 Task: Forward as attachment   from Email0000000010 including the signature Sign0000000001 to Aakash.mishra@softage.net with a cc to Email0000000002@outlook.com with a subject Subject0000000011 and add a message Message0000000013. Forward as attachment   from Email0000000010 including the signature Sign0000000001 to Aakash.mishra@softage.net with a cc to Email0000000002@outlook.com and bcc to Email0000000003@outlook.com@outlook.com with a subject Subject0000000011 and add a message Message0000000013. Forward as attachment   from Email0000000010 including the signature Sign0000000001 to Aakash.mishra@softage.net; Email000000002 with a cc to Email0000000003@outlook.com@outlook.com; Email0000000004@outlook.com and bcc to Email0000000005@outlook.com@outlook.com with a subject Subject0000000011 and add a message Message0000000013. Forward as attachment   from Email0000000010 including the signature Sign0000000001 to Aakash.mishra@softage.net with a cc to Email0000000002@outlook.com with a subject Subject0000000011 and add a message Message0000000013 and with an attachment of Attach0000000002. Forward as attachment   from Email0000000010 including the signature Sign0000000001 to Aakash.mishra@softage.net with a cc to Email0000000002@outlook.com and bcc to Email0000000003@outlook.com@outlook.com with a subject Subject0000000011 and add a message Message0000000013 and with an attachment of Attach0000000003
Action: Mouse moved to (1011, 343)
Screenshot: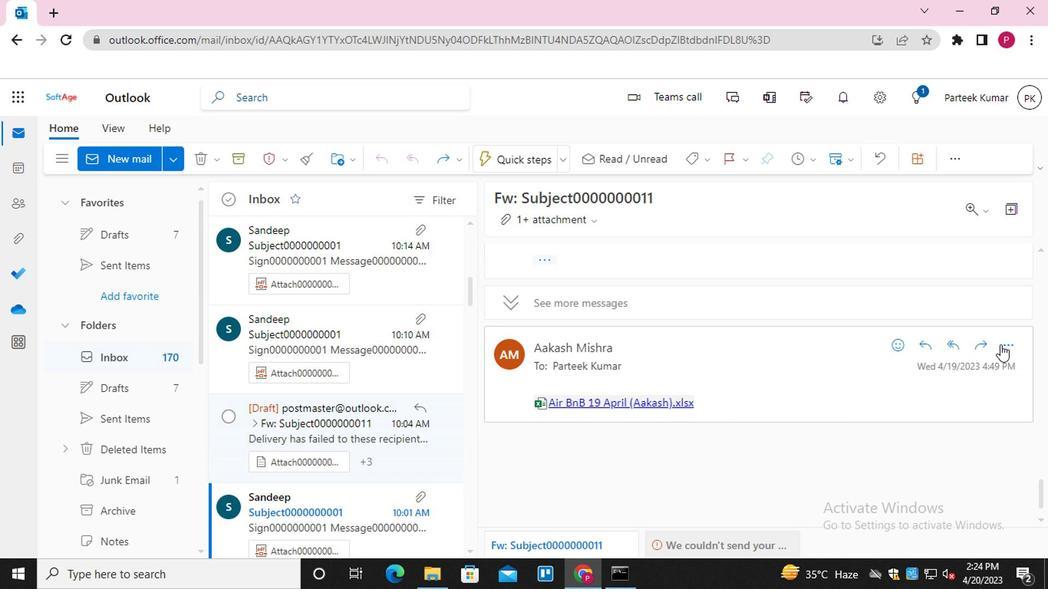 
Action: Mouse pressed left at (1011, 343)
Screenshot: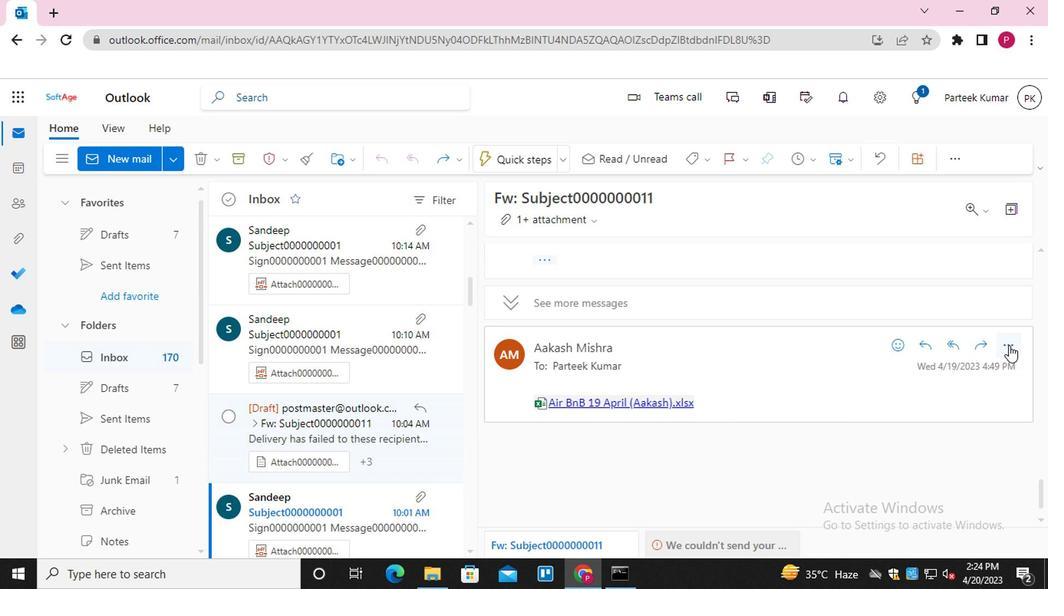 
Action: Mouse moved to (895, 178)
Screenshot: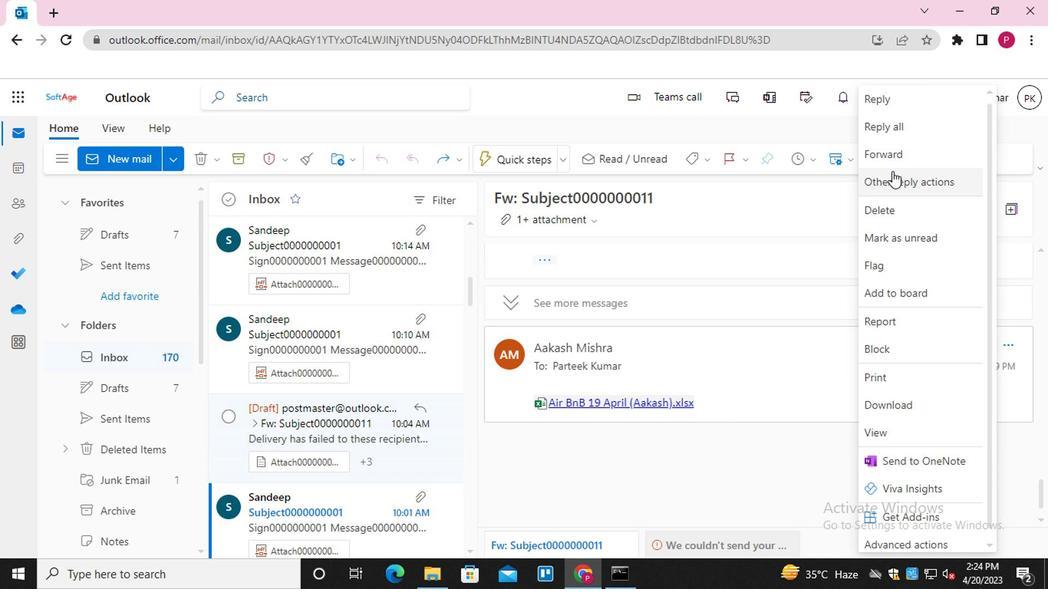 
Action: Mouse pressed left at (895, 178)
Screenshot: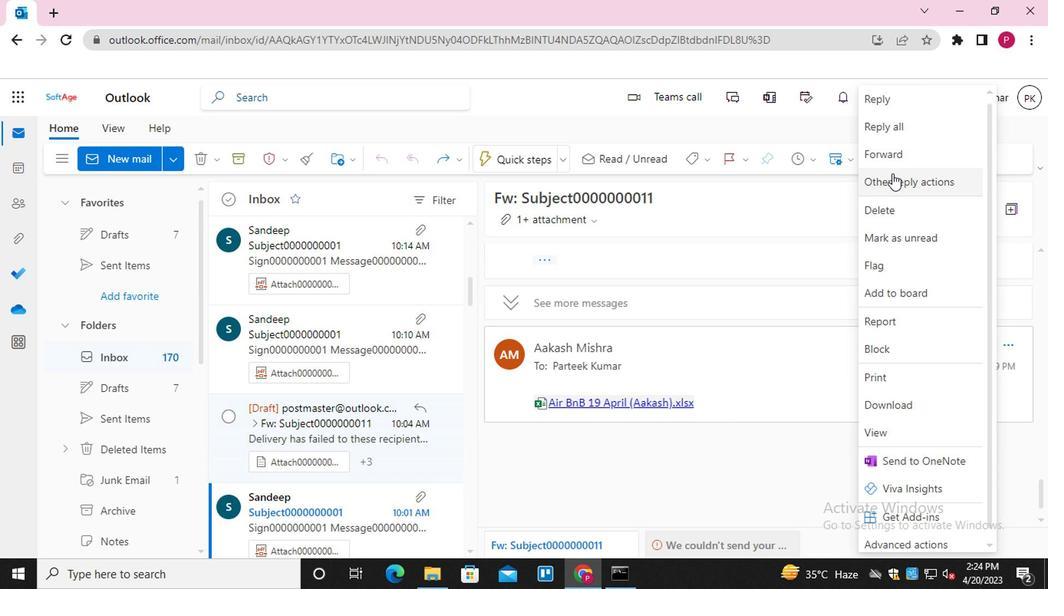
Action: Mouse moved to (796, 212)
Screenshot: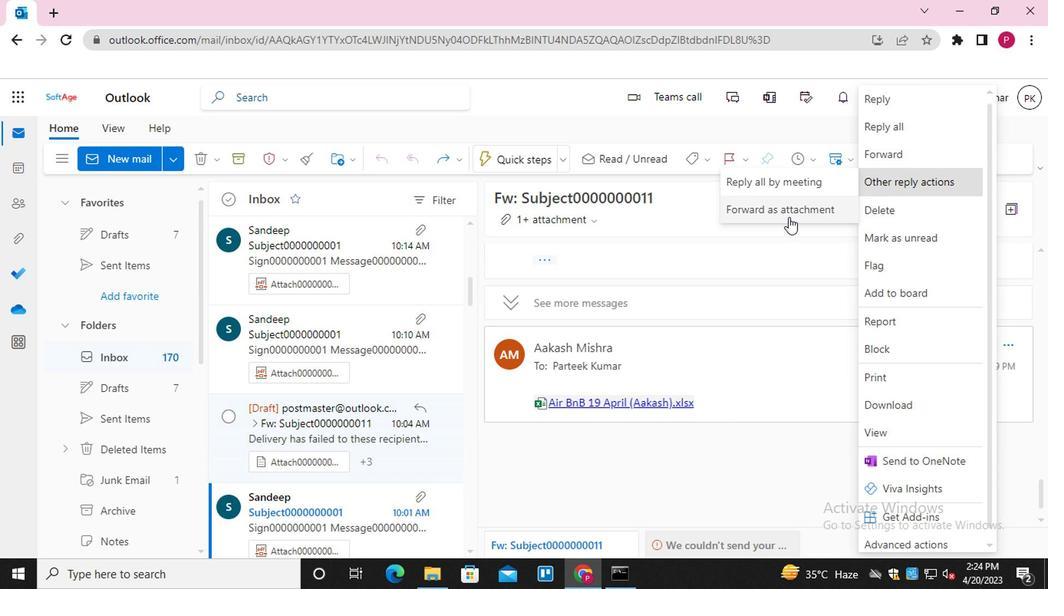 
Action: Mouse pressed left at (796, 212)
Screenshot: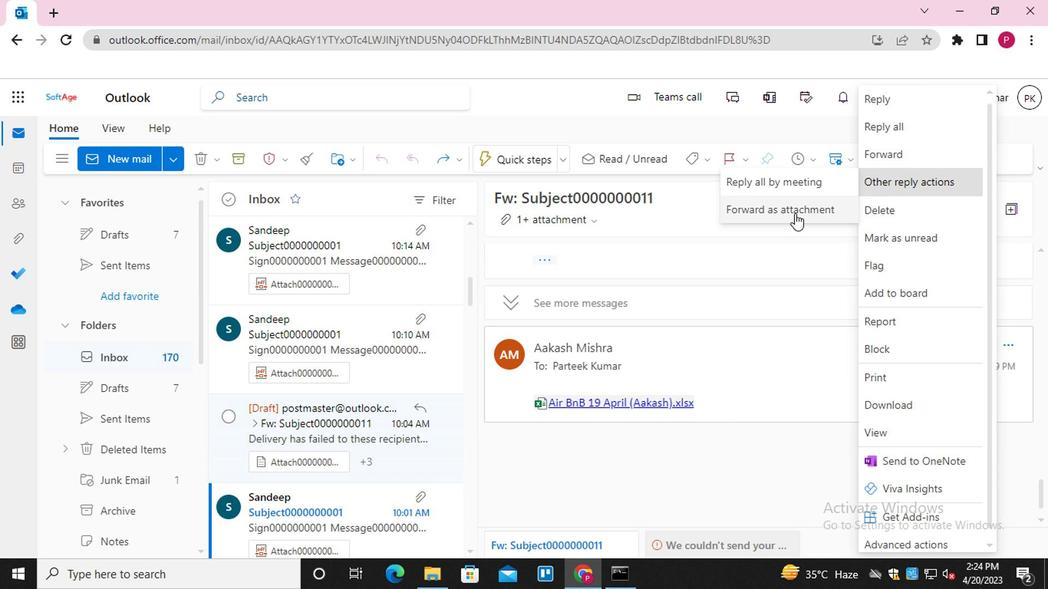 
Action: Mouse moved to (505, 396)
Screenshot: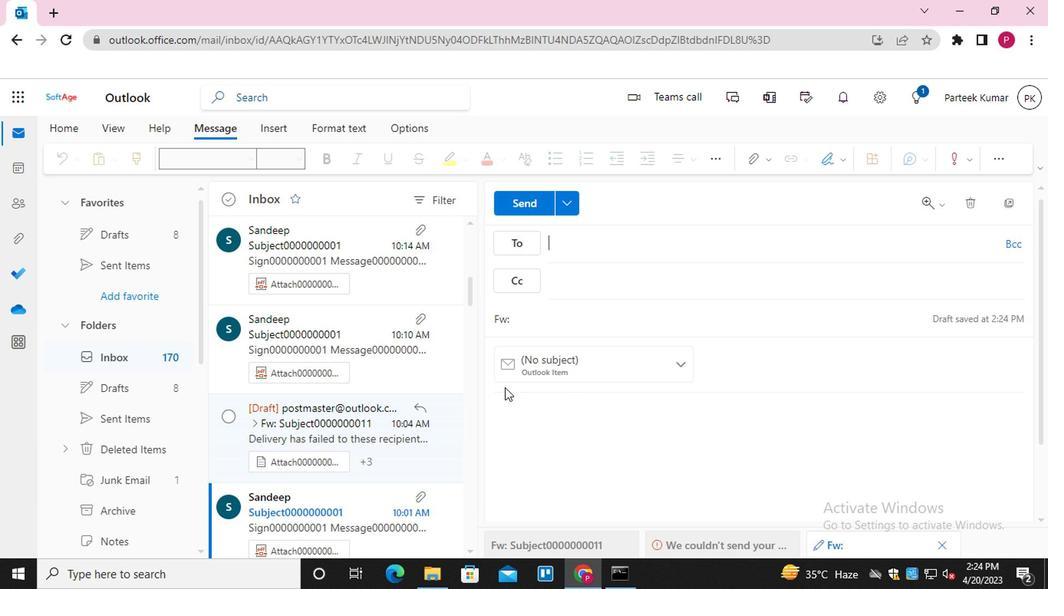 
Action: Mouse pressed left at (505, 396)
Screenshot: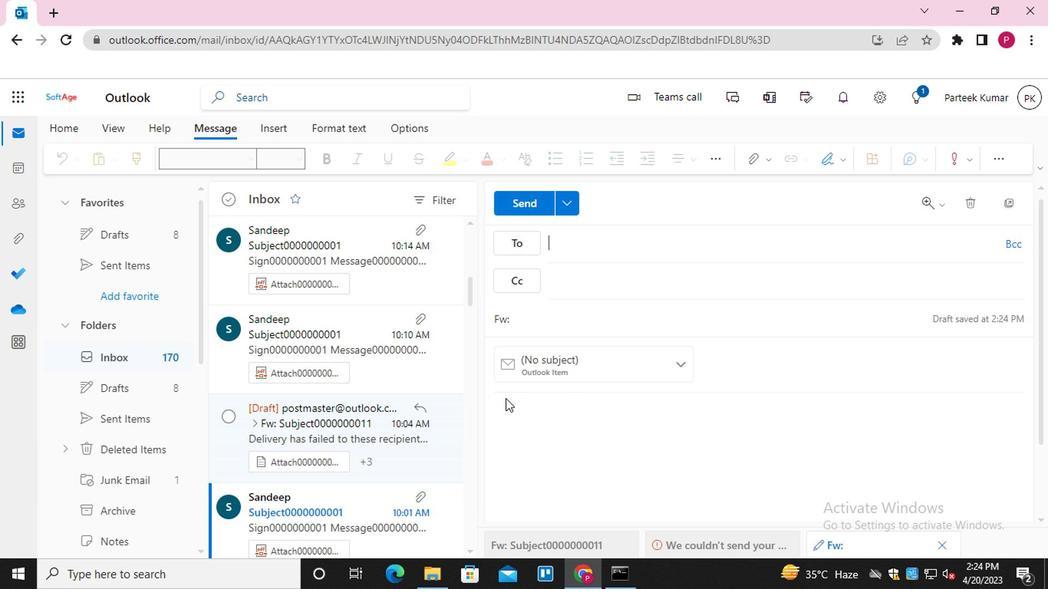 
Action: Mouse moved to (512, 396)
Screenshot: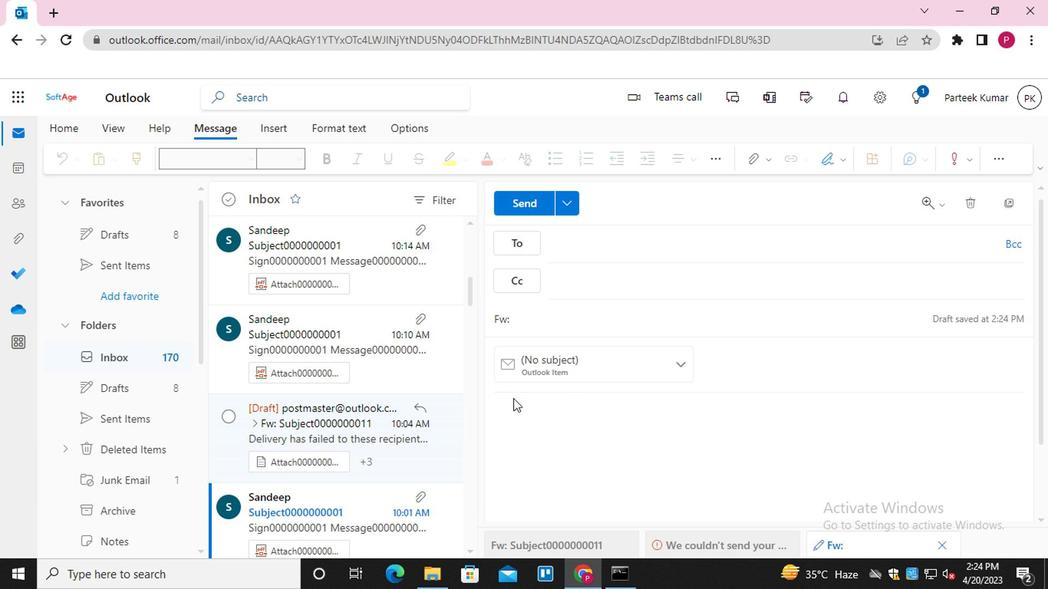 
Action: Mouse pressed left at (512, 396)
Screenshot: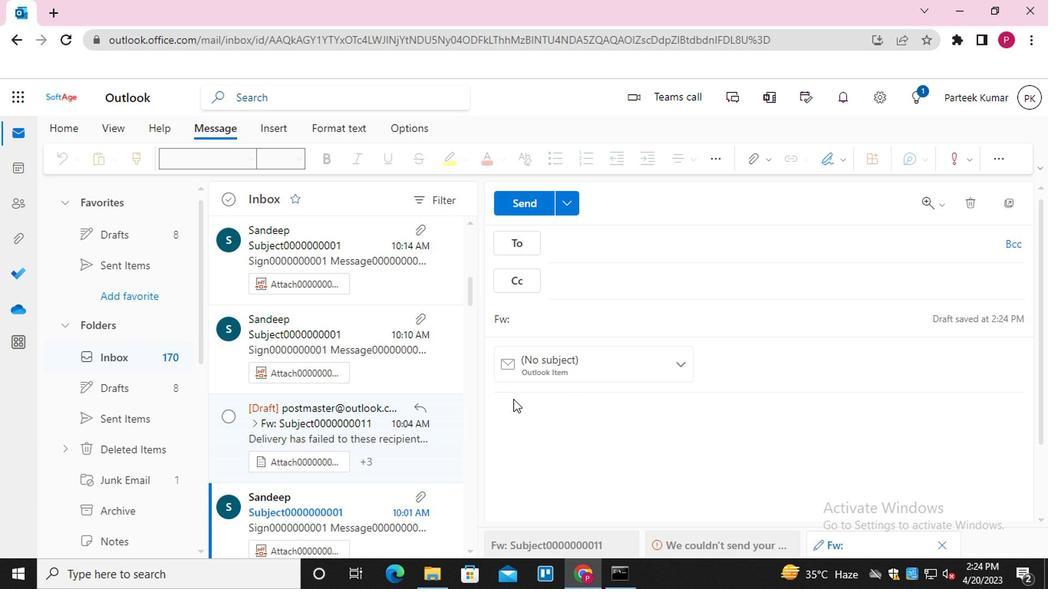 
Action: Mouse moved to (512, 415)
Screenshot: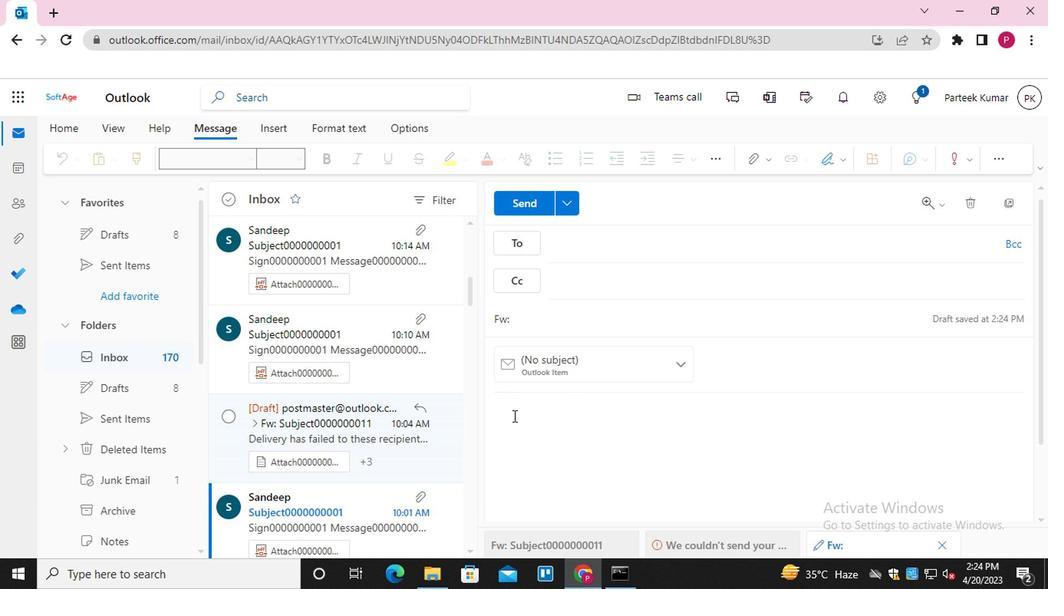
Action: Mouse pressed left at (512, 415)
Screenshot: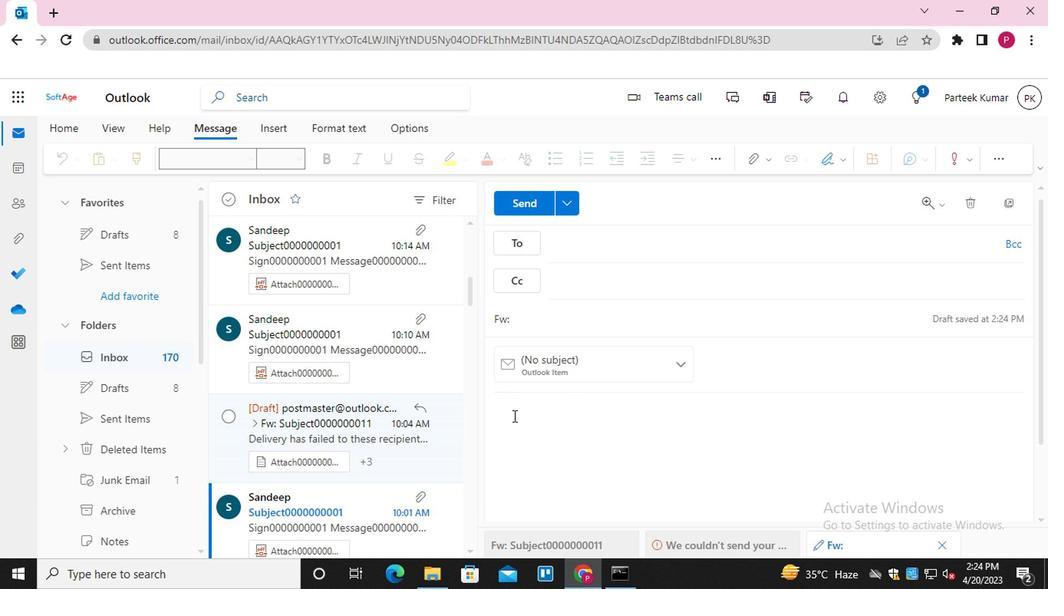 
Action: Mouse moved to (821, 162)
Screenshot: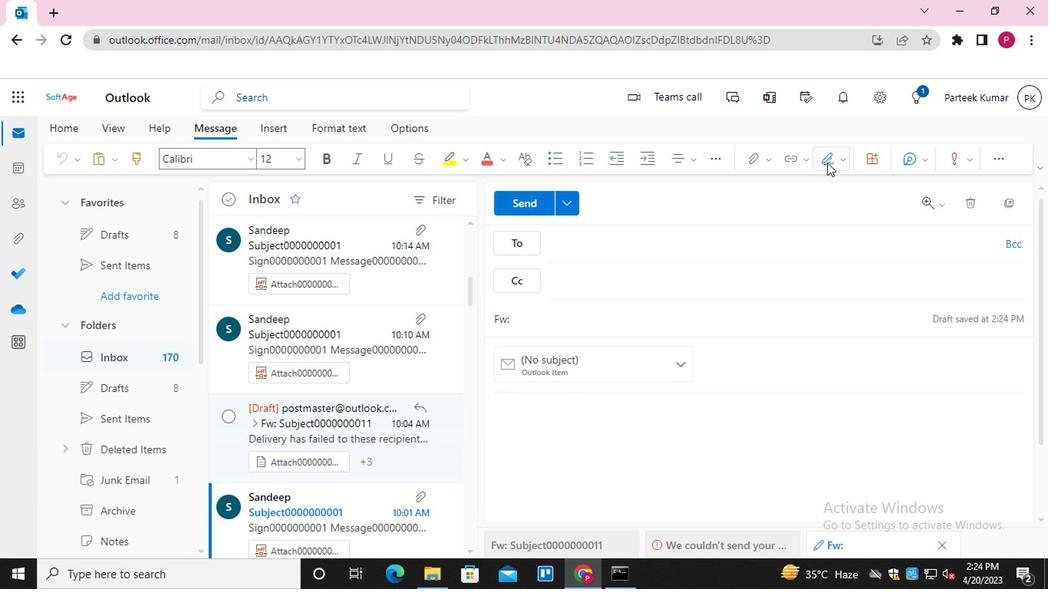 
Action: Mouse pressed left at (821, 162)
Screenshot: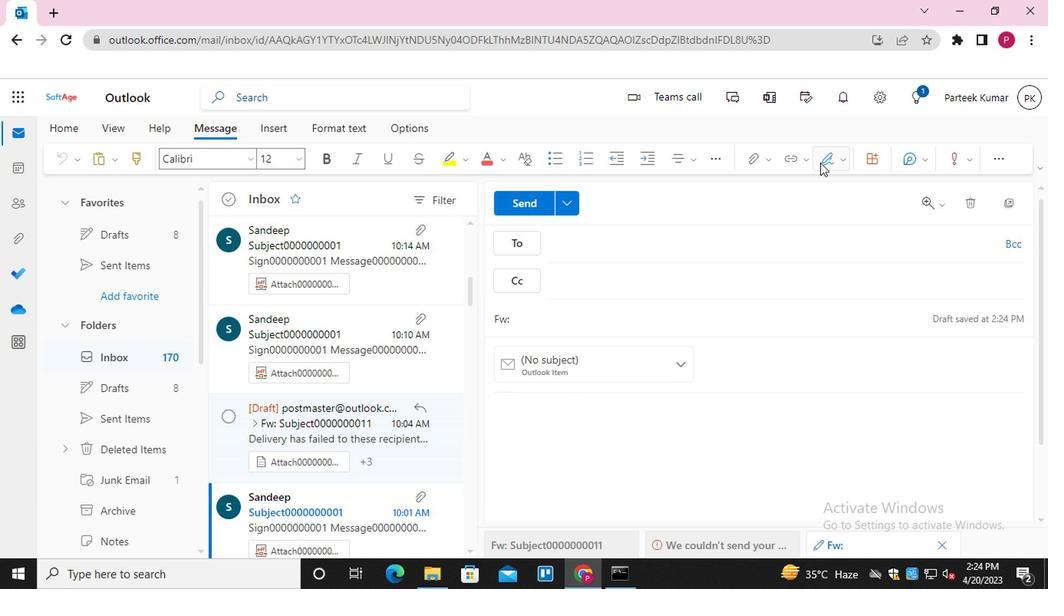 
Action: Mouse moved to (826, 192)
Screenshot: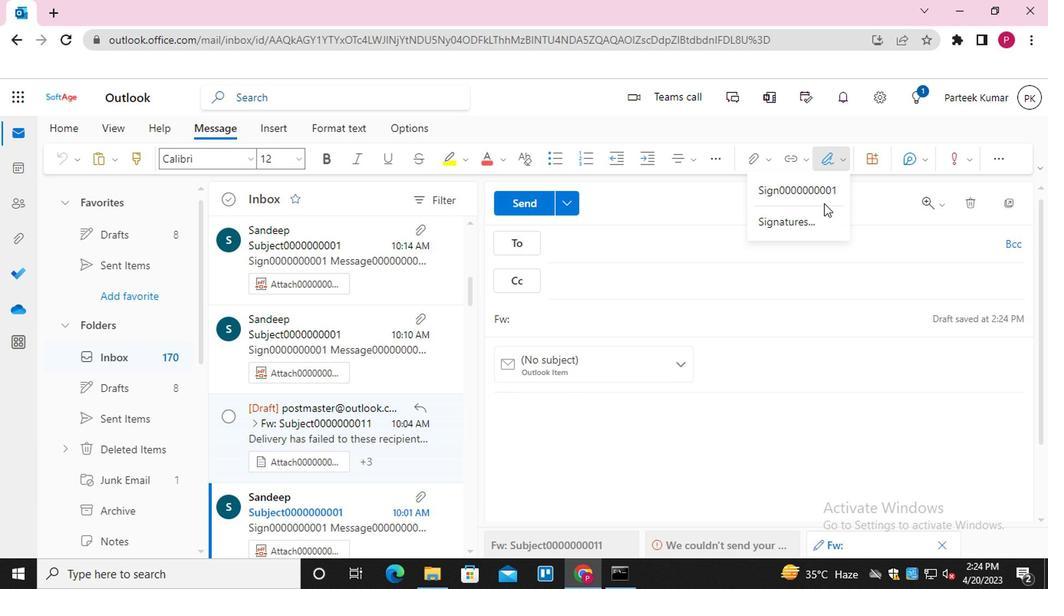 
Action: Mouse pressed left at (826, 192)
Screenshot: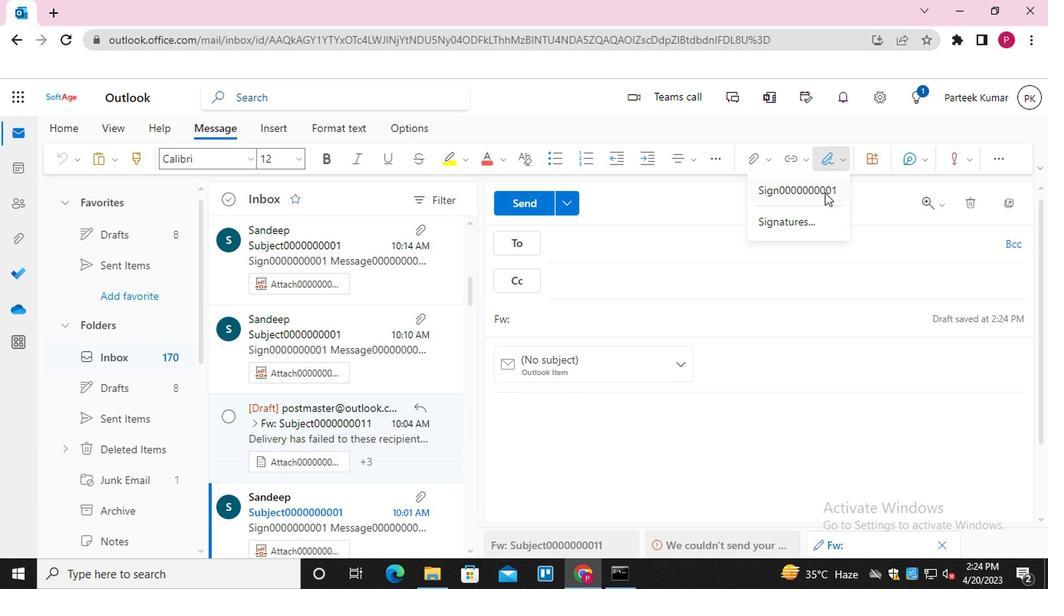 
Action: Mouse moved to (593, 238)
Screenshot: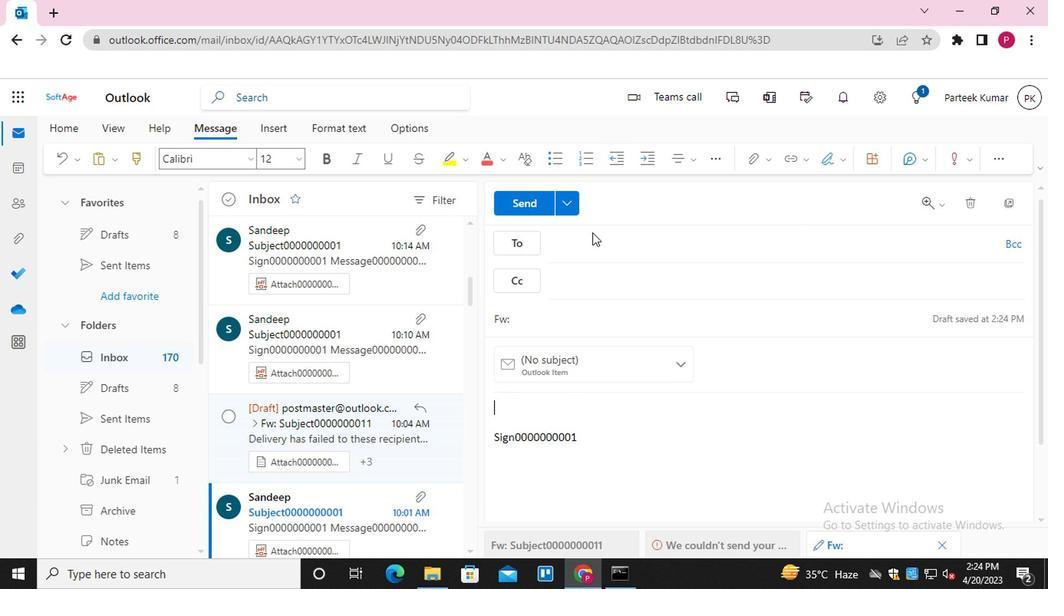 
Action: Mouse pressed left at (593, 238)
Screenshot: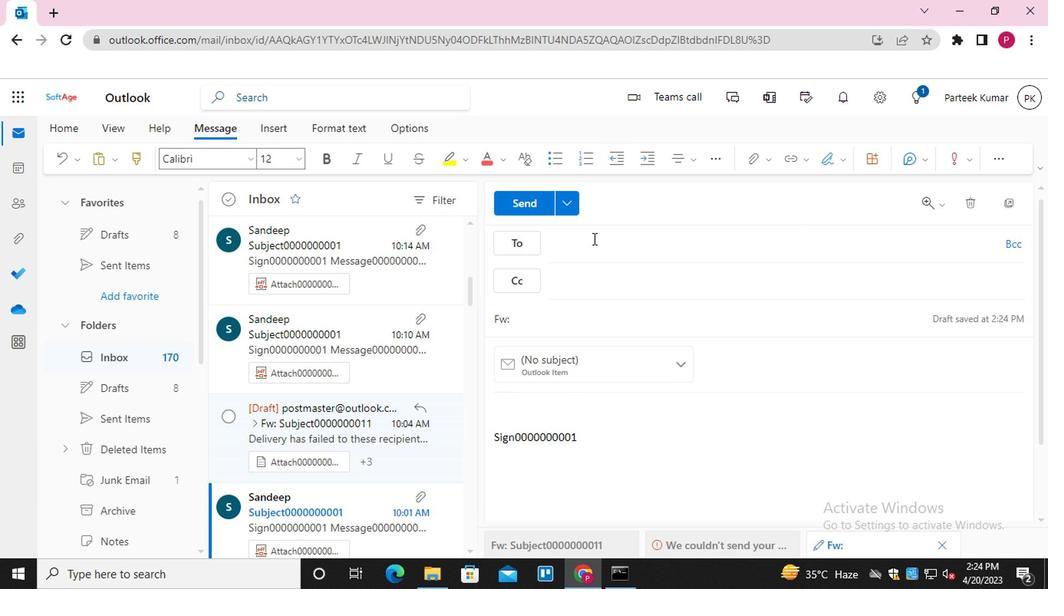
Action: Mouse moved to (617, 347)
Screenshot: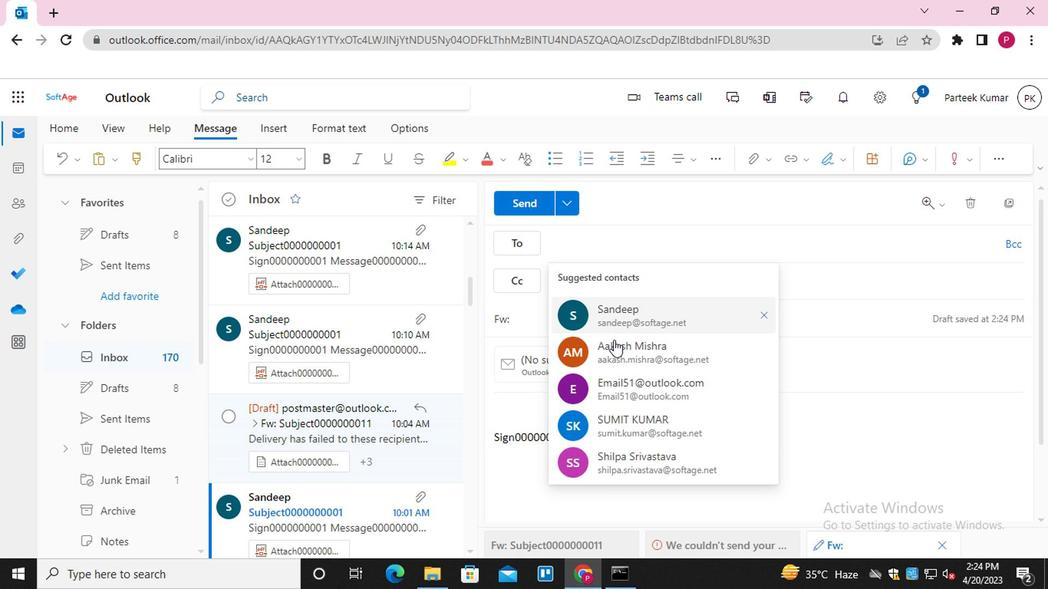 
Action: Mouse pressed left at (617, 347)
Screenshot: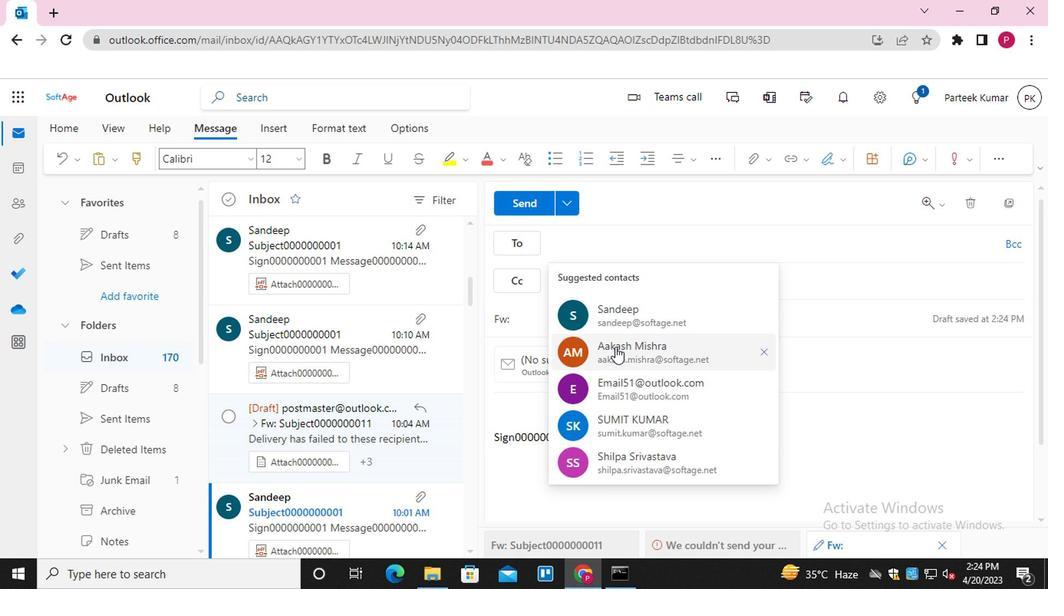 
Action: Mouse moved to (618, 272)
Screenshot: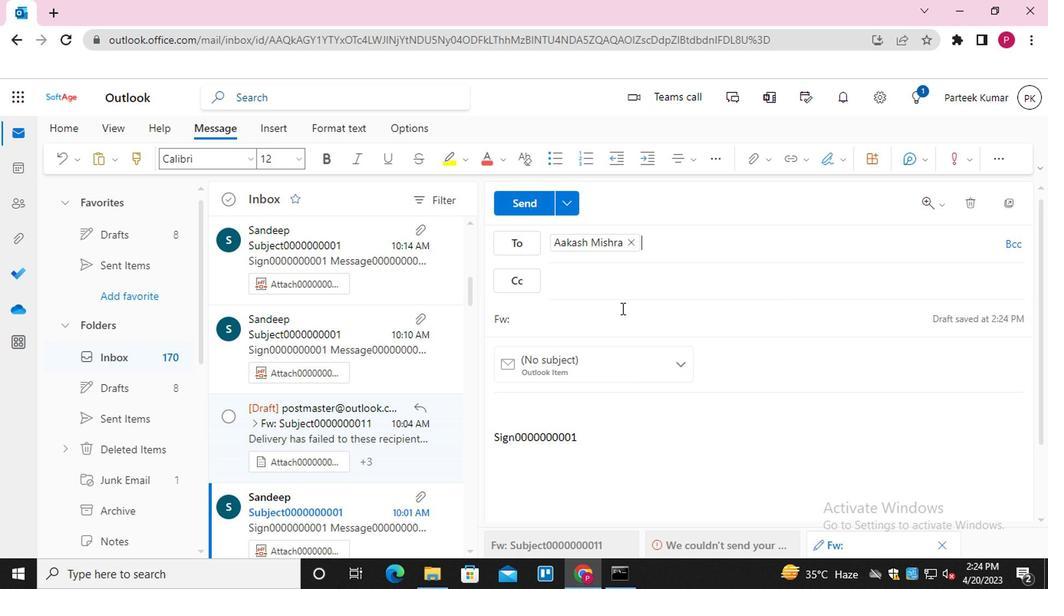 
Action: Mouse pressed left at (618, 272)
Screenshot: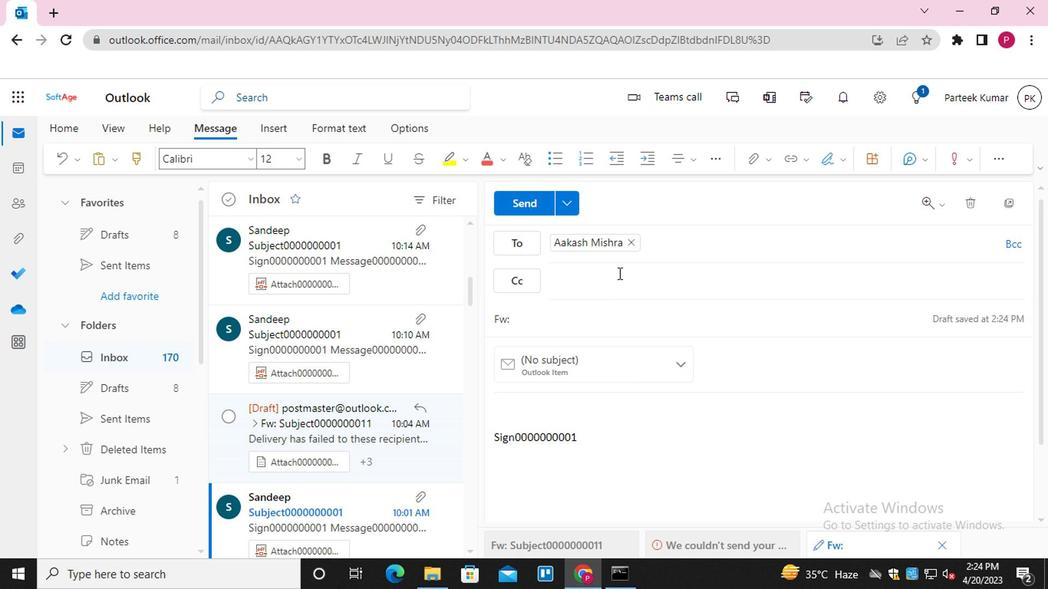 
Action: Mouse moved to (617, 272)
Screenshot: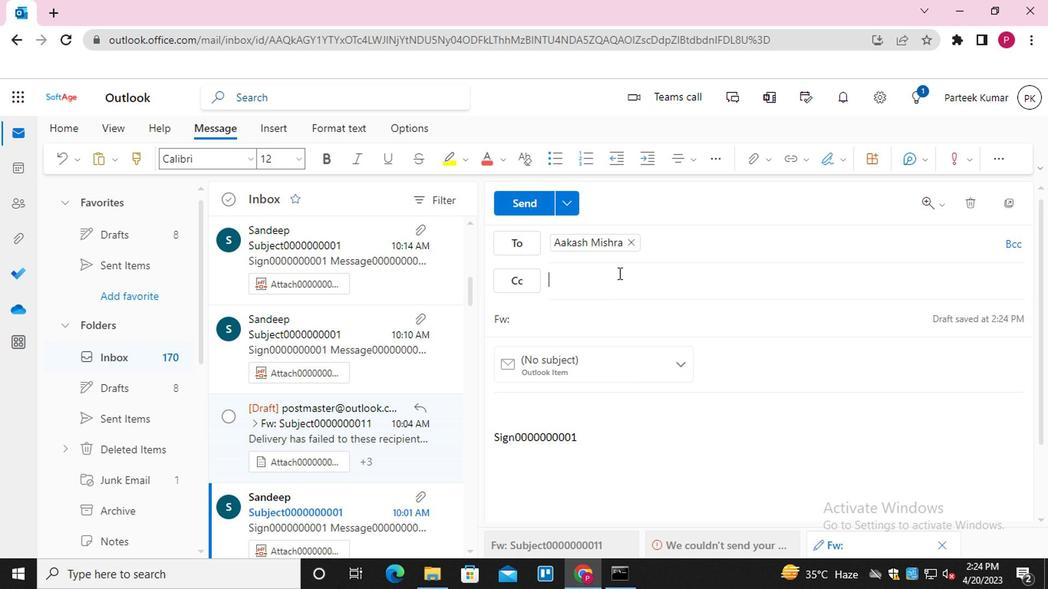 
Action: Key pressed <Key.shift>EMAIL0000000002<Key.enter>
Screenshot: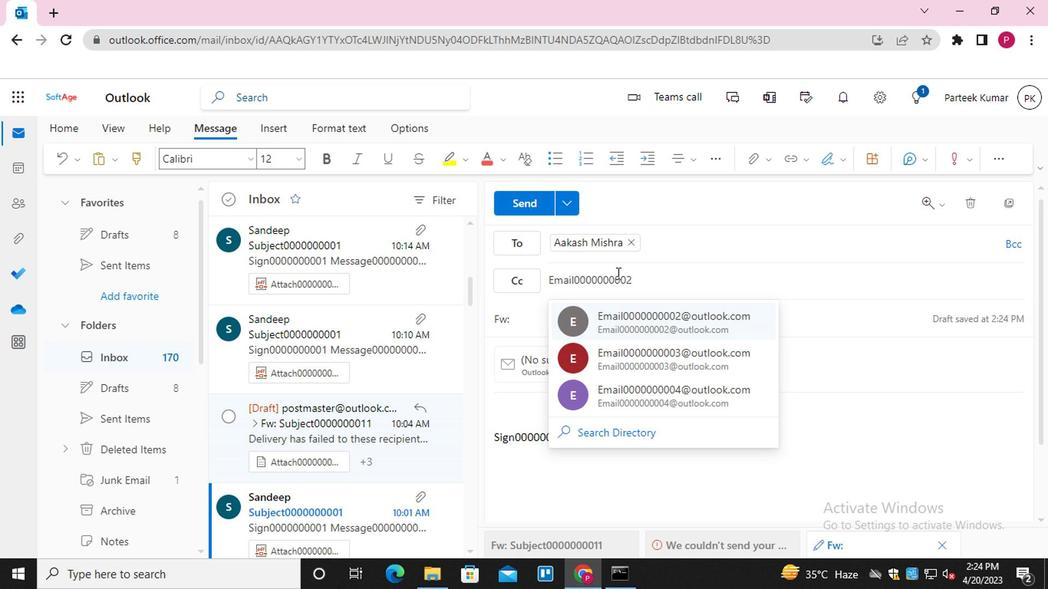 
Action: Mouse moved to (570, 317)
Screenshot: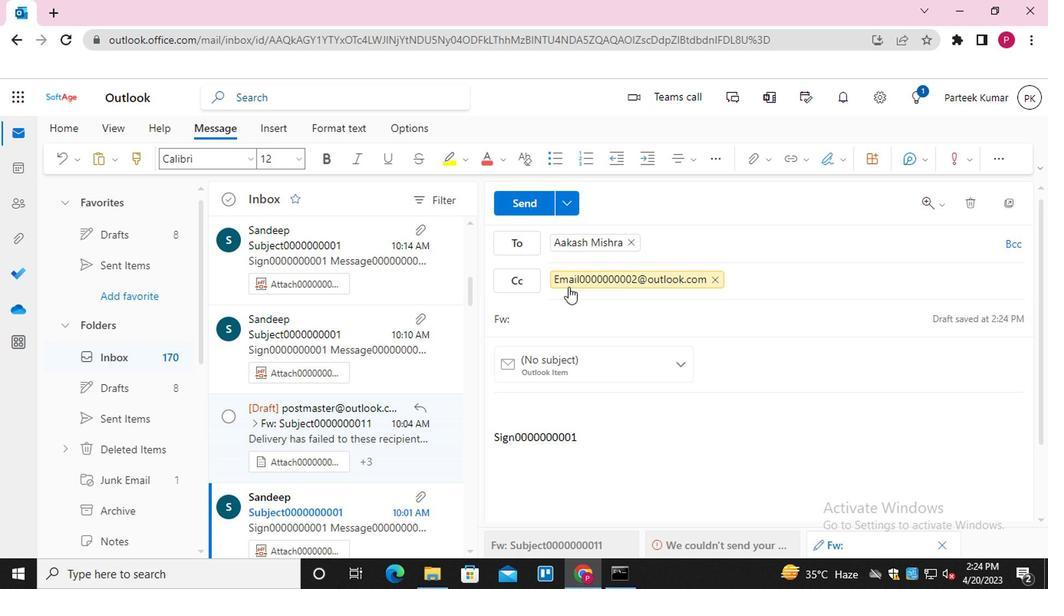 
Action: Mouse pressed left at (570, 317)
Screenshot: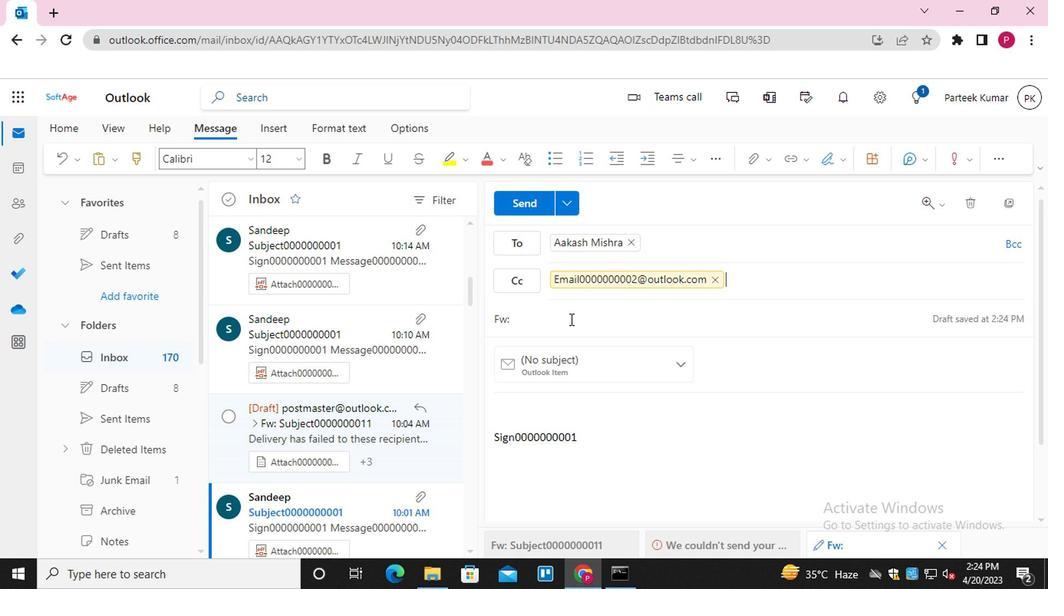 
Action: Key pressed <Key.shift>SUBJECT0000000011
Screenshot: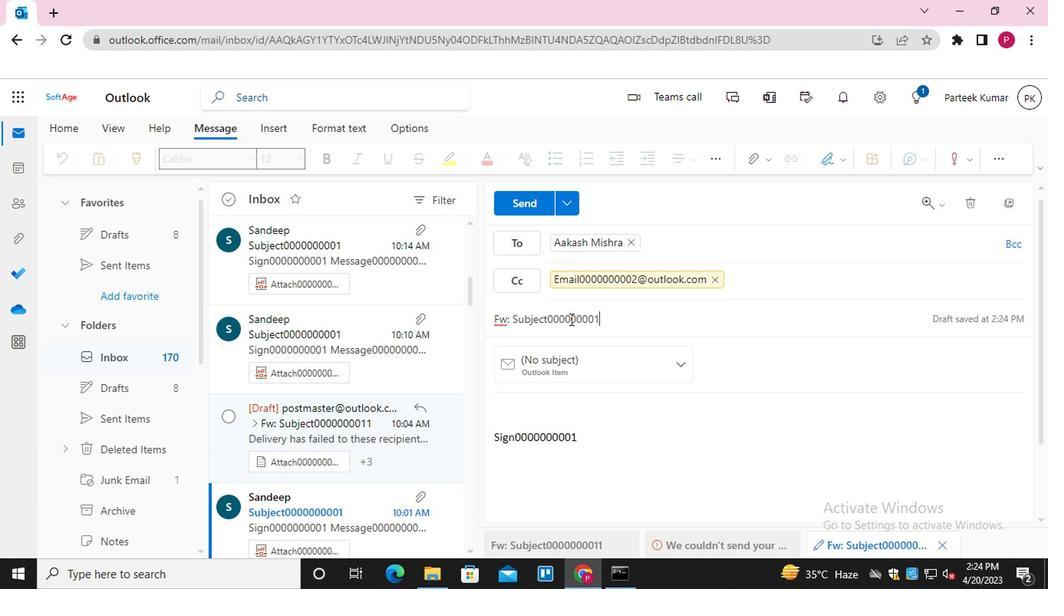 
Action: Mouse moved to (547, 403)
Screenshot: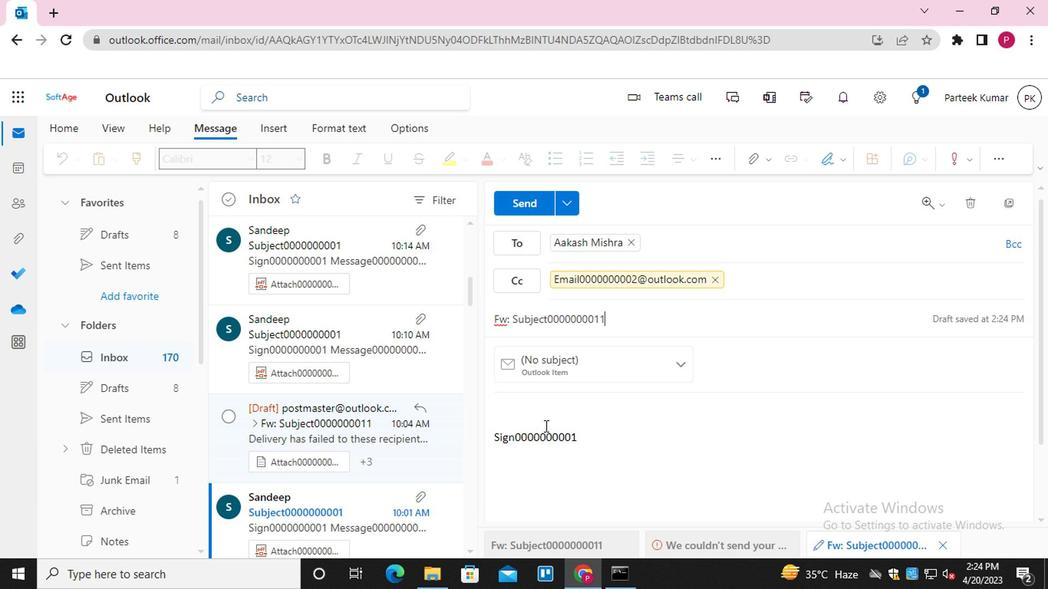 
Action: Mouse pressed left at (547, 403)
Screenshot: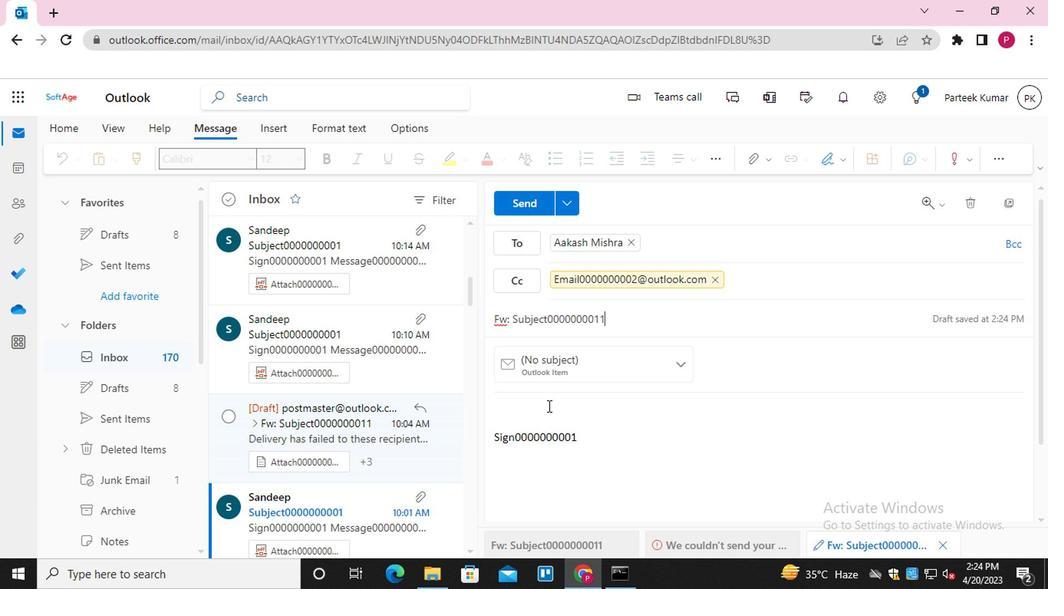 
Action: Mouse moved to (550, 412)
Screenshot: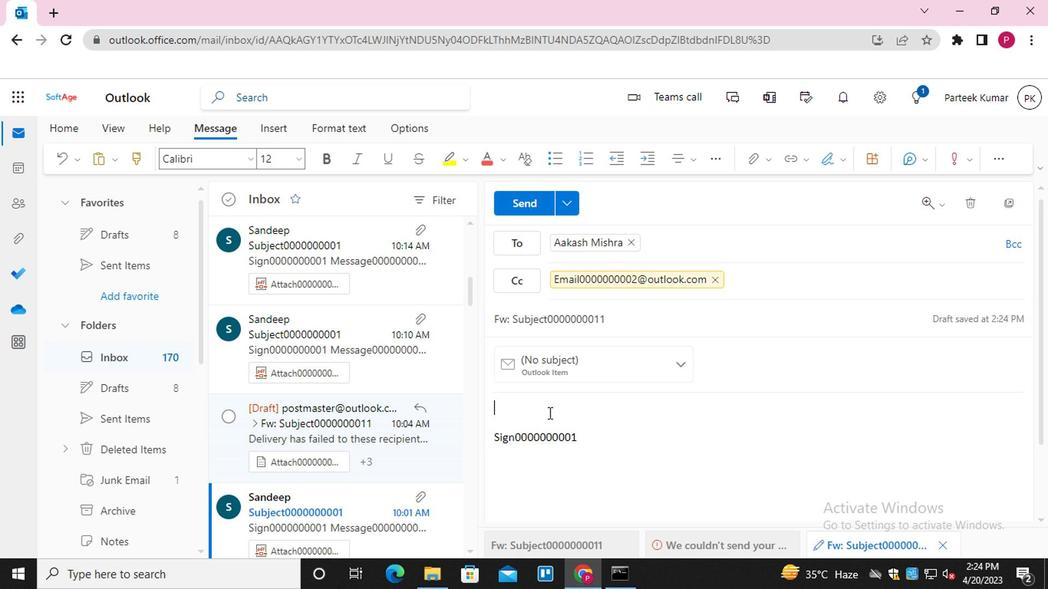 
Action: Mouse pressed left at (550, 412)
Screenshot: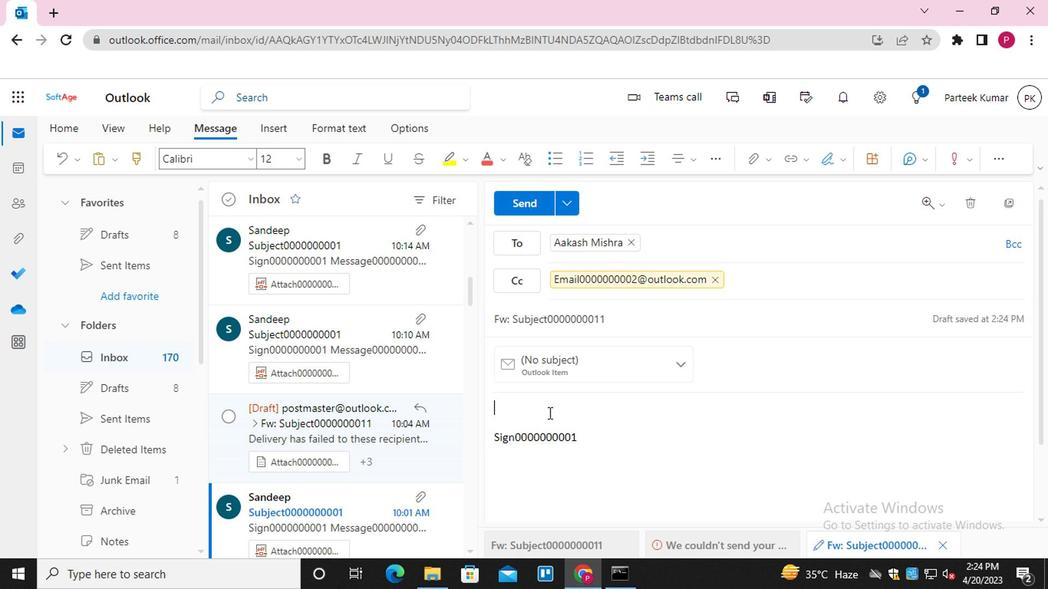 
Action: Key pressed <Key.shift_r>MESSAGE0000000013
Screenshot: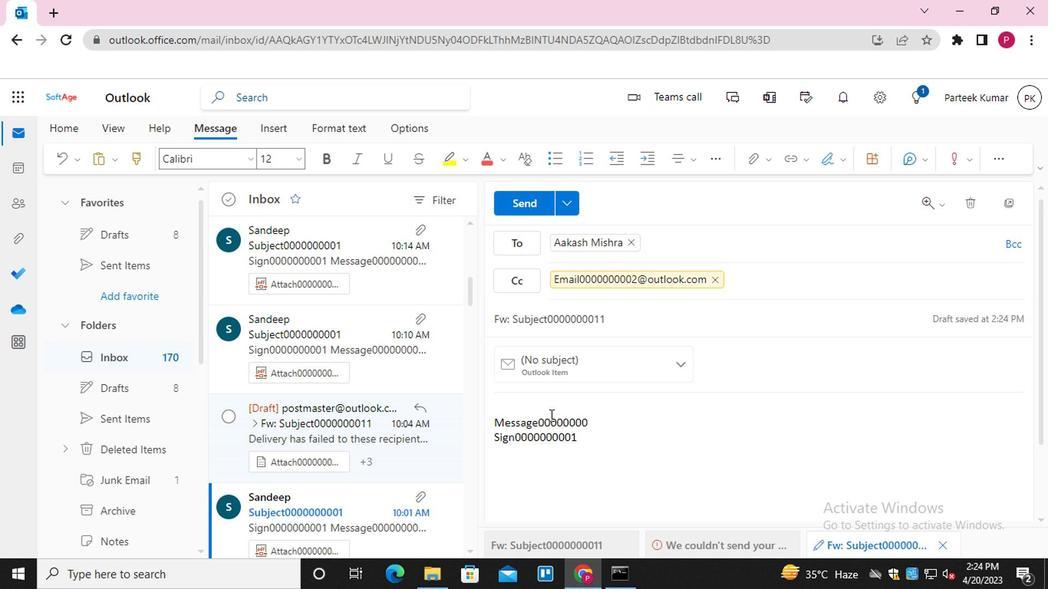 
Action: Mouse moved to (524, 194)
Screenshot: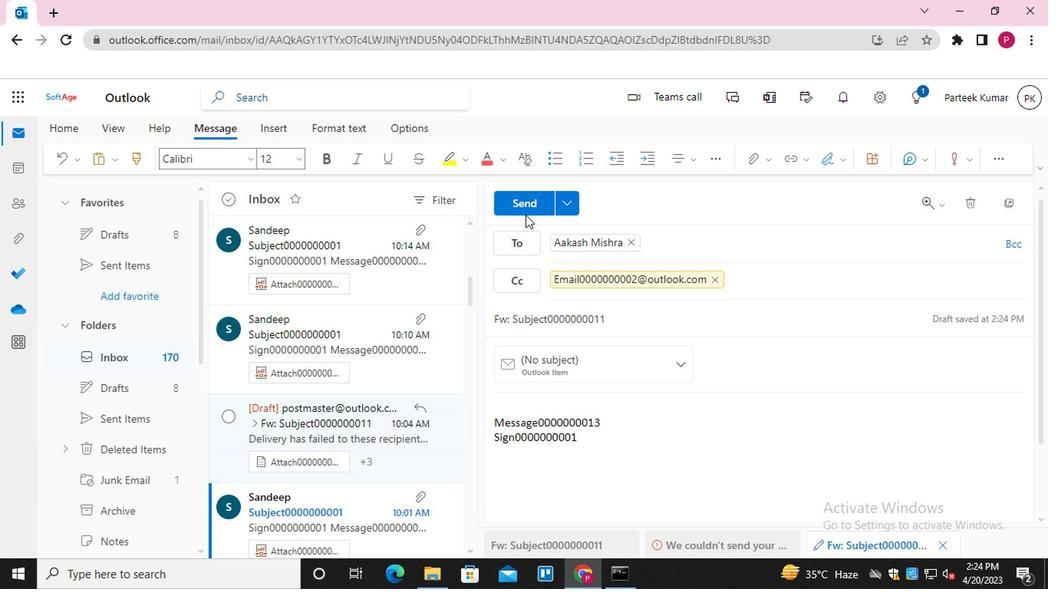 
Action: Mouse pressed left at (524, 194)
Screenshot: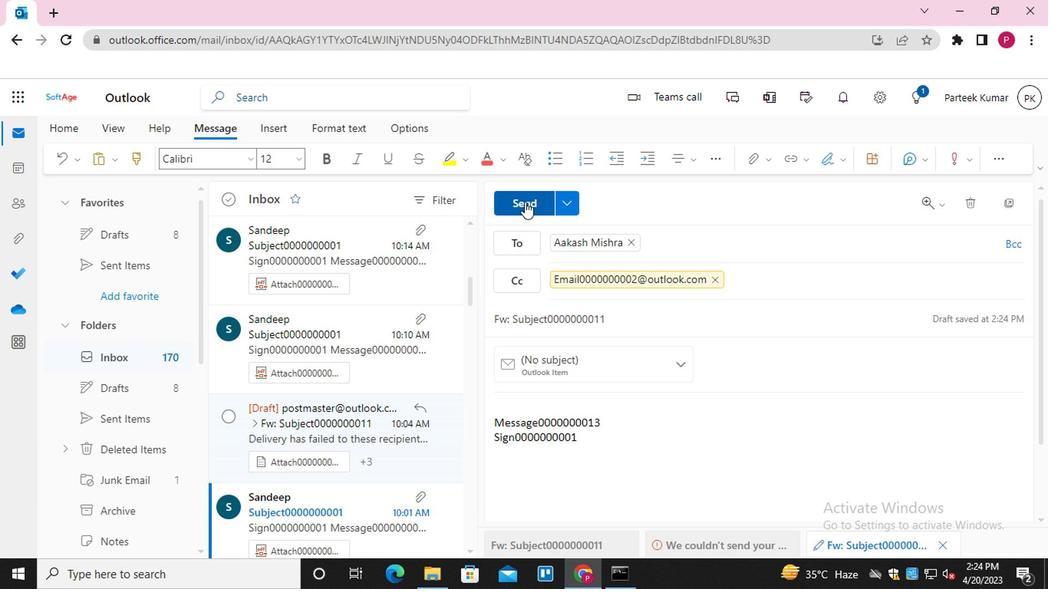 
Action: Mouse moved to (1008, 343)
Screenshot: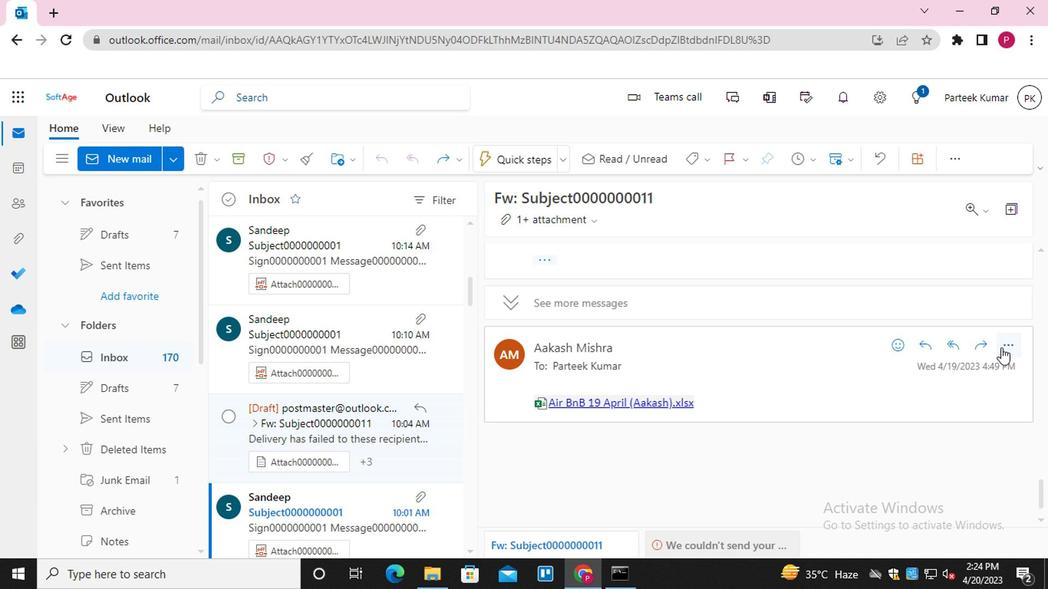 
Action: Mouse pressed left at (1008, 343)
Screenshot: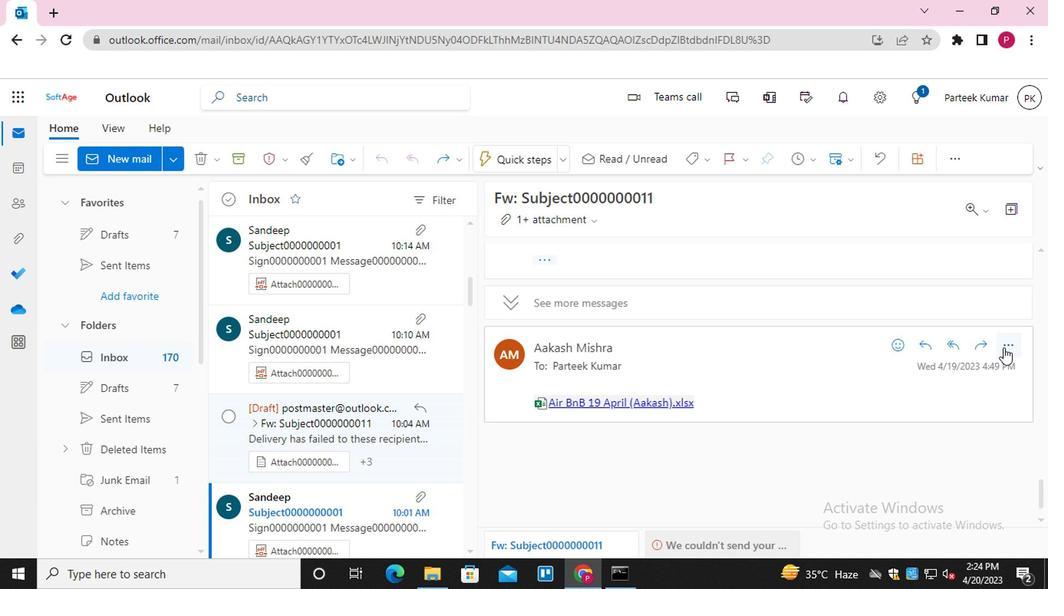 
Action: Mouse moved to (914, 187)
Screenshot: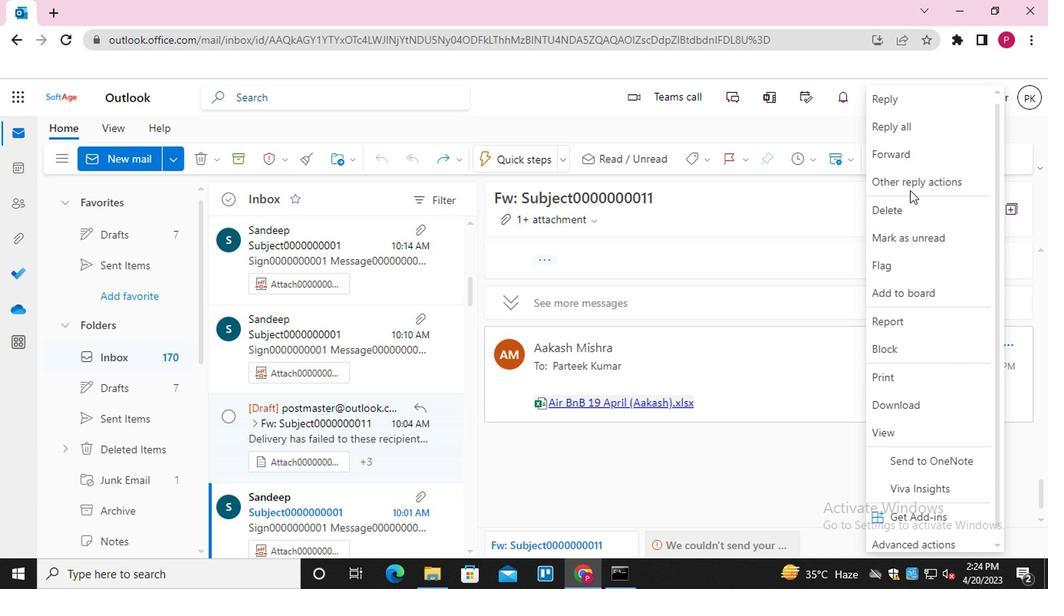 
Action: Mouse pressed left at (914, 187)
Screenshot: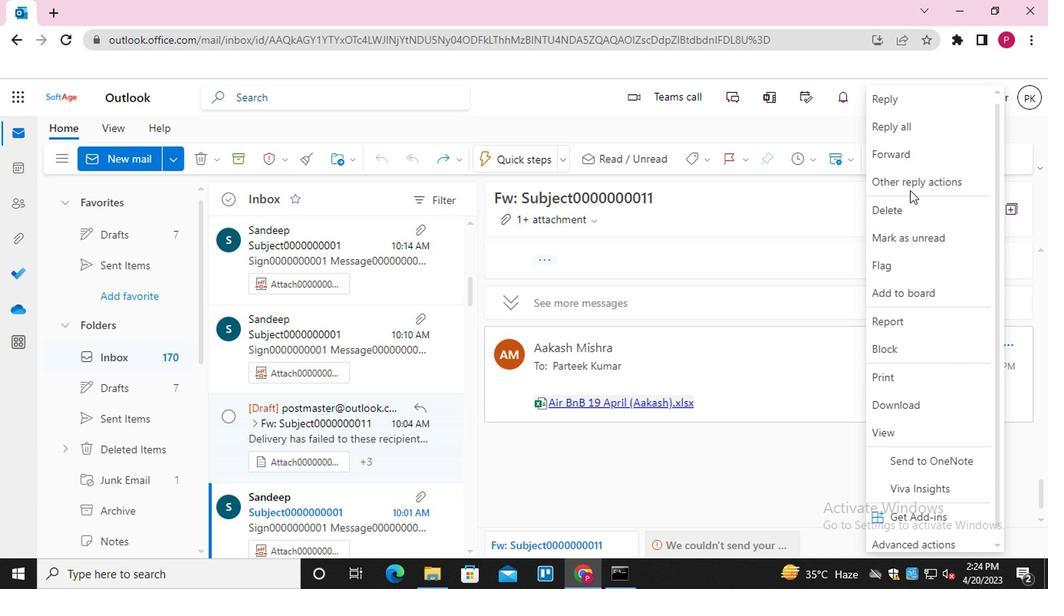 
Action: Mouse moved to (796, 208)
Screenshot: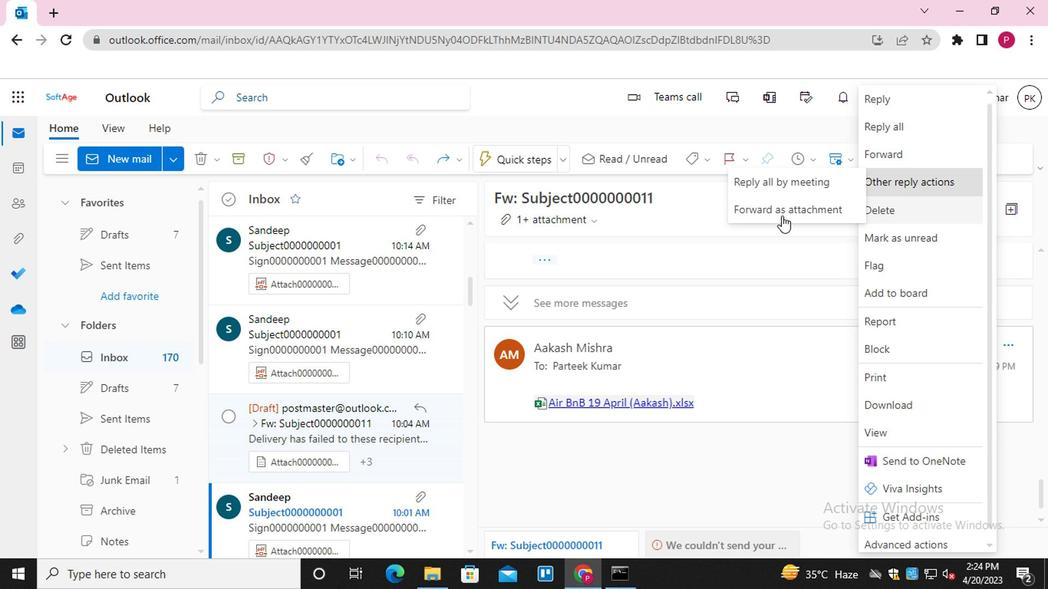 
Action: Mouse pressed left at (796, 208)
Screenshot: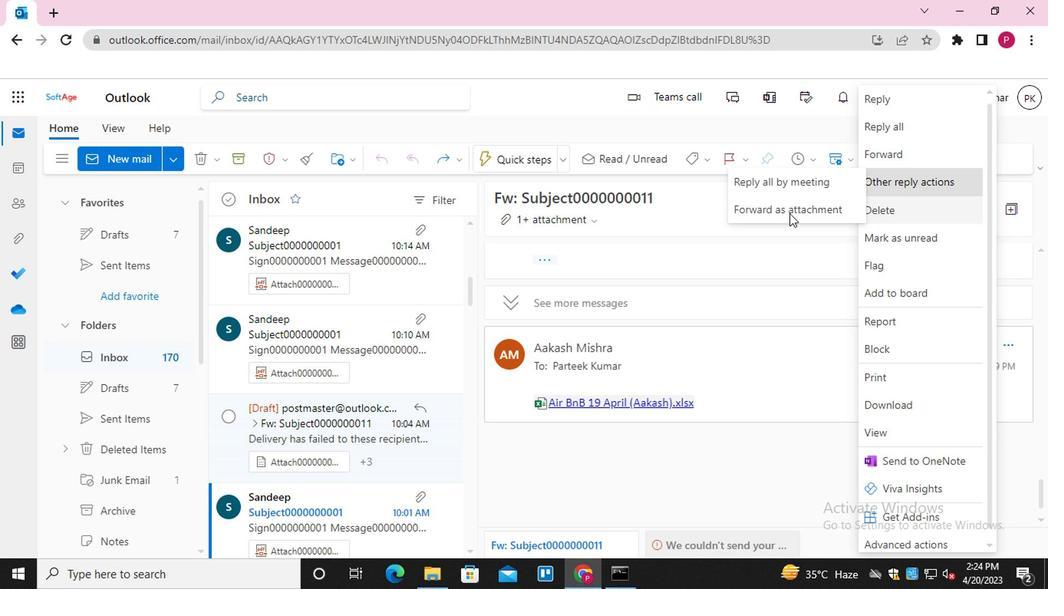 
Action: Mouse moved to (1010, 335)
Screenshot: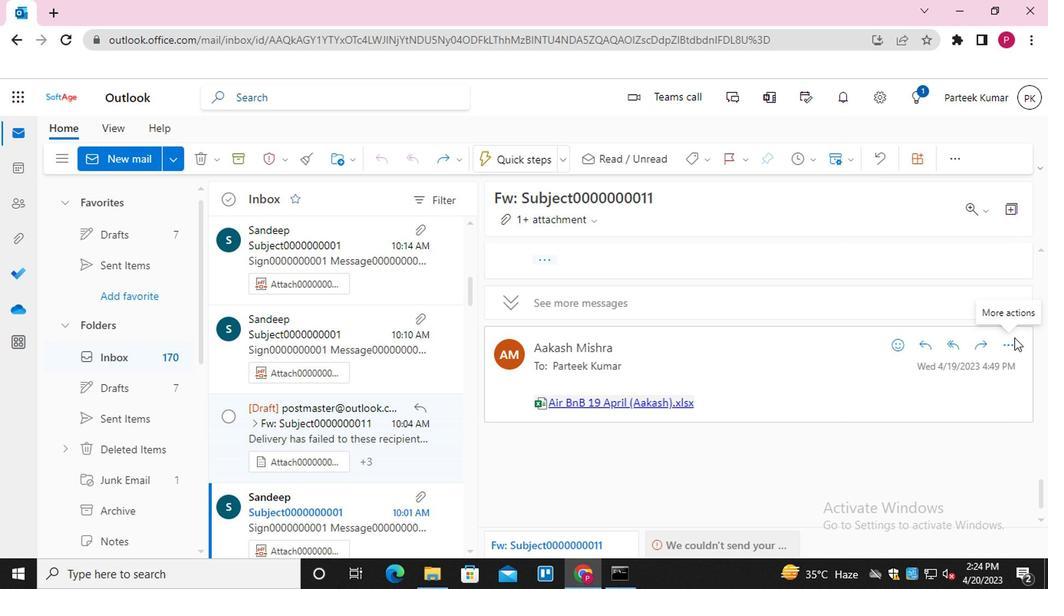
Action: Mouse pressed left at (1010, 335)
Screenshot: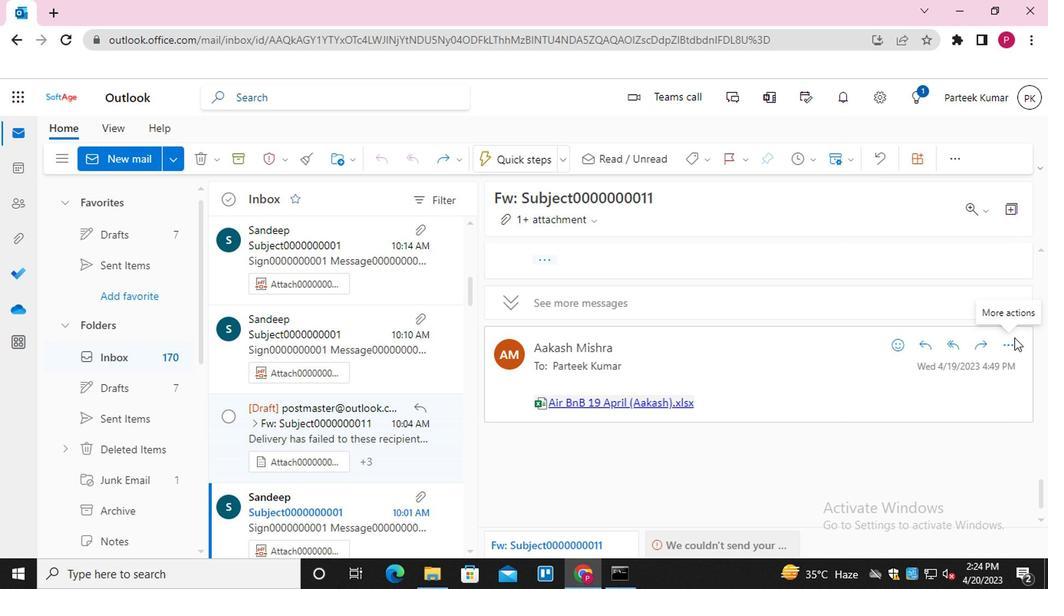 
Action: Mouse moved to (1015, 341)
Screenshot: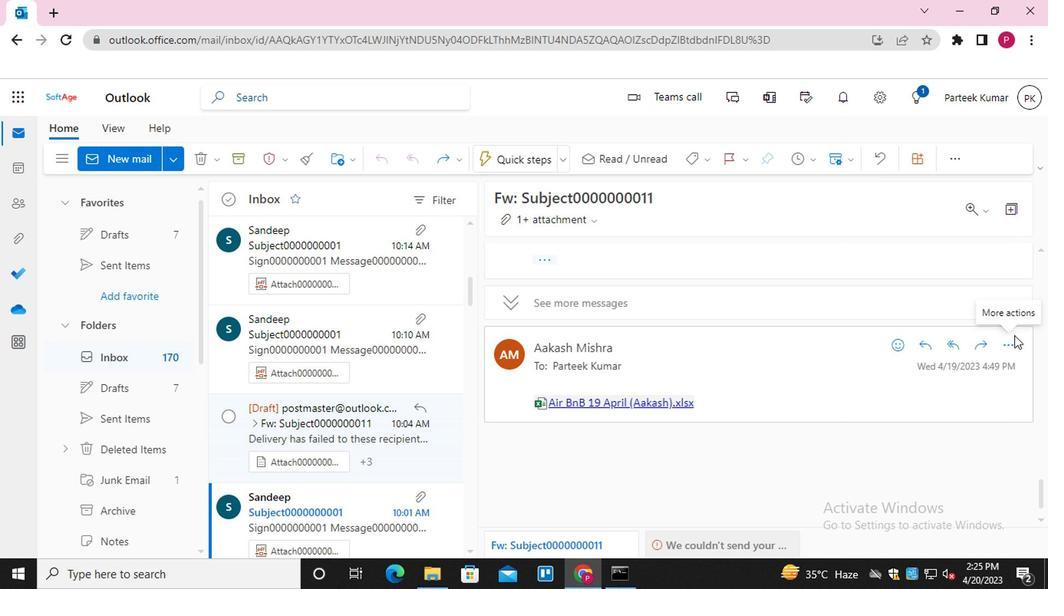 
Action: Mouse pressed left at (1015, 341)
Screenshot: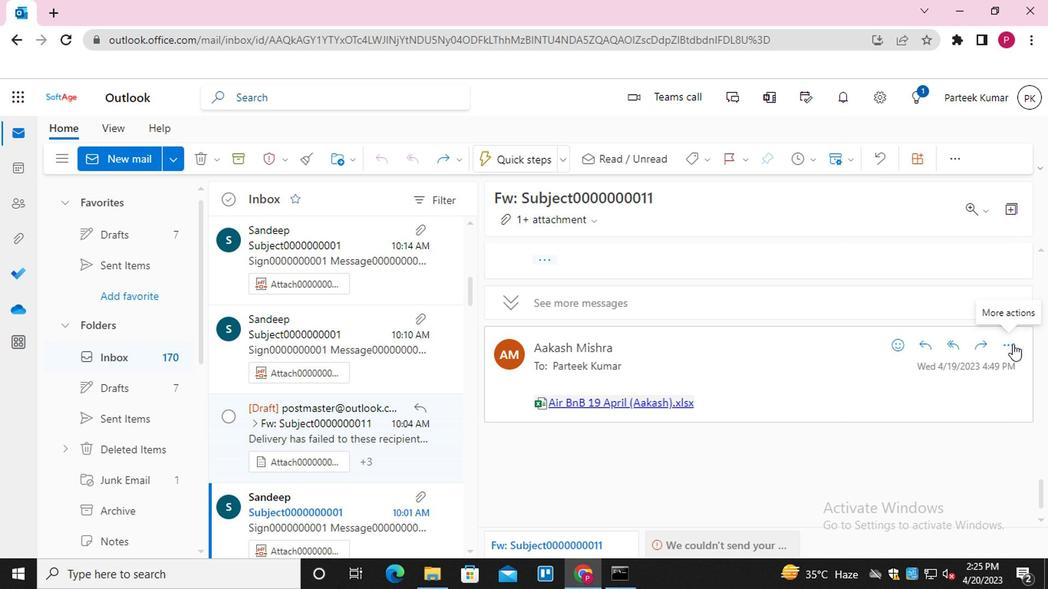 
Action: Mouse moved to (1014, 347)
Screenshot: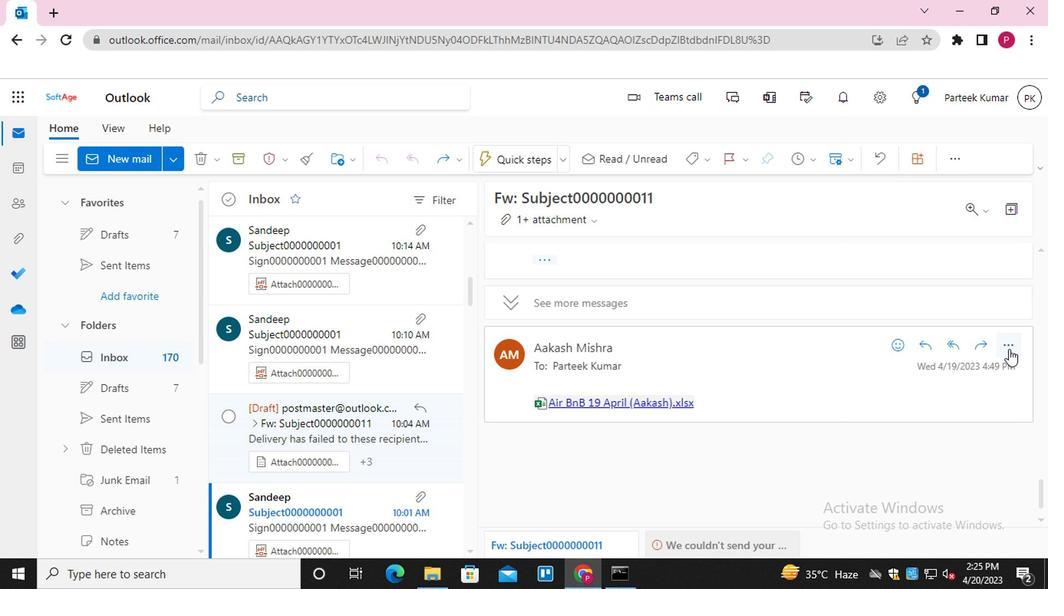 
Action: Mouse pressed left at (1014, 347)
Screenshot: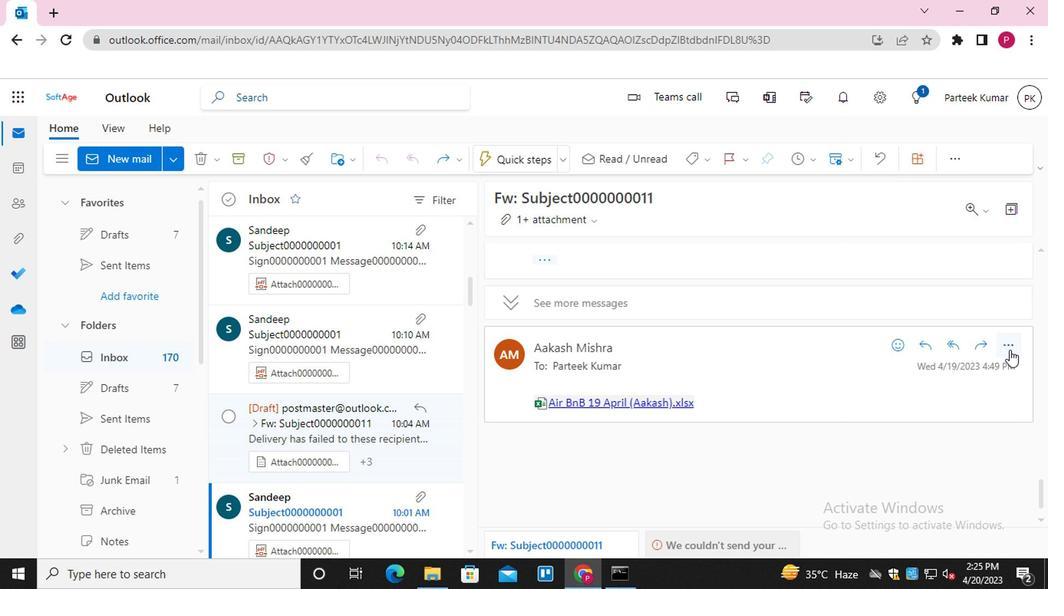 
Action: Mouse moved to (917, 177)
Screenshot: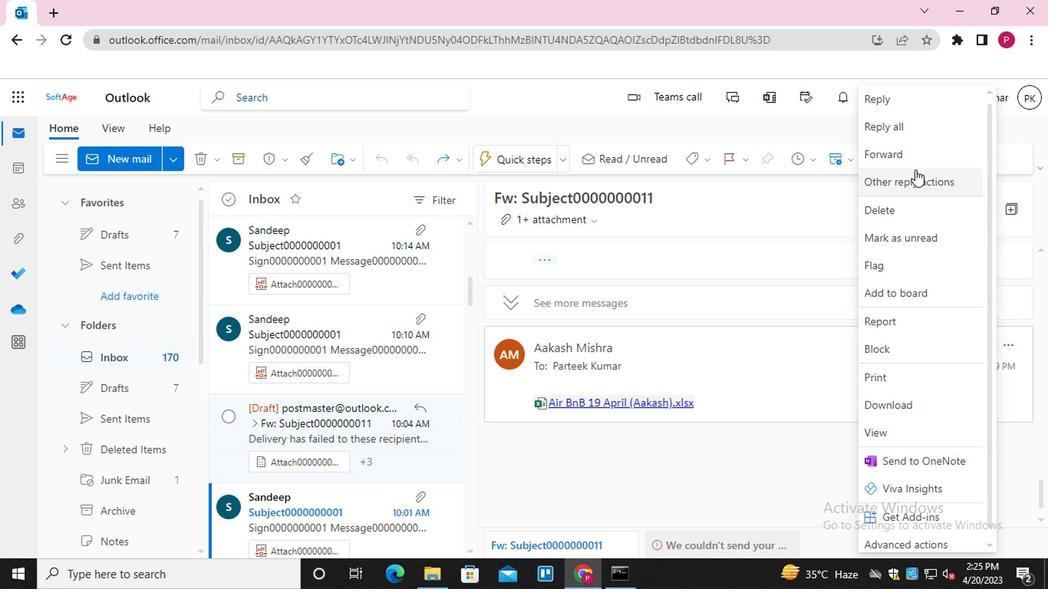 
Action: Mouse pressed left at (917, 177)
Screenshot: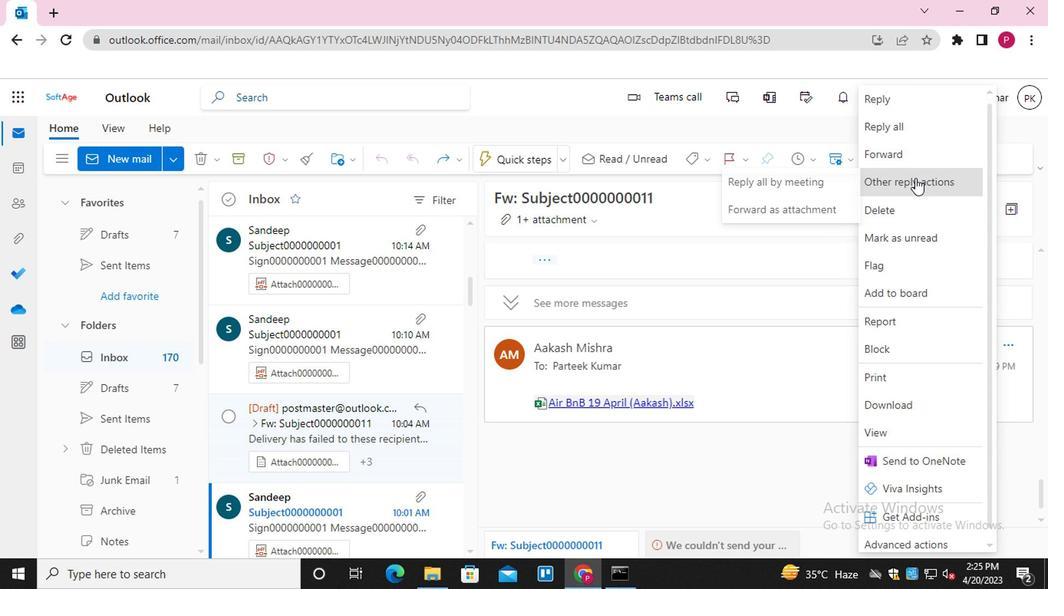 
Action: Mouse moved to (810, 204)
Screenshot: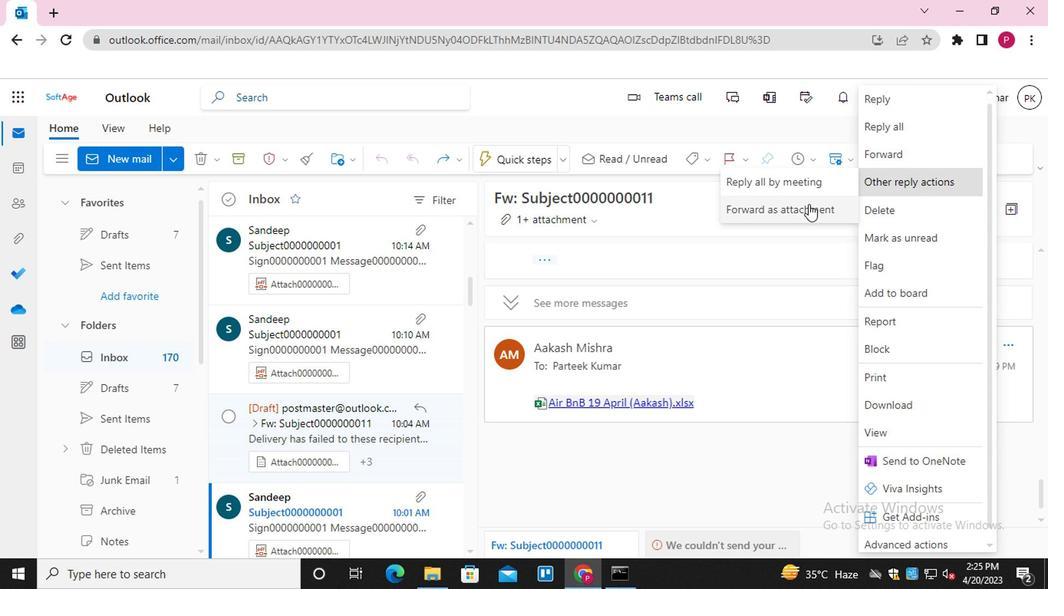 
Action: Mouse pressed left at (810, 204)
Screenshot: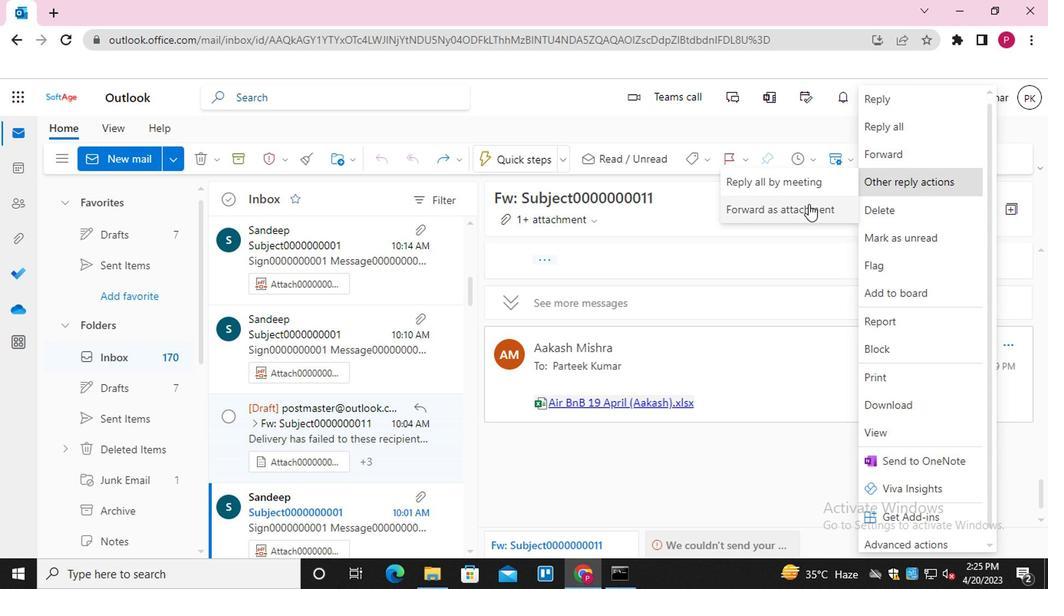 
Action: Mouse moved to (499, 388)
Screenshot: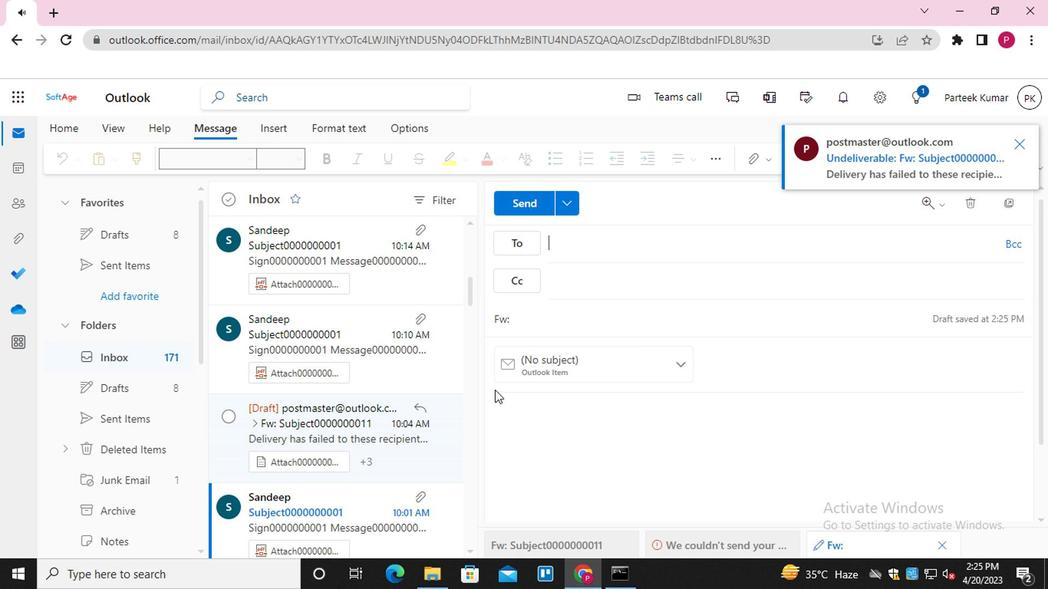 
Action: Mouse pressed left at (499, 388)
Screenshot: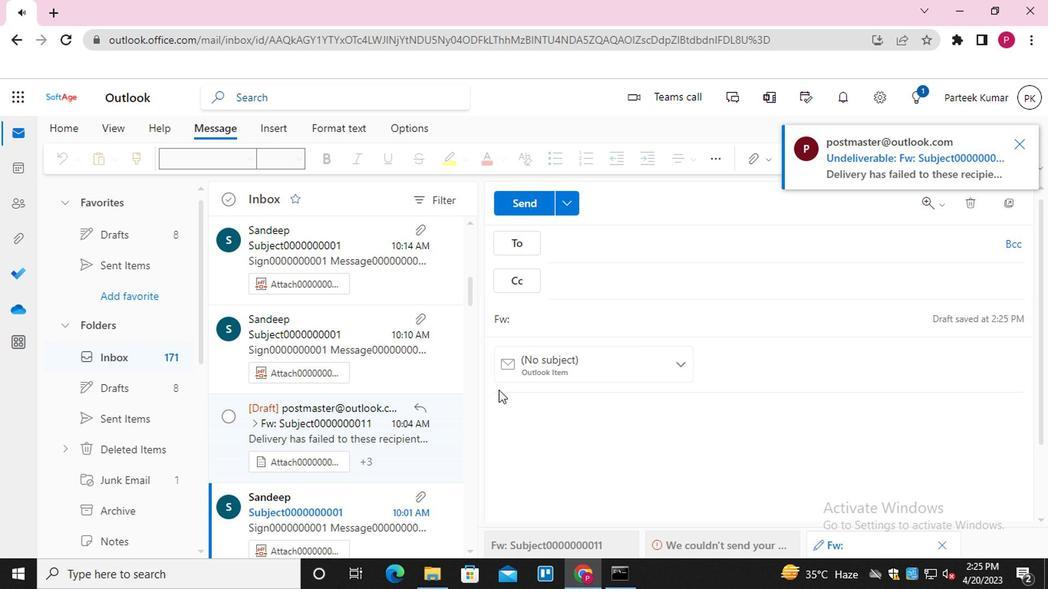 
Action: Mouse moved to (506, 399)
Screenshot: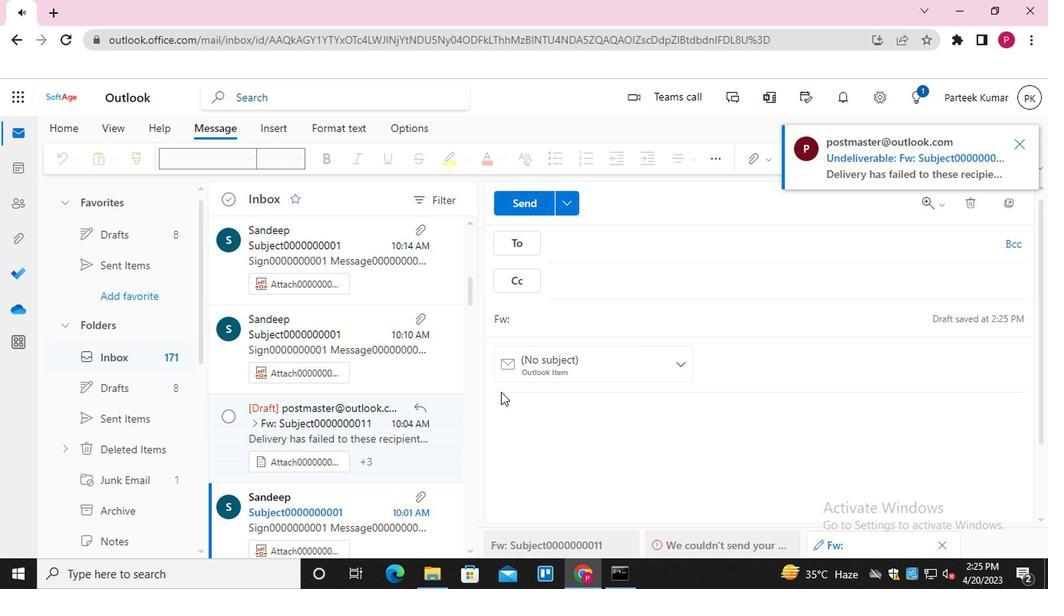
Action: Mouse pressed left at (506, 399)
Screenshot: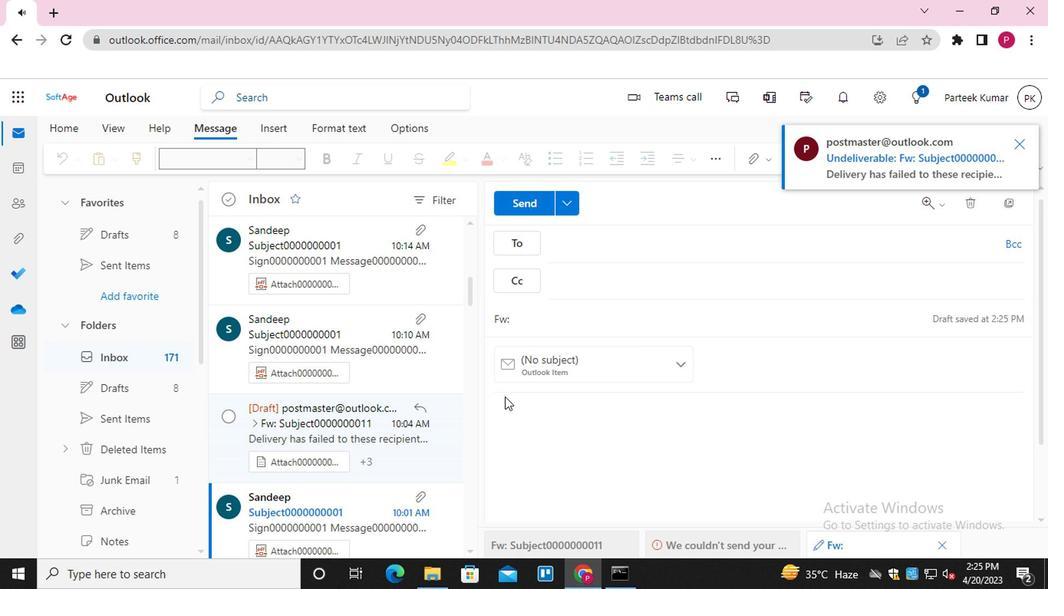 
Action: Mouse moved to (1023, 136)
Screenshot: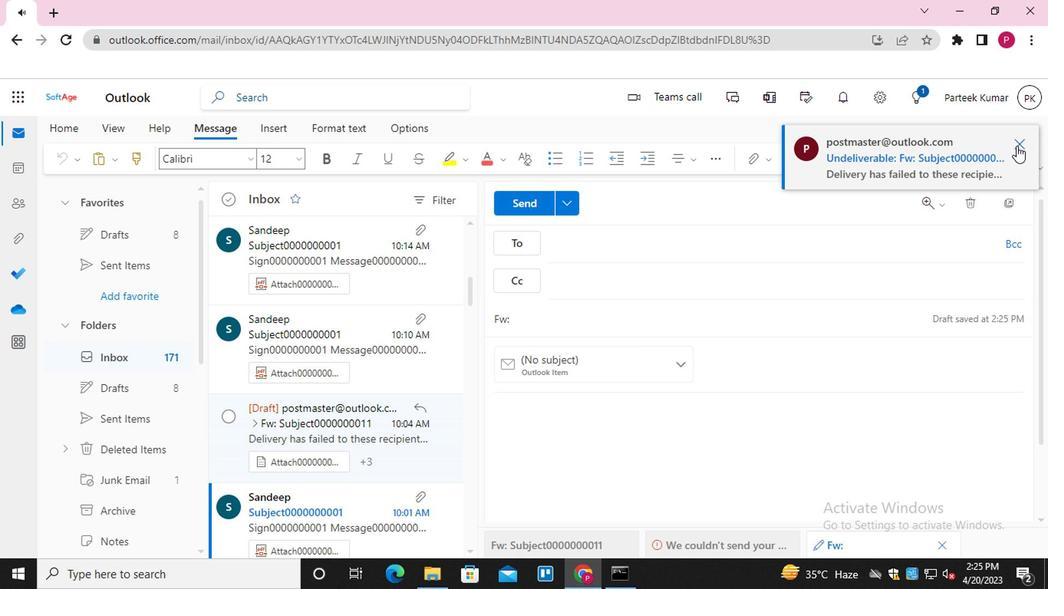 
Action: Mouse pressed left at (1023, 136)
Screenshot: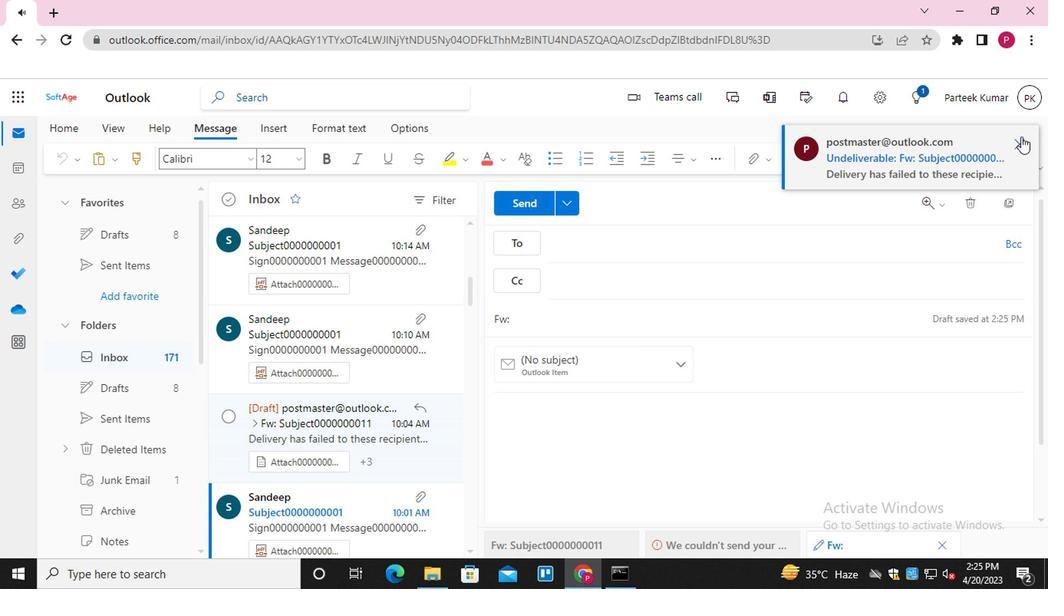 
Action: Mouse moved to (831, 155)
Screenshot: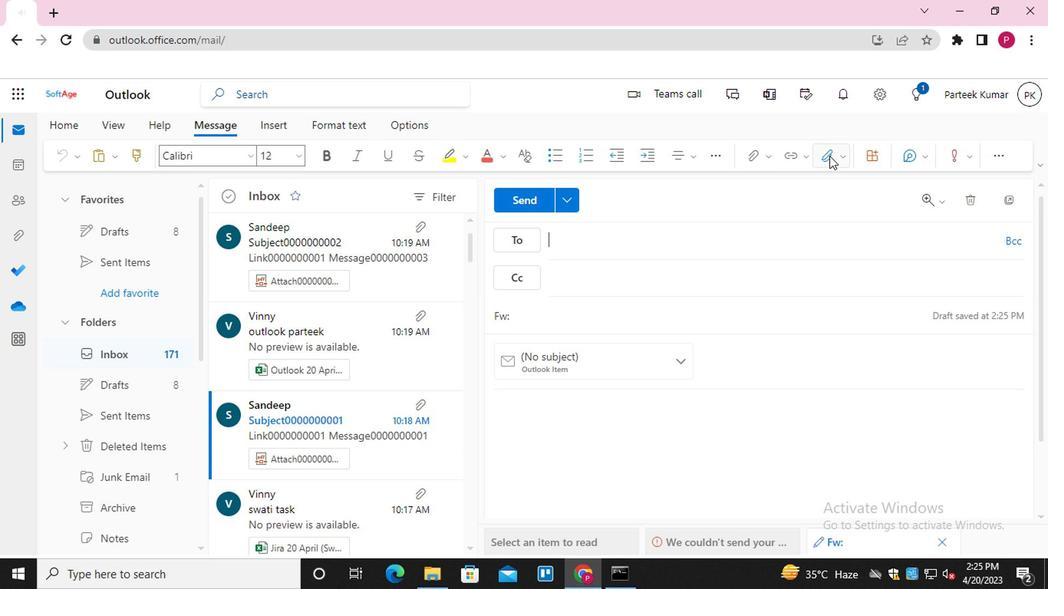 
Action: Mouse pressed left at (831, 155)
Screenshot: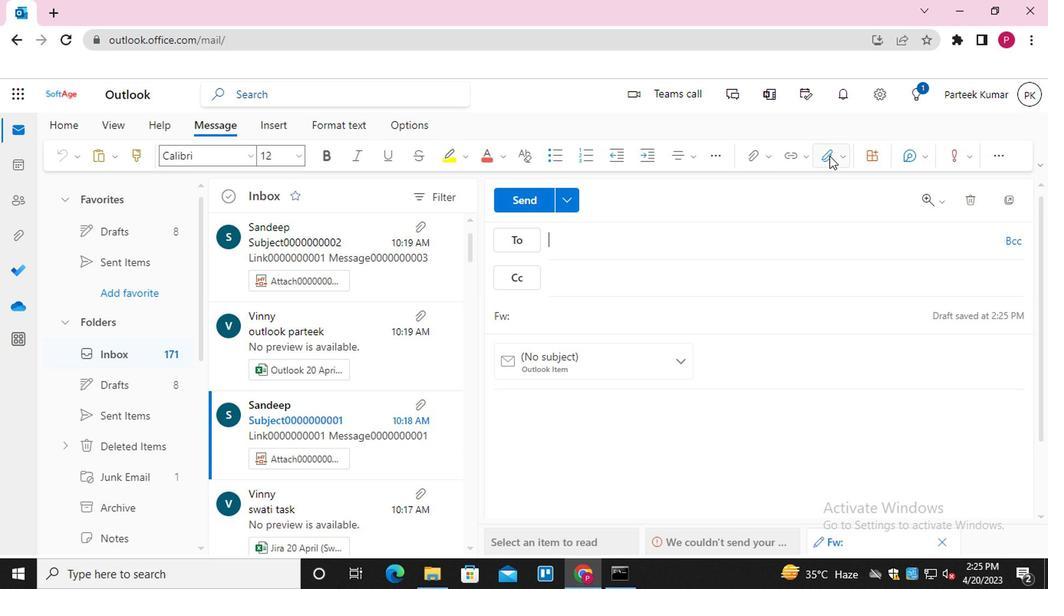 
Action: Mouse moved to (822, 190)
Screenshot: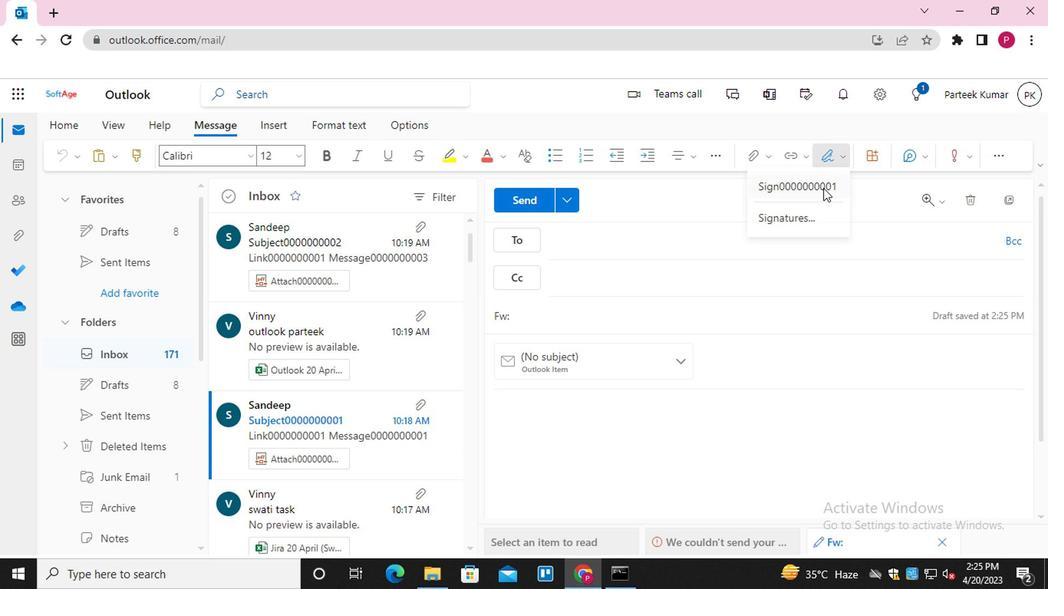 
Action: Mouse pressed left at (822, 190)
Screenshot: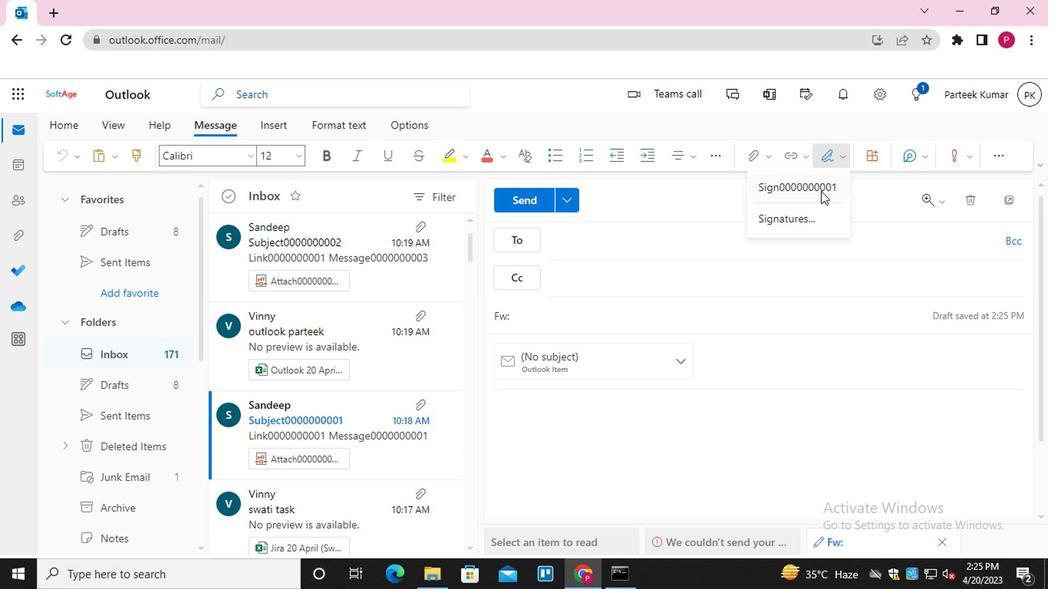 
Action: Mouse moved to (585, 240)
Screenshot: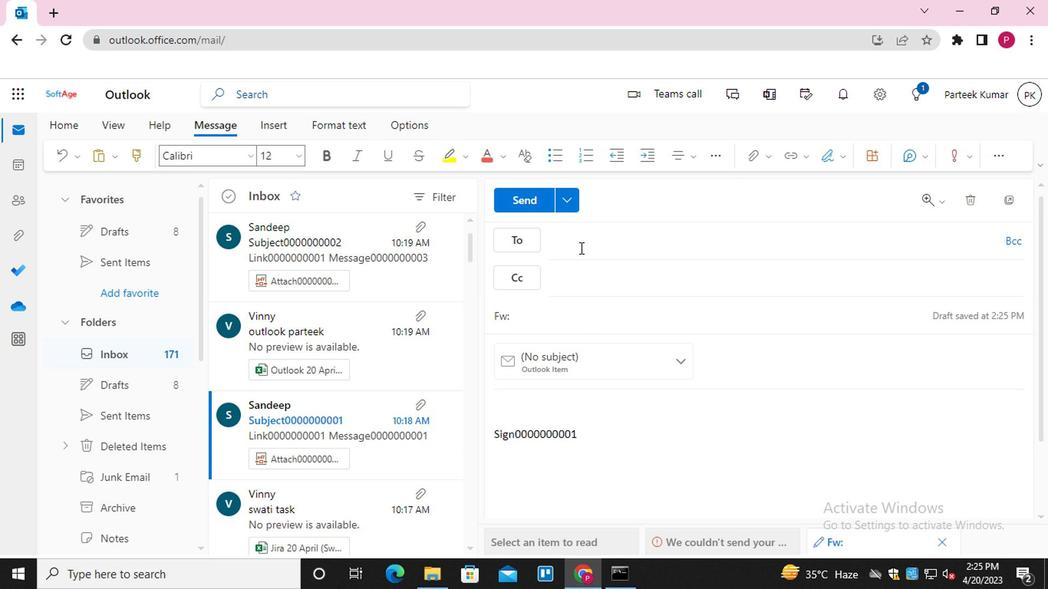 
Action: Mouse pressed left at (585, 240)
Screenshot: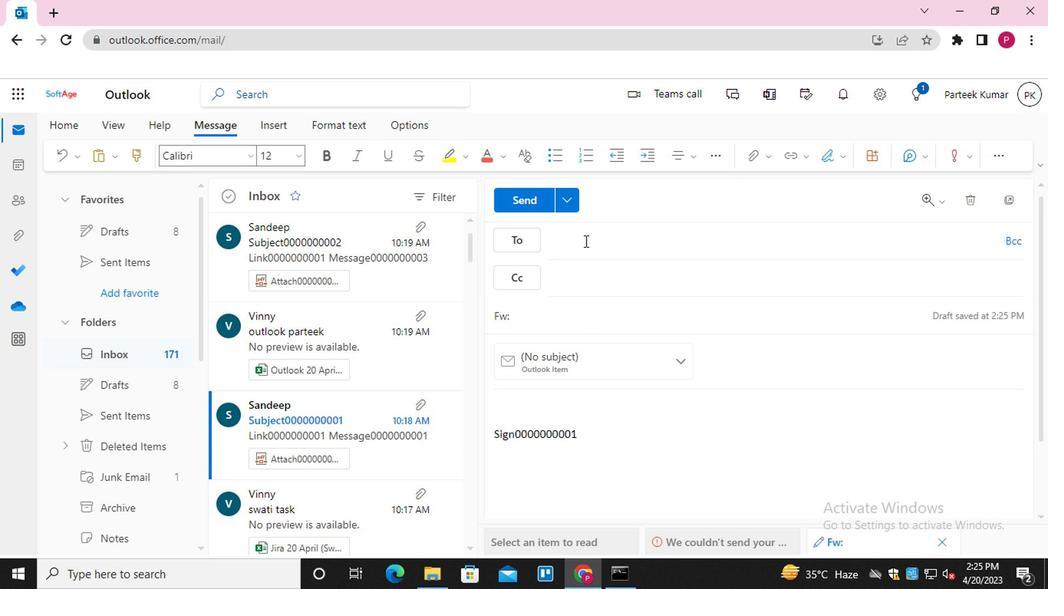 
Action: Mouse moved to (613, 350)
Screenshot: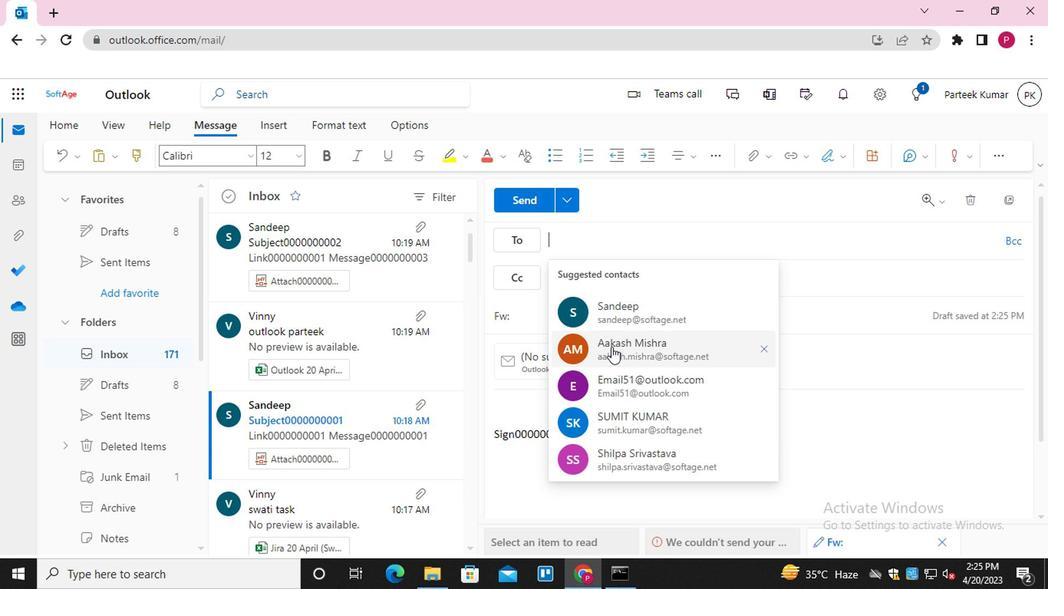 
Action: Mouse pressed left at (613, 350)
Screenshot: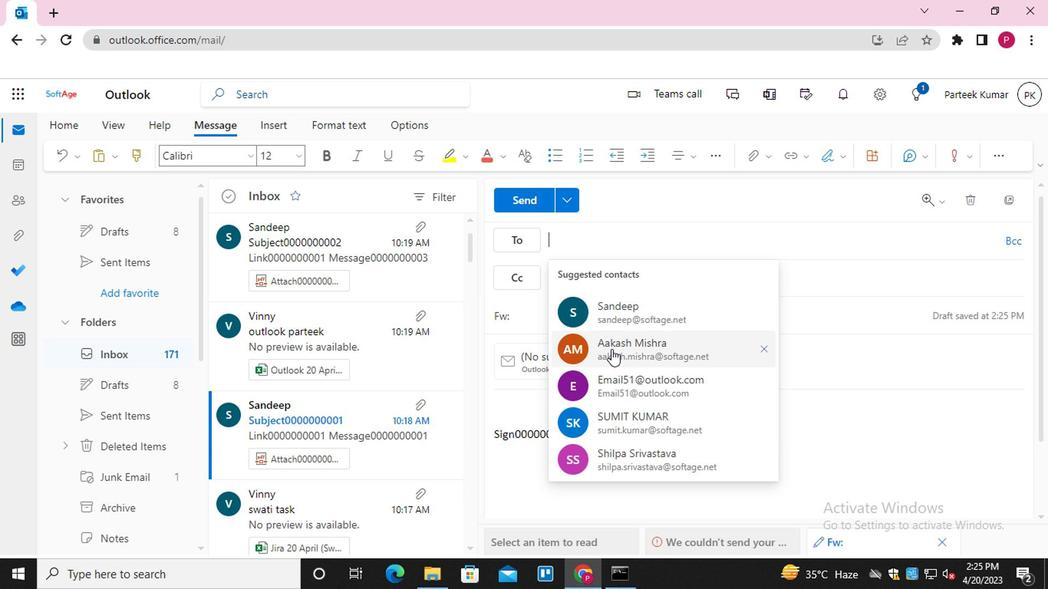 
Action: Mouse moved to (613, 281)
Screenshot: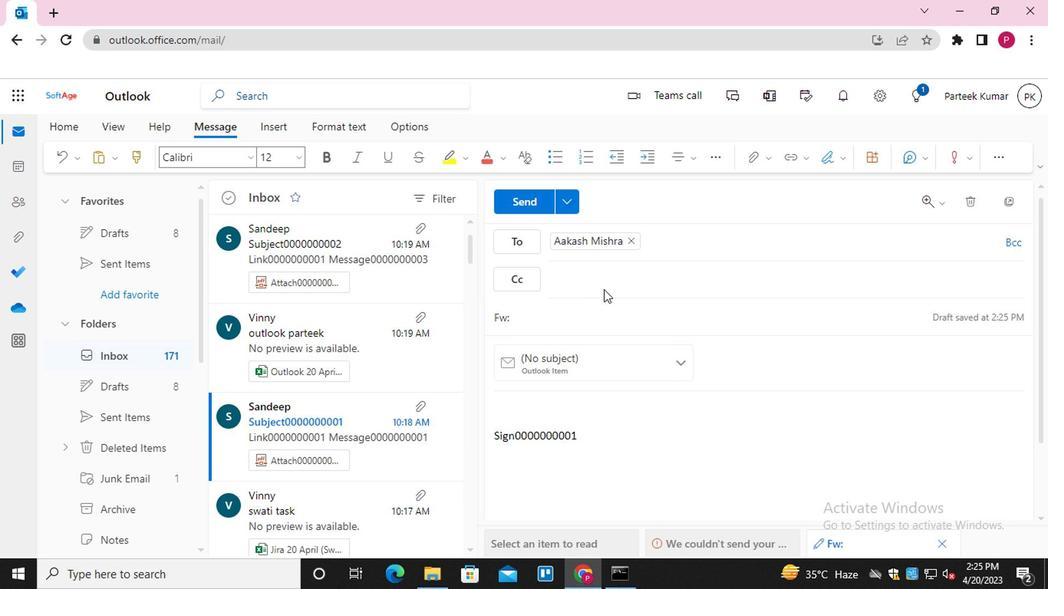 
Action: Mouse pressed left at (613, 281)
Screenshot: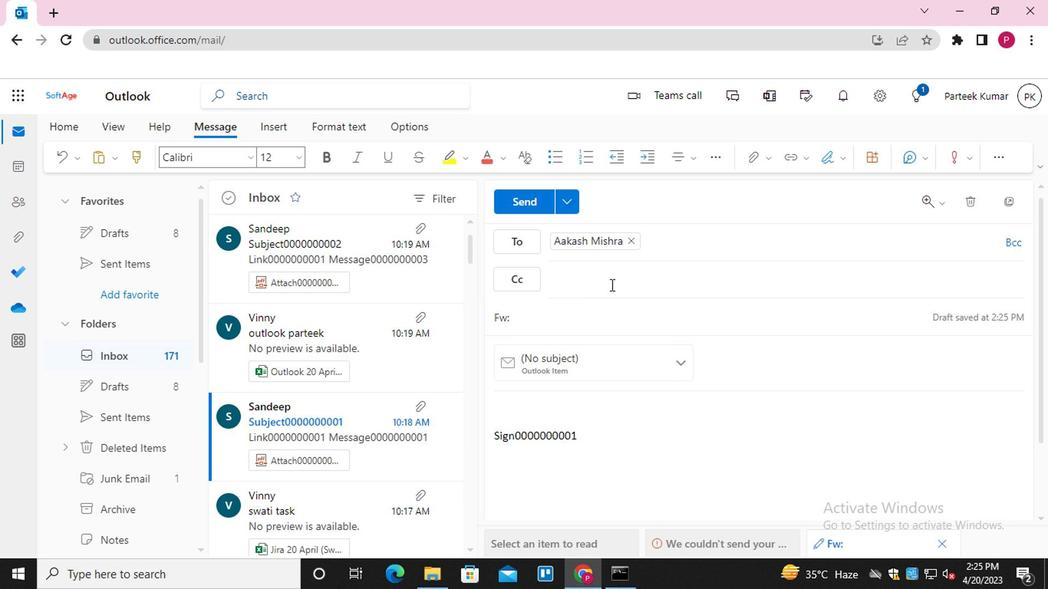 
Action: Mouse moved to (613, 281)
Screenshot: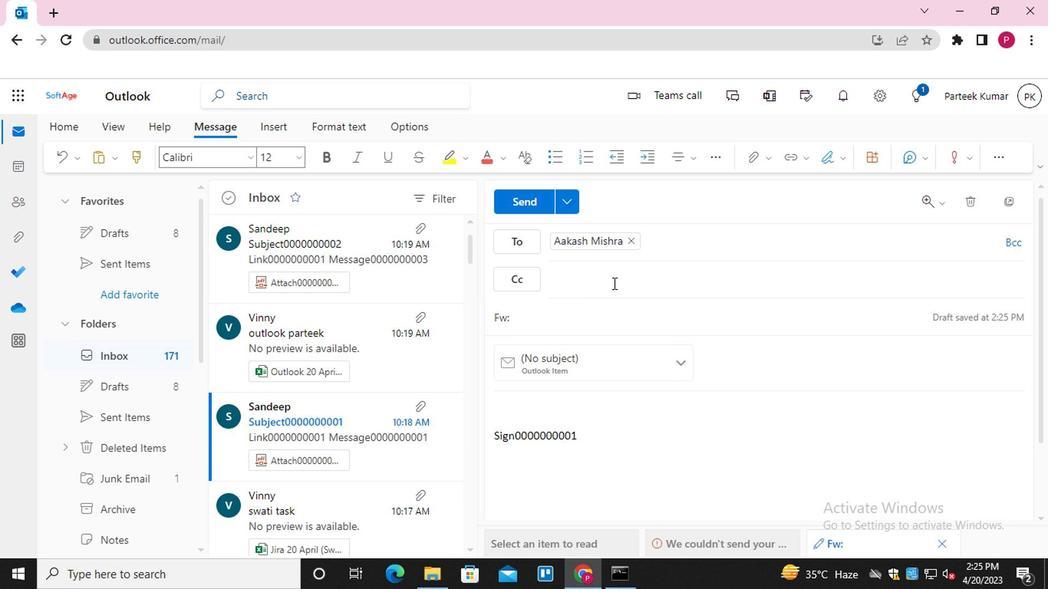 
Action: Key pressed <Key.shift>EMAIL0000000002<Key.enter>
Screenshot: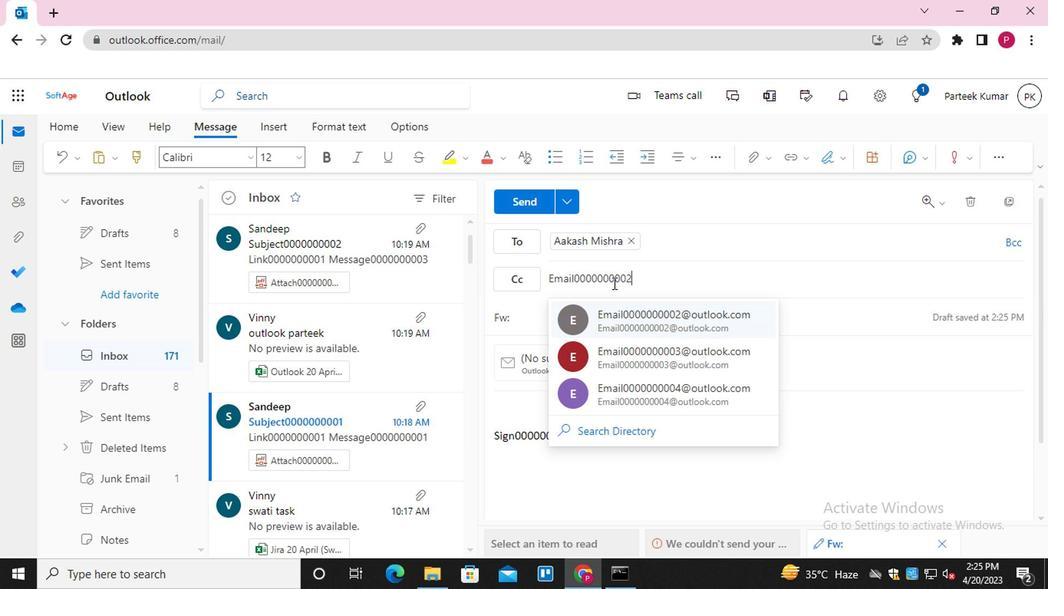 
Action: Mouse moved to (1015, 238)
Screenshot: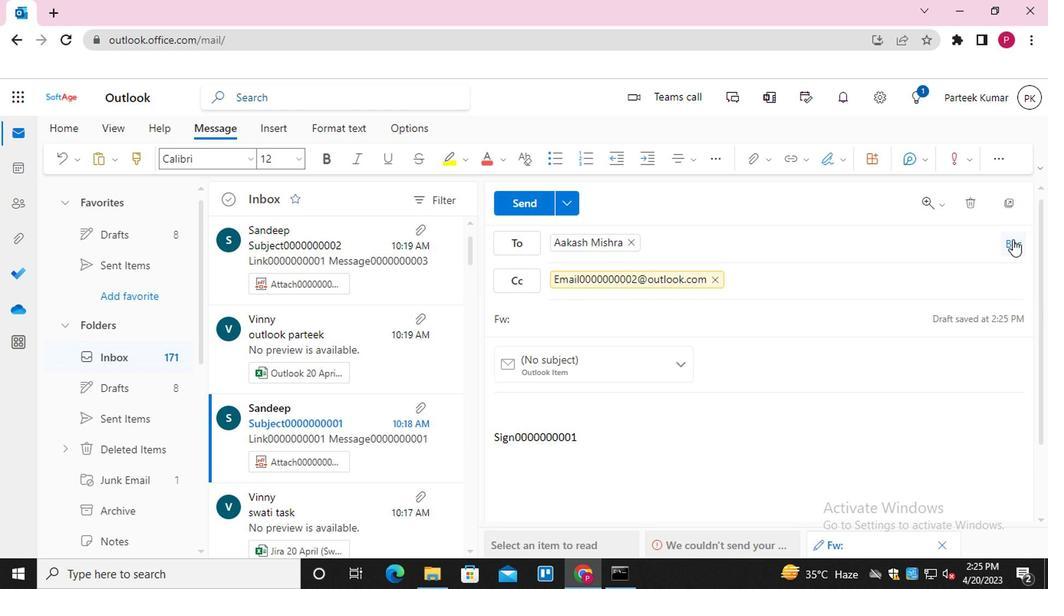 
Action: Mouse pressed left at (1015, 238)
Screenshot: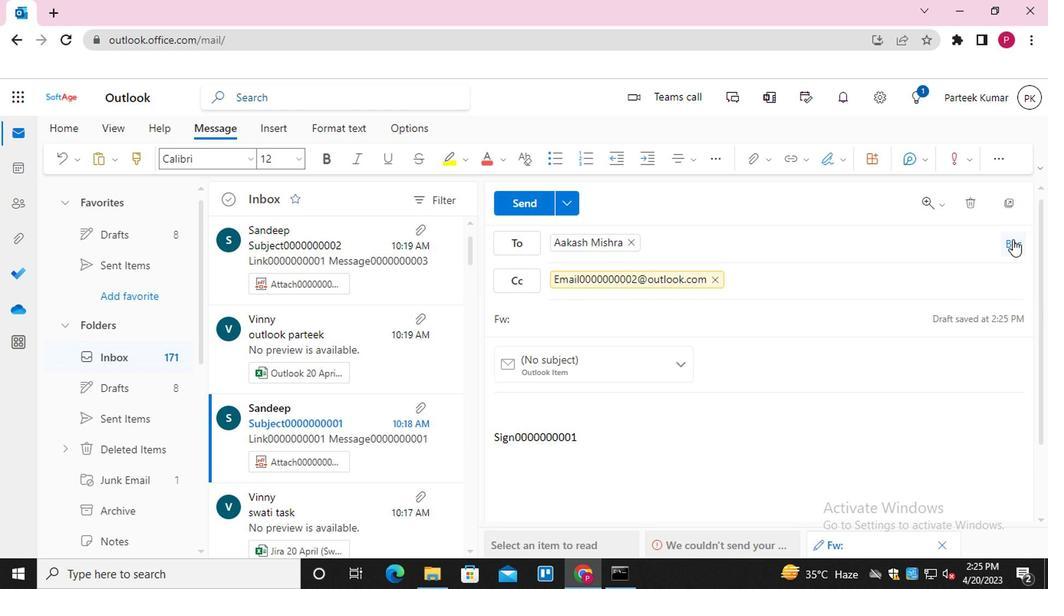 
Action: Mouse moved to (589, 314)
Screenshot: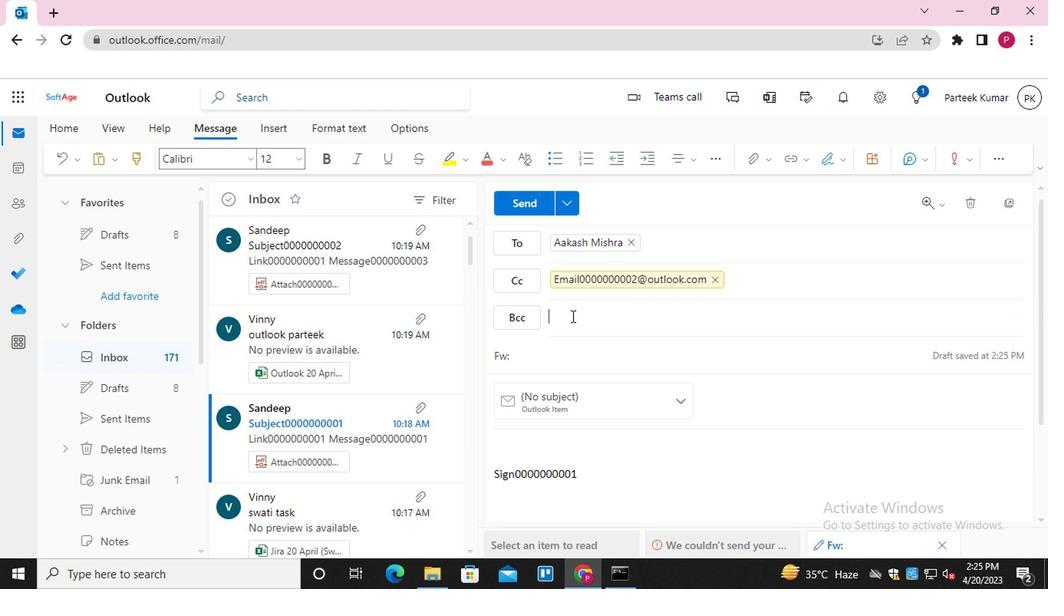 
Action: Mouse pressed left at (589, 314)
Screenshot: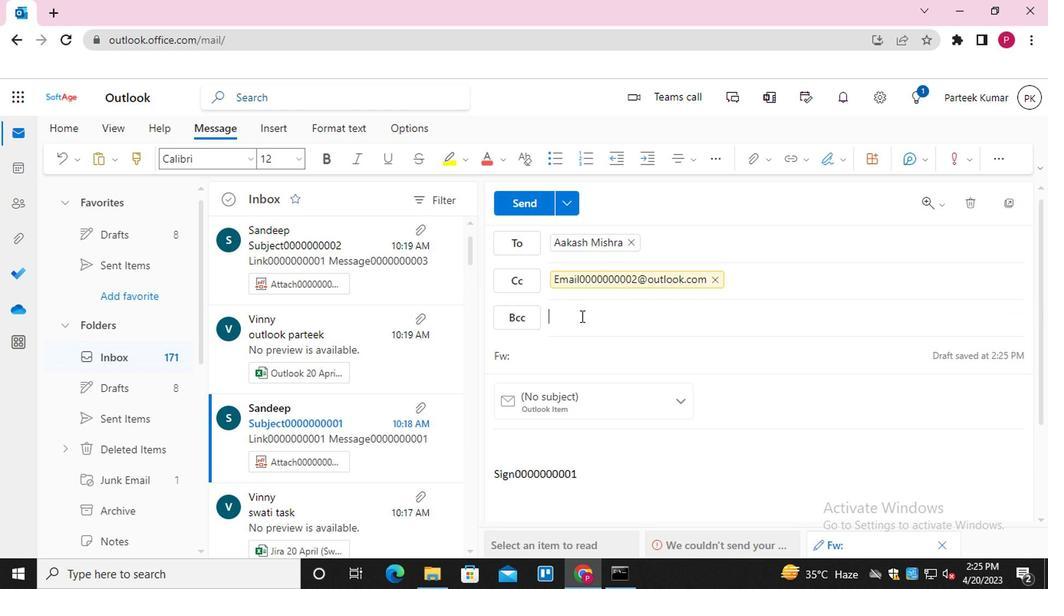 
Action: Mouse moved to (585, 316)
Screenshot: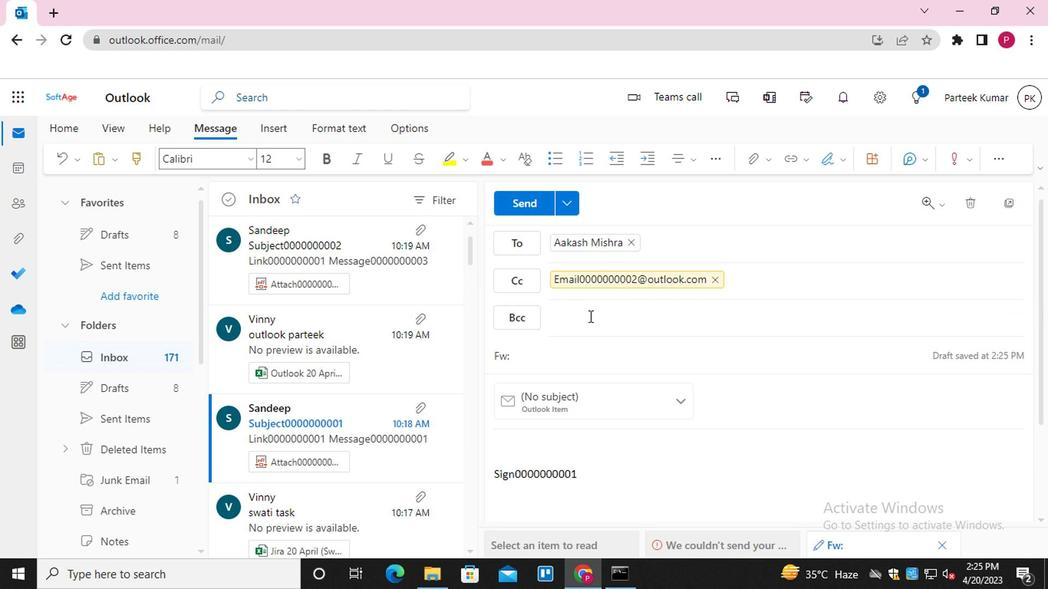 
Action: Key pressed <Key.shift>EMAIL0000000003<Key.enter>
Screenshot: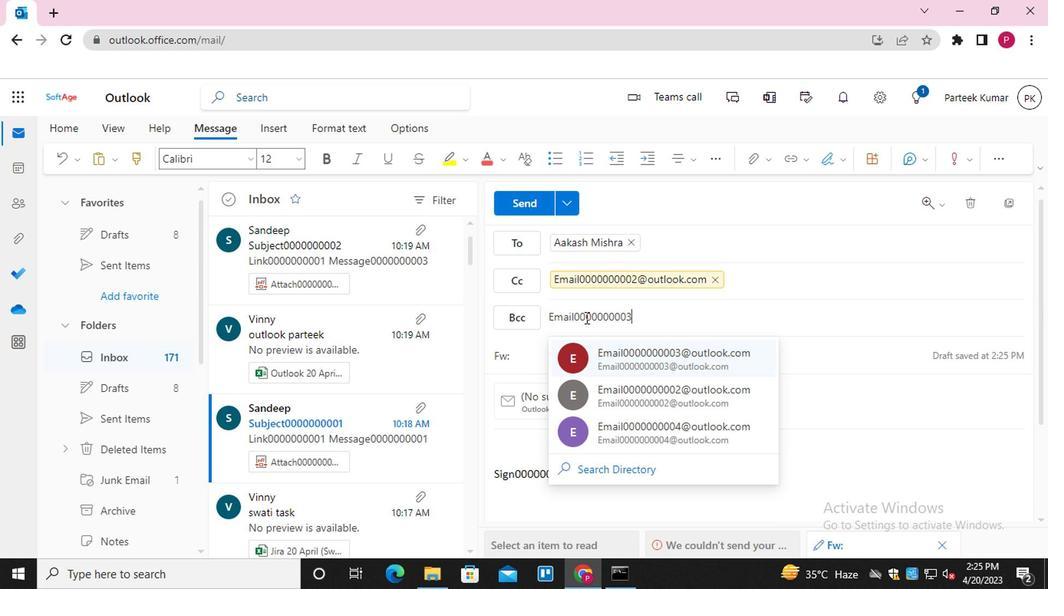 
Action: Mouse moved to (581, 359)
Screenshot: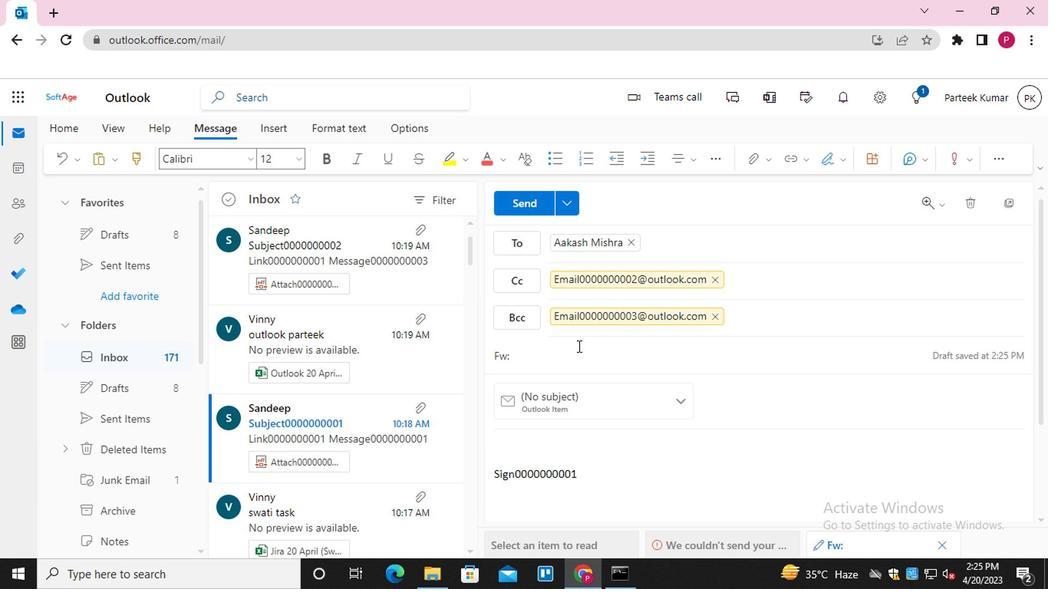 
Action: Mouse pressed left at (581, 359)
Screenshot: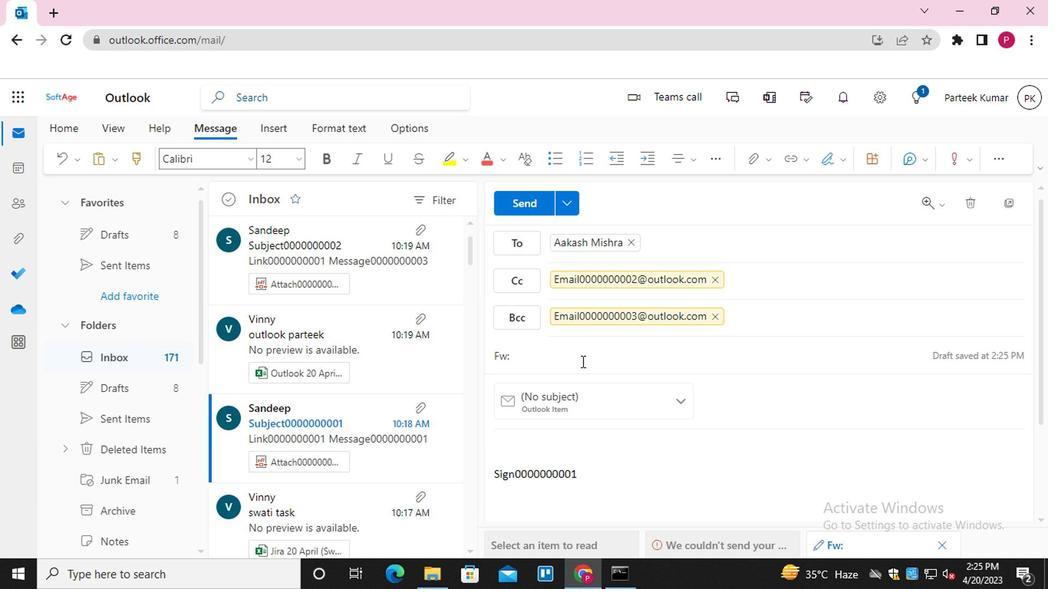 
Action: Key pressed <Key.shift>SUBJECT0000000011
Screenshot: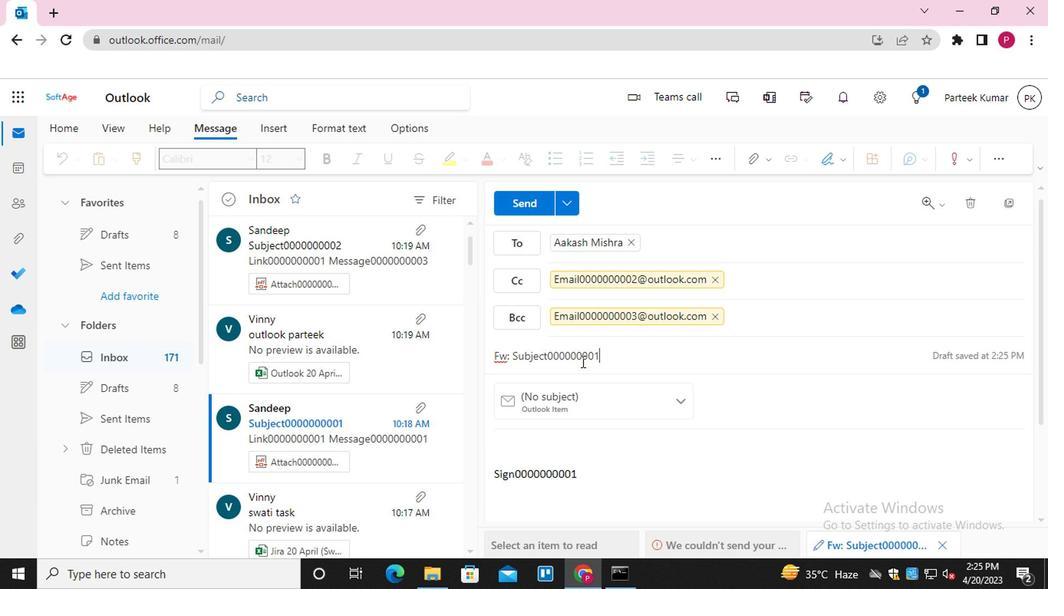 
Action: Mouse moved to (540, 452)
Screenshot: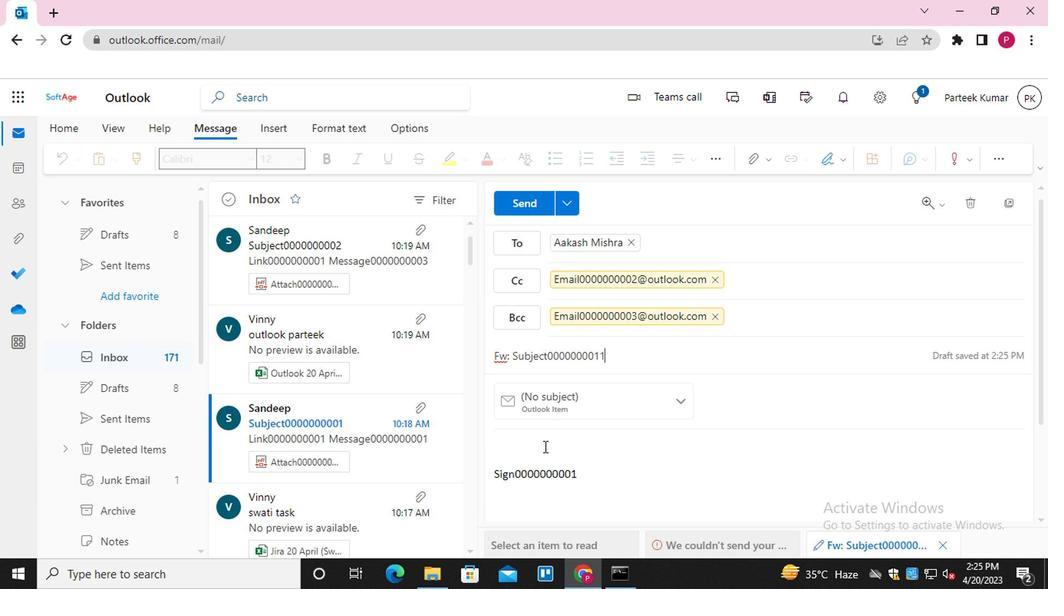 
Action: Mouse pressed left at (540, 452)
Screenshot: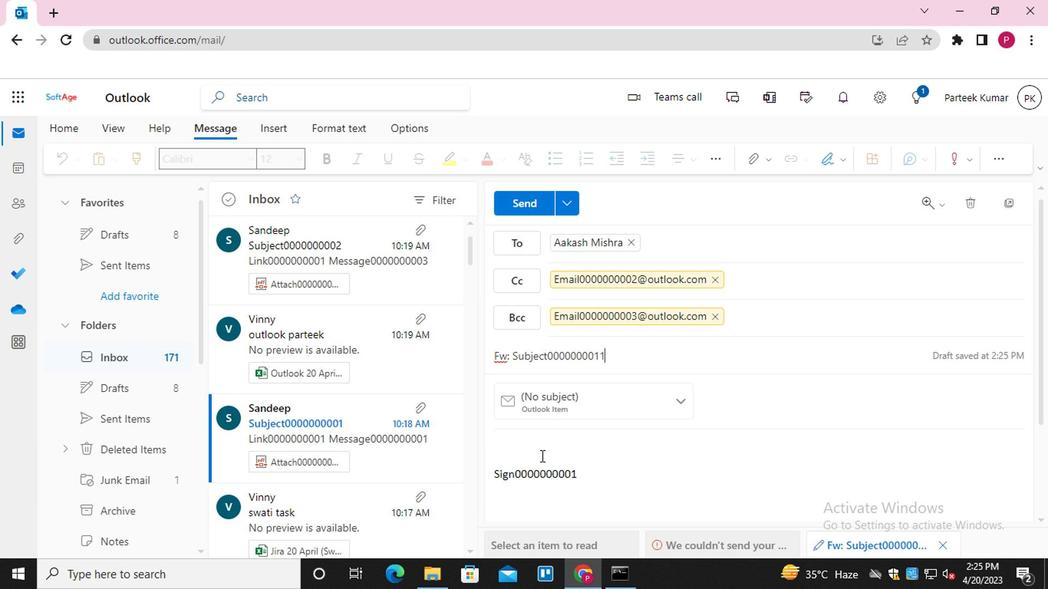 
Action: Mouse moved to (539, 455)
Screenshot: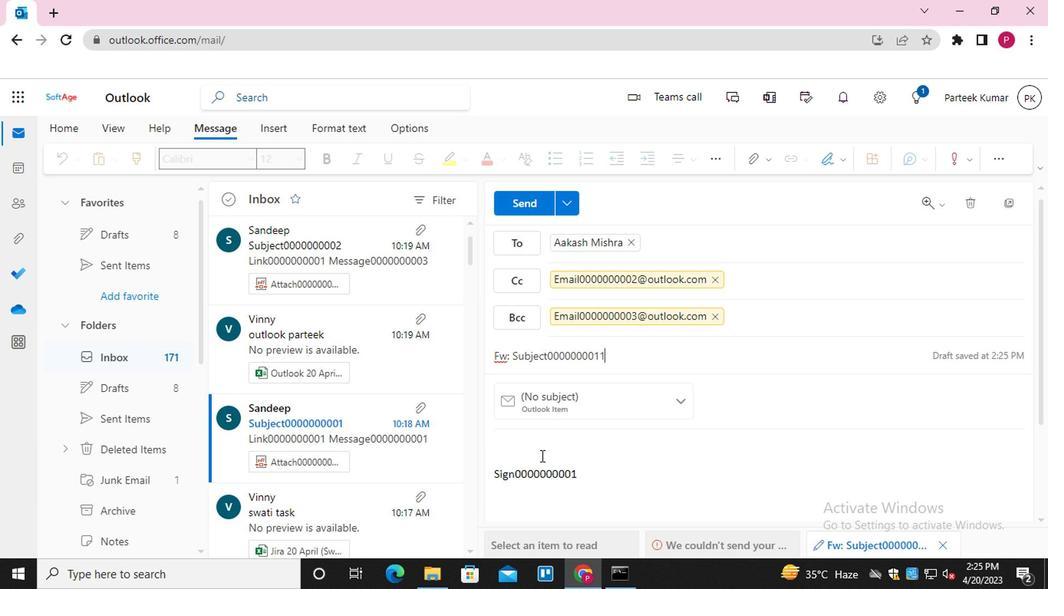 
Action: Key pressed <Key.shift_r>MESSAGE0000000013
Screenshot: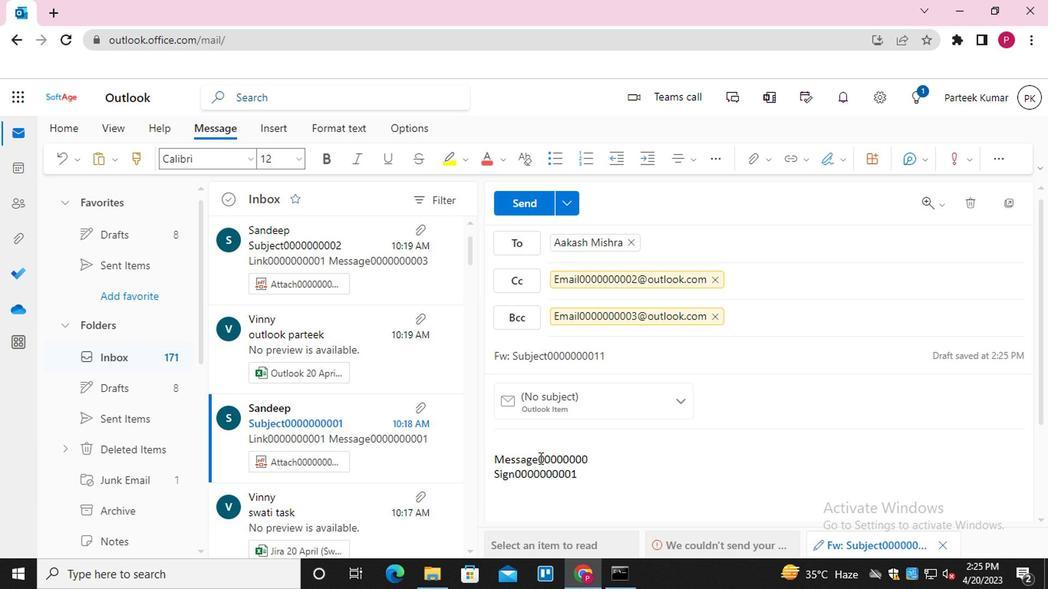 
Action: Mouse moved to (526, 210)
Screenshot: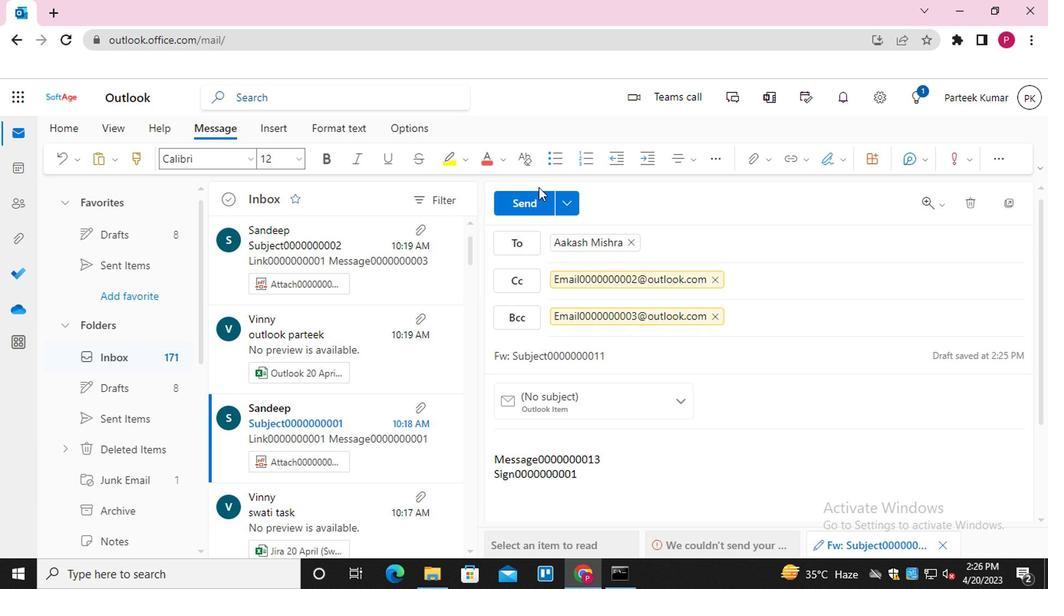 
Action: Mouse pressed left at (526, 210)
Screenshot: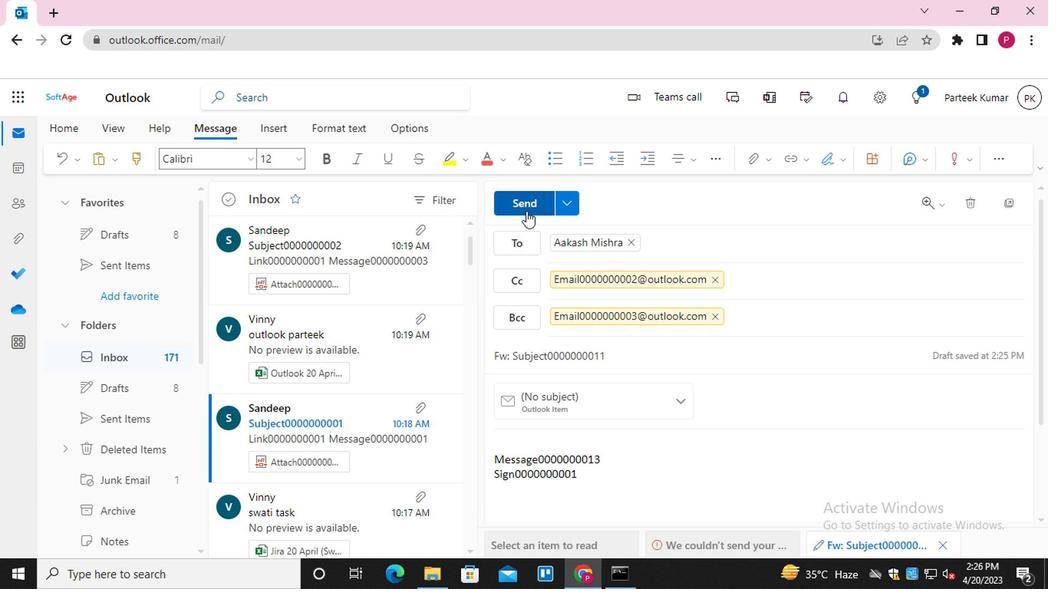 
Action: Mouse moved to (638, 357)
Screenshot: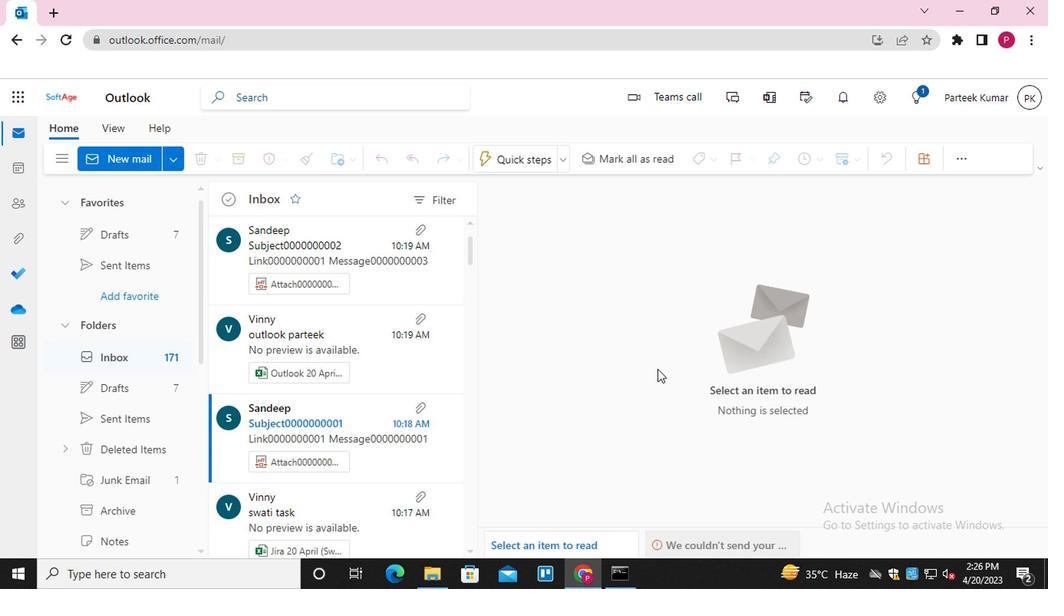 
Action: Mouse scrolled (638, 358) with delta (0, 1)
Screenshot: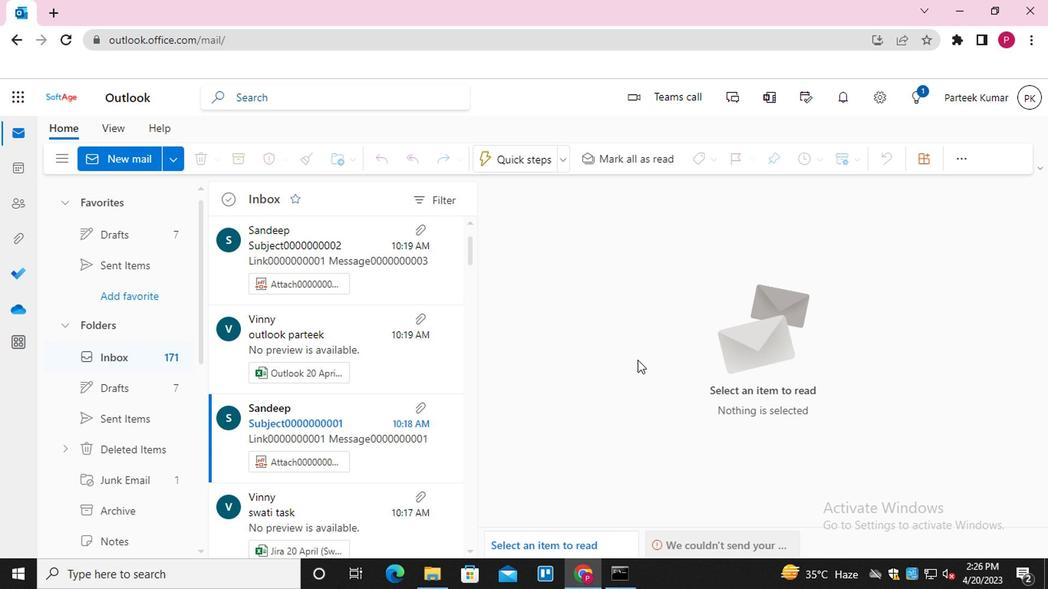 
Action: Mouse scrolled (638, 358) with delta (0, 1)
Screenshot: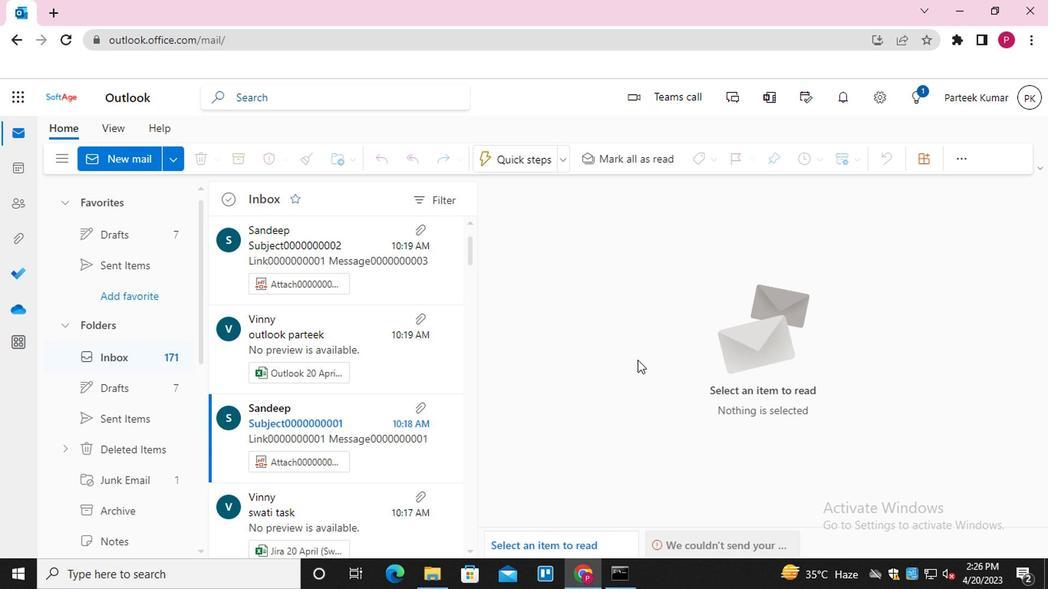 
Action: Mouse scrolled (638, 358) with delta (0, 1)
Screenshot: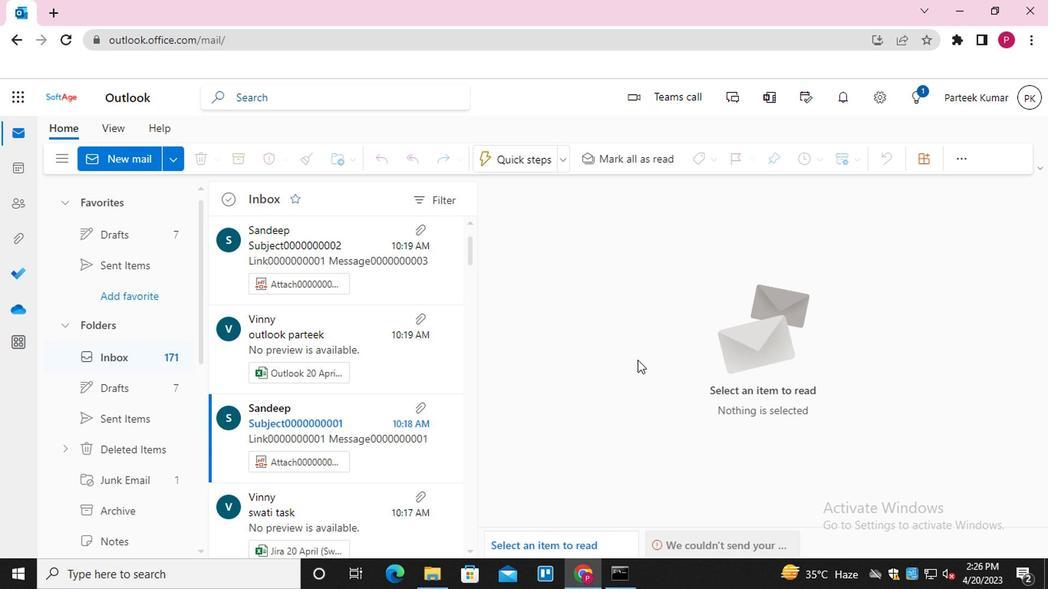 
Action: Mouse moved to (681, 539)
Screenshot: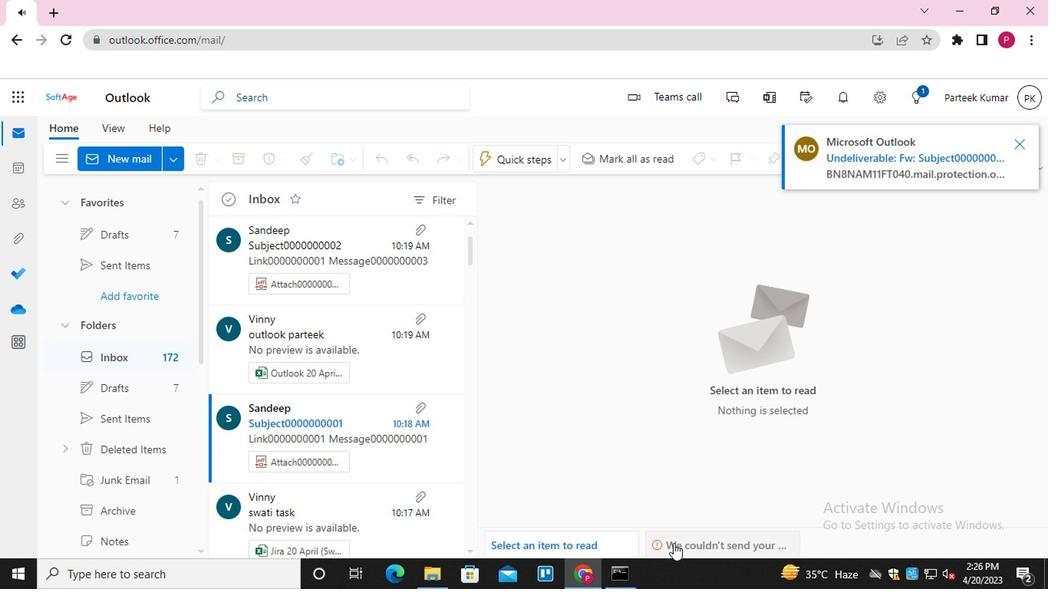 
Action: Mouse pressed left at (681, 539)
Screenshot: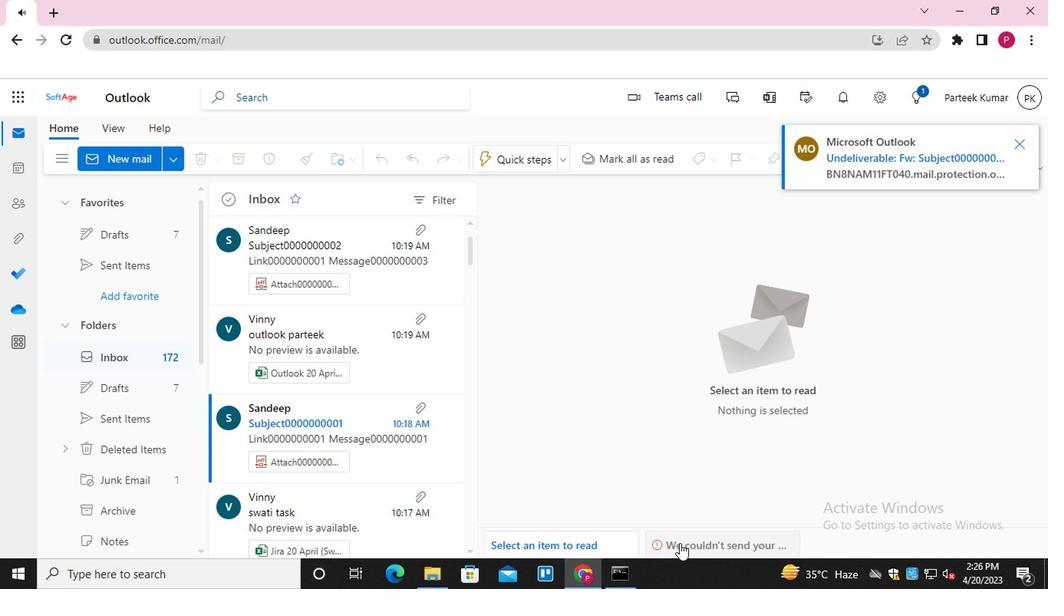 
Action: Mouse moved to (541, 534)
Screenshot: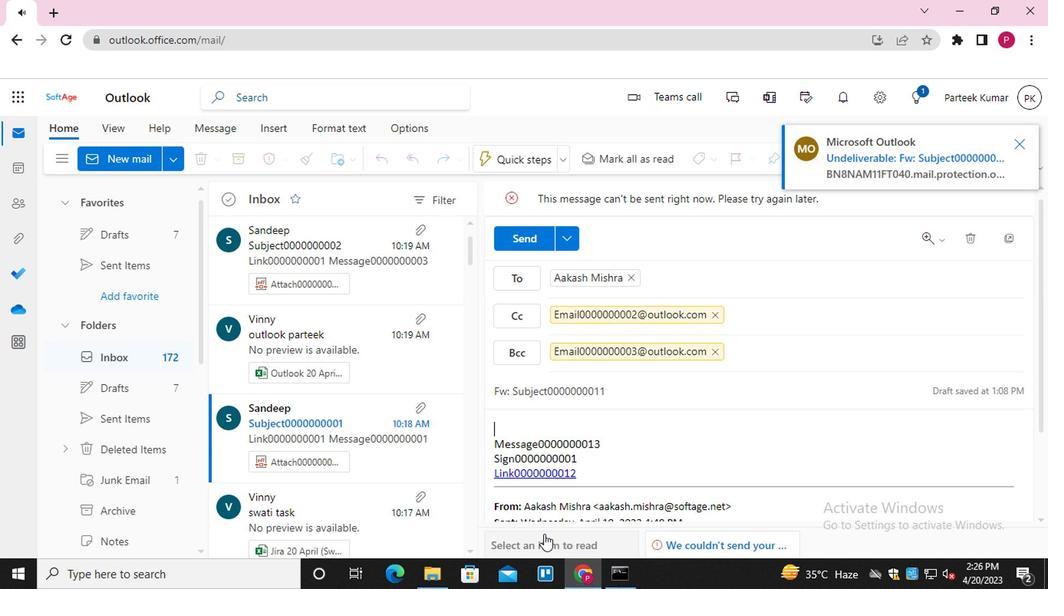 
Action: Mouse pressed left at (541, 534)
Screenshot: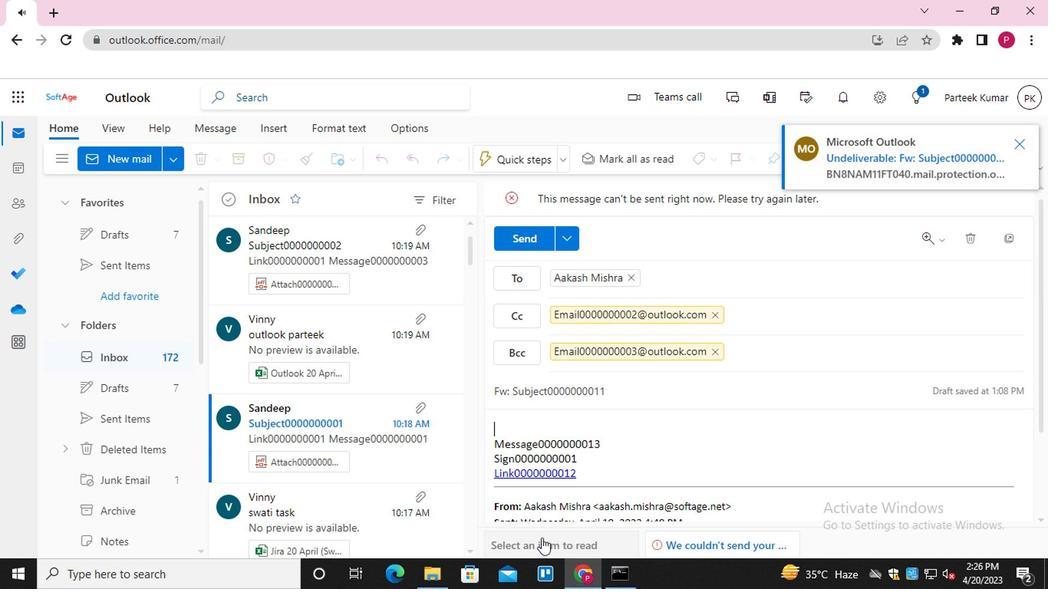
Action: Mouse moved to (291, 323)
Screenshot: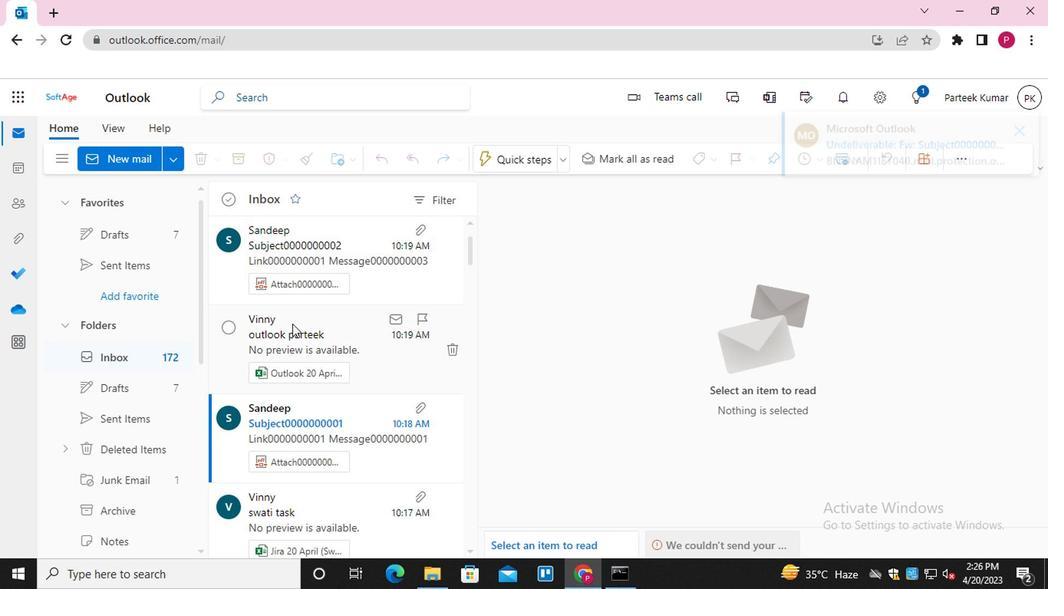 
Action: Mouse scrolled (291, 324) with delta (0, 0)
Screenshot: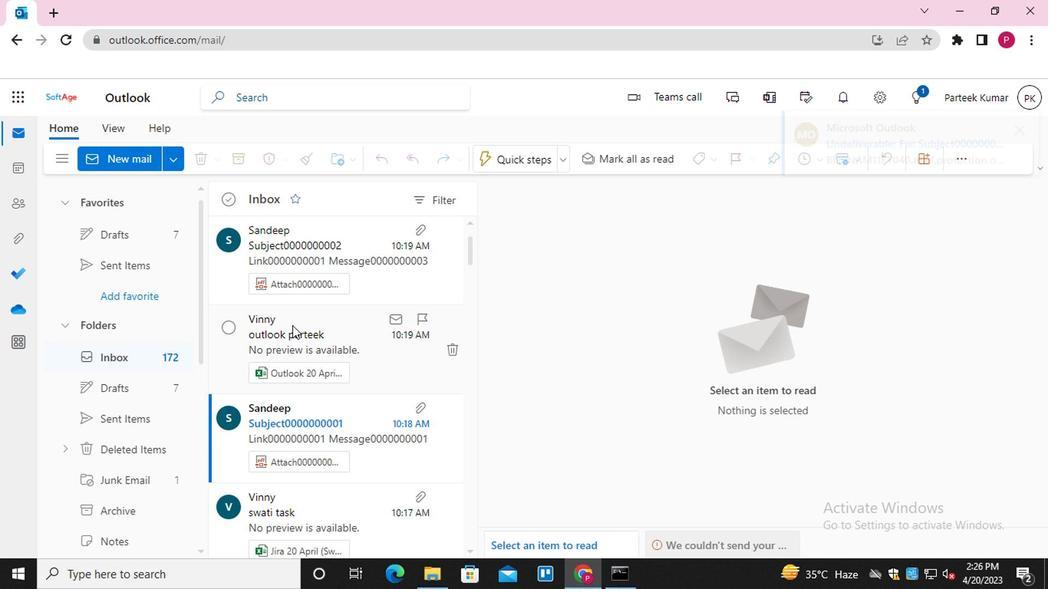 
Action: Mouse scrolled (291, 324) with delta (0, 0)
Screenshot: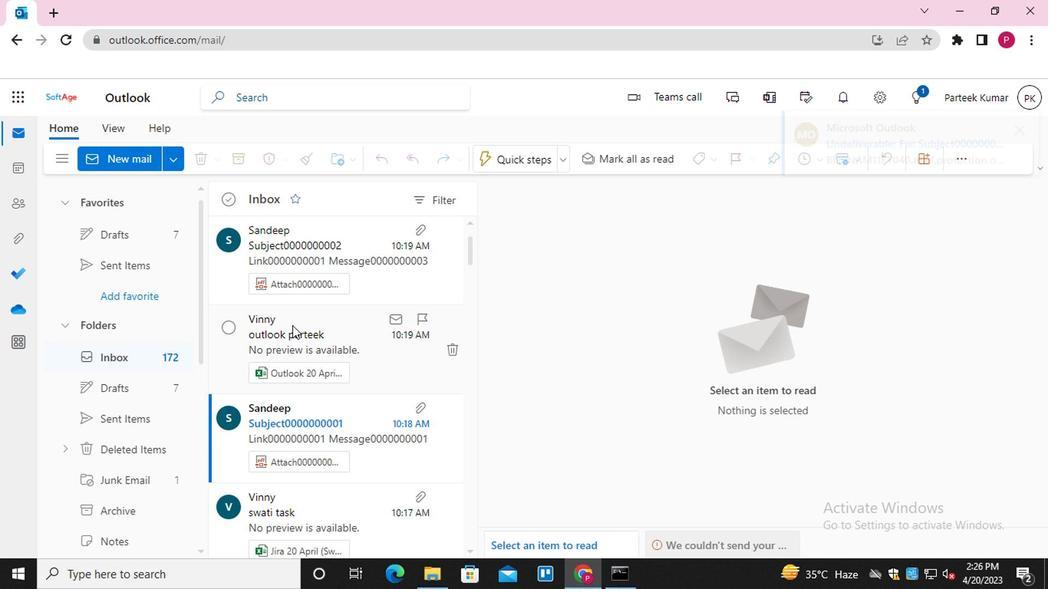 
Action: Mouse scrolled (291, 324) with delta (0, 0)
Screenshot: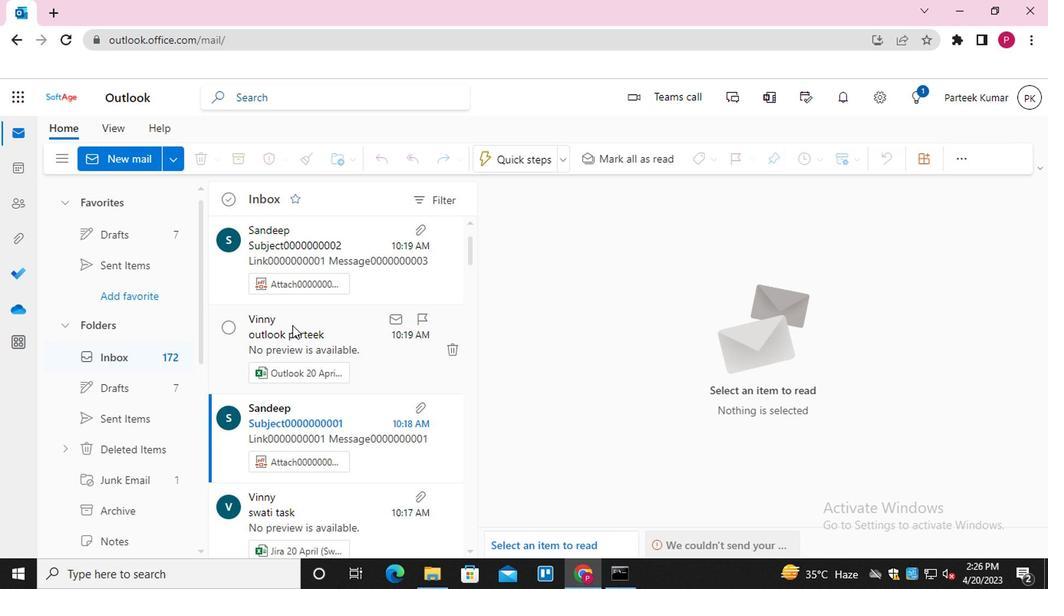 
Action: Mouse scrolled (291, 324) with delta (0, 0)
Screenshot: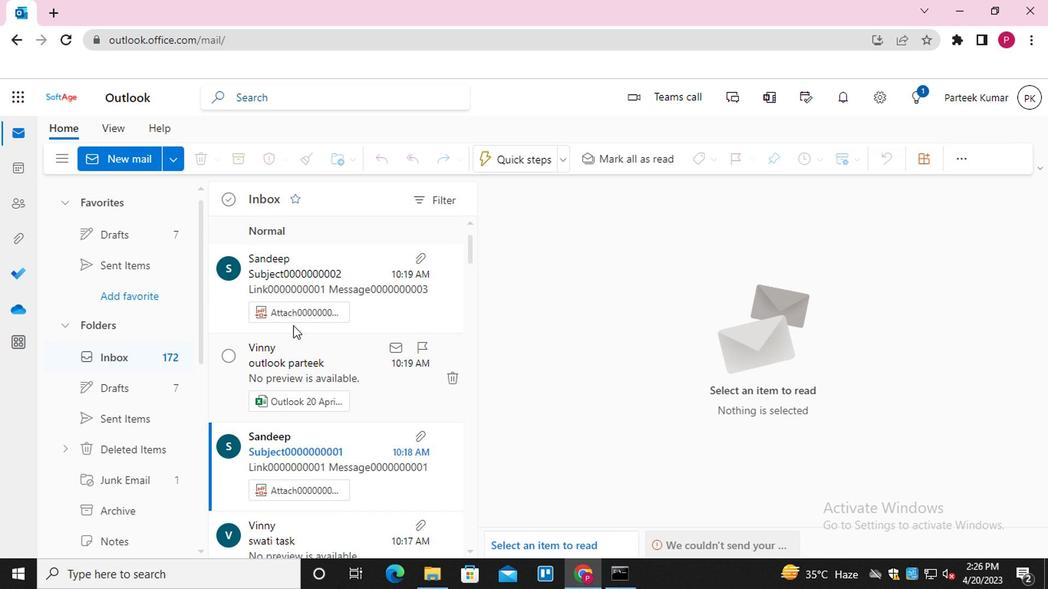 
Action: Mouse scrolled (291, 324) with delta (0, 0)
Screenshot: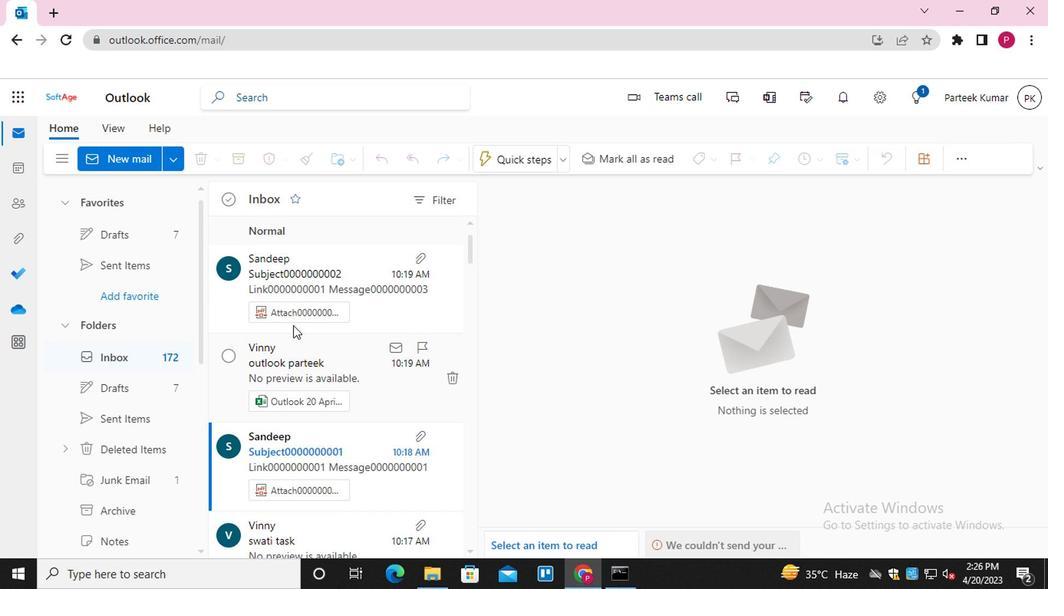 
Action: Mouse scrolled (291, 324) with delta (0, 0)
Screenshot: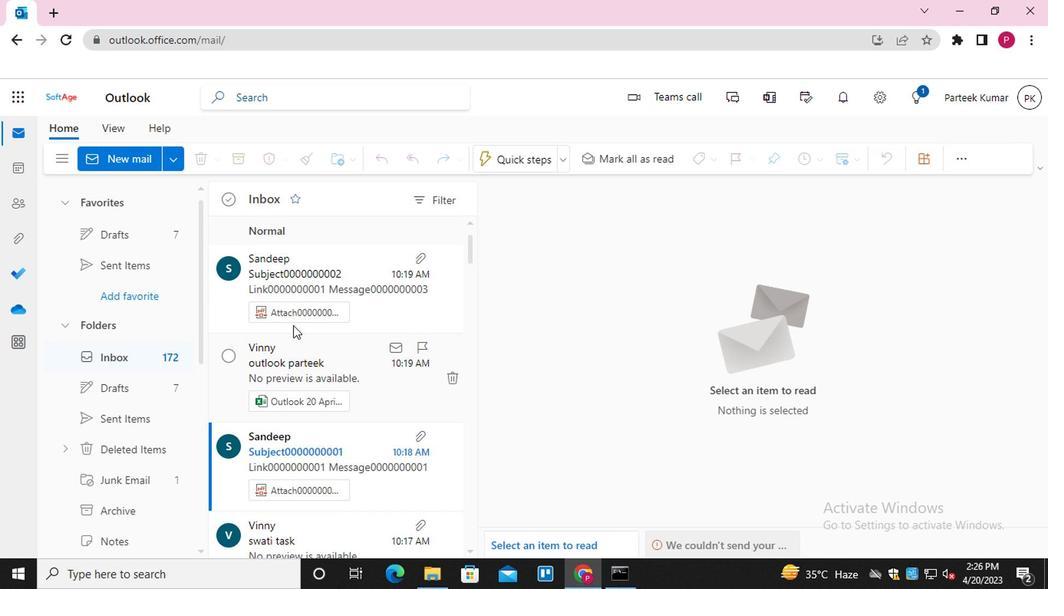 
Action: Mouse scrolled (291, 324) with delta (0, 0)
Screenshot: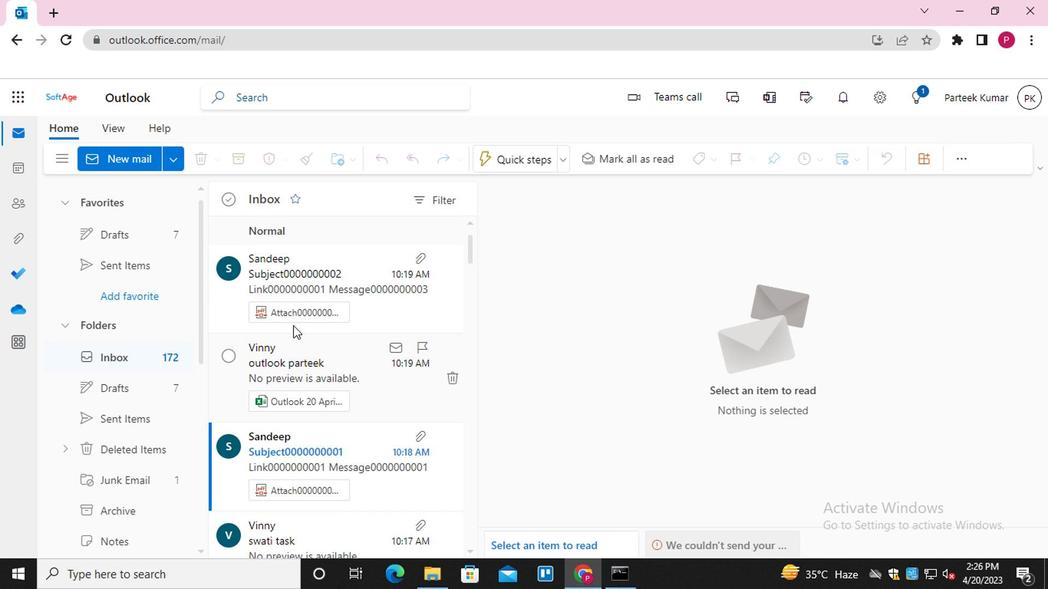 
Action: Mouse scrolled (291, 322) with delta (0, -1)
Screenshot: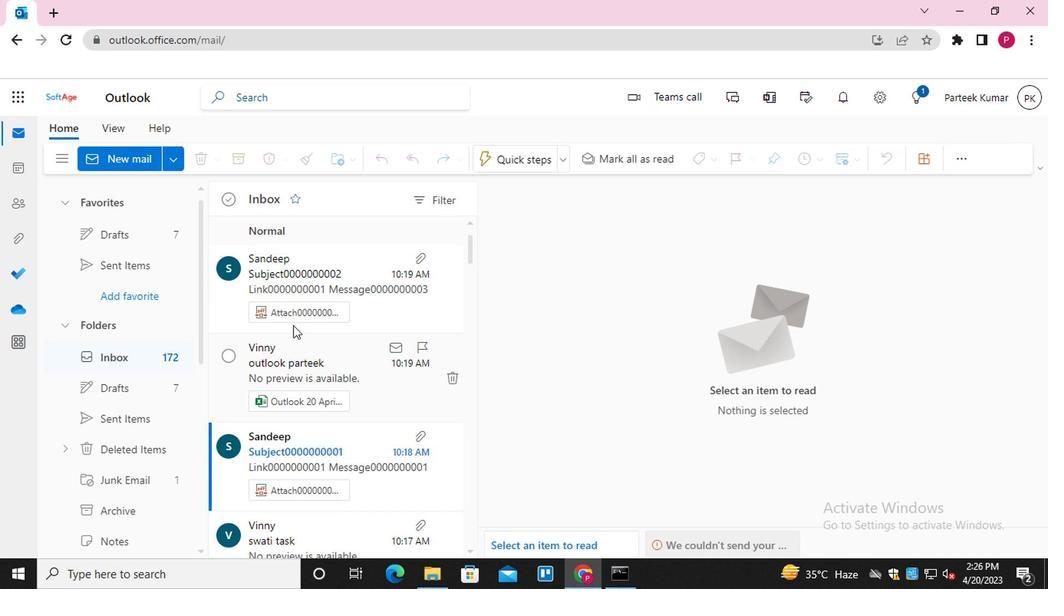 
Action: Mouse scrolled (291, 322) with delta (0, -1)
Screenshot: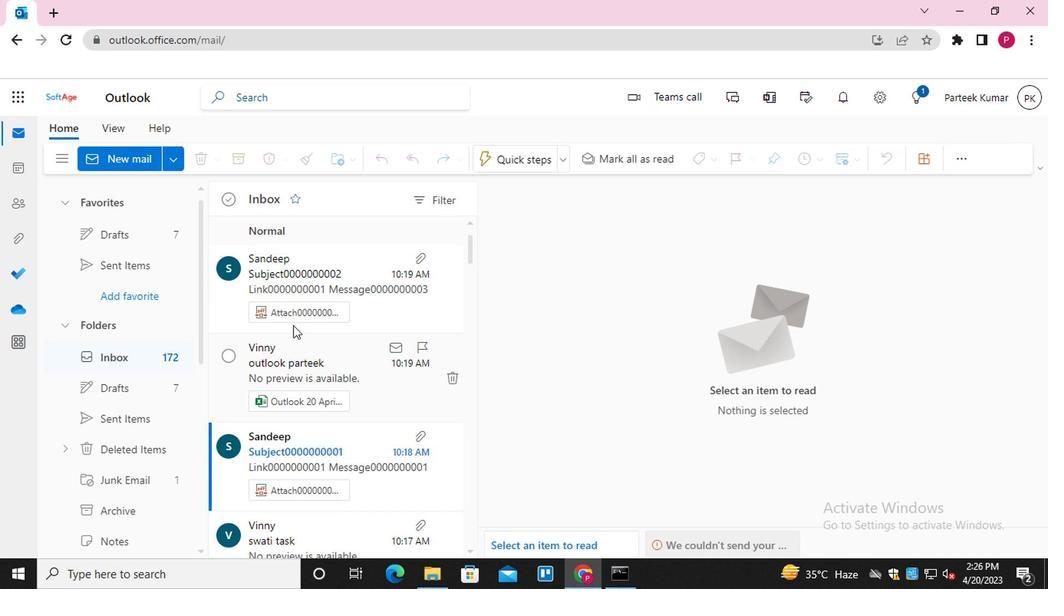 
Action: Mouse scrolled (291, 322) with delta (0, -1)
Screenshot: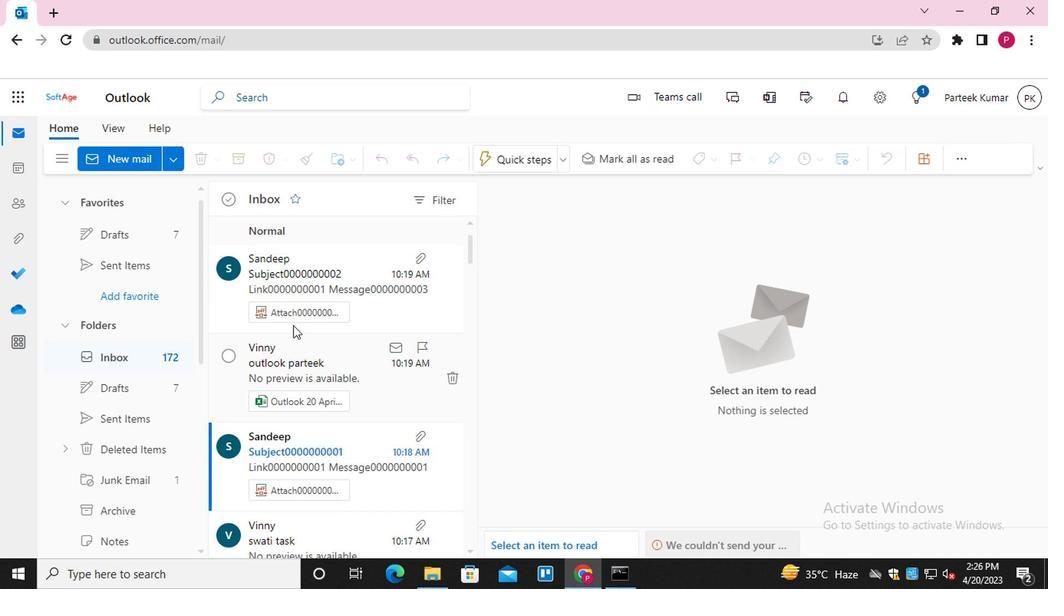 
Action: Mouse scrolled (291, 322) with delta (0, -1)
Screenshot: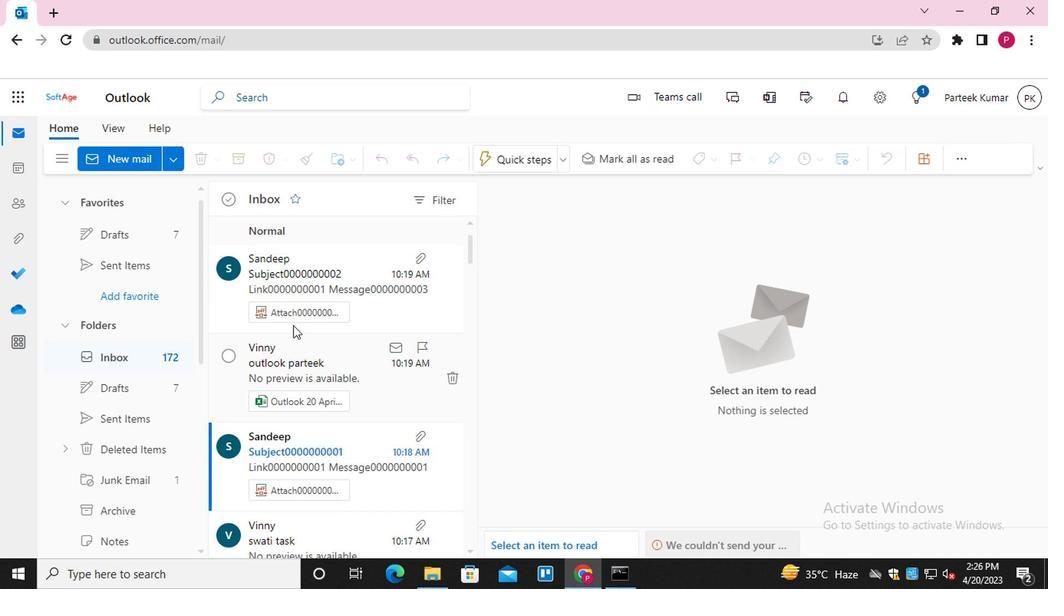 
Action: Mouse moved to (301, 325)
Screenshot: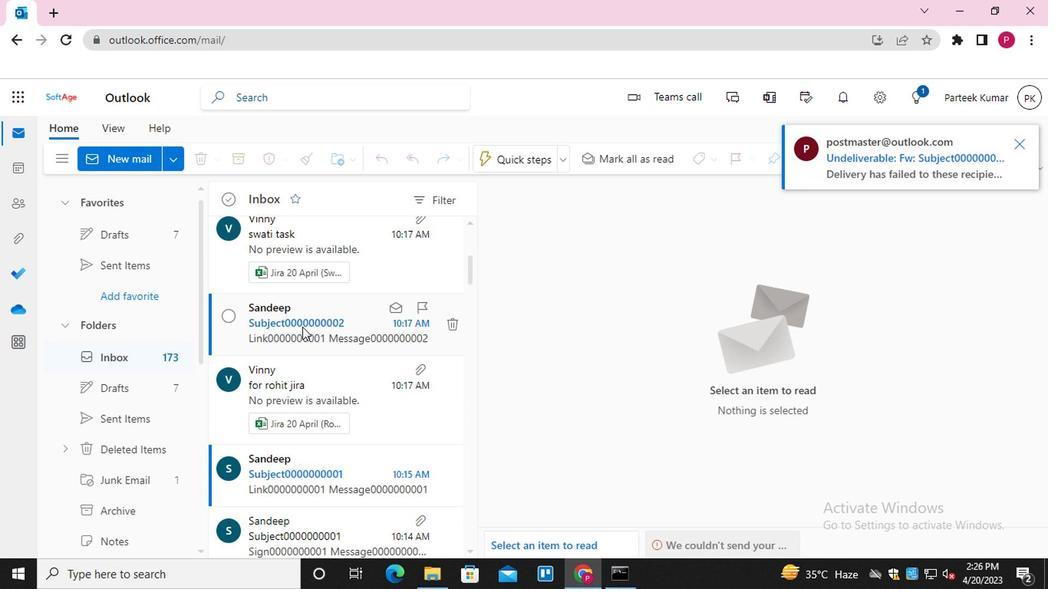
Action: Mouse scrolled (301, 324) with delta (0, 0)
Screenshot: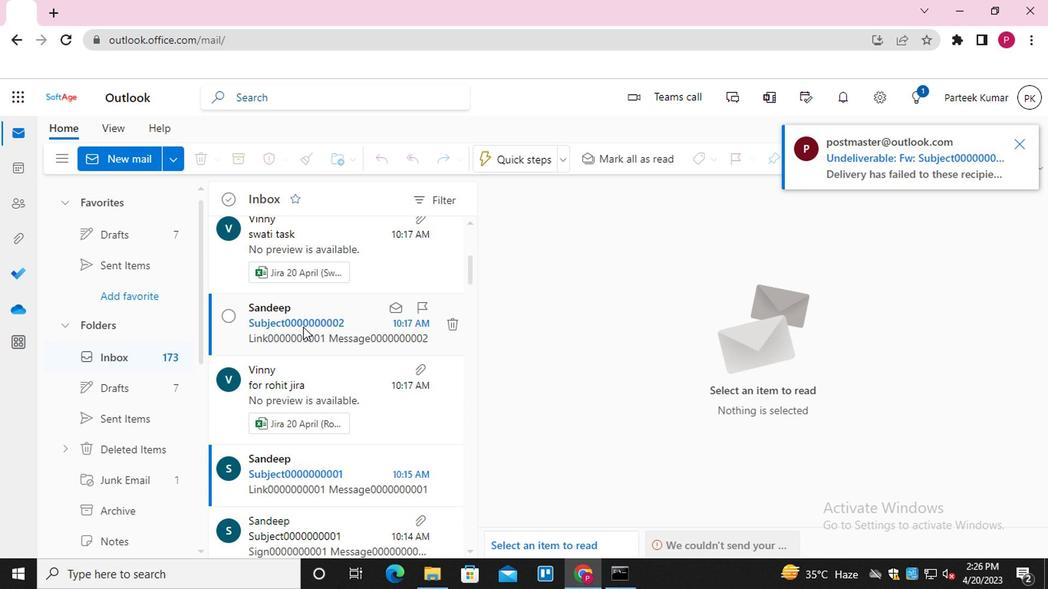 
Action: Mouse scrolled (301, 324) with delta (0, 0)
Screenshot: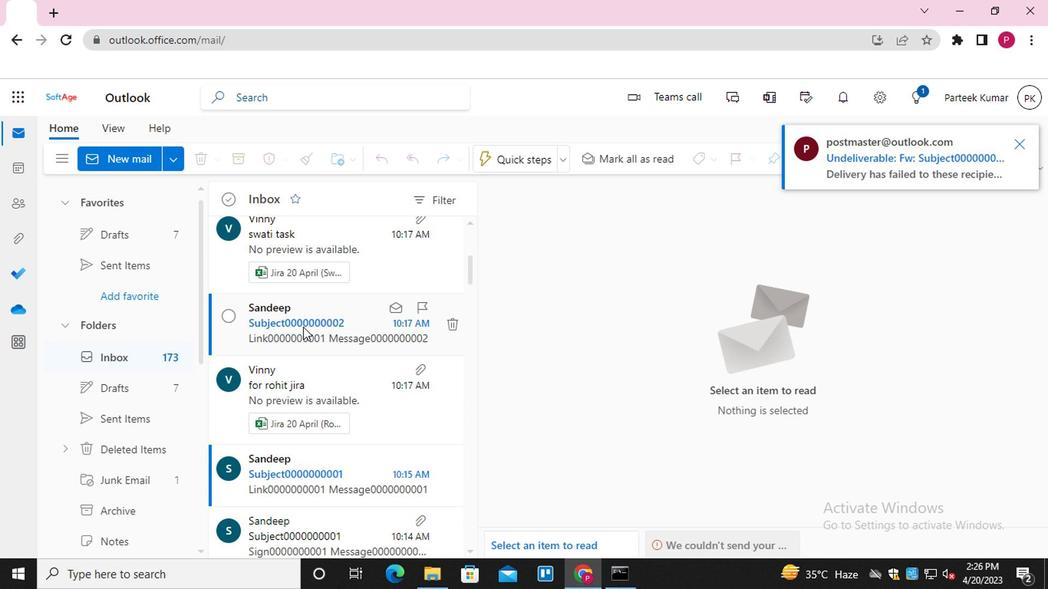 
Action: Mouse scrolled (301, 324) with delta (0, 0)
Screenshot: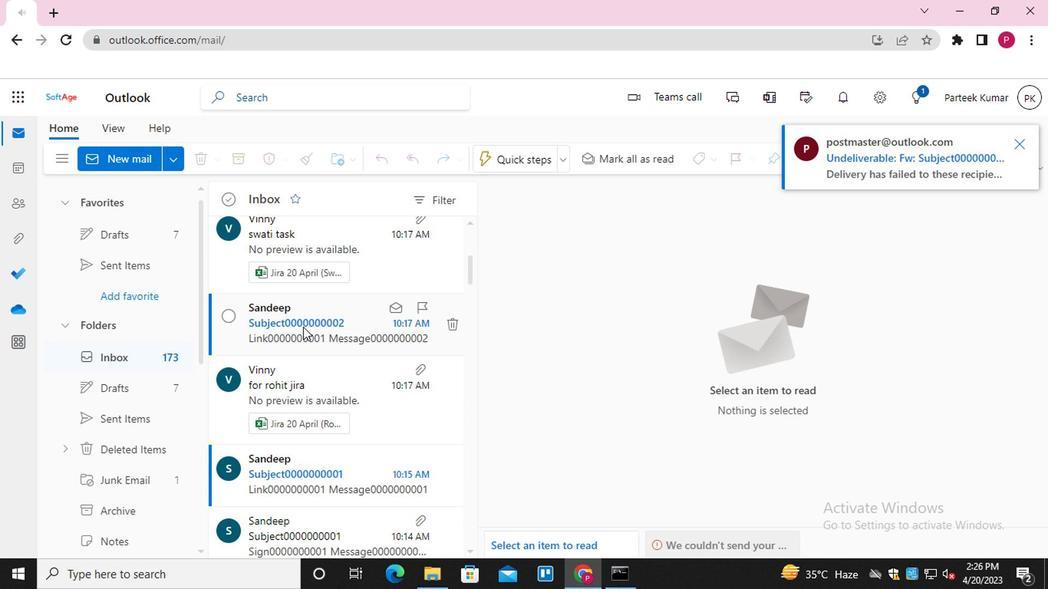 
Action: Mouse moved to (321, 485)
Screenshot: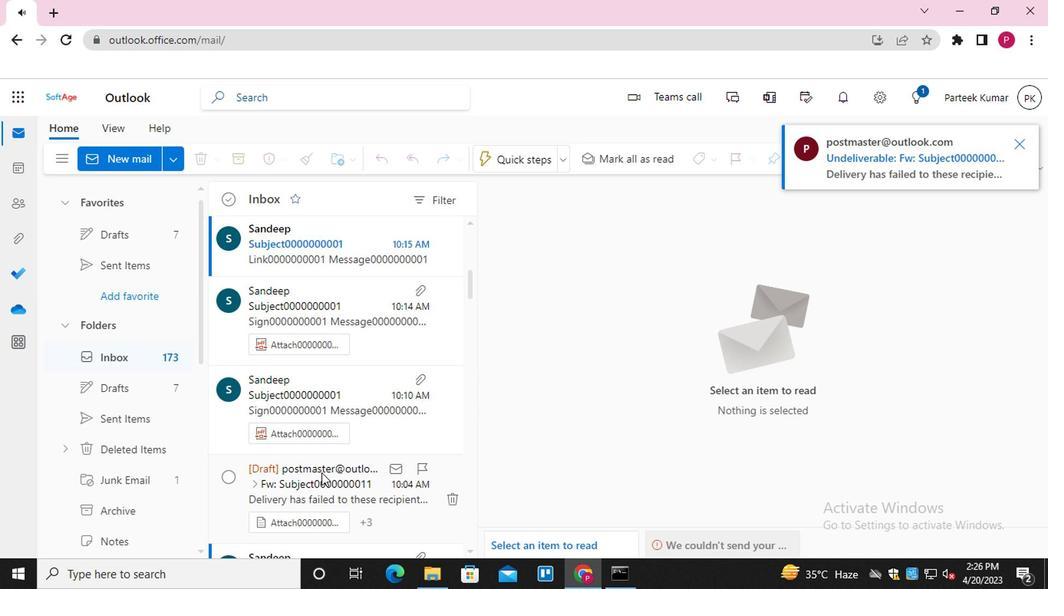 
Action: Mouse pressed left at (321, 485)
Screenshot: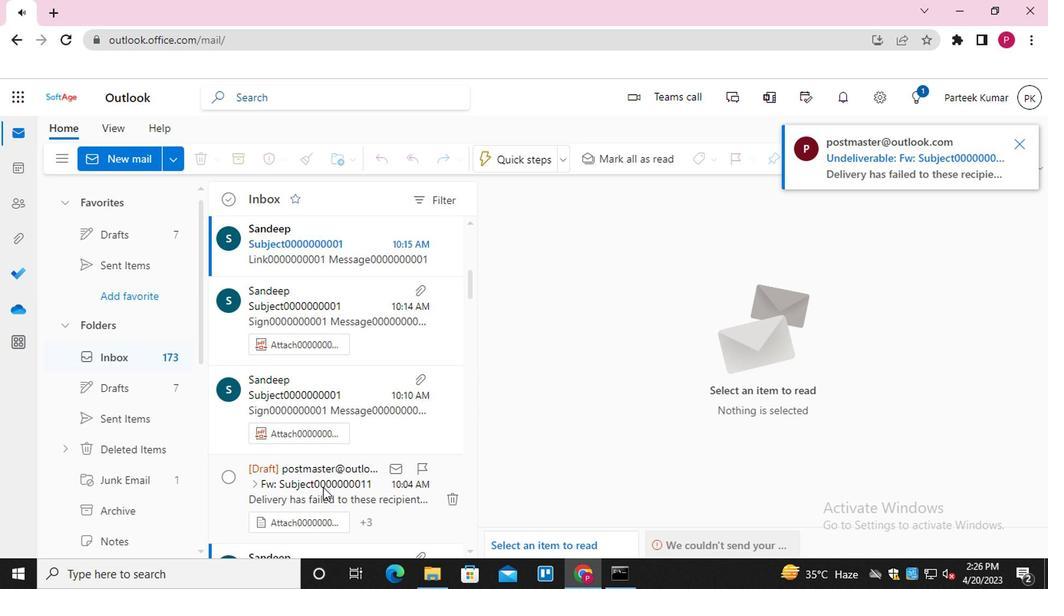 
Action: Mouse moved to (297, 477)
Screenshot: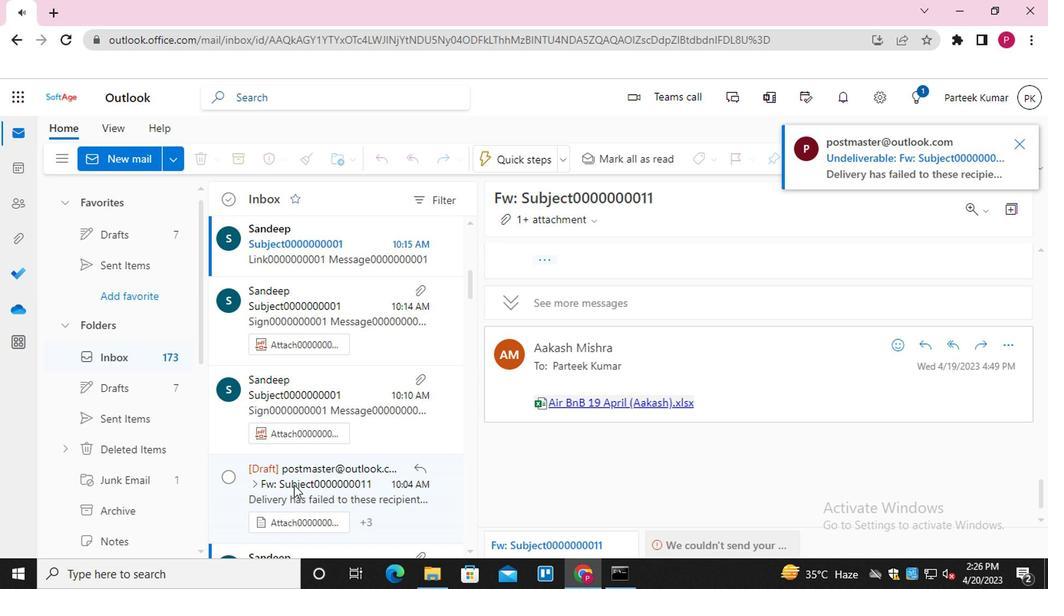 
Action: Mouse pressed left at (297, 477)
Screenshot: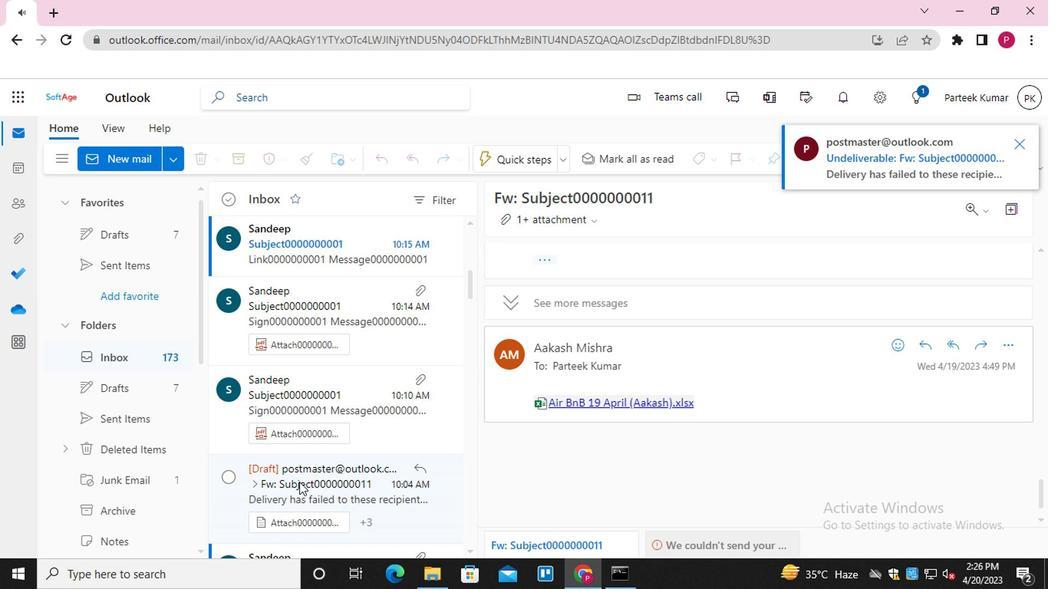 
Action: Mouse pressed left at (297, 477)
Screenshot: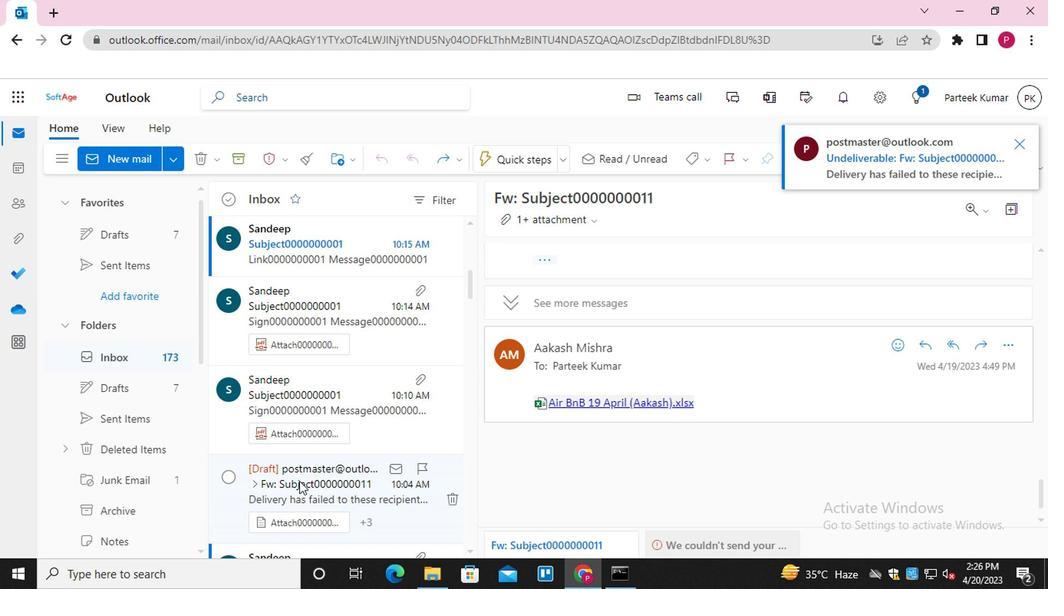 
Action: Mouse moved to (1011, 339)
Screenshot: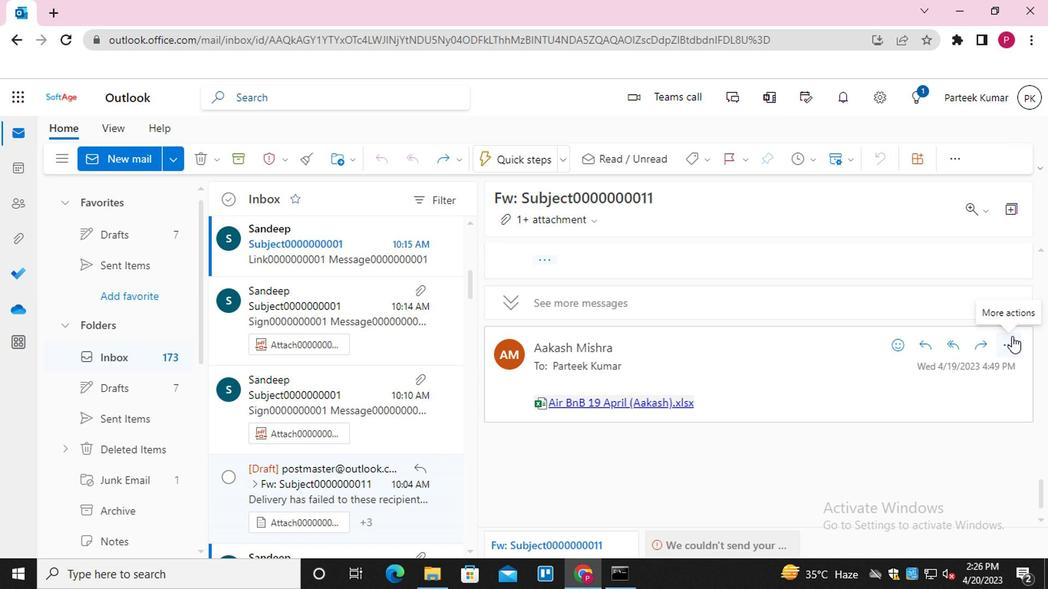 
Action: Mouse pressed left at (1011, 339)
Screenshot: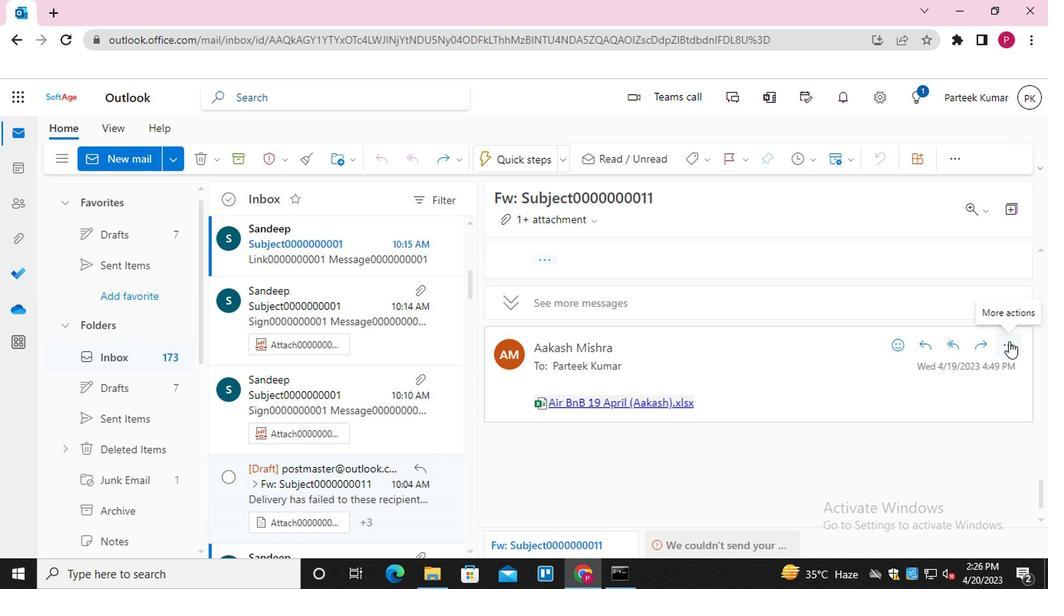 
Action: Mouse moved to (916, 182)
Screenshot: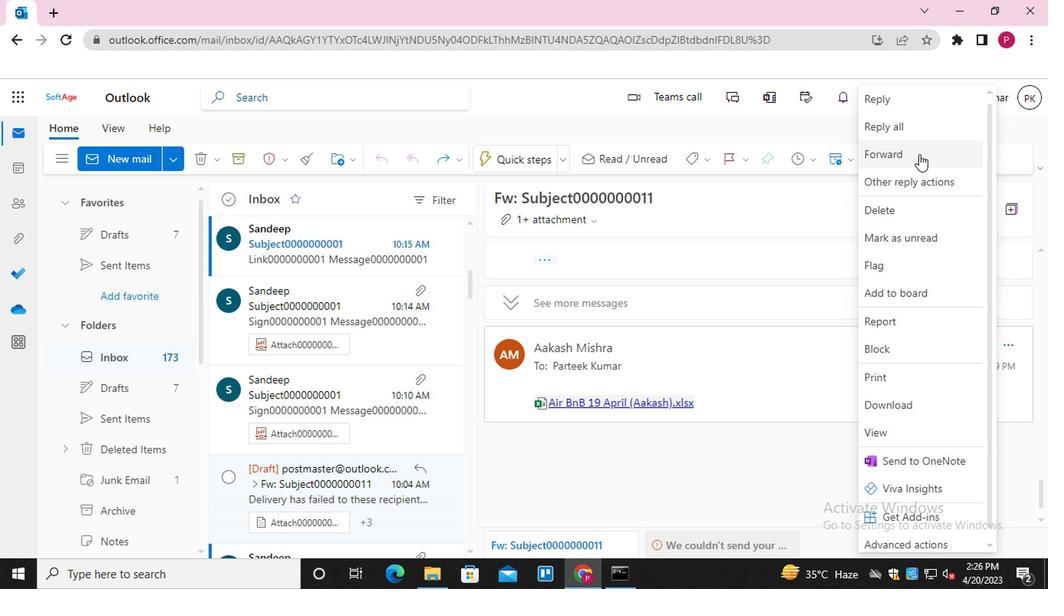 
Action: Mouse pressed left at (916, 182)
Screenshot: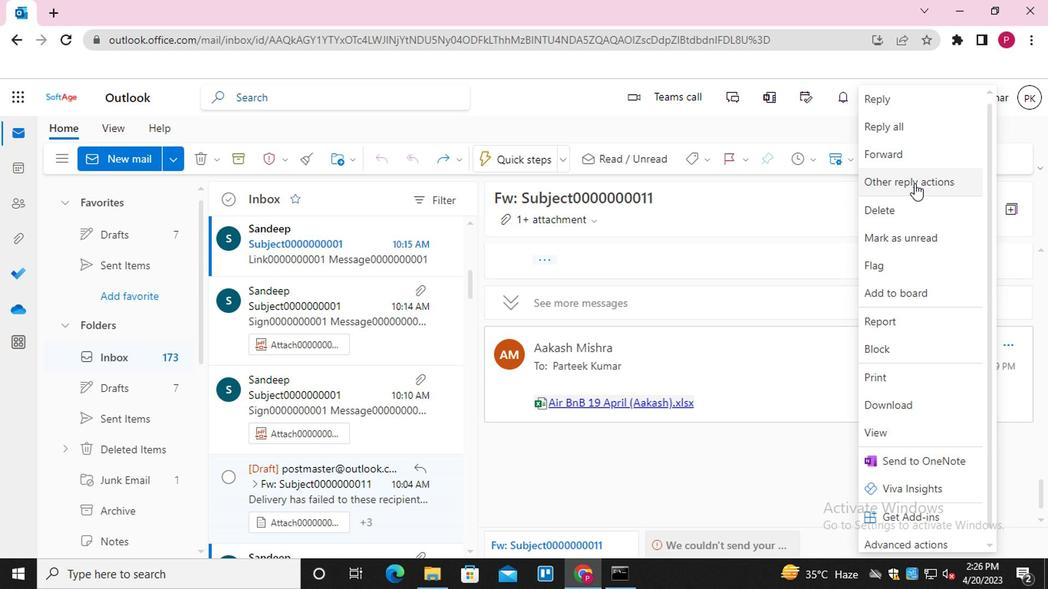 
Action: Mouse moved to (806, 207)
Screenshot: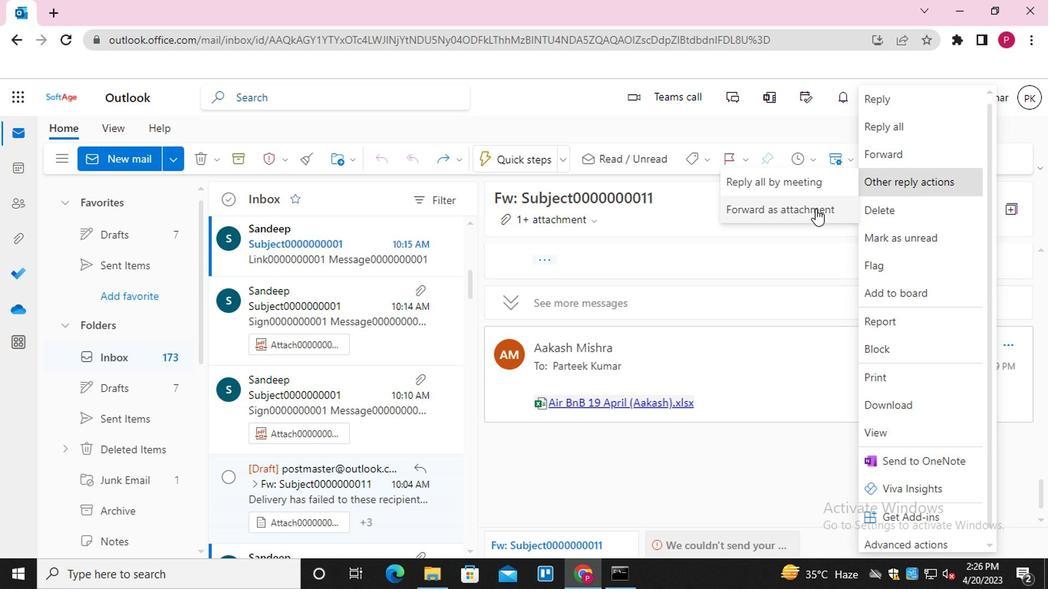 
Action: Mouse pressed left at (806, 207)
Screenshot: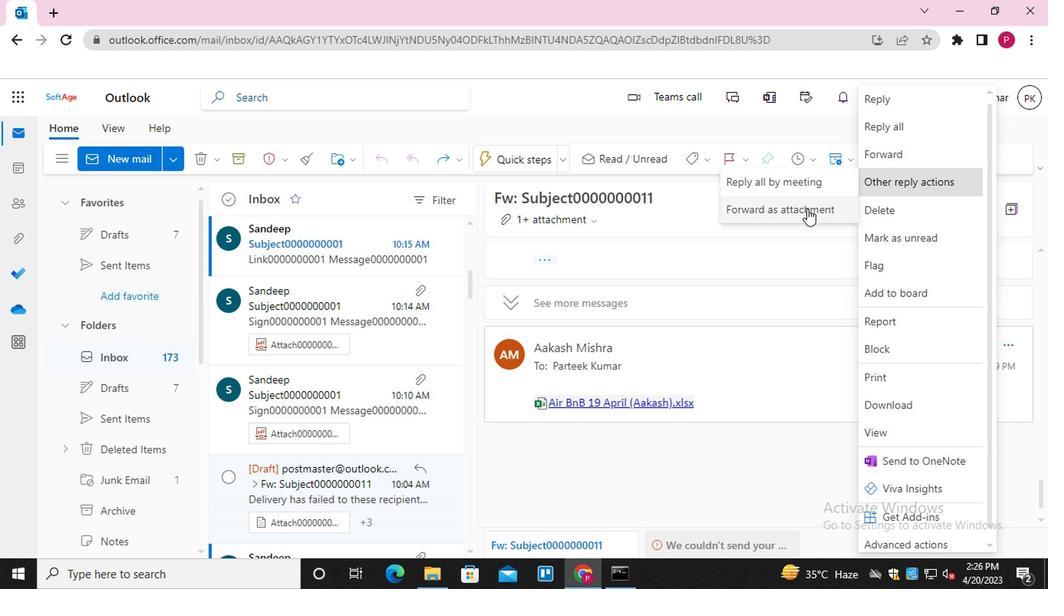 
Action: Mouse moved to (503, 410)
Screenshot: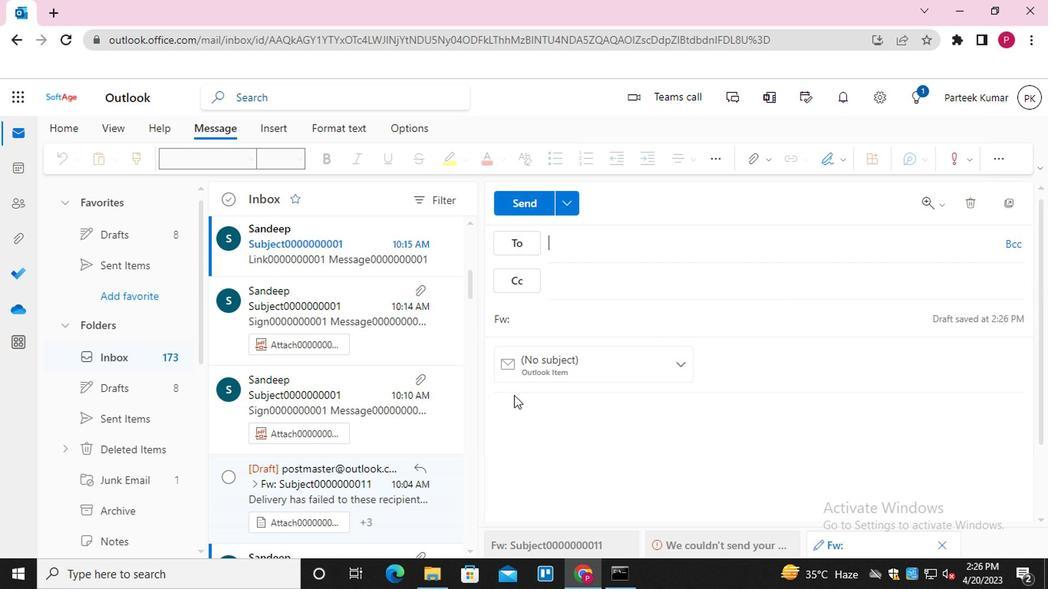 
Action: Mouse pressed left at (503, 410)
Screenshot: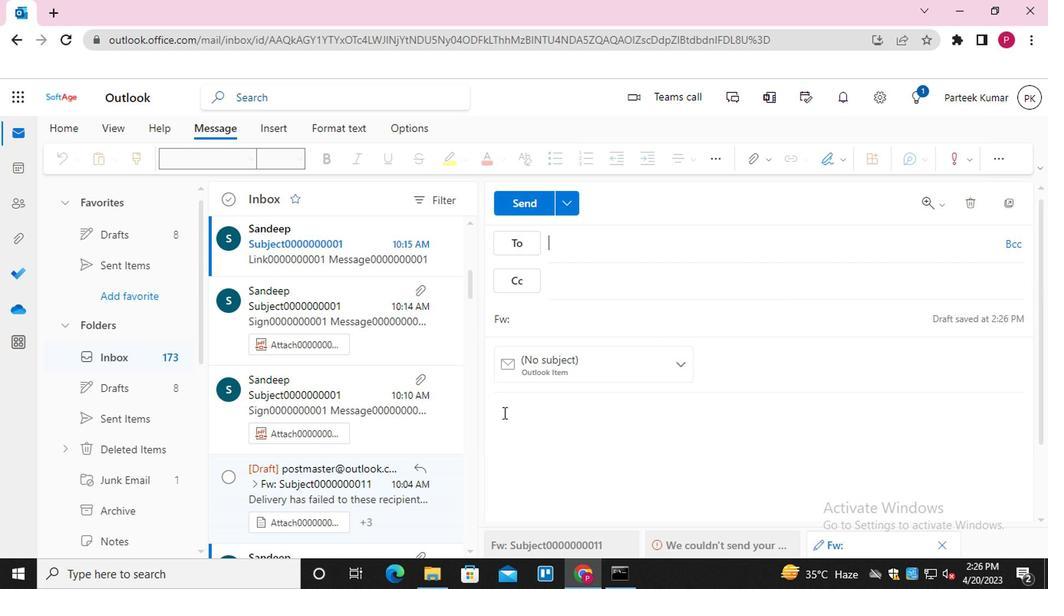
Action: Mouse moved to (826, 160)
Screenshot: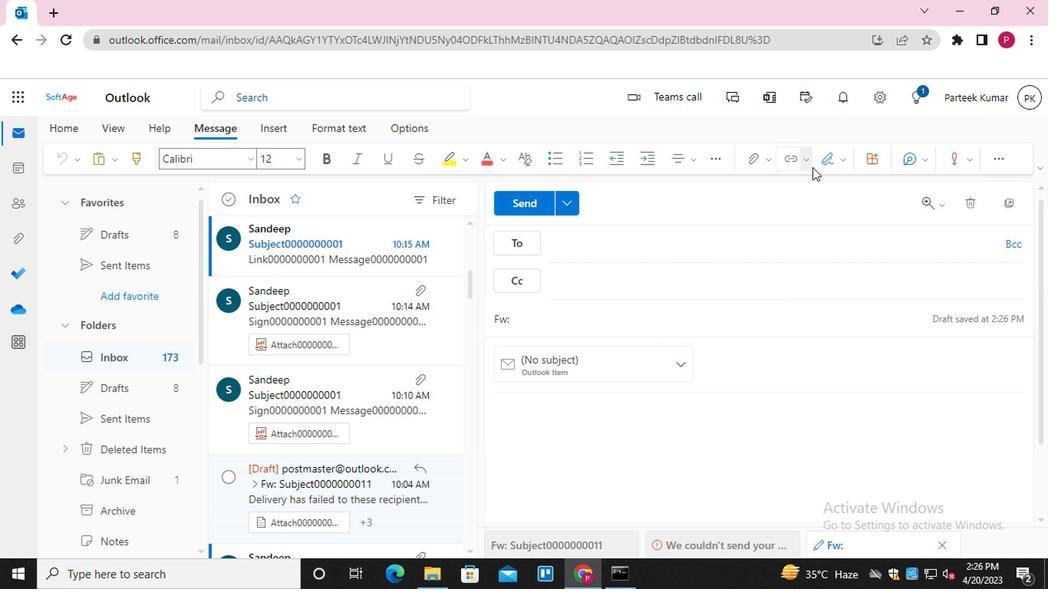 
Action: Mouse pressed left at (826, 160)
Screenshot: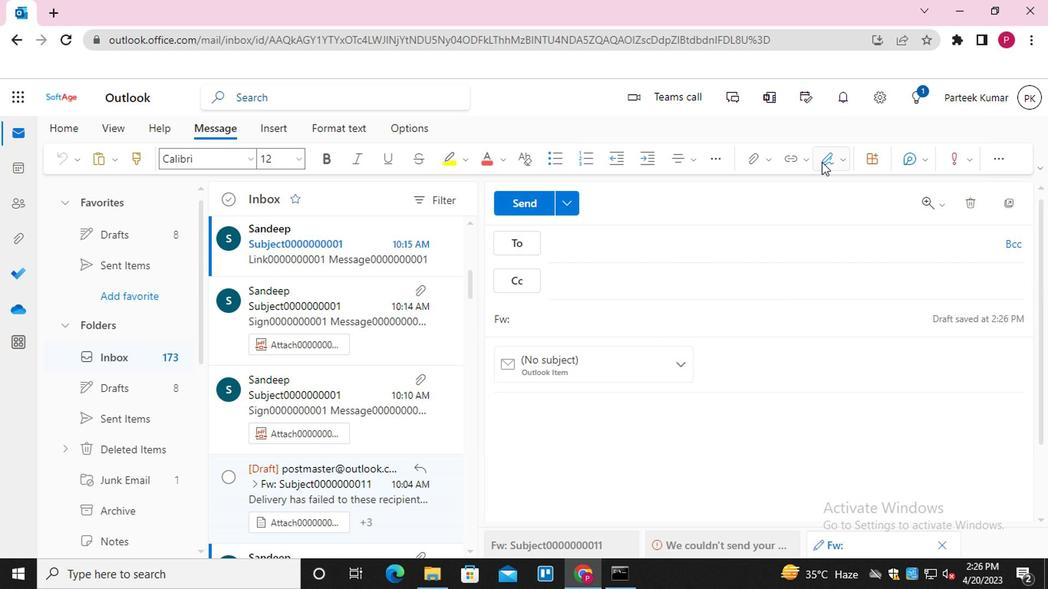 
Action: Mouse moved to (796, 192)
Screenshot: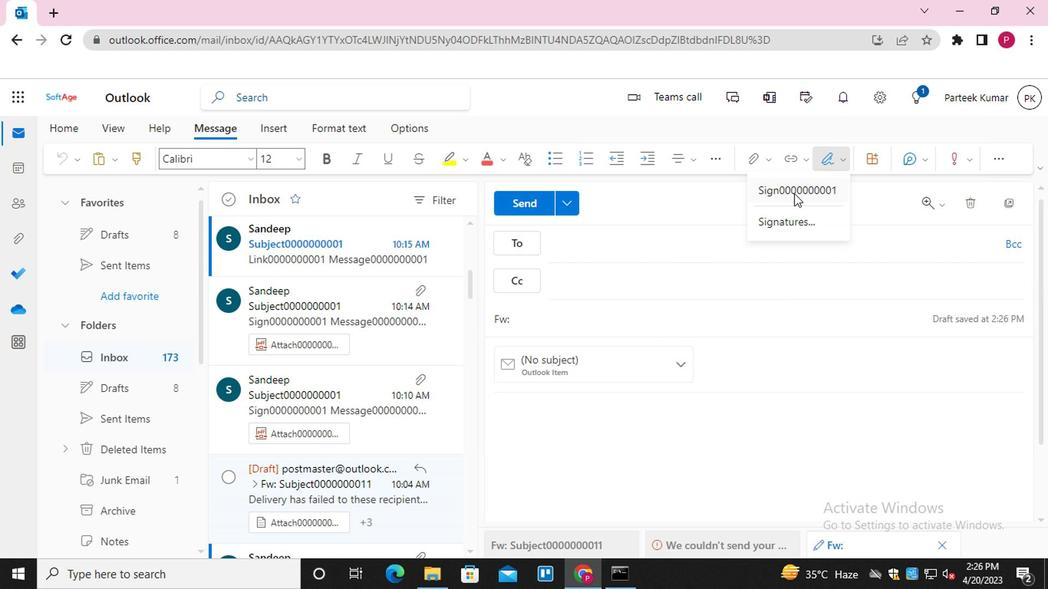 
Action: Mouse pressed left at (796, 192)
Screenshot: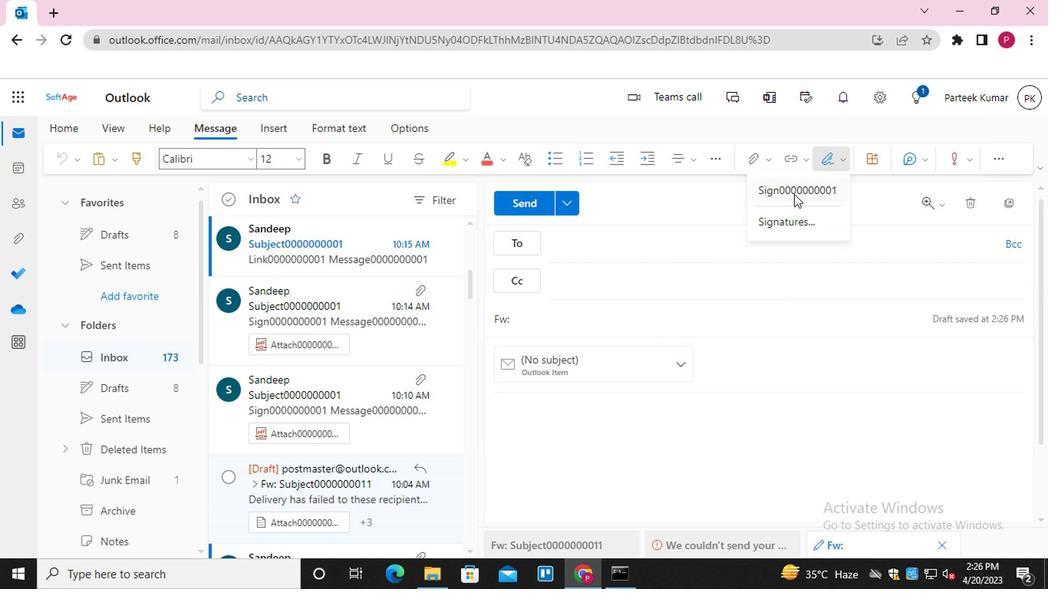 
Action: Mouse moved to (593, 243)
Screenshot: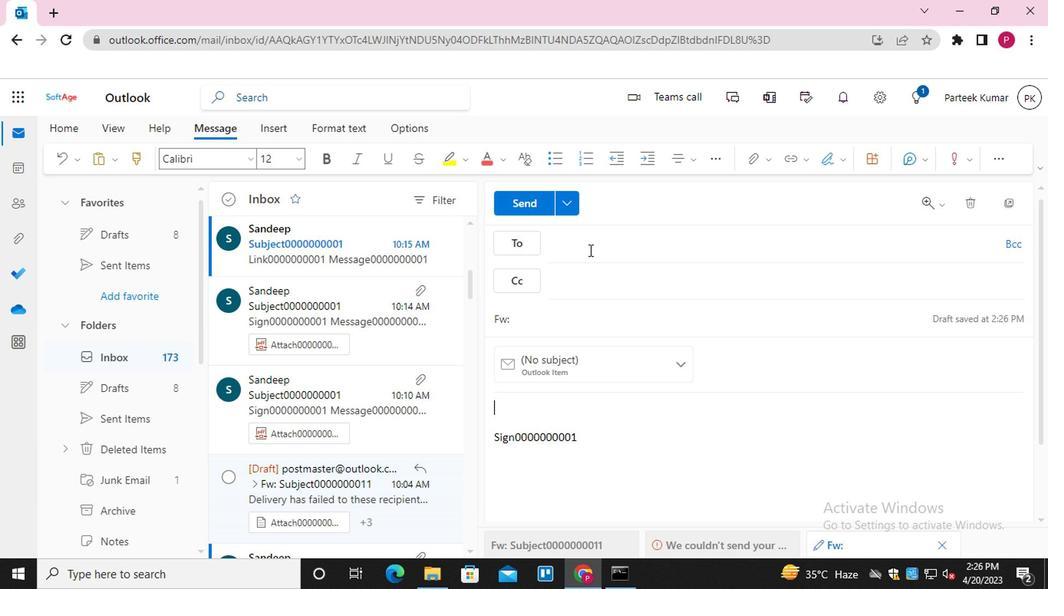 
Action: Mouse pressed left at (593, 243)
Screenshot: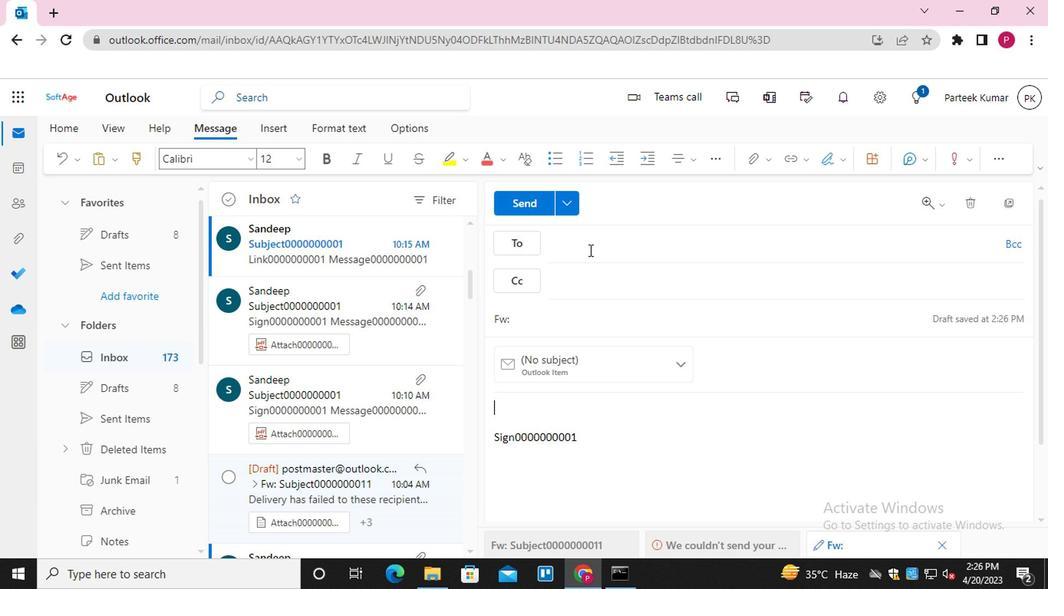 
Action: Mouse moved to (628, 349)
Screenshot: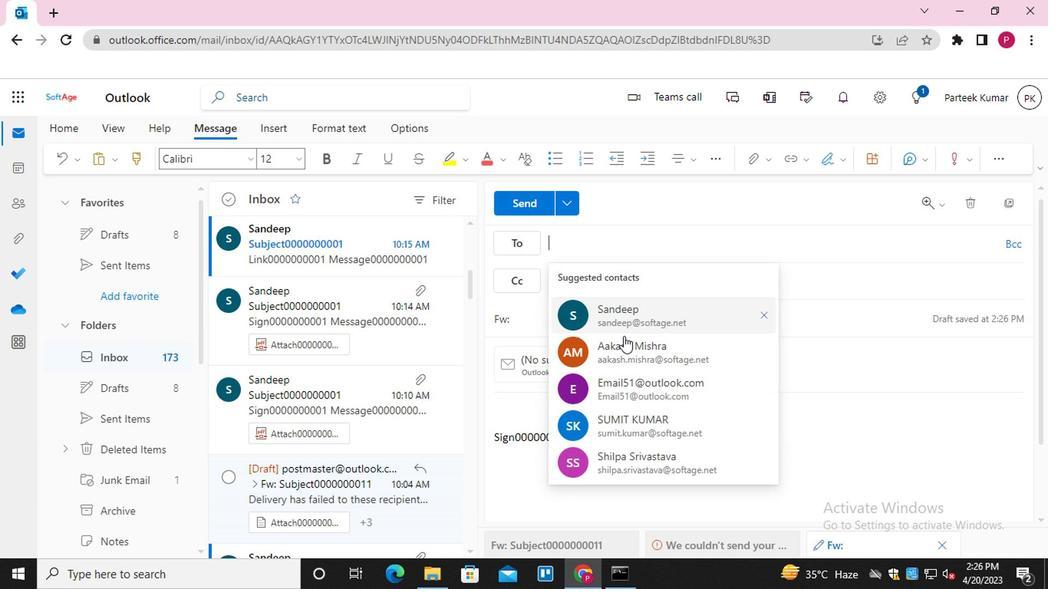 
Action: Mouse pressed left at (628, 349)
Screenshot: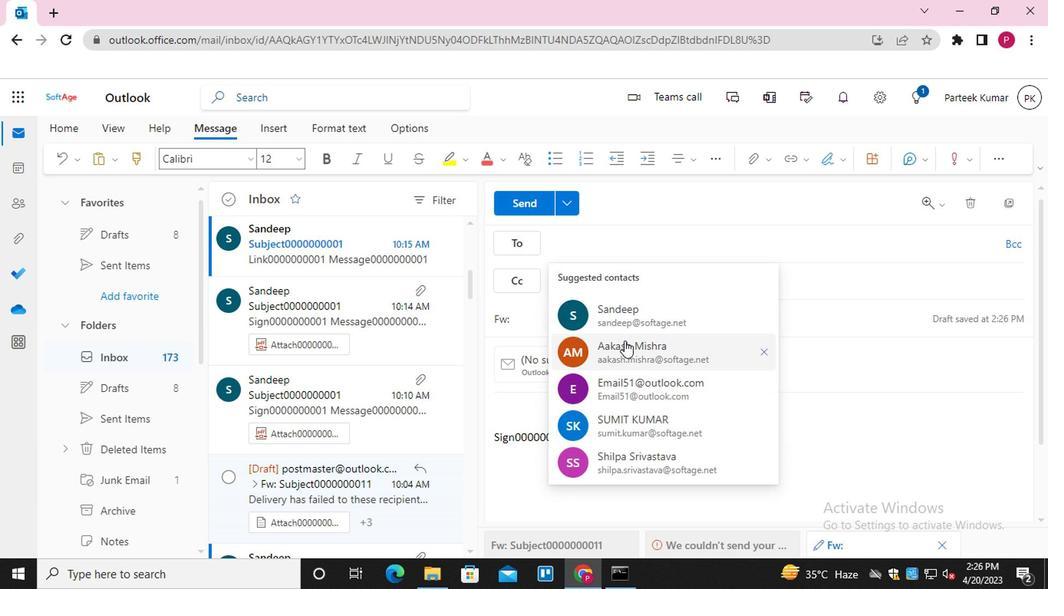 
Action: Key pressed <Key.shift>EMAIL0000000002<Key.enter>
Screenshot: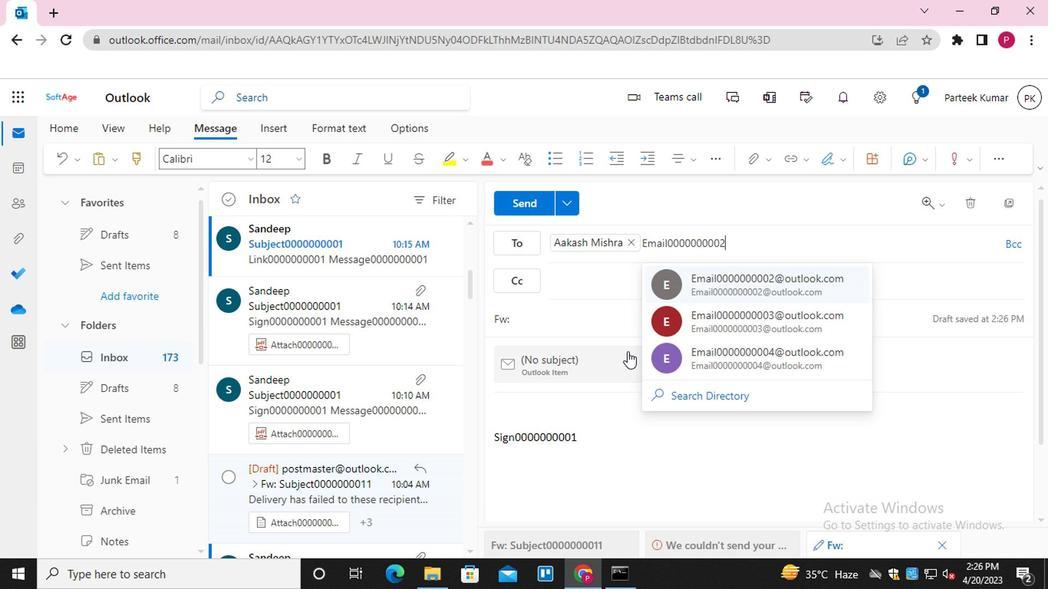 
Action: Mouse moved to (644, 277)
Screenshot: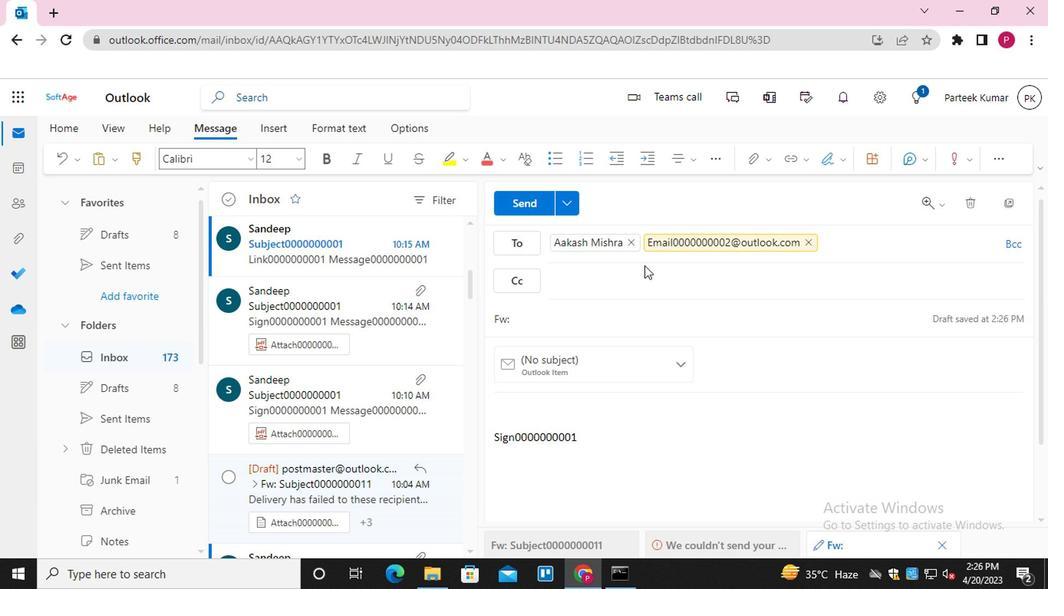 
Action: Mouse pressed left at (644, 277)
Screenshot: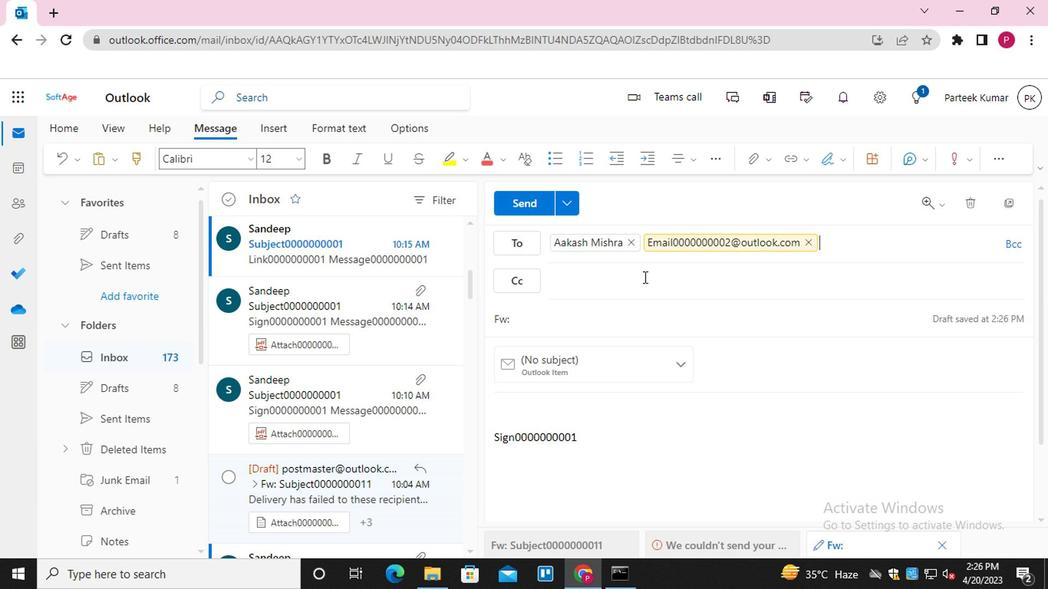 
Action: Key pressed <Key.shift>EMAILOO<Key.backspace><Key.backspace>0000000003<Key.enter><Key.shift>EMAIL0000000004<Key.enter>
Screenshot: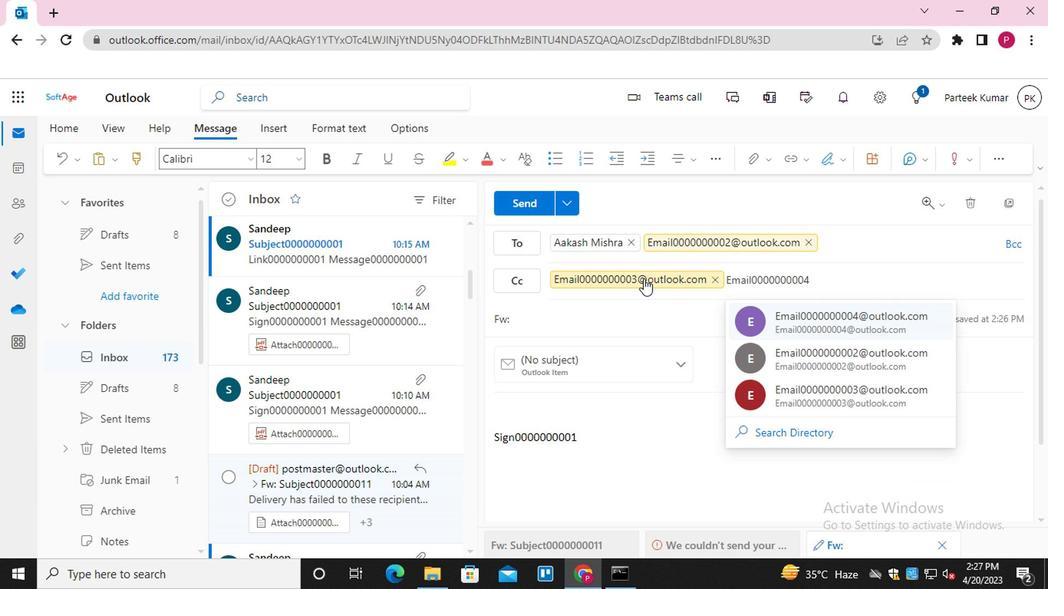
Action: Mouse moved to (1014, 237)
Screenshot: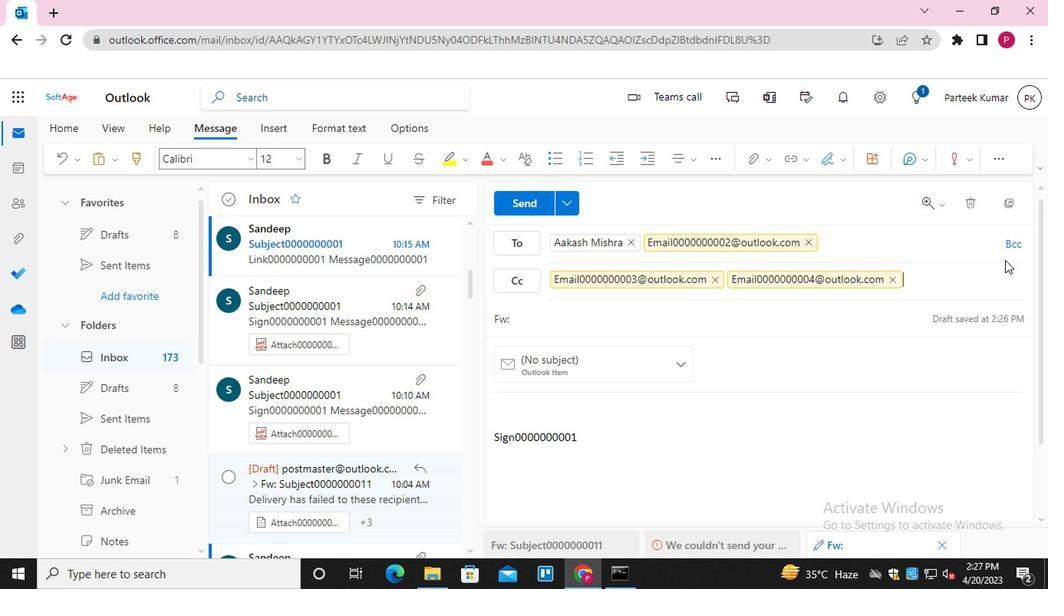 
Action: Mouse pressed left at (1014, 237)
Screenshot: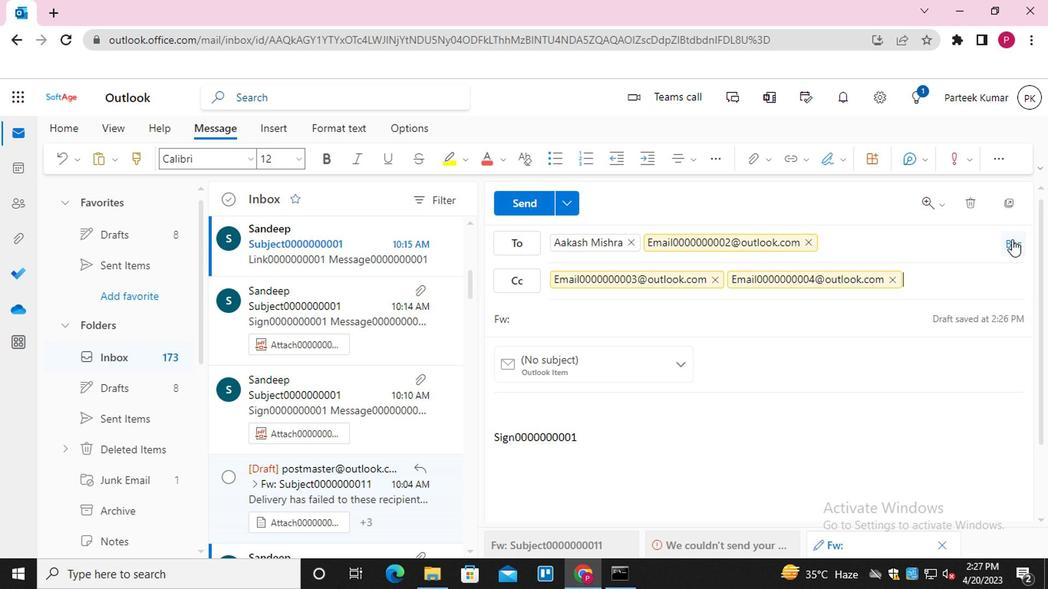 
Action: Mouse moved to (633, 310)
Screenshot: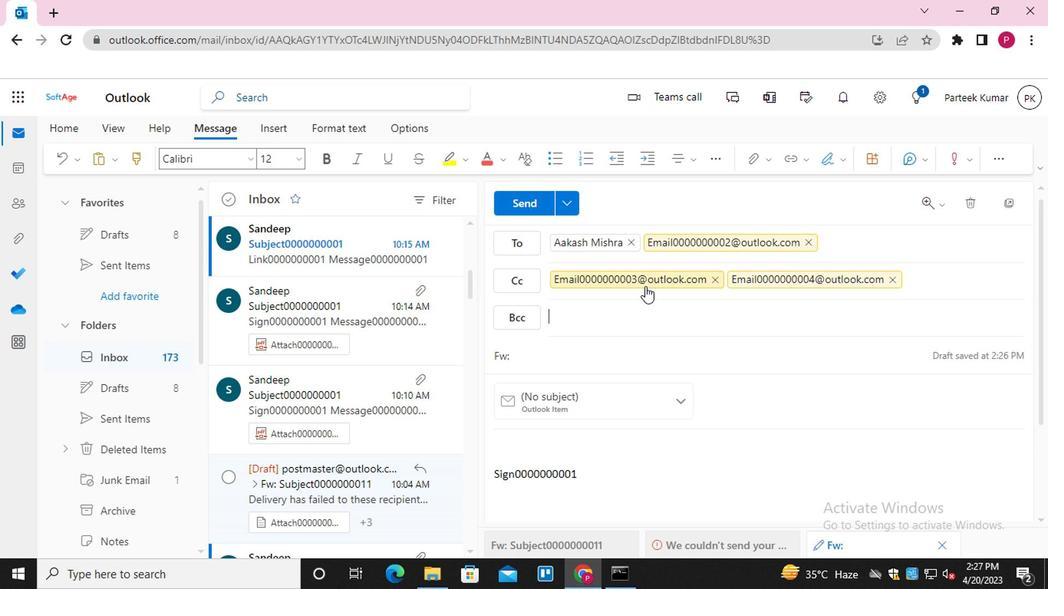 
Action: Key pressed <Key.shift>EMAIL0000000005<Key.shift>@OUTLOOK.COM<Key.enter>
Screenshot: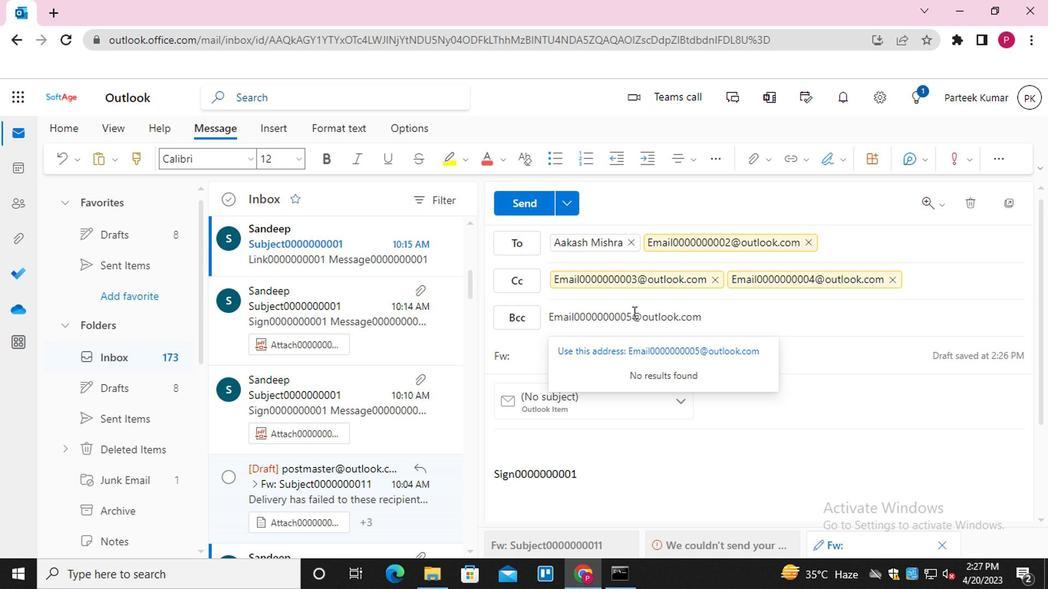 
Action: Mouse moved to (563, 367)
Screenshot: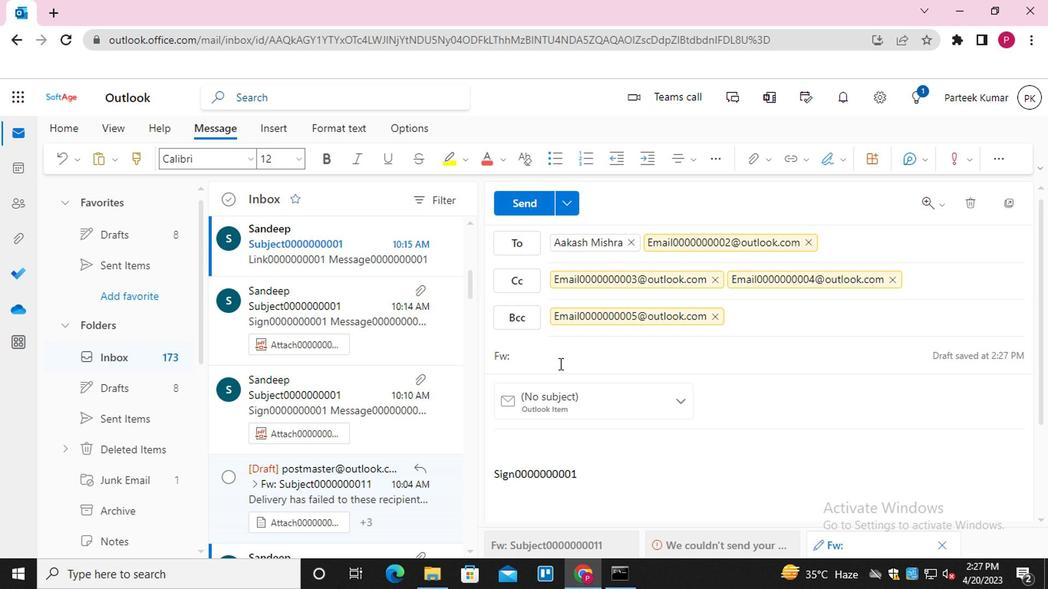 
Action: Mouse pressed left at (563, 367)
Screenshot: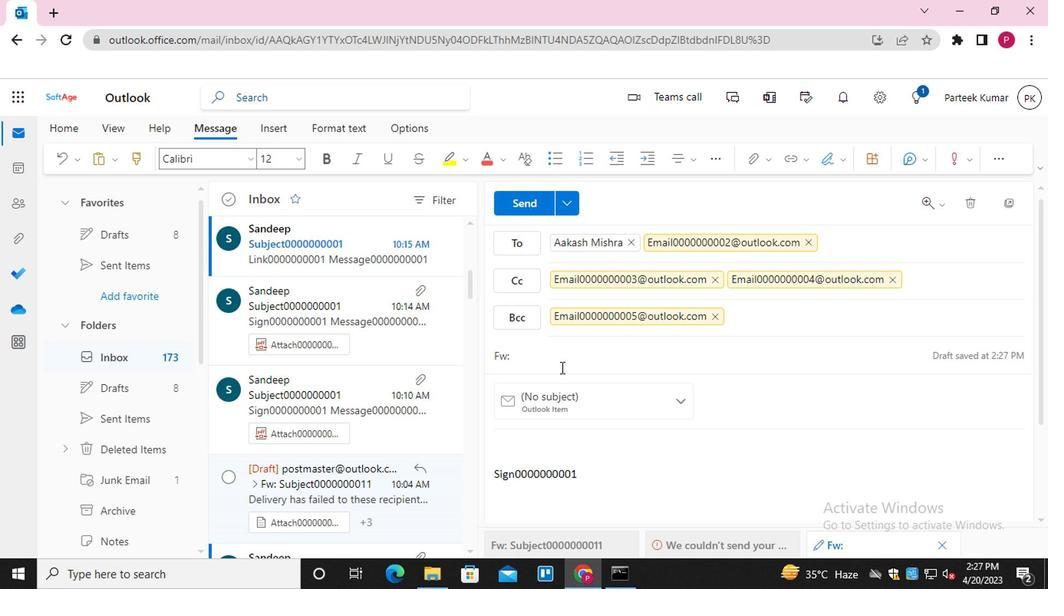 
Action: Mouse moved to (577, 353)
Screenshot: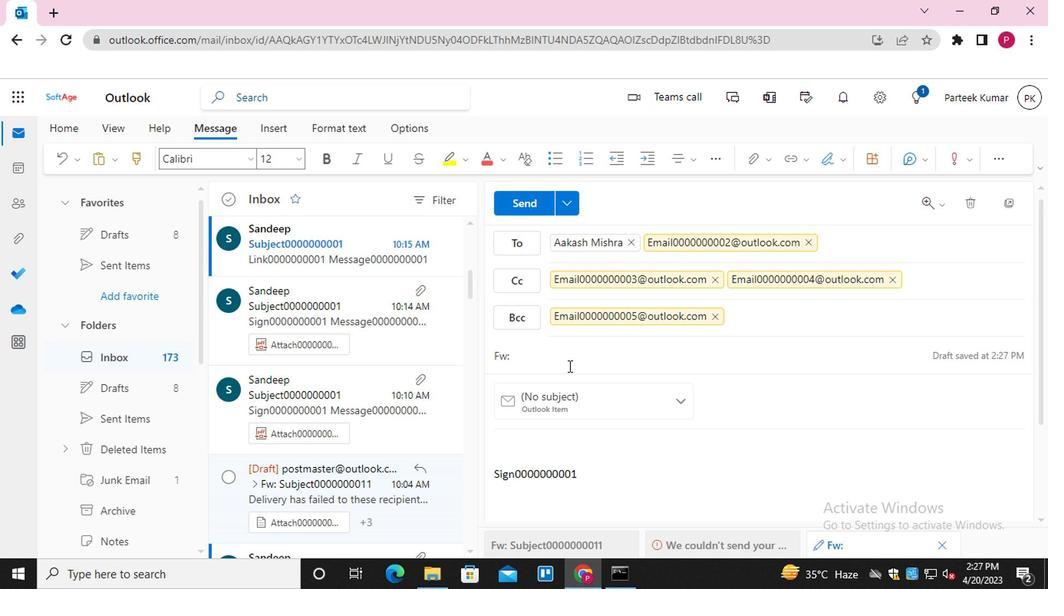 
Action: Mouse pressed left at (577, 353)
Screenshot: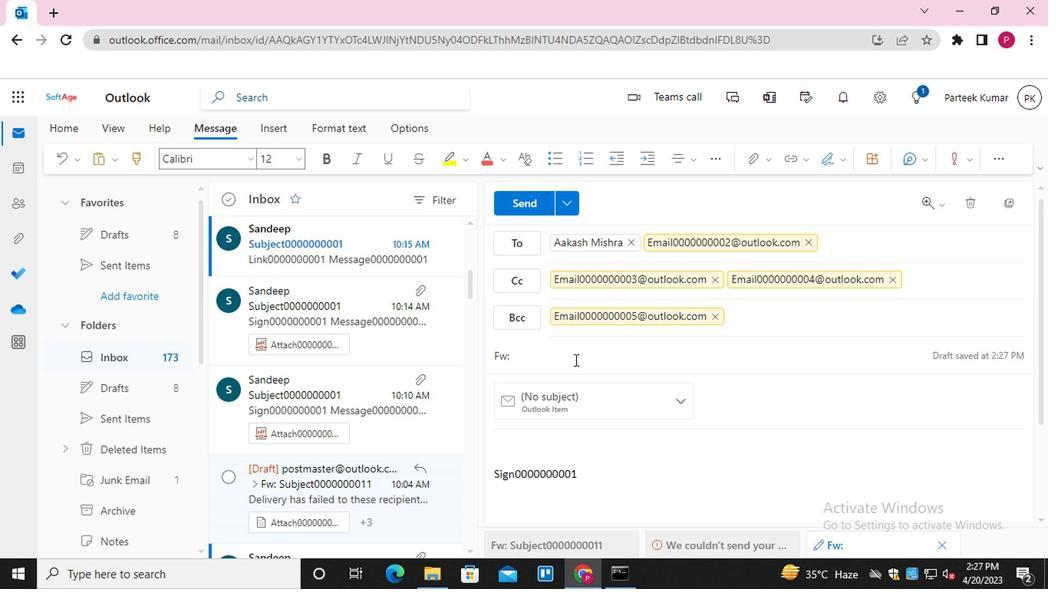 
Action: Key pressed <Key.shift>SUBJECT0000000011
Screenshot: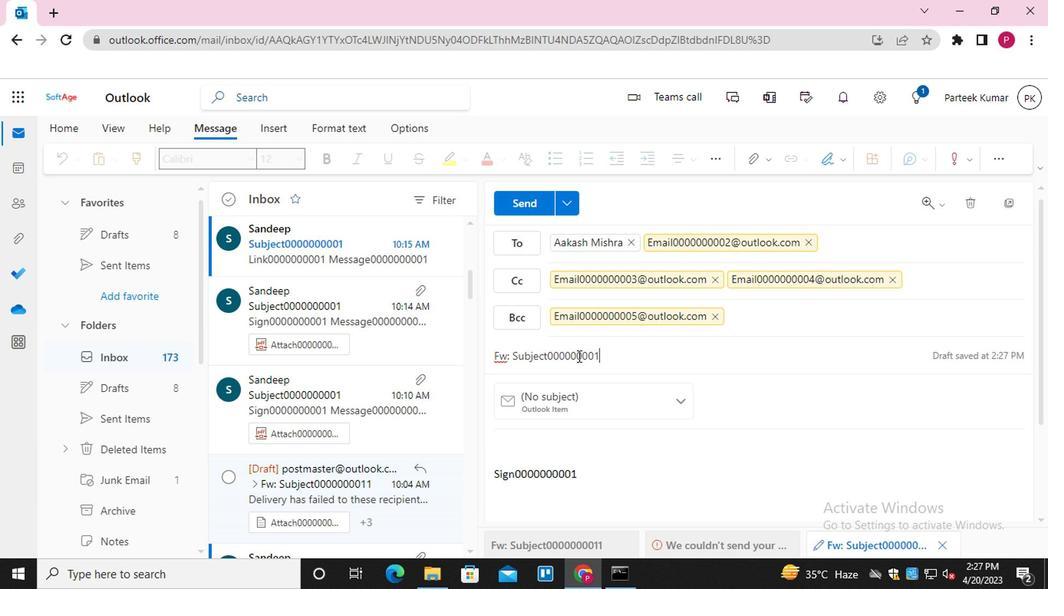 
Action: Mouse moved to (556, 440)
Screenshot: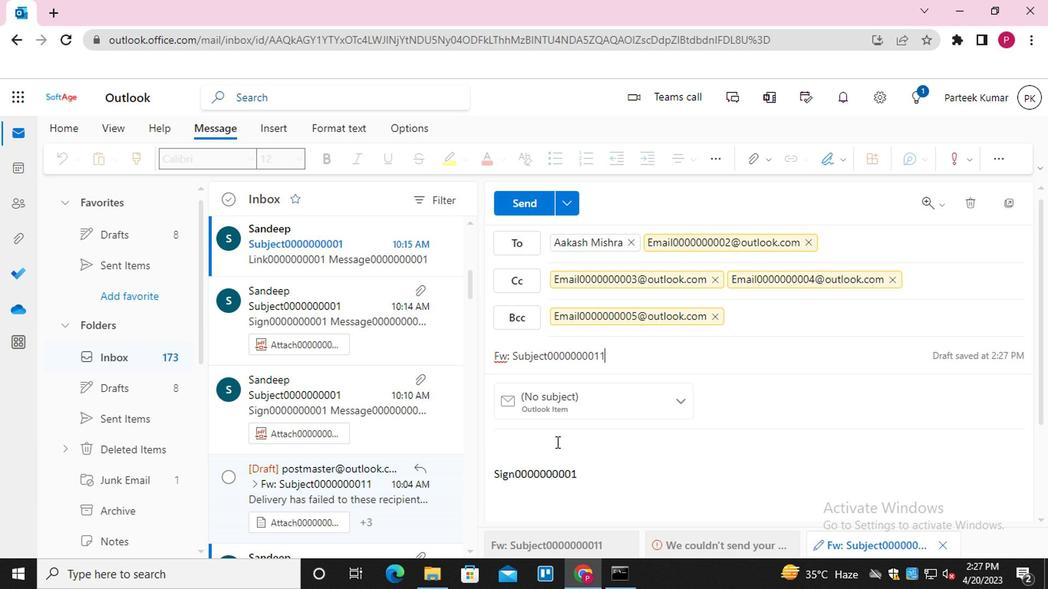 
Action: Mouse pressed left at (556, 440)
Screenshot: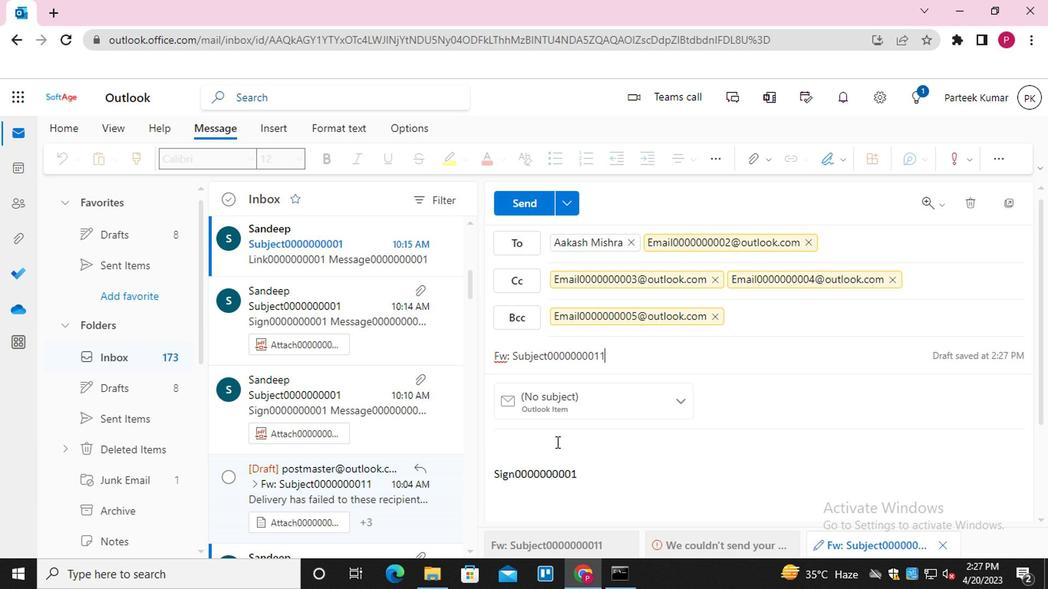
Action: Mouse moved to (557, 452)
Screenshot: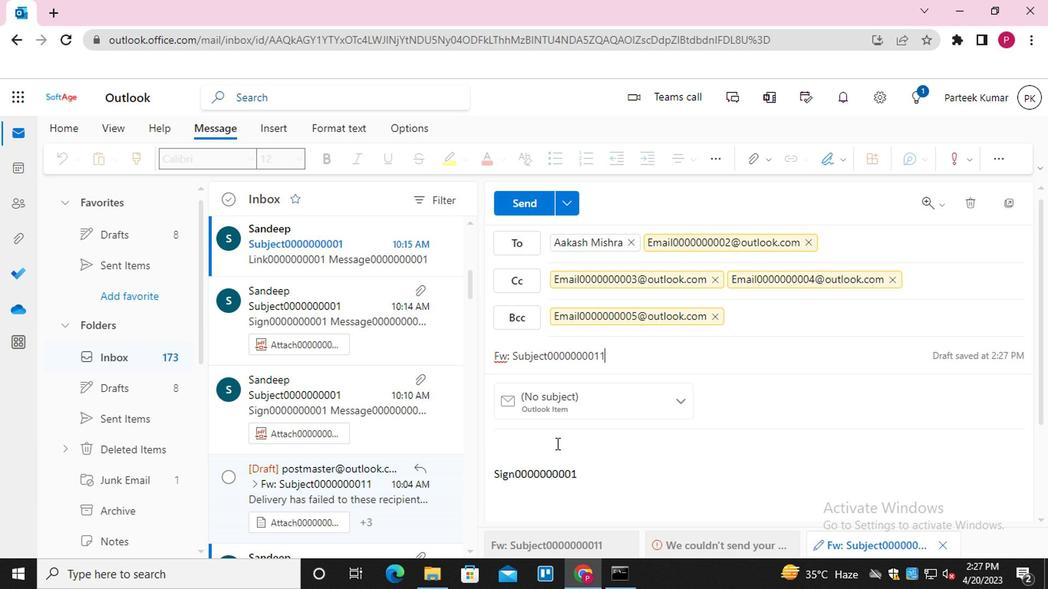 
Action: Mouse pressed left at (557, 452)
Screenshot: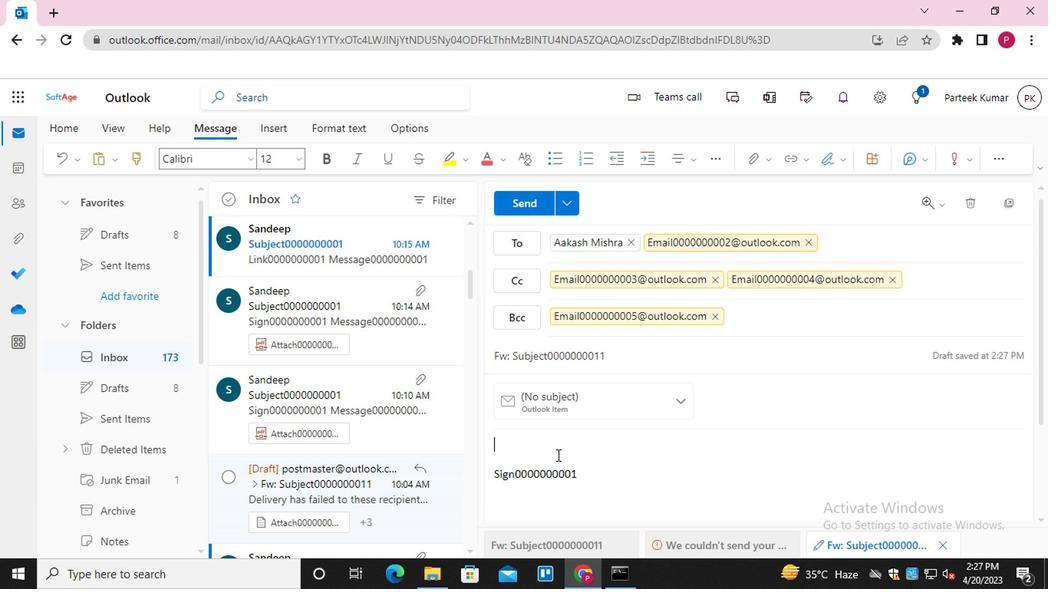 
Action: Key pressed <Key.shift_r>MESSAGE0000000013
Screenshot: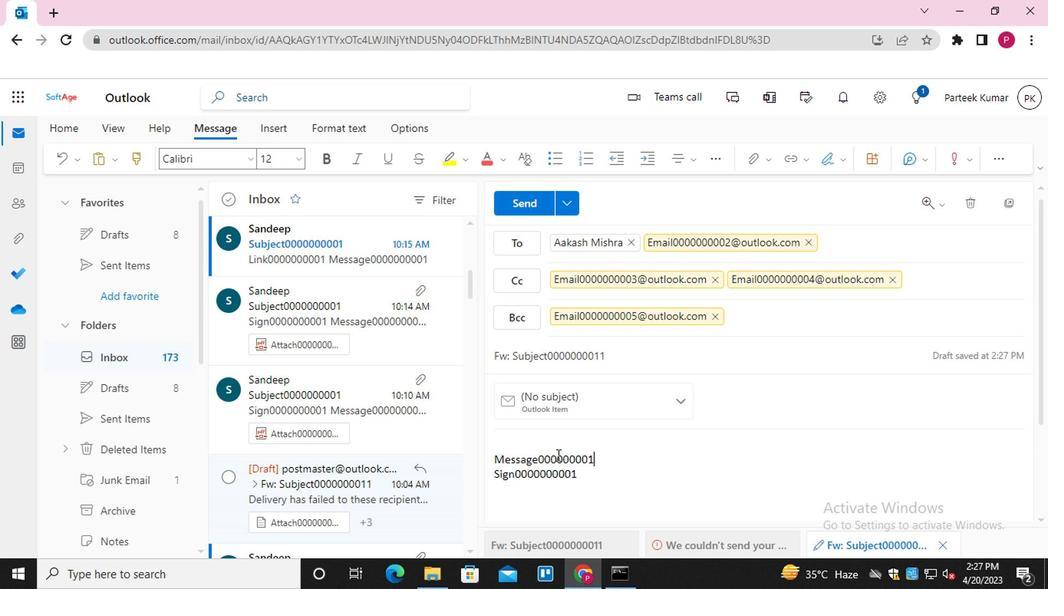 
Action: Mouse moved to (527, 208)
Screenshot: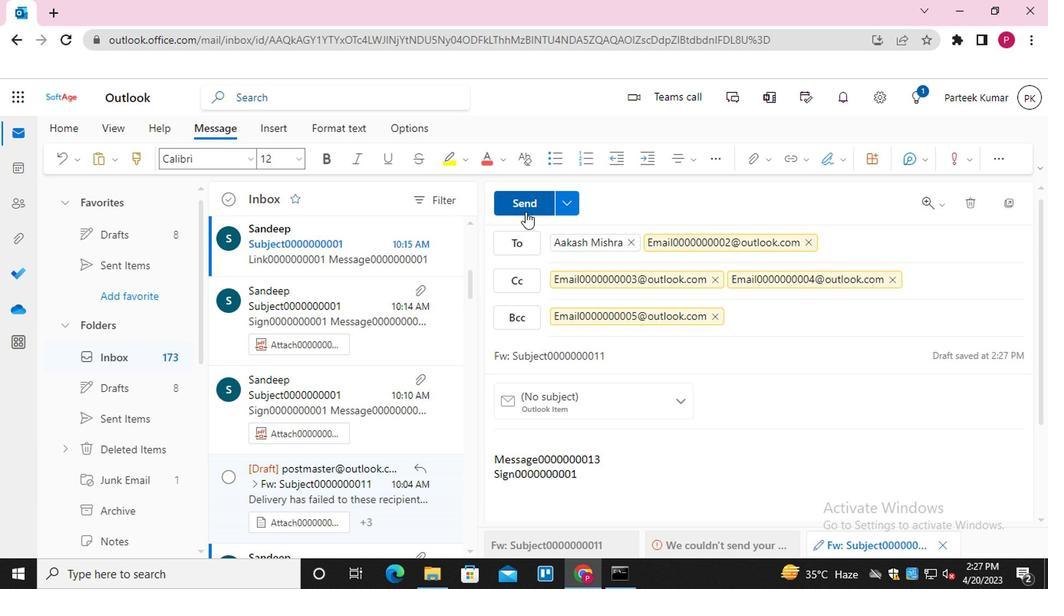 
Action: Mouse pressed left at (527, 208)
Screenshot: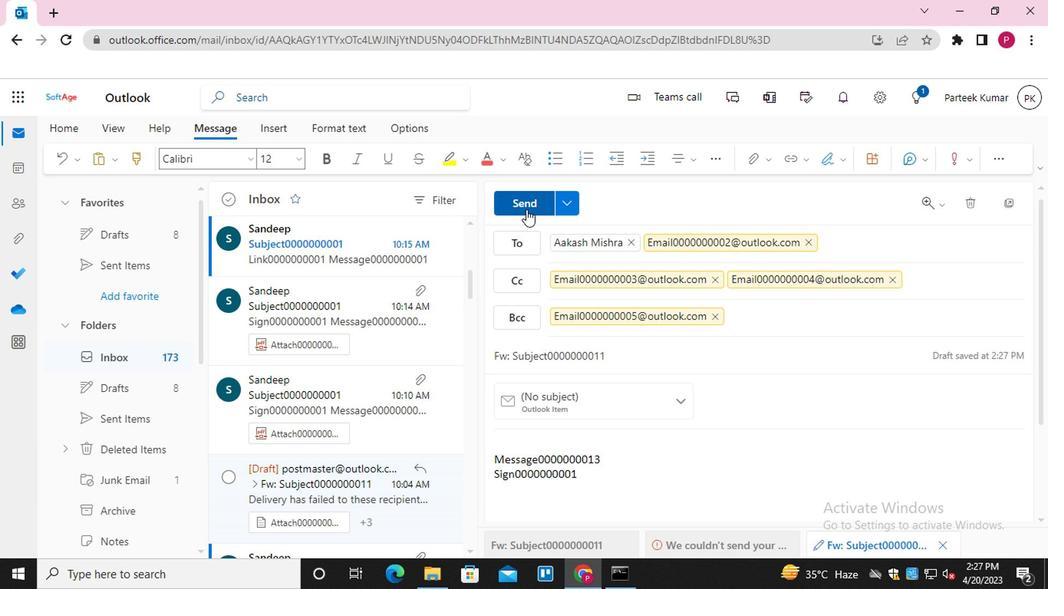 
Action: Mouse moved to (1006, 342)
Screenshot: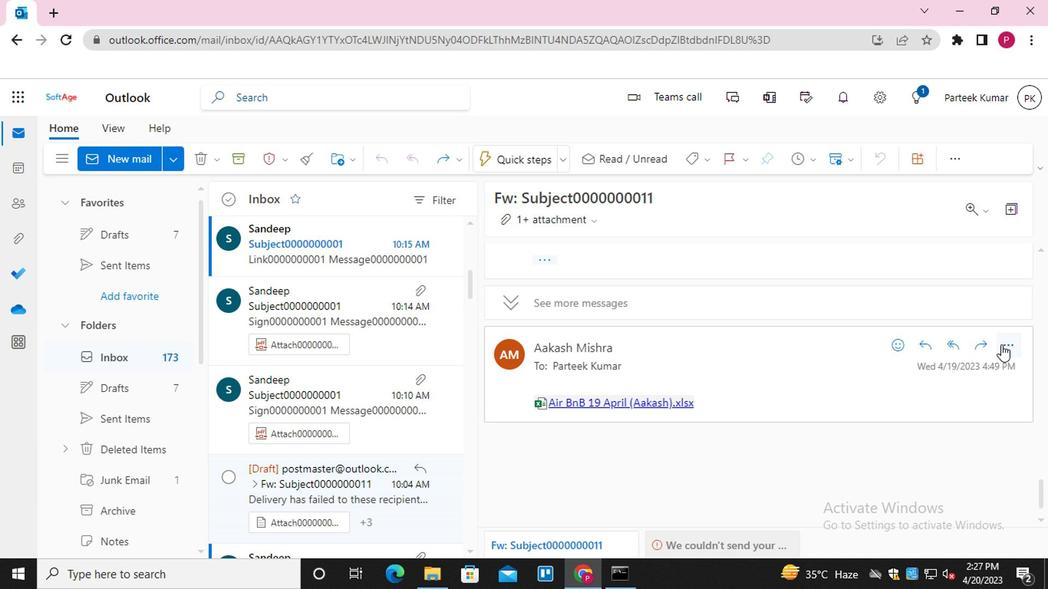 
Action: Mouse pressed left at (1006, 342)
Screenshot: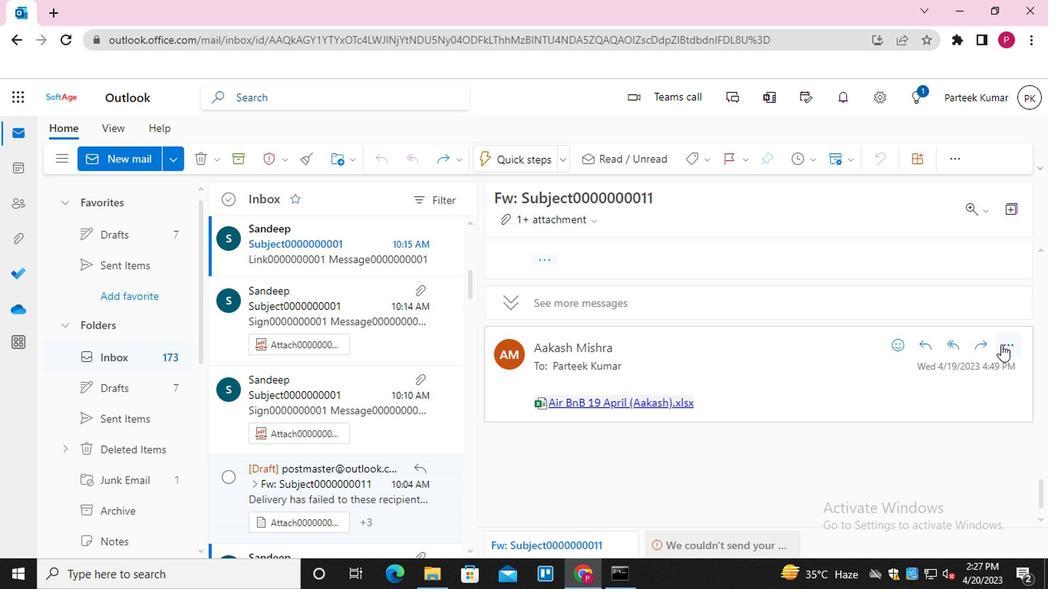 
Action: Mouse moved to (908, 180)
Screenshot: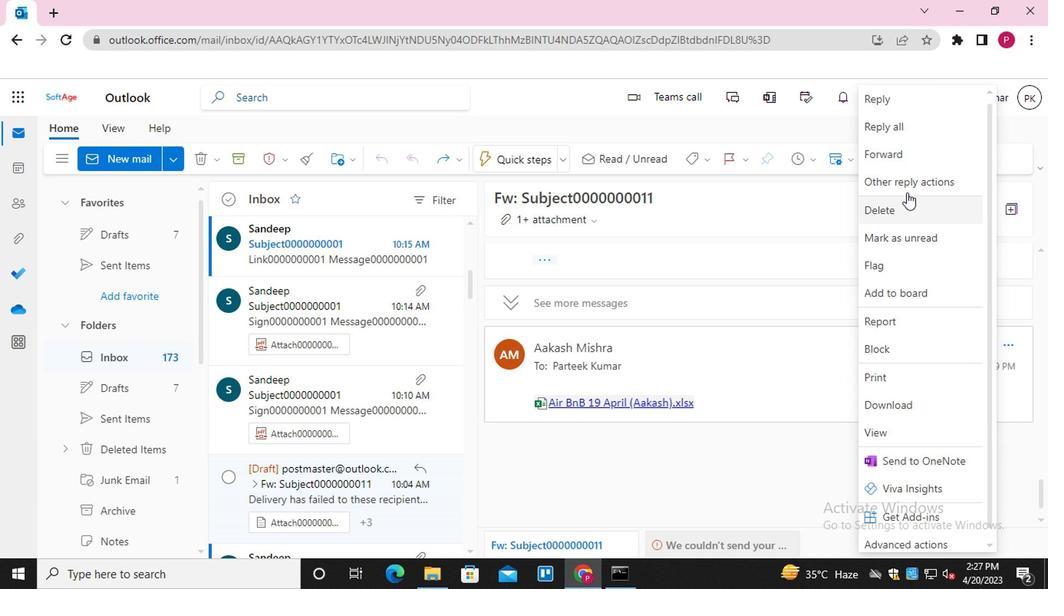 
Action: Mouse pressed left at (908, 180)
Screenshot: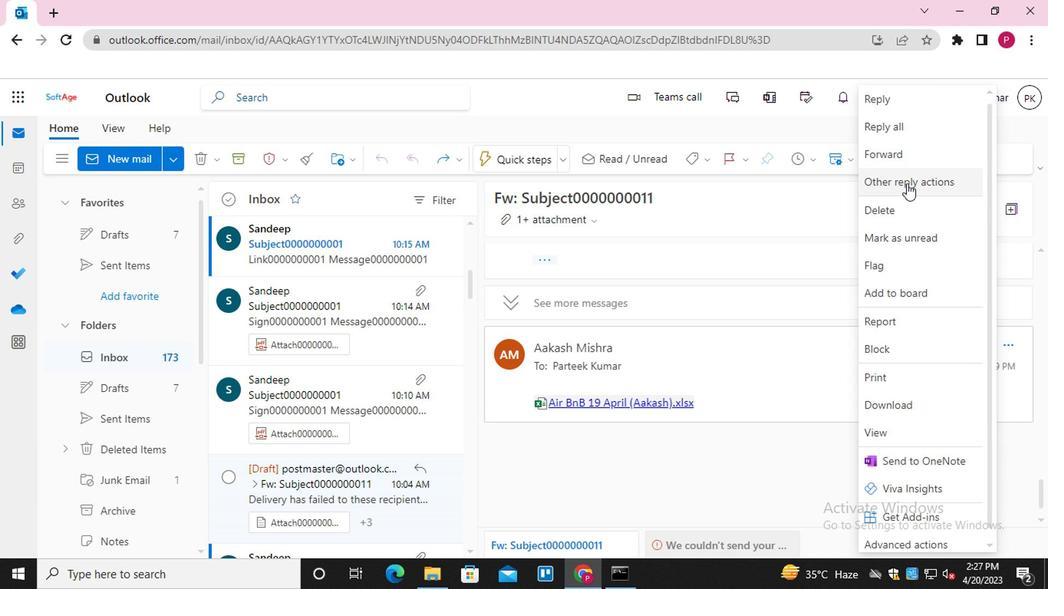 
Action: Mouse moved to (786, 204)
Screenshot: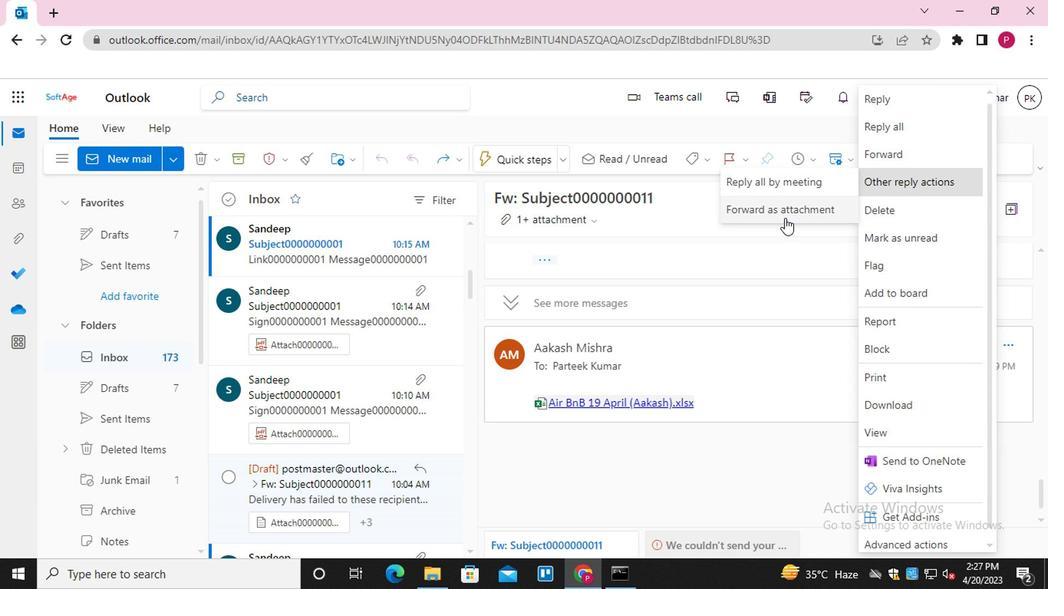
Action: Mouse pressed left at (786, 204)
Screenshot: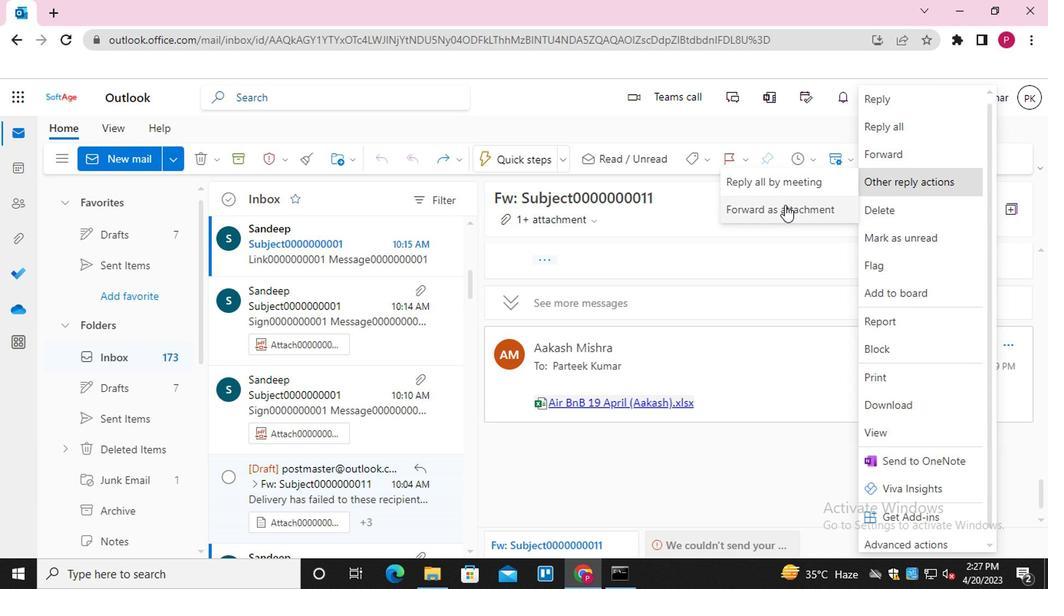 
Action: Mouse moved to (1024, 142)
Screenshot: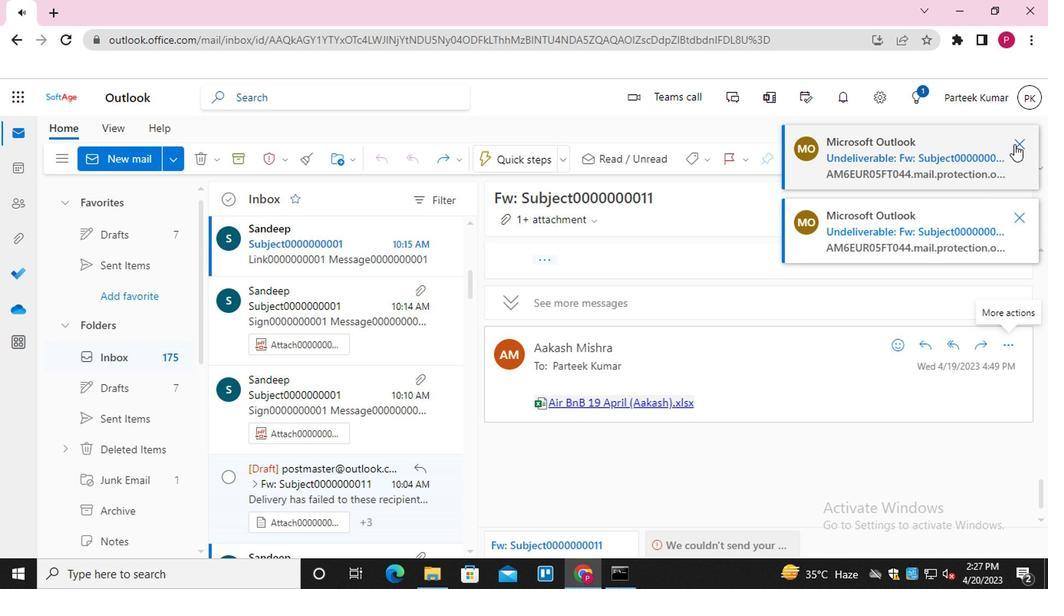 
Action: Mouse pressed left at (1024, 142)
Screenshot: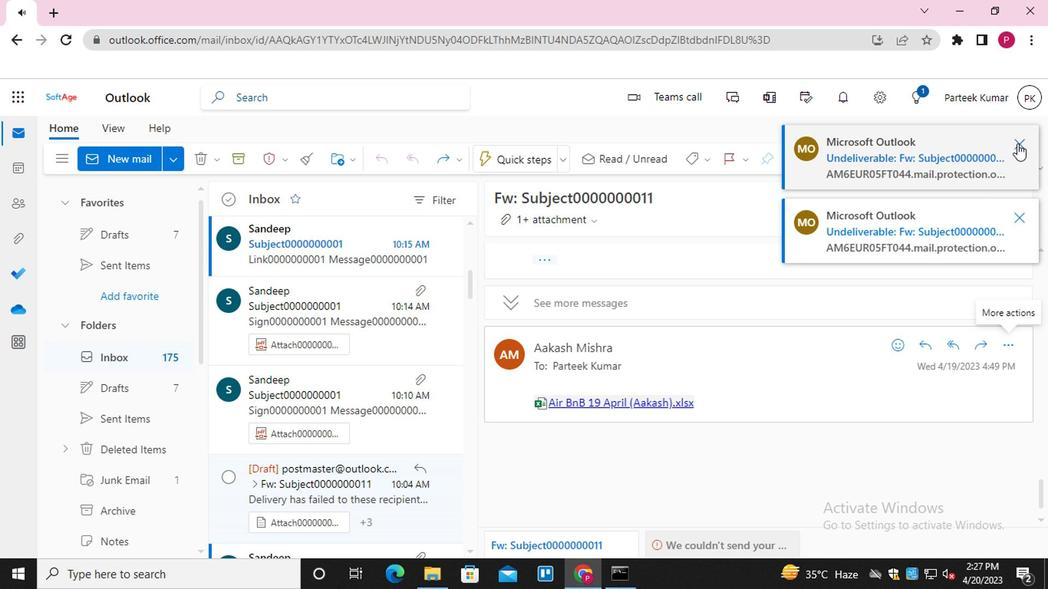 
Action: Mouse moved to (1020, 142)
Screenshot: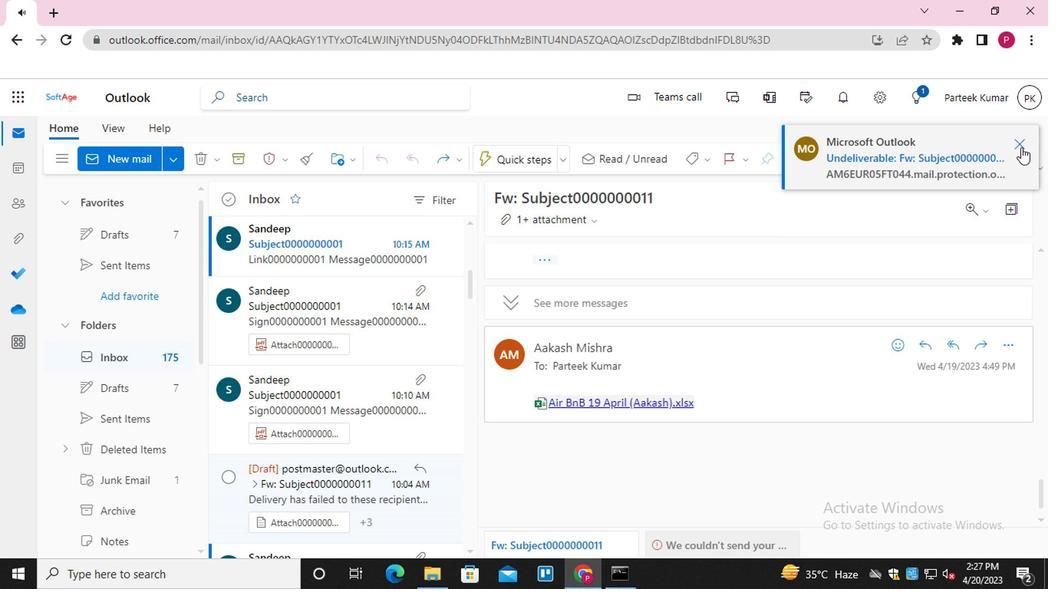 
Action: Mouse pressed left at (1020, 142)
Screenshot: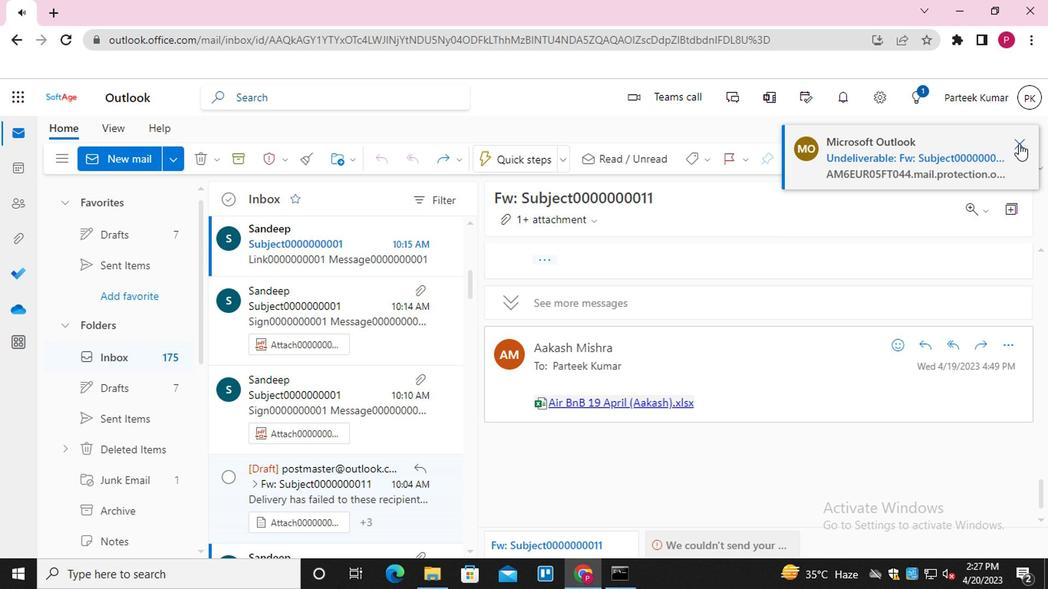 
Action: Mouse moved to (1014, 339)
Screenshot: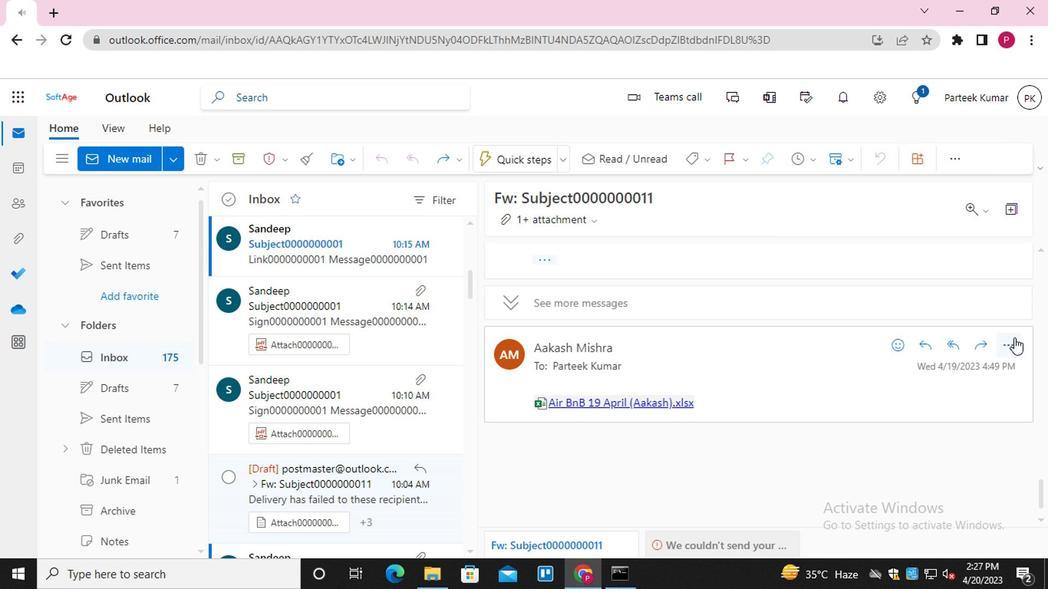 
Action: Mouse pressed left at (1014, 339)
Screenshot: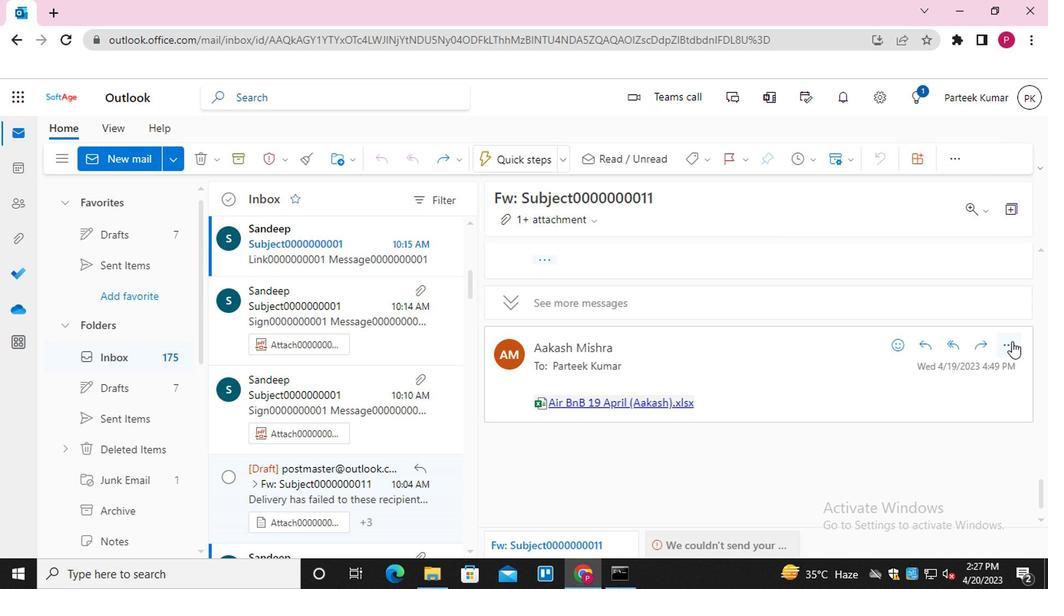 
Action: Mouse moved to (901, 184)
Screenshot: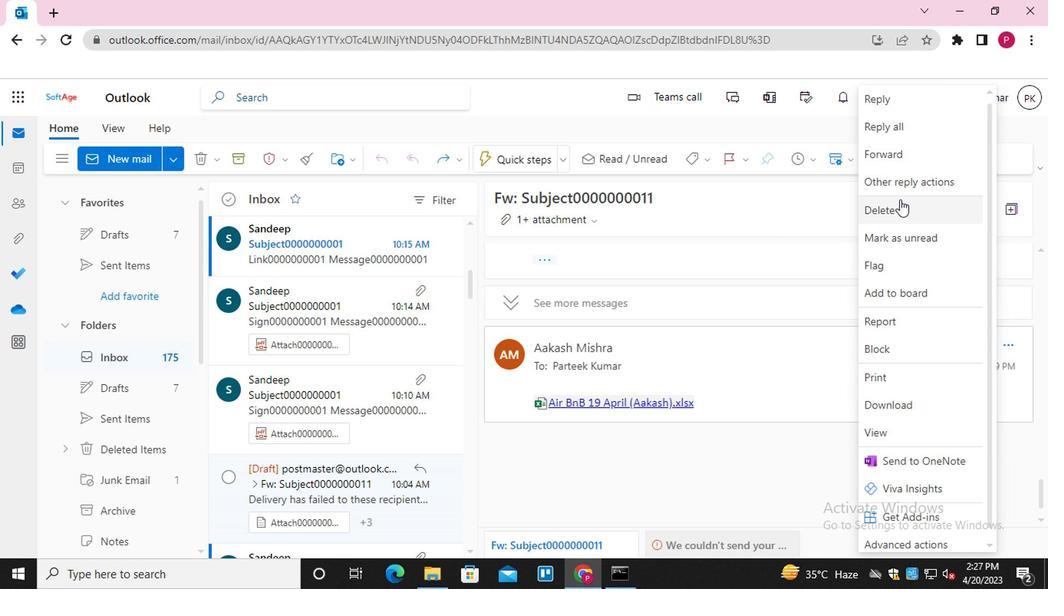 
Action: Mouse pressed left at (901, 184)
Screenshot: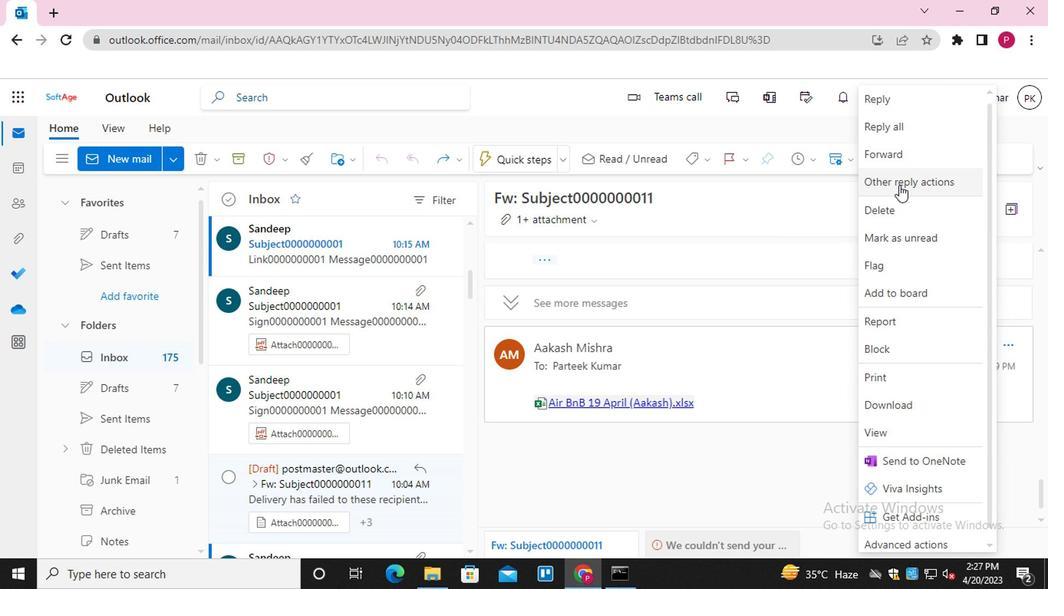 
Action: Mouse moved to (751, 207)
Screenshot: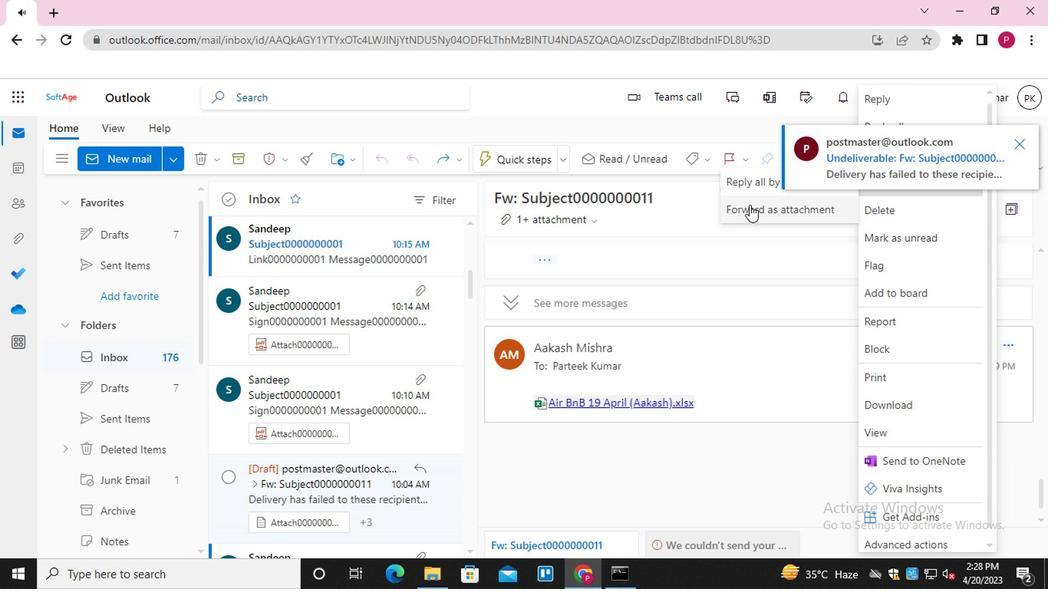 
Action: Mouse pressed left at (751, 207)
Screenshot: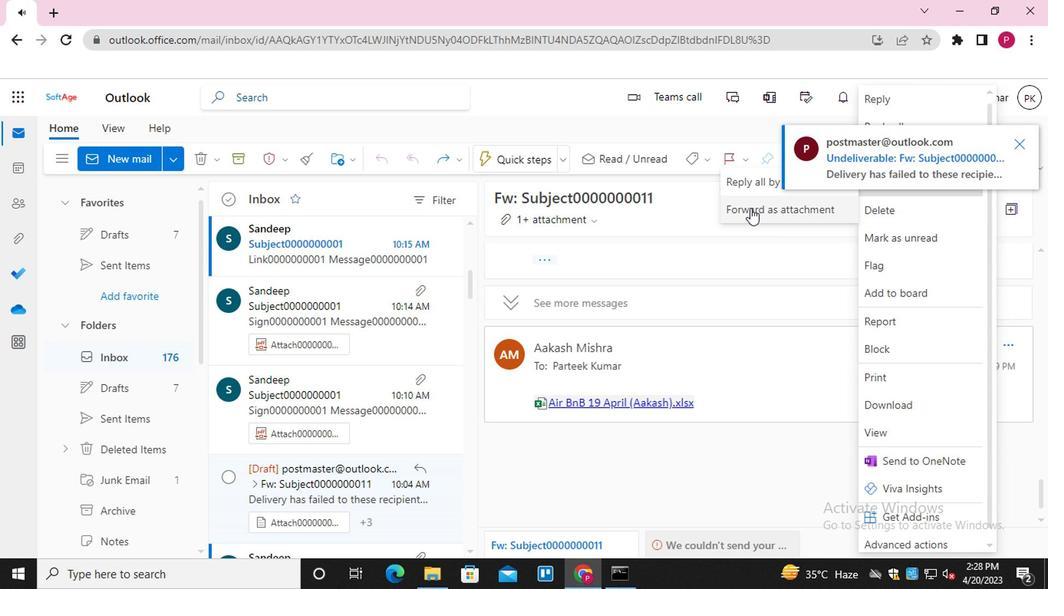 
Action: Mouse moved to (1019, 141)
Screenshot: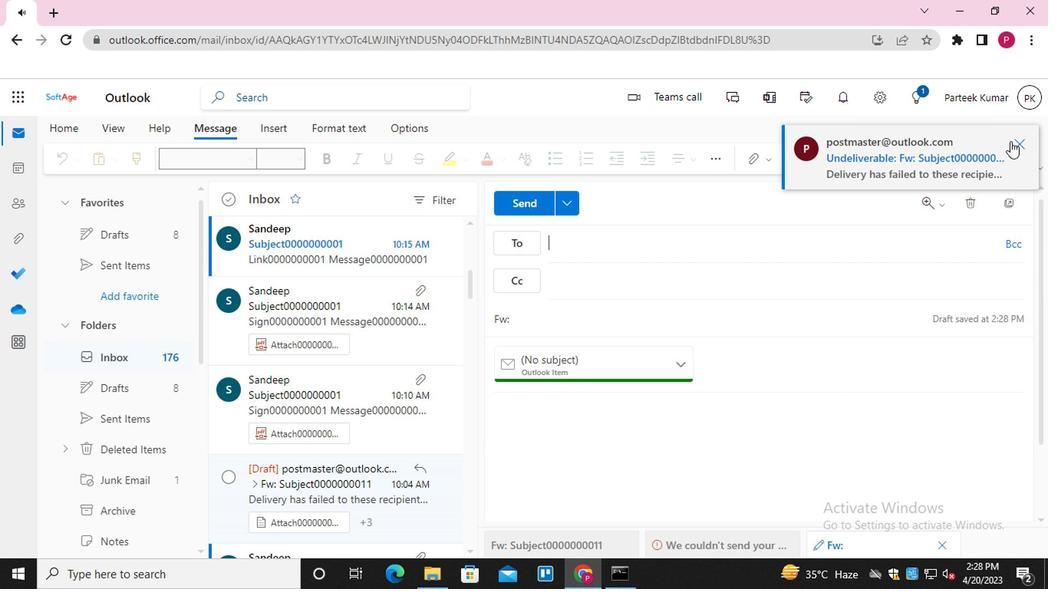 
Action: Mouse pressed left at (1019, 141)
Screenshot: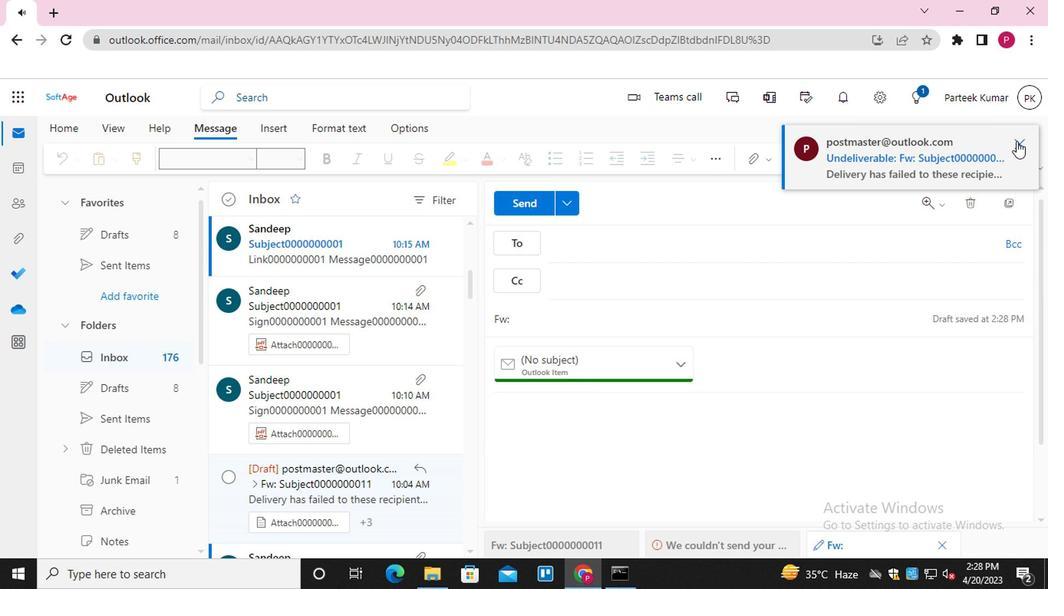 
Action: Mouse moved to (497, 387)
Screenshot: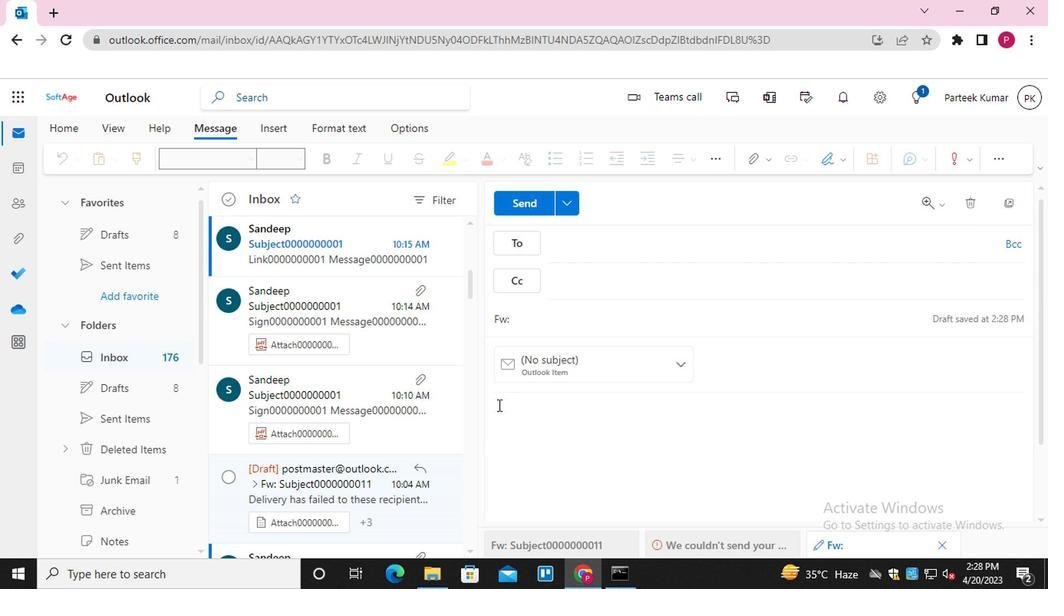 
Action: Mouse pressed left at (497, 387)
Screenshot: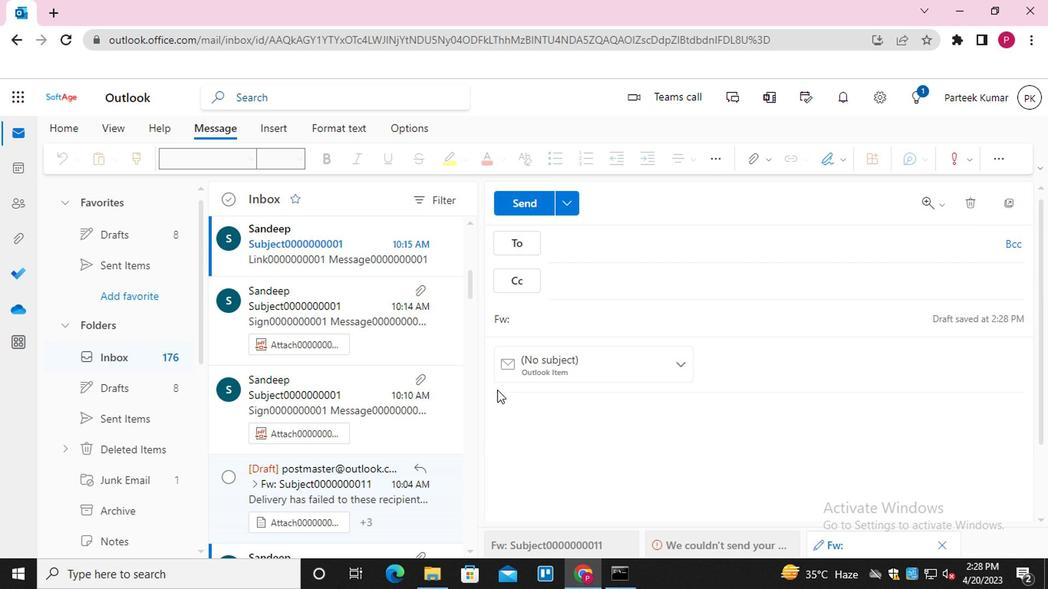 
Action: Mouse moved to (514, 390)
Screenshot: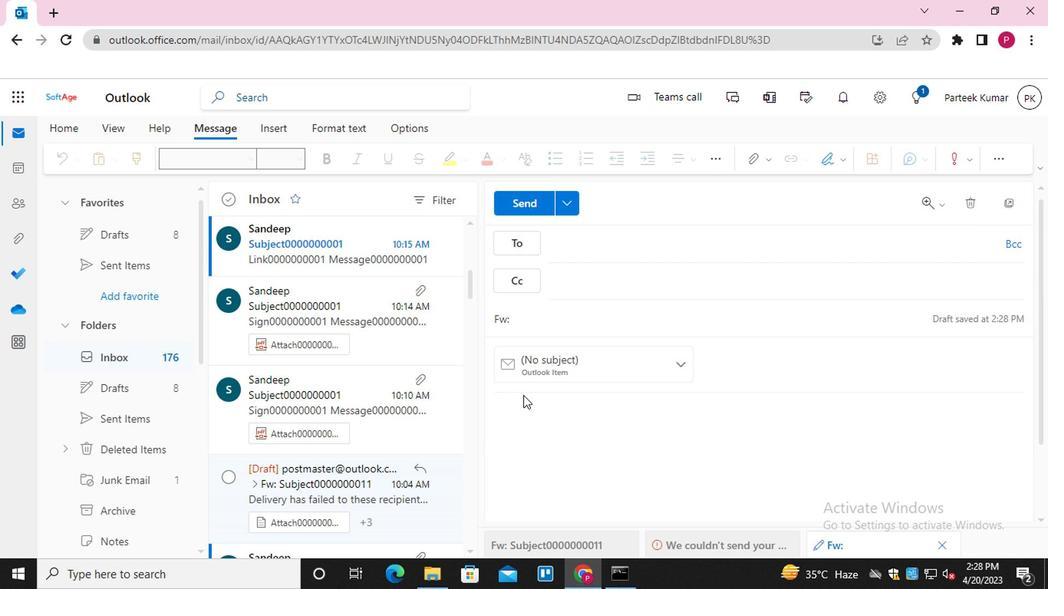
Action: Mouse pressed left at (514, 390)
Screenshot: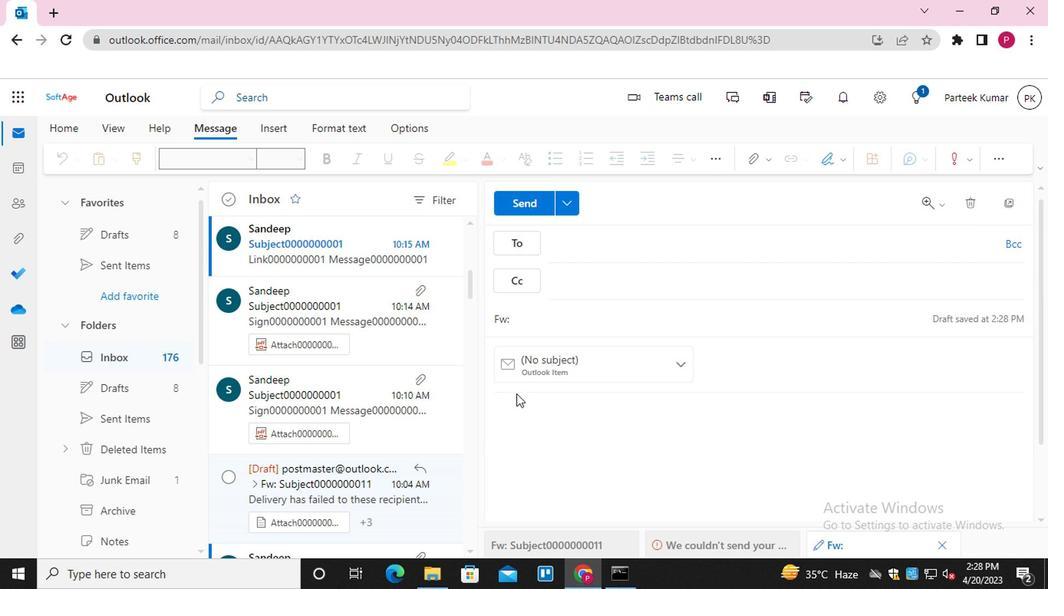 
Action: Mouse moved to (505, 397)
Screenshot: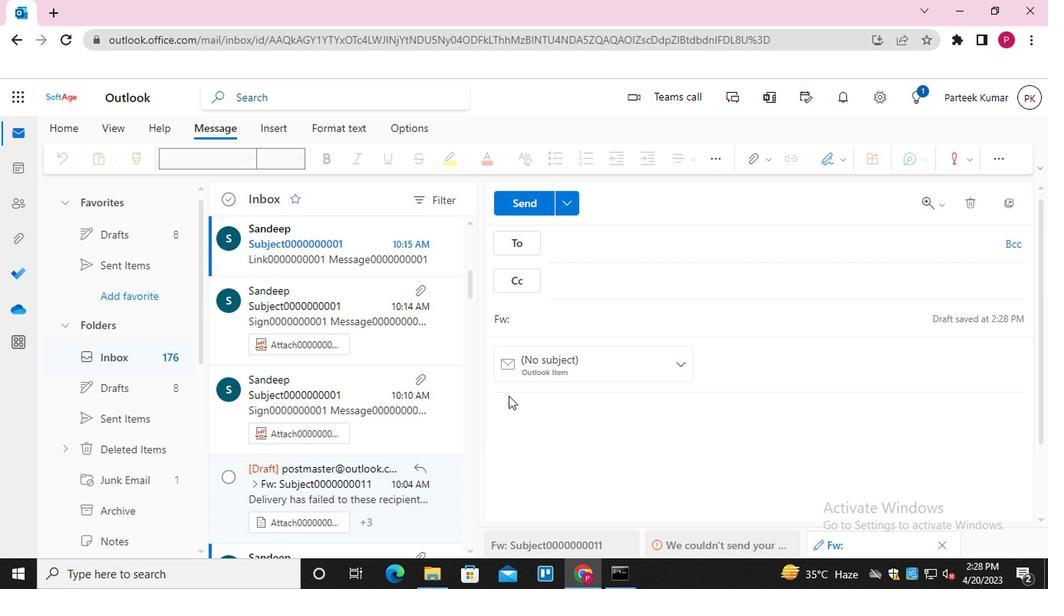 
Action: Mouse pressed left at (505, 397)
Screenshot: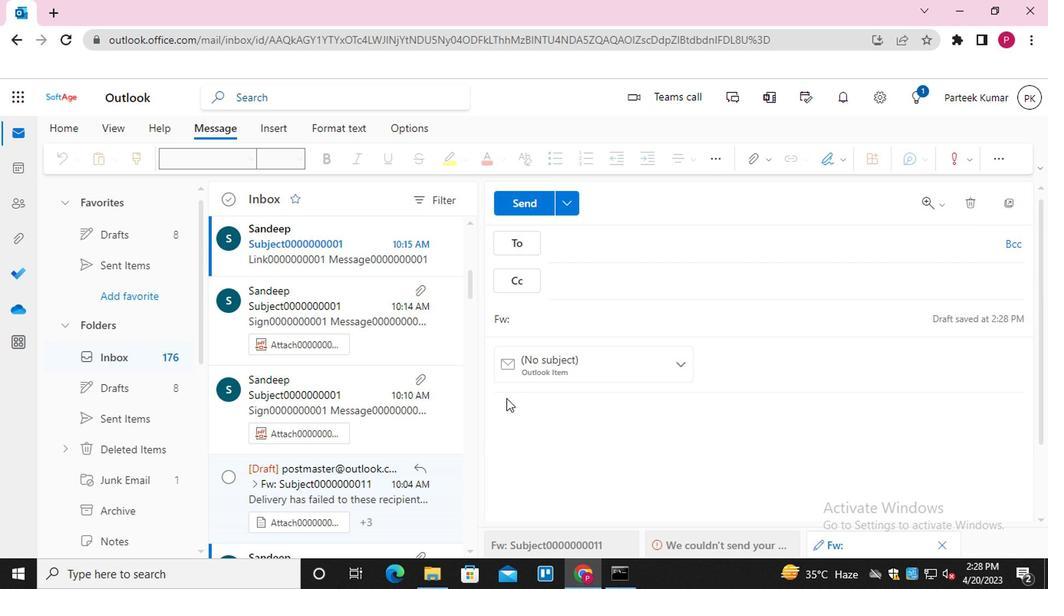 
Action: Mouse moved to (501, 406)
Screenshot: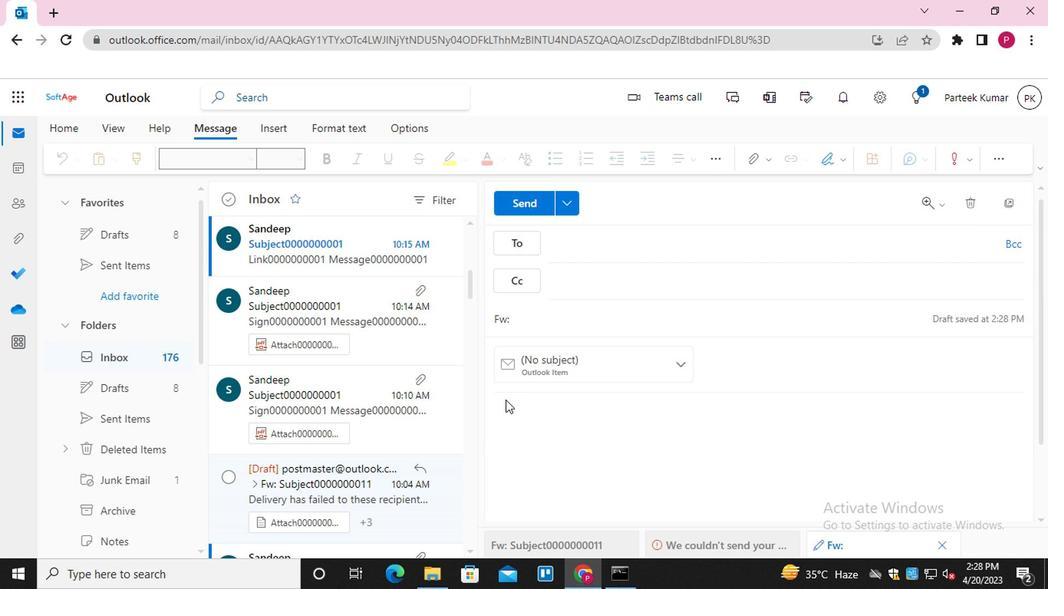 
Action: Mouse pressed left at (501, 406)
Screenshot: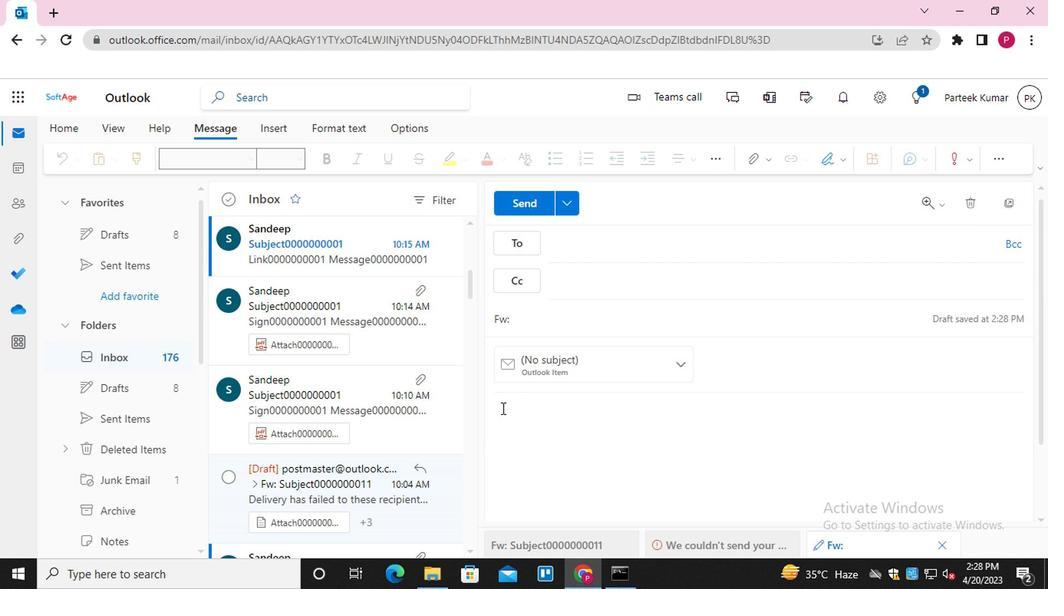 
Action: Mouse moved to (823, 163)
Screenshot: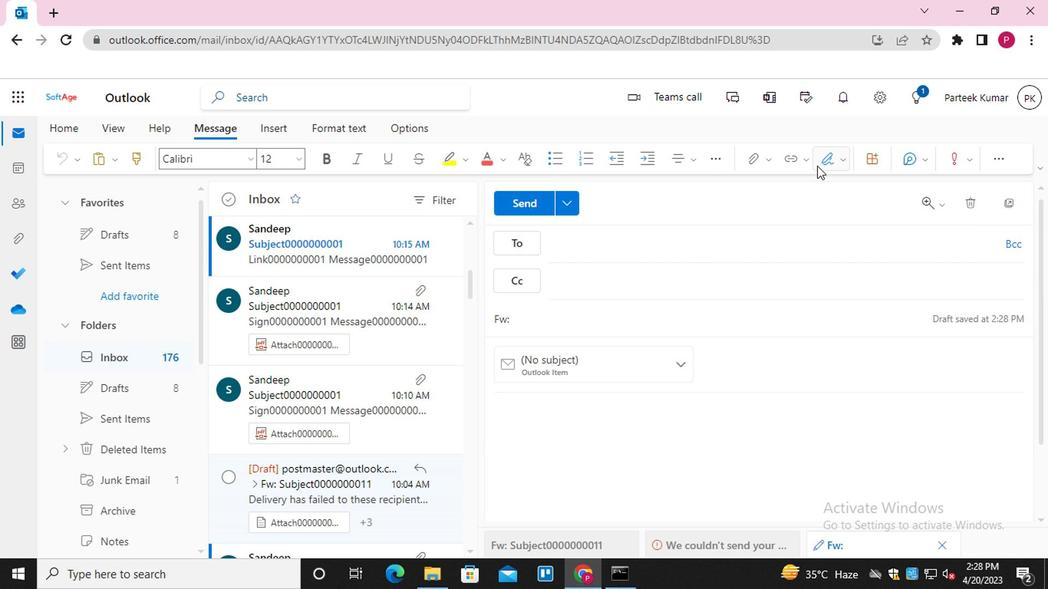
Action: Mouse pressed left at (823, 163)
Screenshot: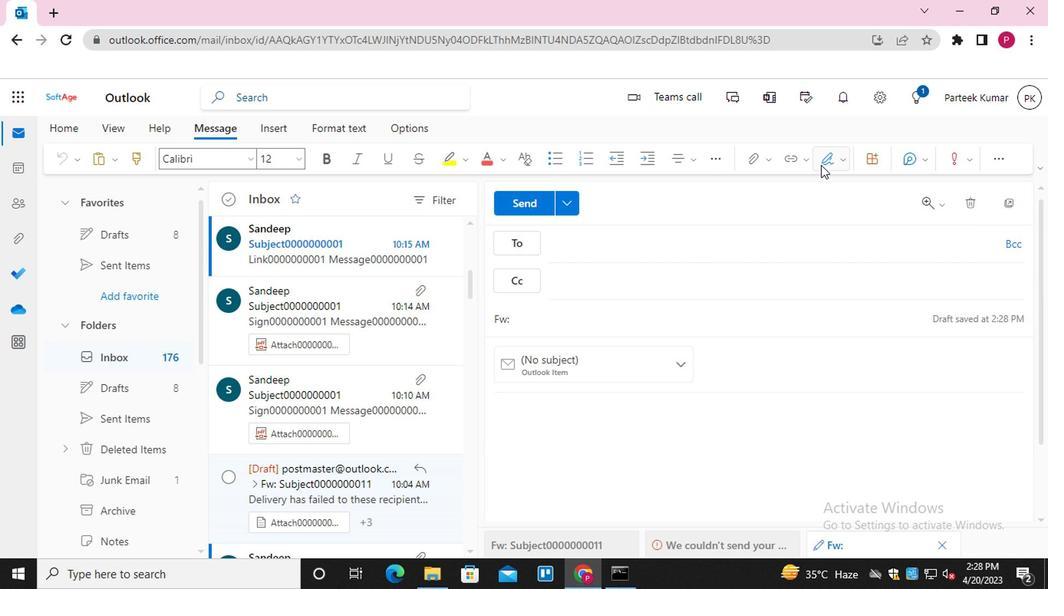 
Action: Mouse moved to (793, 192)
Screenshot: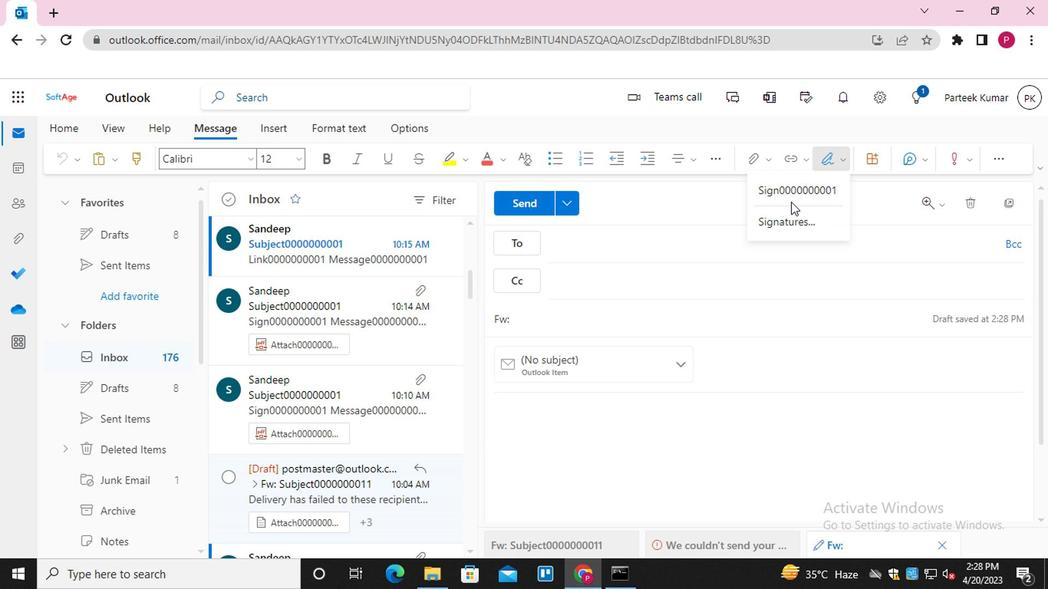 
Action: Mouse pressed left at (793, 192)
Screenshot: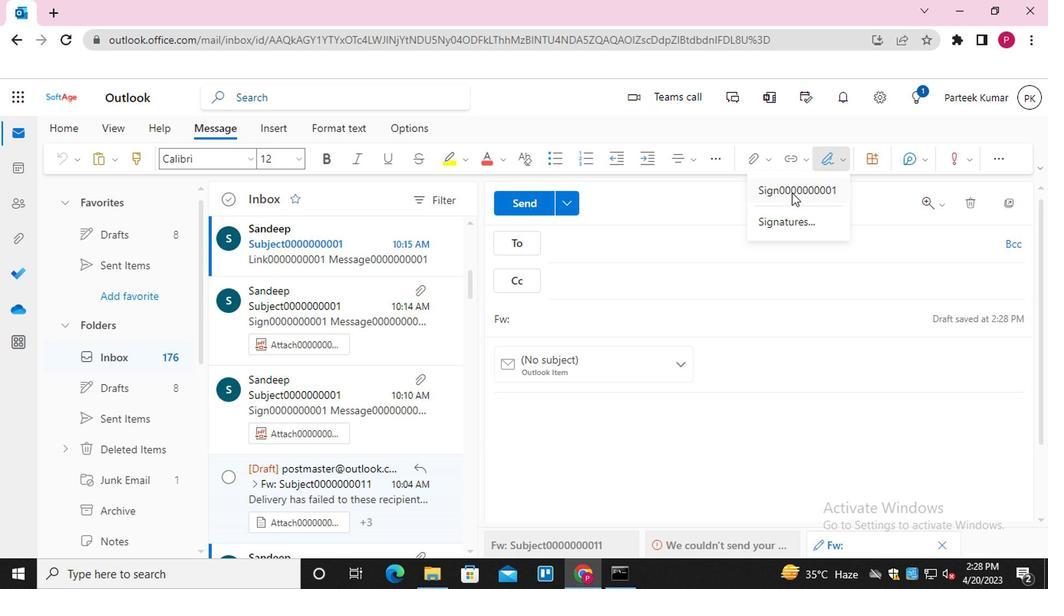 
Action: Mouse moved to (589, 247)
Screenshot: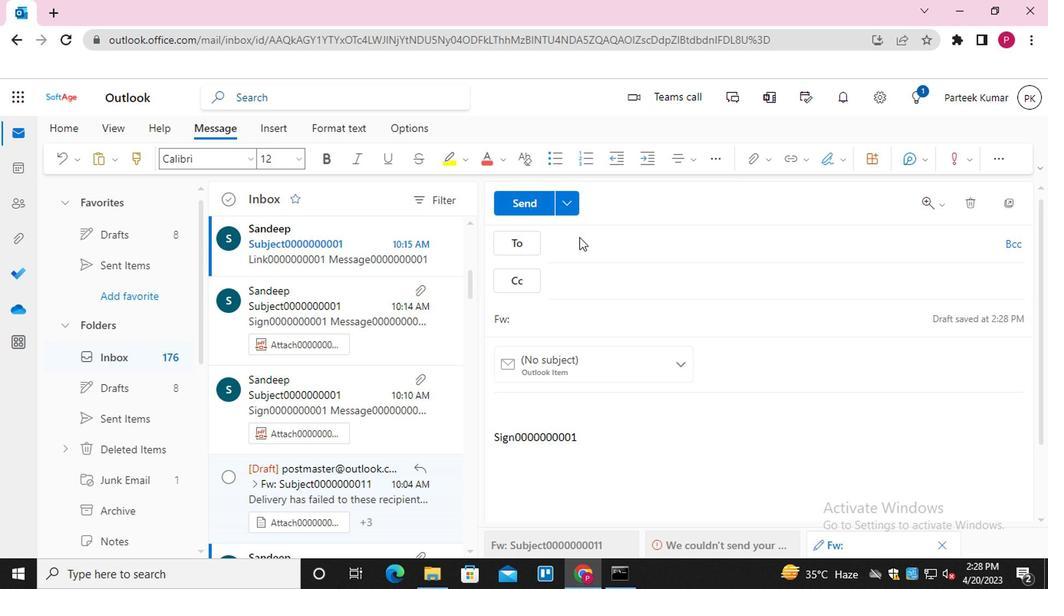 
Action: Mouse pressed left at (589, 247)
Screenshot: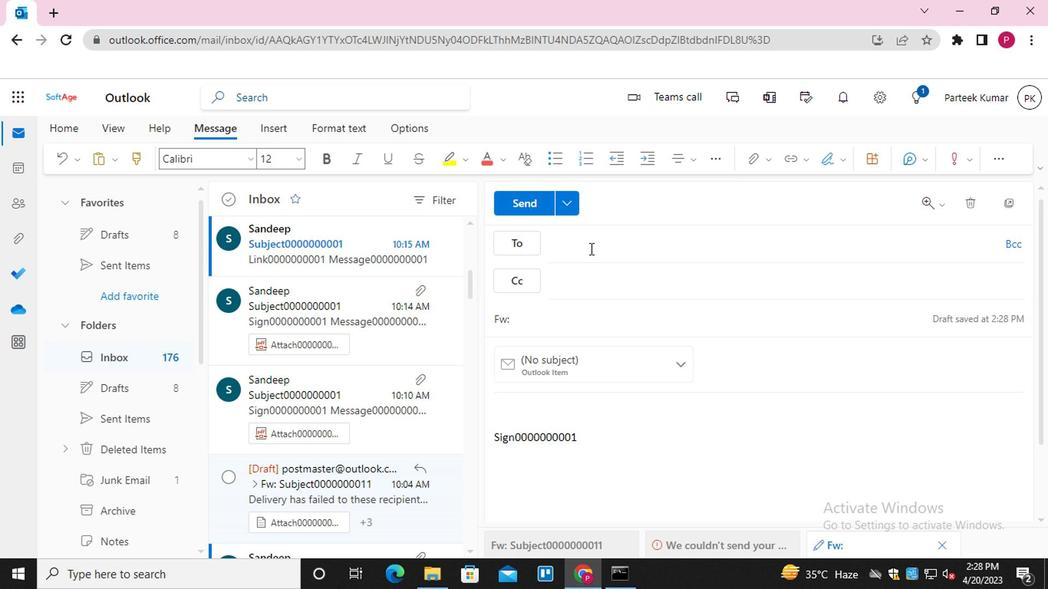 
Action: Mouse moved to (631, 345)
Screenshot: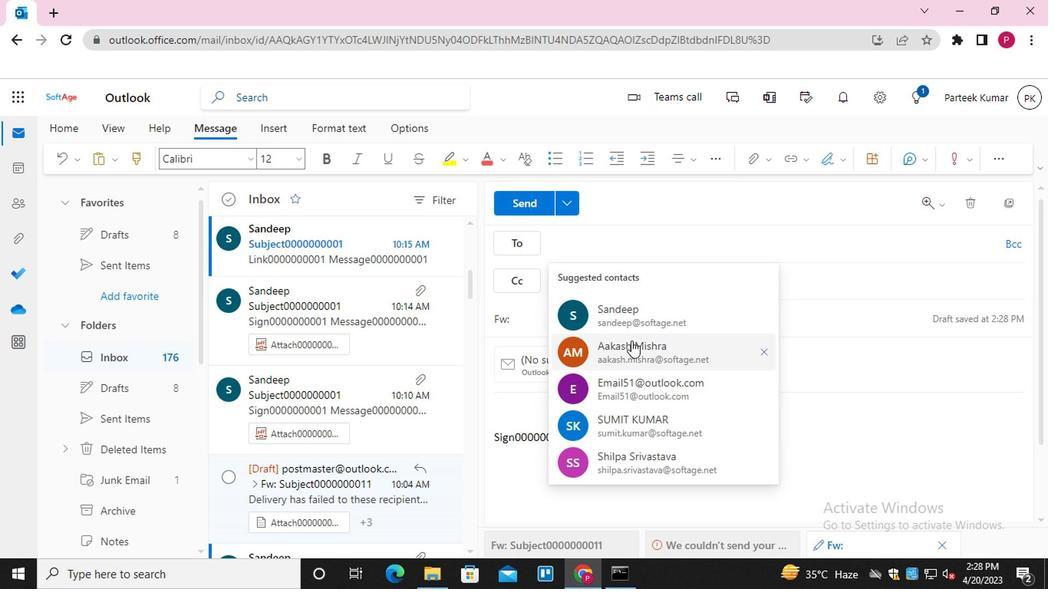
Action: Mouse pressed left at (631, 345)
Screenshot: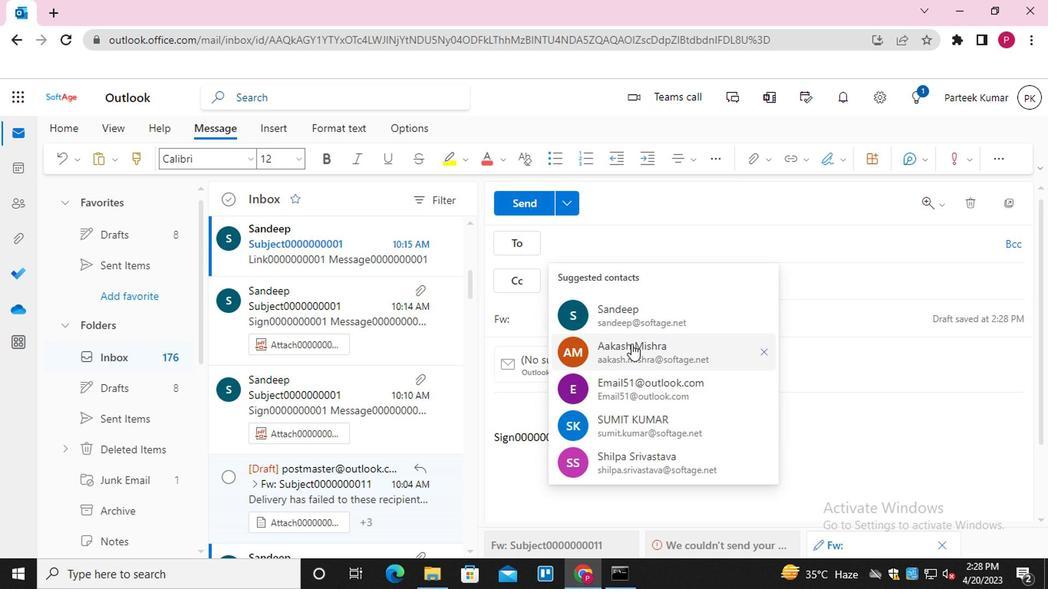 
Action: Mouse moved to (589, 286)
Screenshot: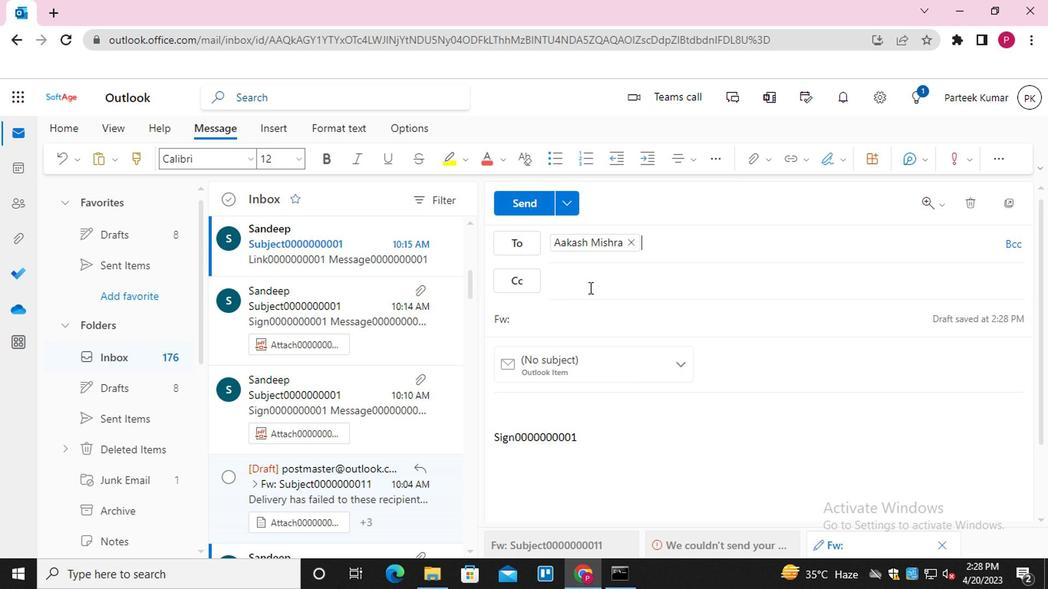 
Action: Mouse pressed left at (589, 286)
Screenshot: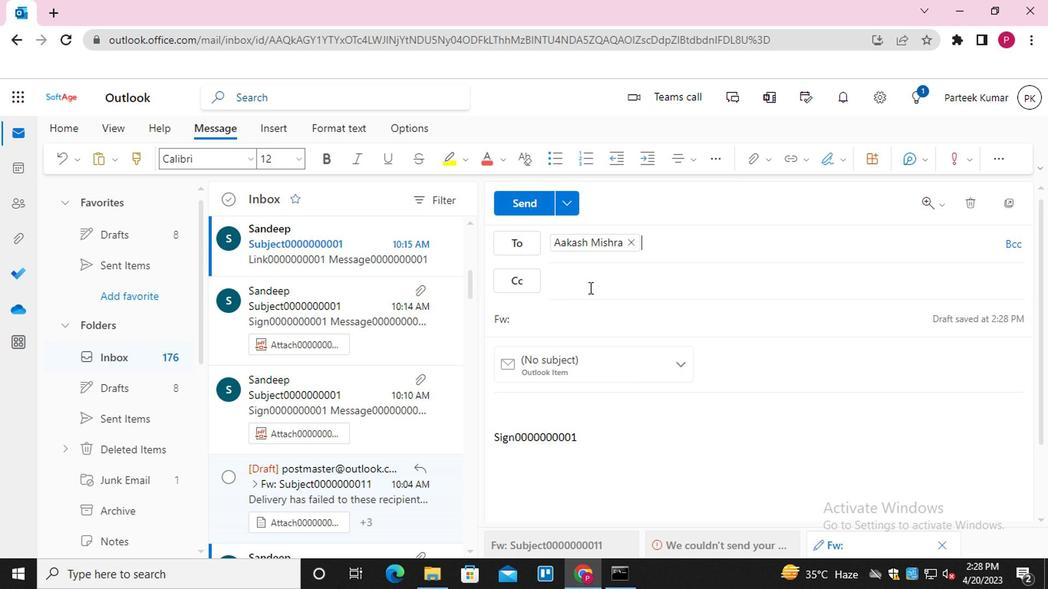 
Action: Mouse moved to (592, 285)
Screenshot: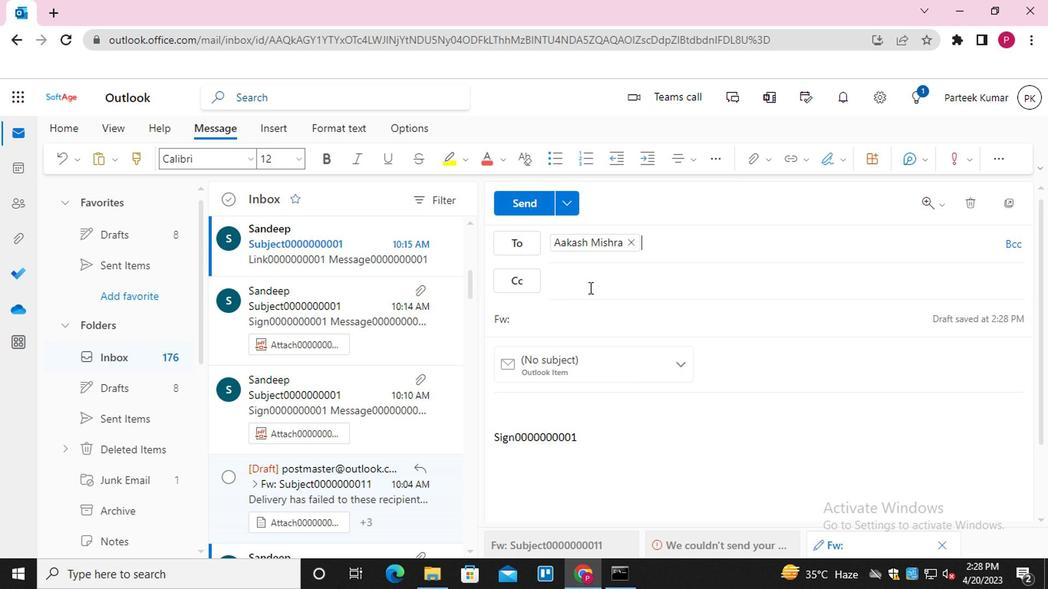
Action: Key pressed <Key.shift>EMAIL0000000002<Key.enter>
Screenshot: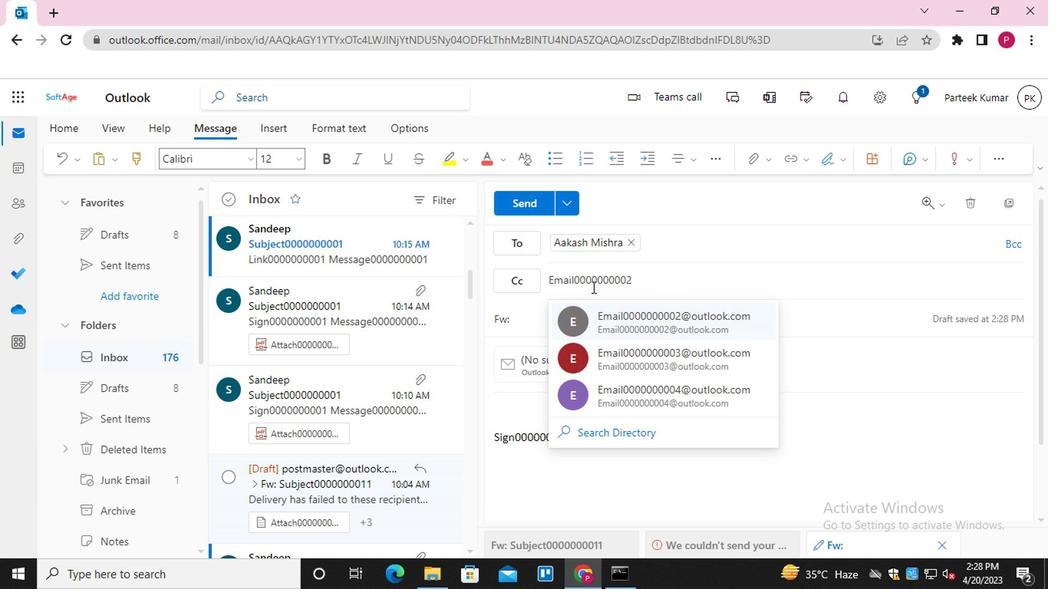
Action: Mouse moved to (575, 322)
Screenshot: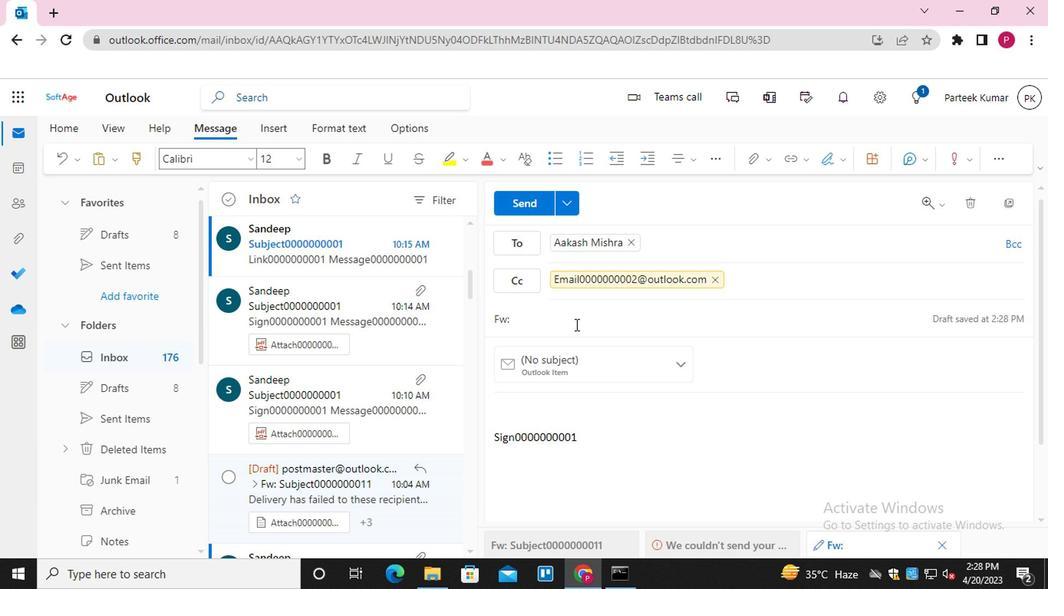 
Action: Mouse pressed left at (575, 322)
Screenshot: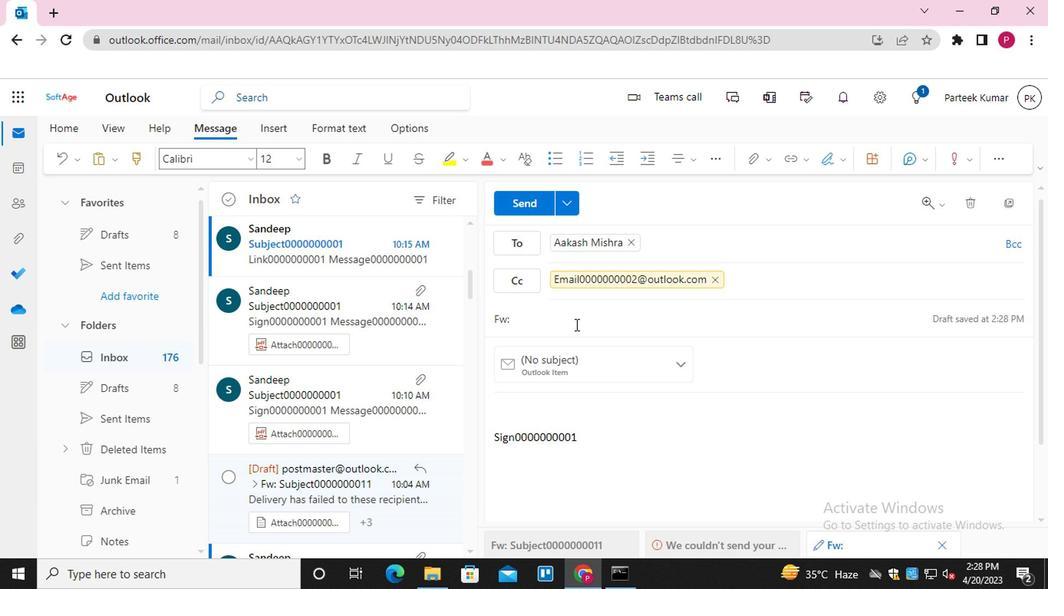 
Action: Mouse moved to (575, 321)
Screenshot: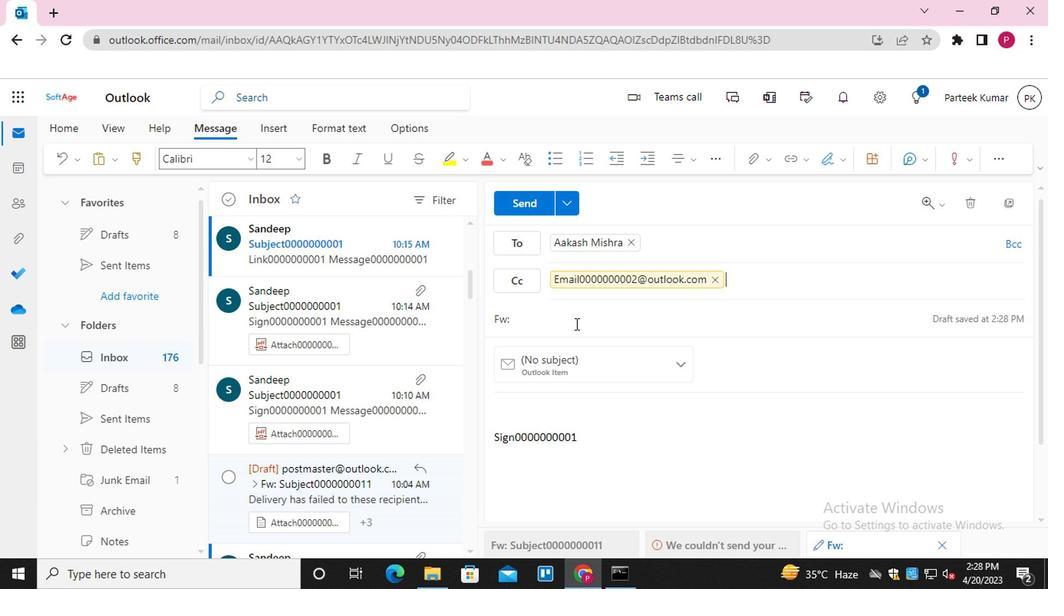 
Action: Key pressed <Key.shift>SUBJECT0000000011
Screenshot: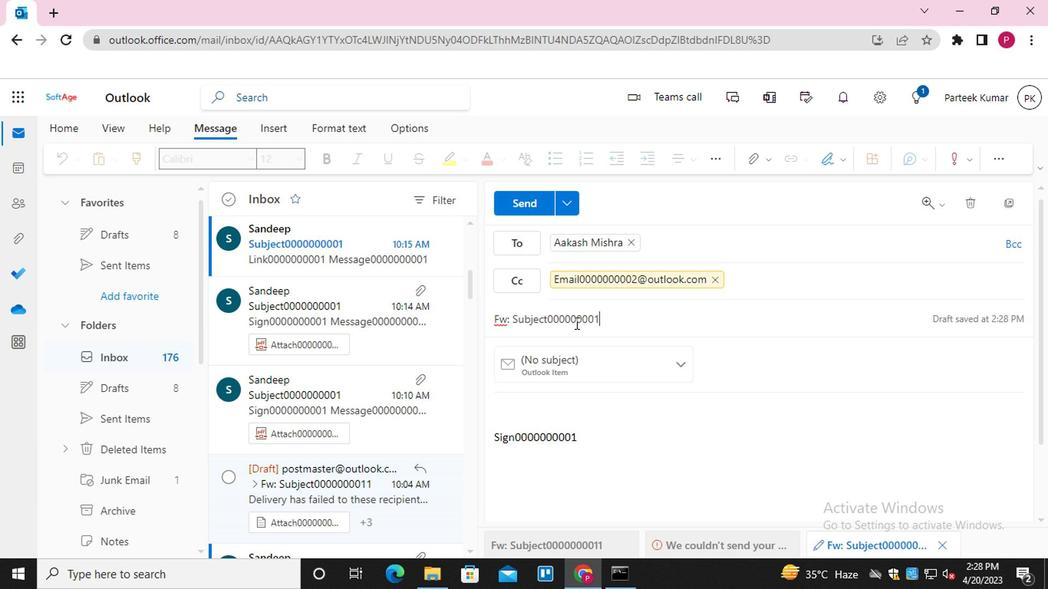 
Action: Mouse moved to (563, 419)
Screenshot: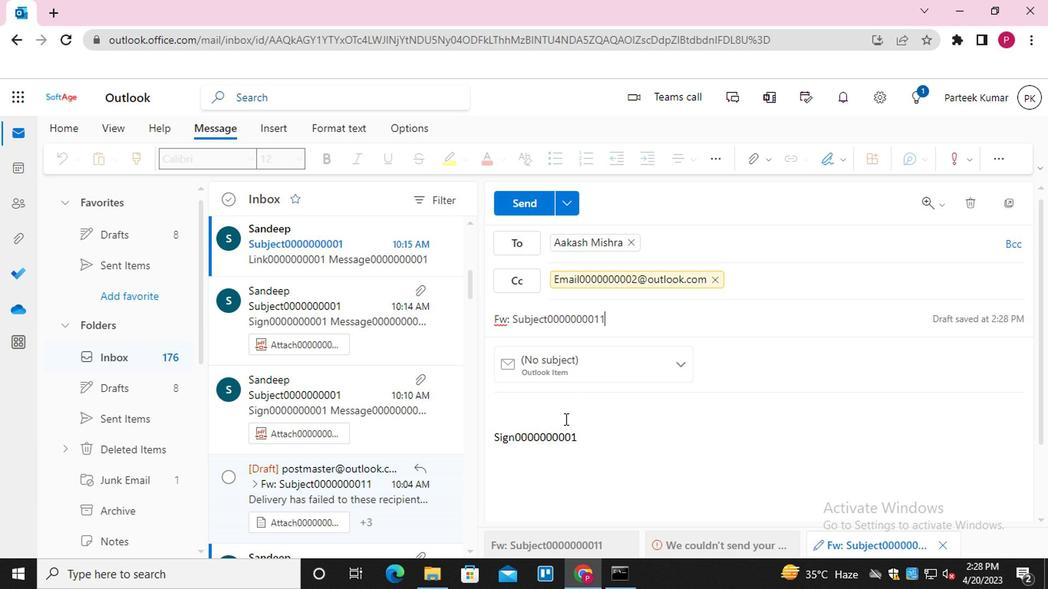 
Action: Mouse pressed left at (563, 419)
Screenshot: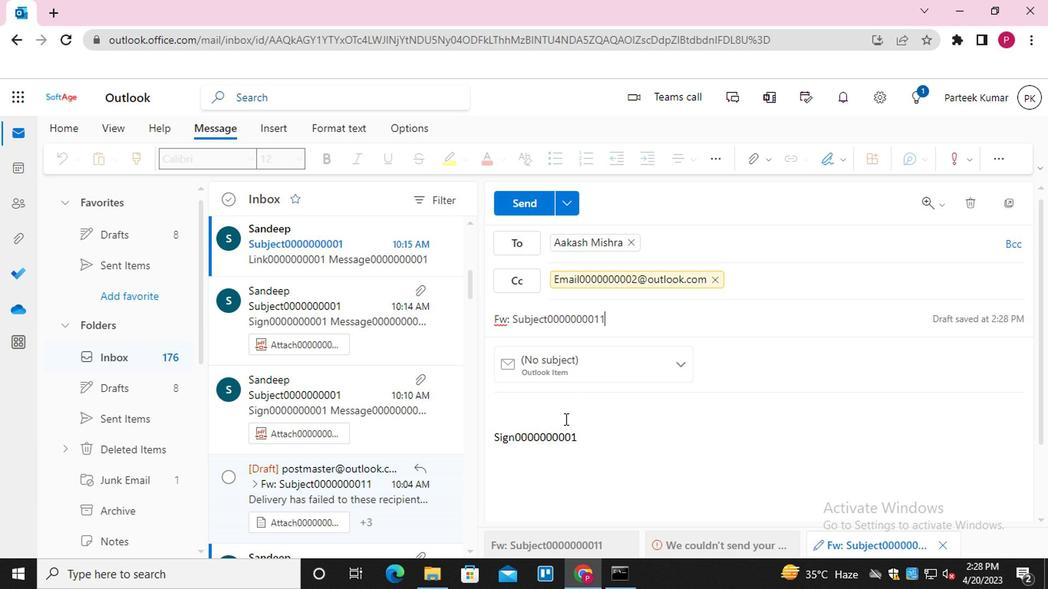 
Action: Key pressed <Key.shift_r>MESSAGE000000000<Key.backspace>13
Screenshot: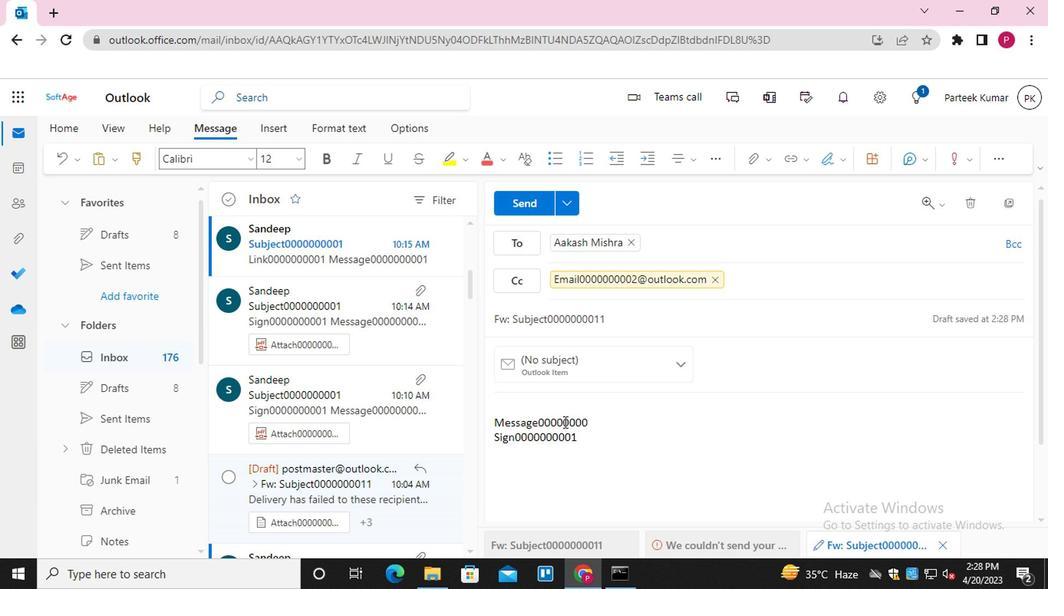 
Action: Mouse moved to (748, 163)
Screenshot: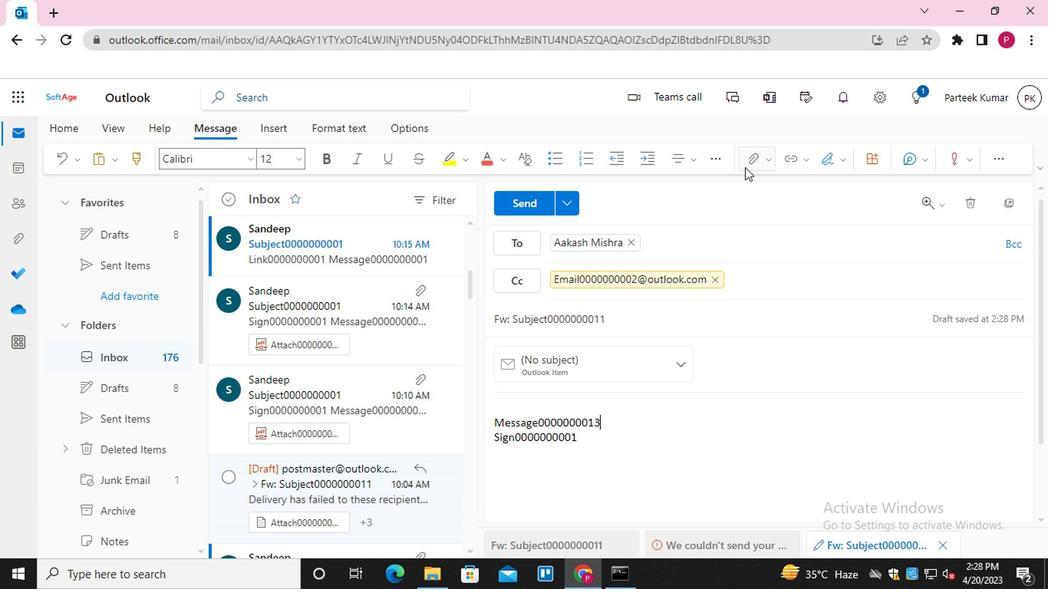 
Action: Mouse pressed left at (748, 163)
Screenshot: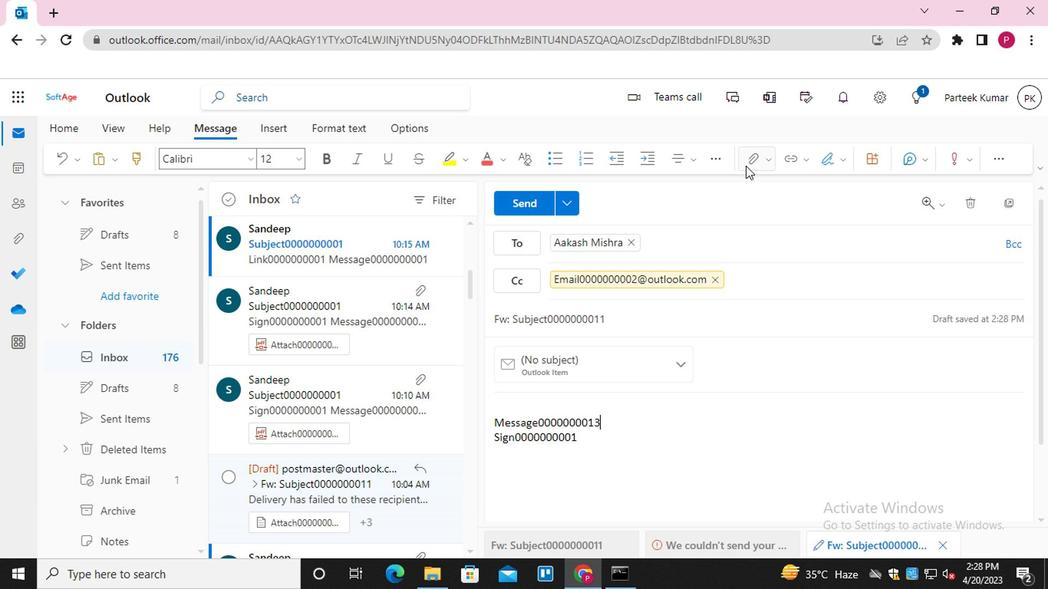 
Action: Mouse moved to (703, 192)
Screenshot: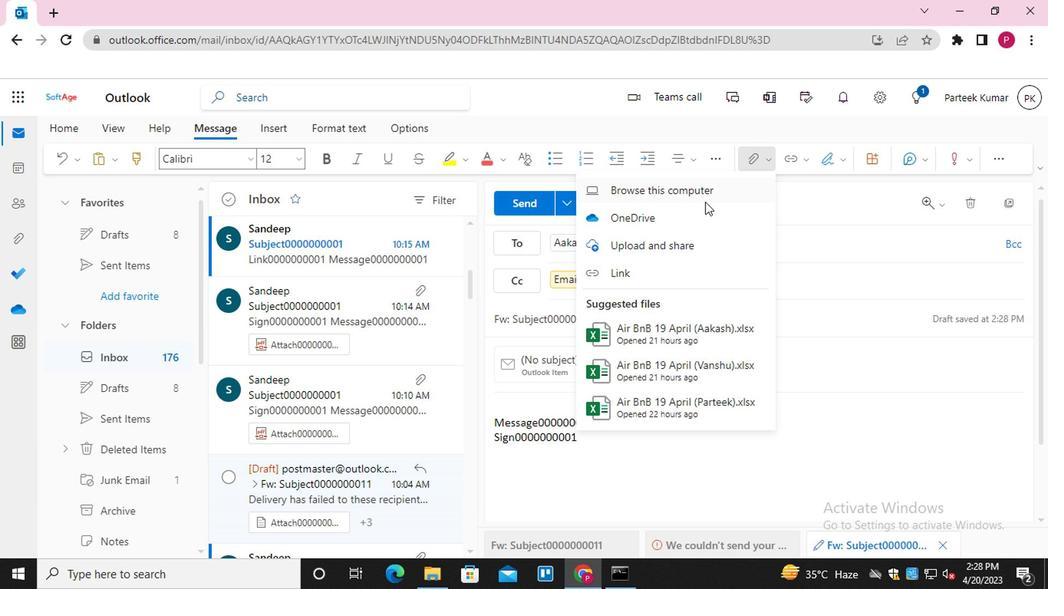 
Action: Mouse pressed left at (703, 192)
Screenshot: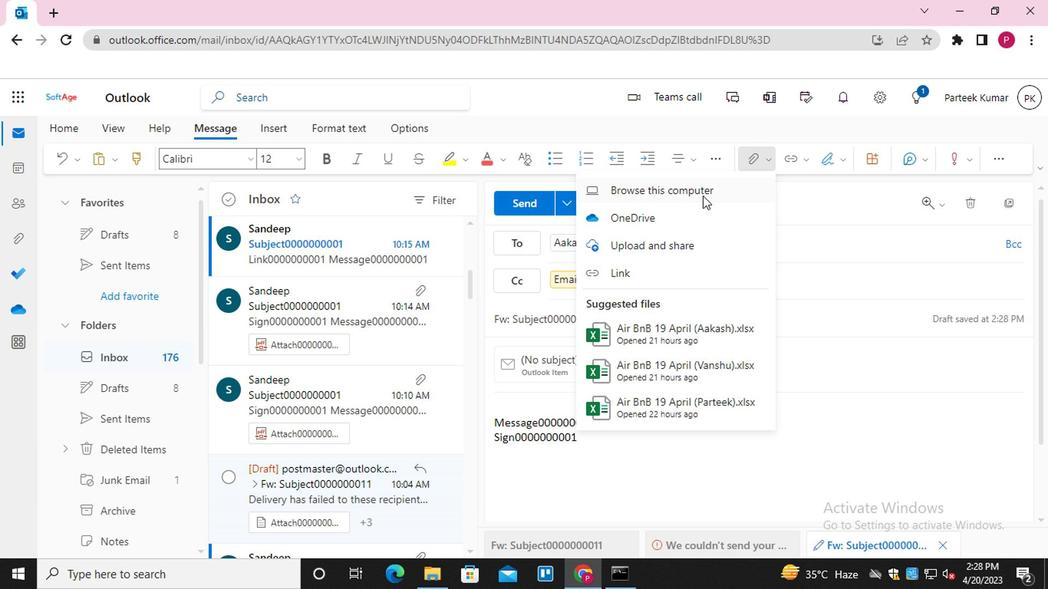 
Action: Mouse moved to (282, 130)
Screenshot: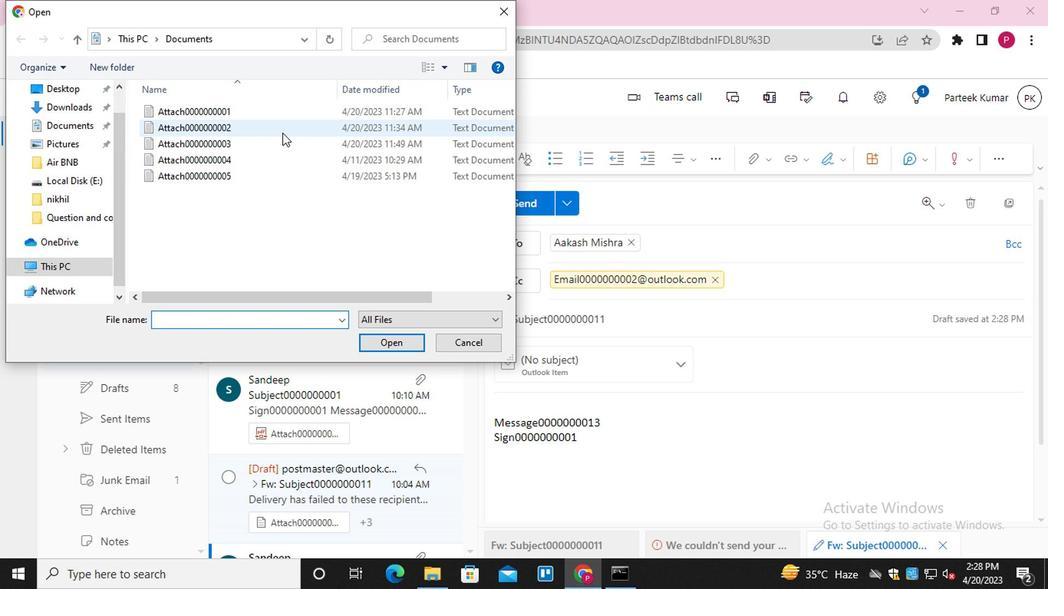 
Action: Mouse pressed left at (282, 130)
Screenshot: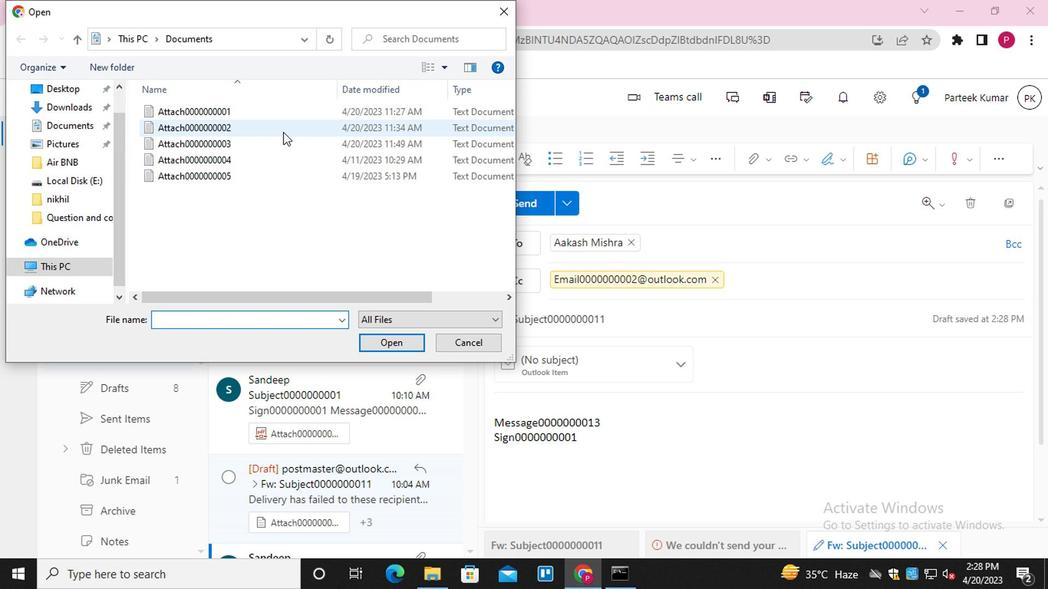 
Action: Mouse moved to (371, 338)
Screenshot: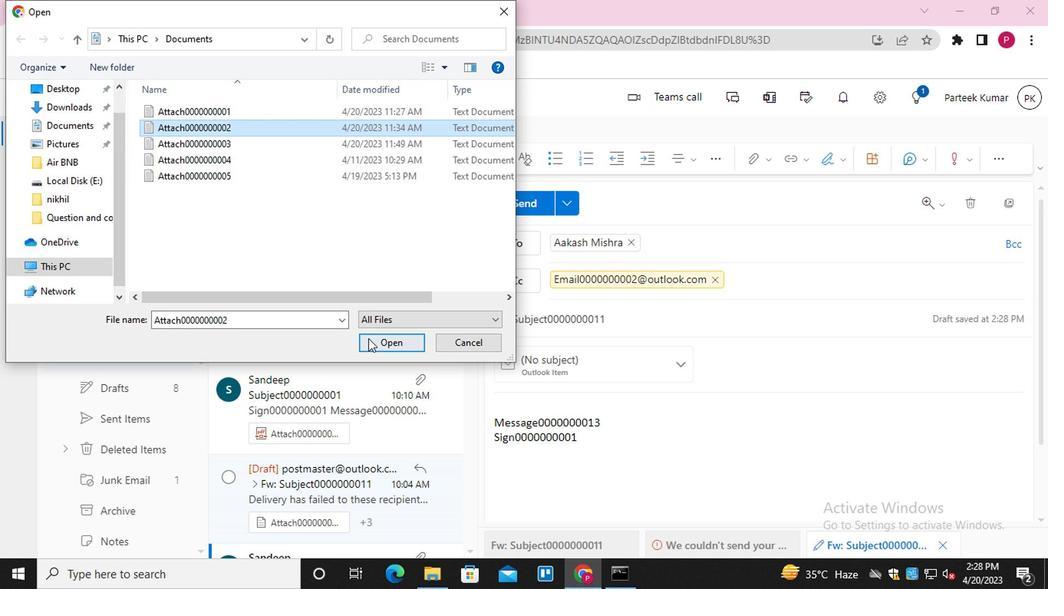 
Action: Mouse pressed left at (371, 338)
Screenshot: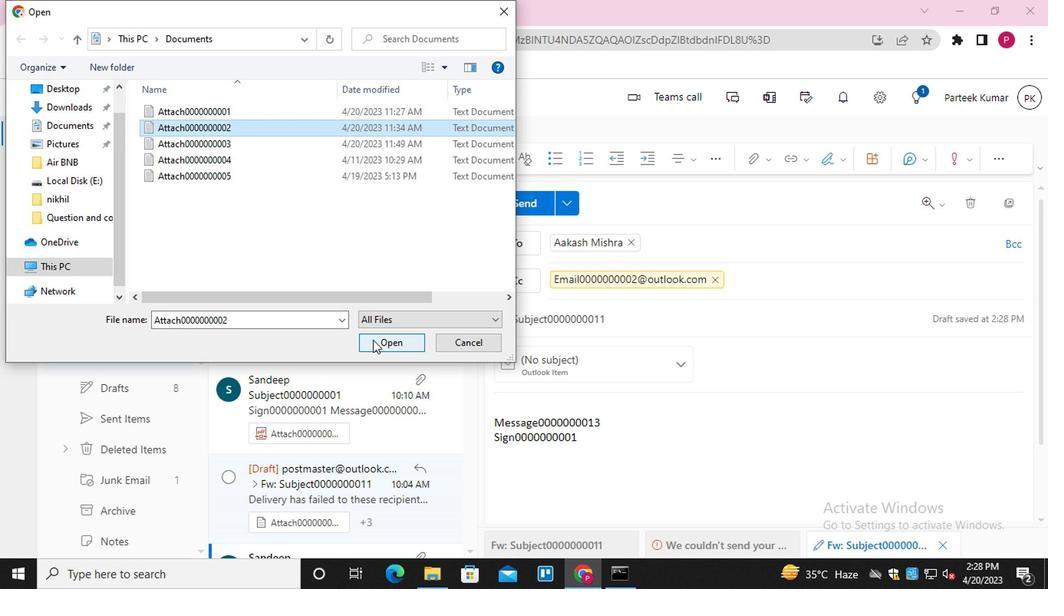 
Action: Mouse moved to (532, 210)
Screenshot: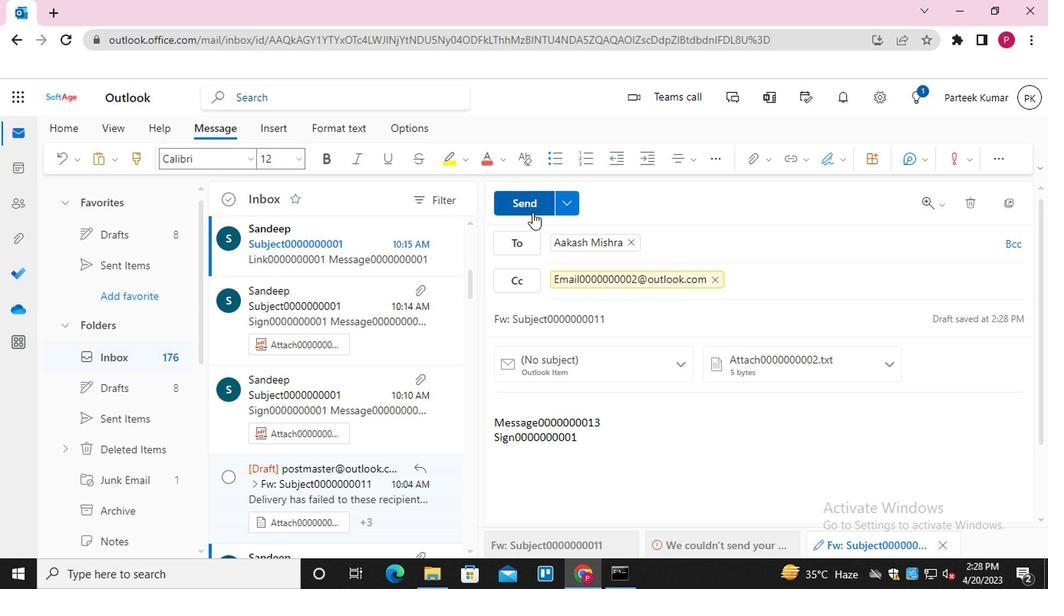 
Action: Mouse pressed left at (532, 210)
Screenshot: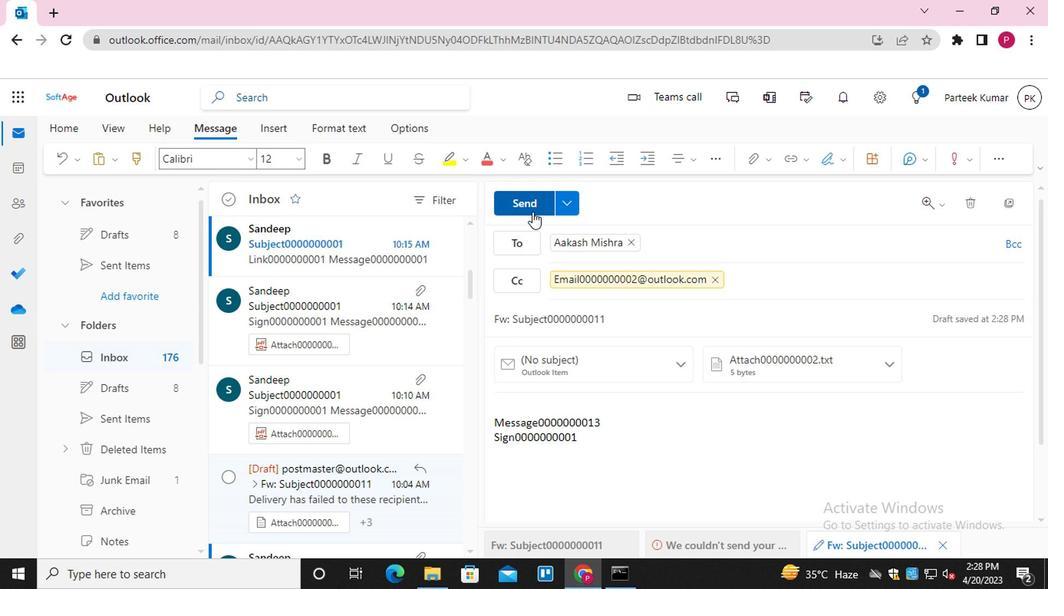 
Action: Mouse moved to (1015, 342)
Screenshot: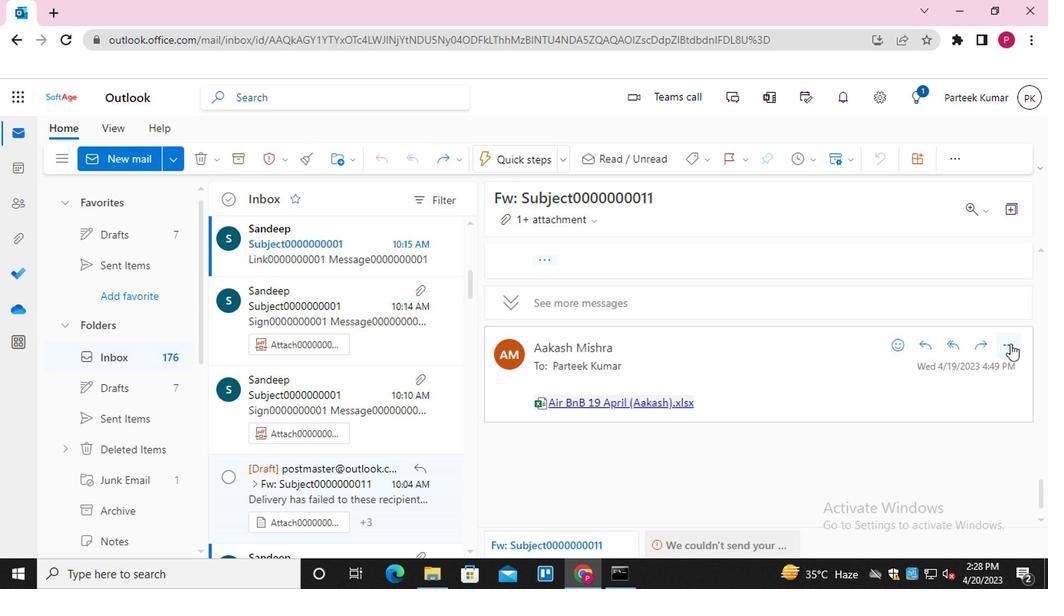 
Action: Mouse pressed left at (1015, 342)
Screenshot: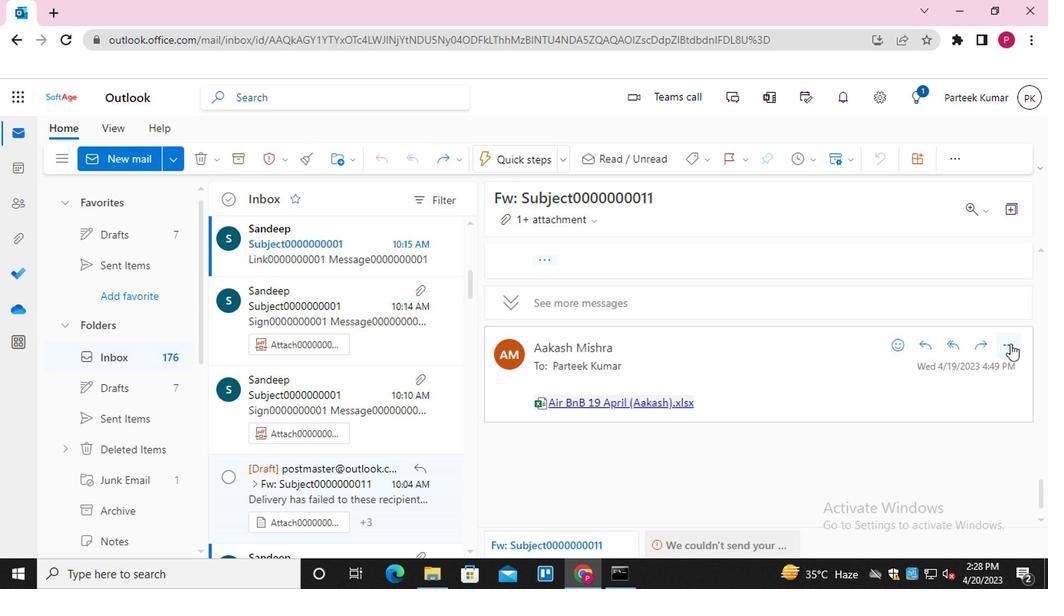 
Action: Mouse moved to (914, 182)
Screenshot: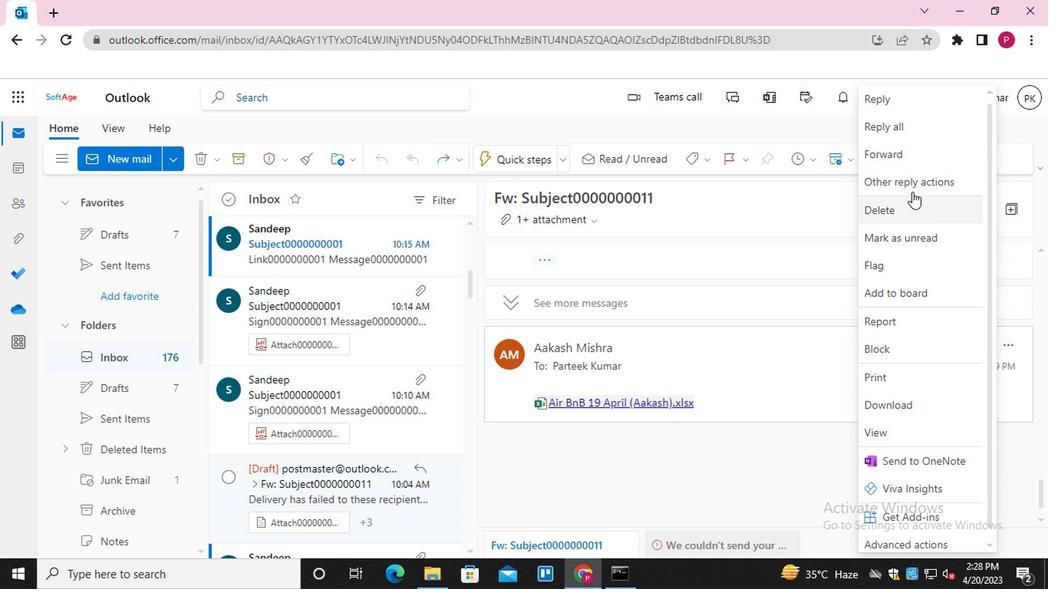
Action: Mouse pressed left at (914, 182)
Screenshot: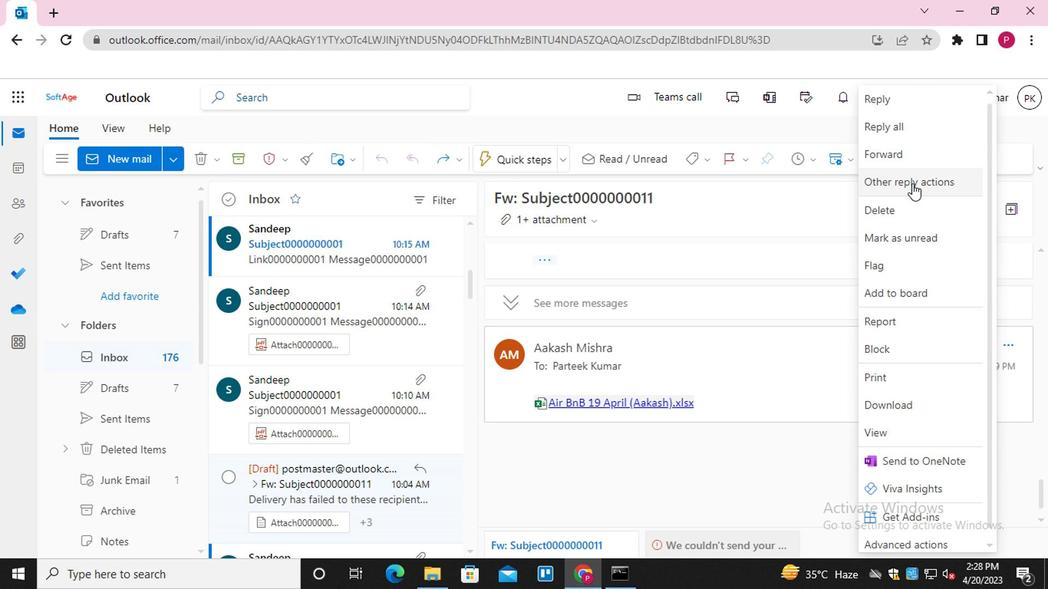 
Action: Mouse moved to (795, 208)
Screenshot: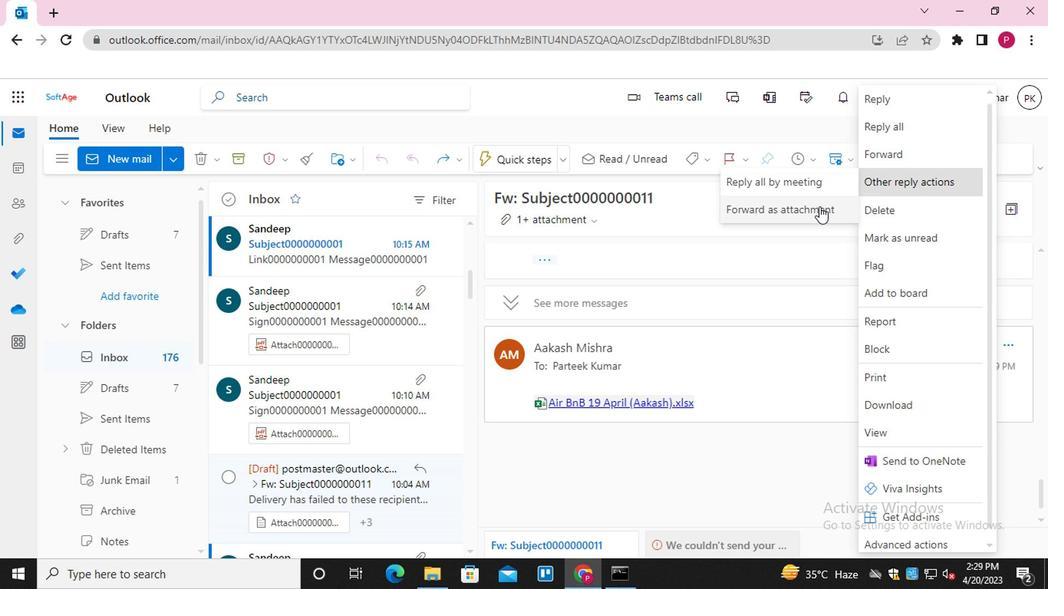 
Action: Mouse pressed left at (795, 208)
Screenshot: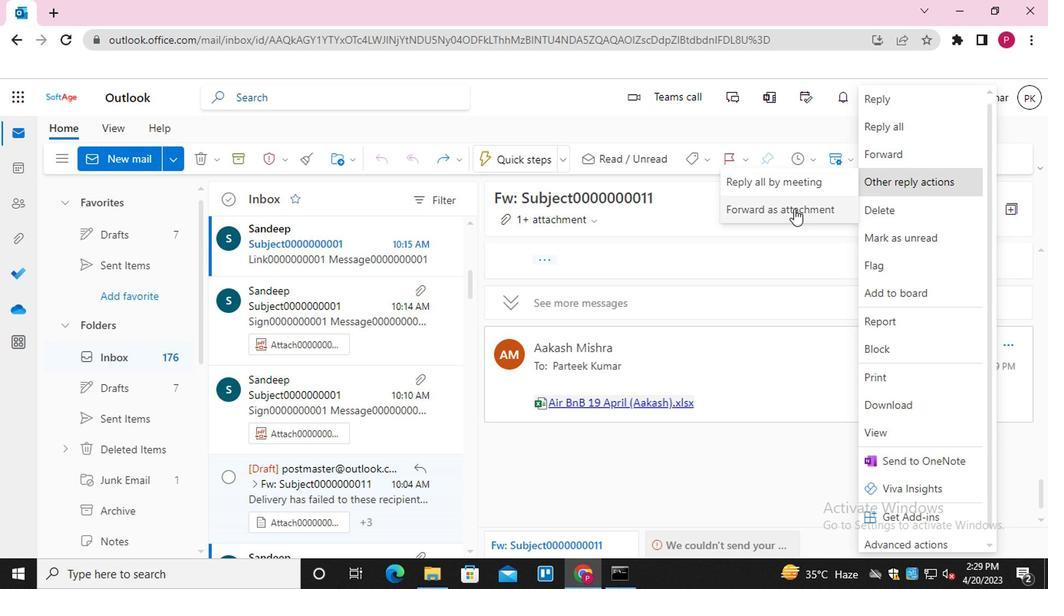 
Action: Mouse moved to (497, 403)
Screenshot: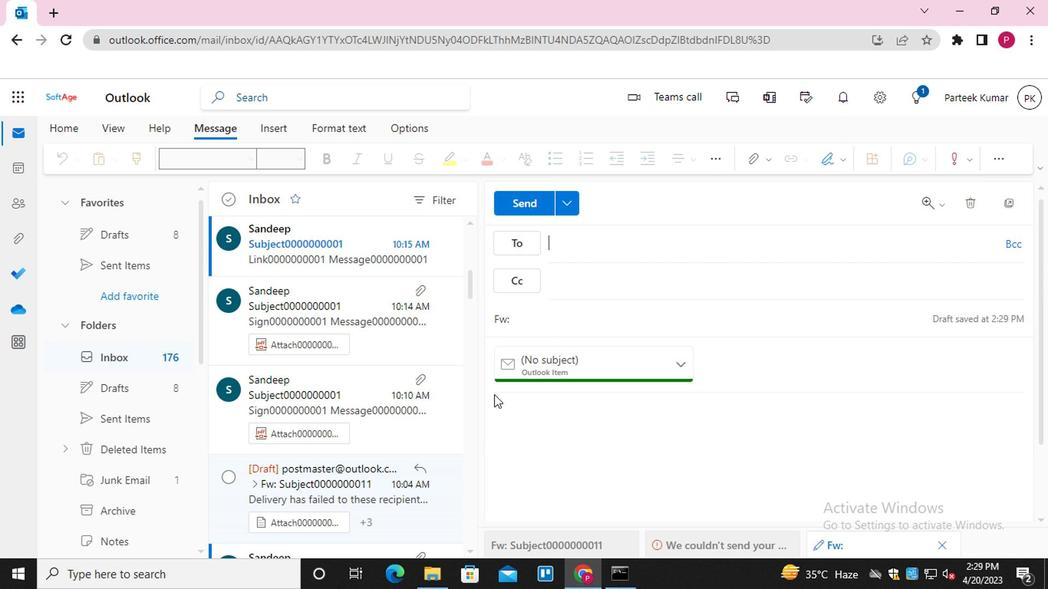 
Action: Mouse pressed left at (497, 403)
Screenshot: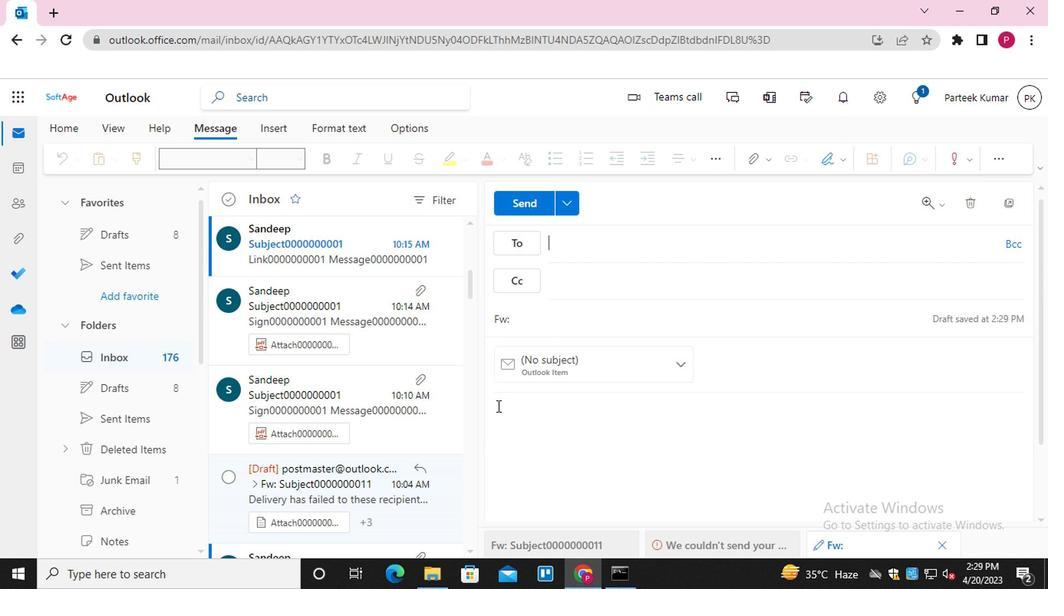 
Action: Mouse pressed left at (497, 403)
Screenshot: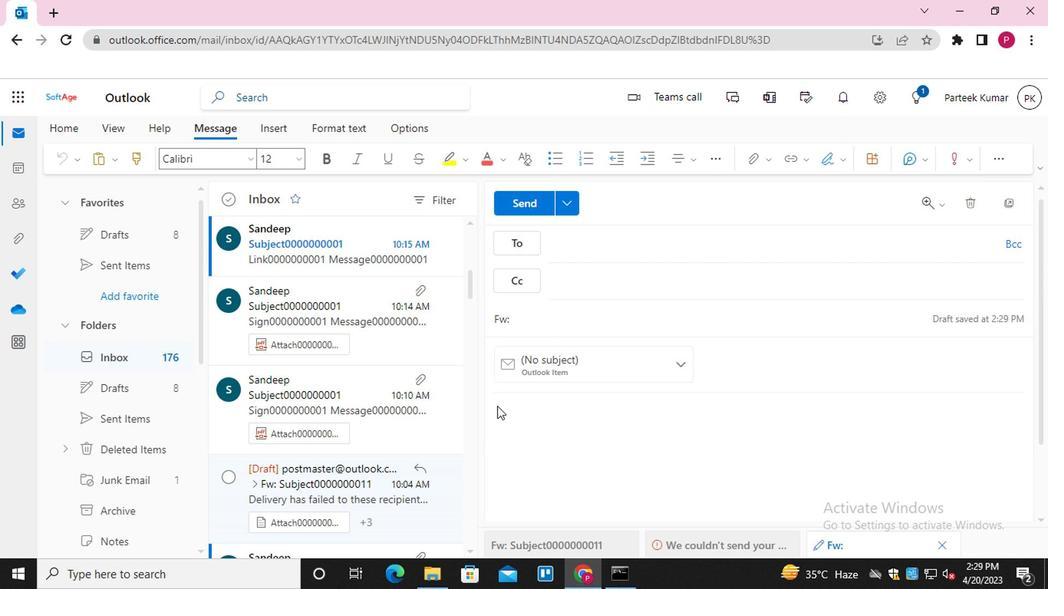 
Action: Mouse moved to (838, 162)
Screenshot: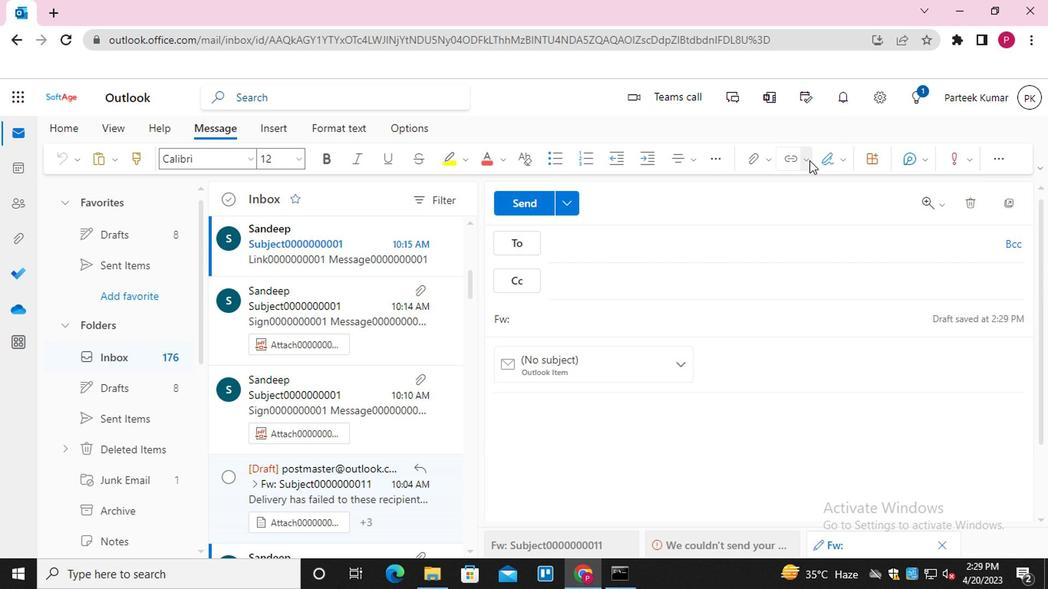 
Action: Mouse pressed left at (838, 162)
Screenshot: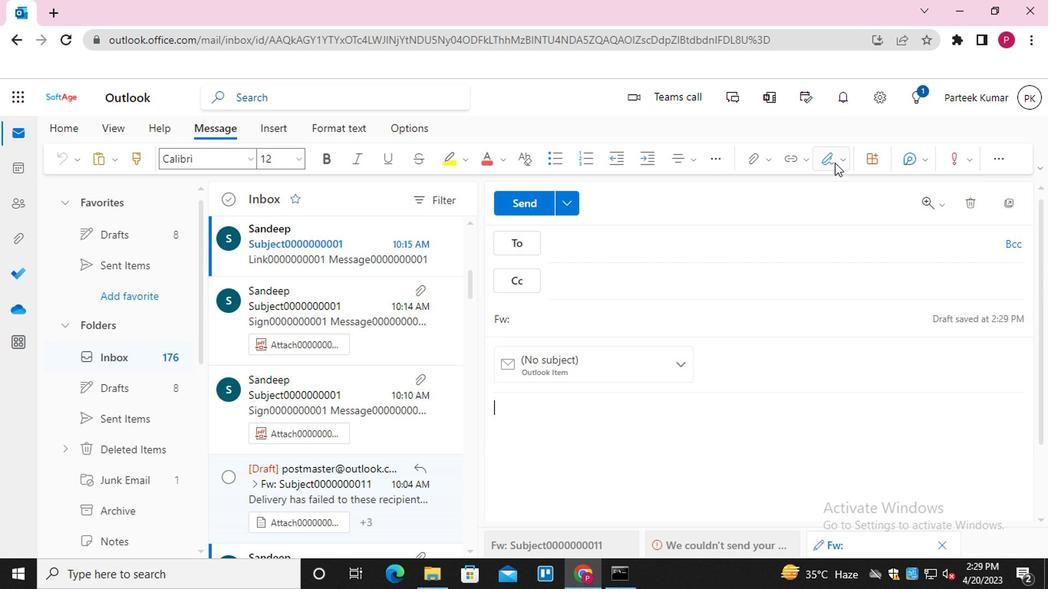 
Action: Mouse moved to (789, 191)
Screenshot: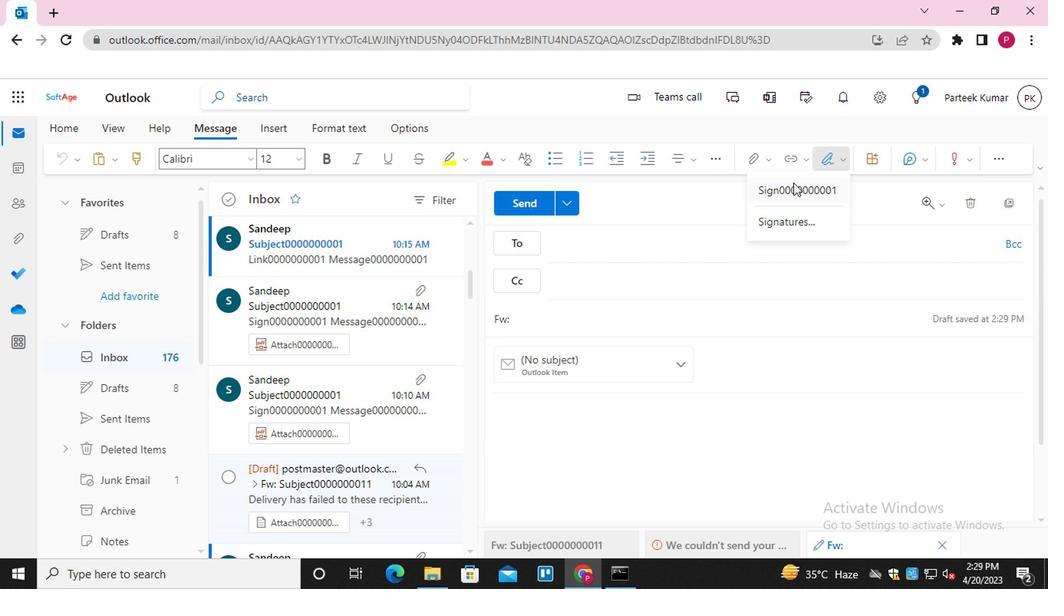 
Action: Mouse pressed left at (789, 191)
Screenshot: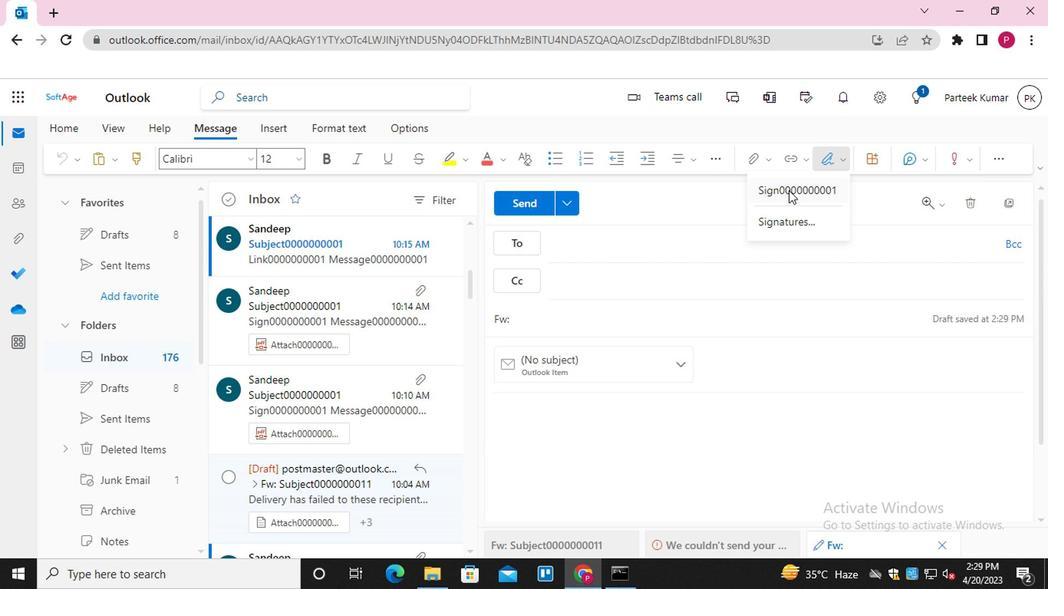 
Action: Mouse moved to (587, 243)
Screenshot: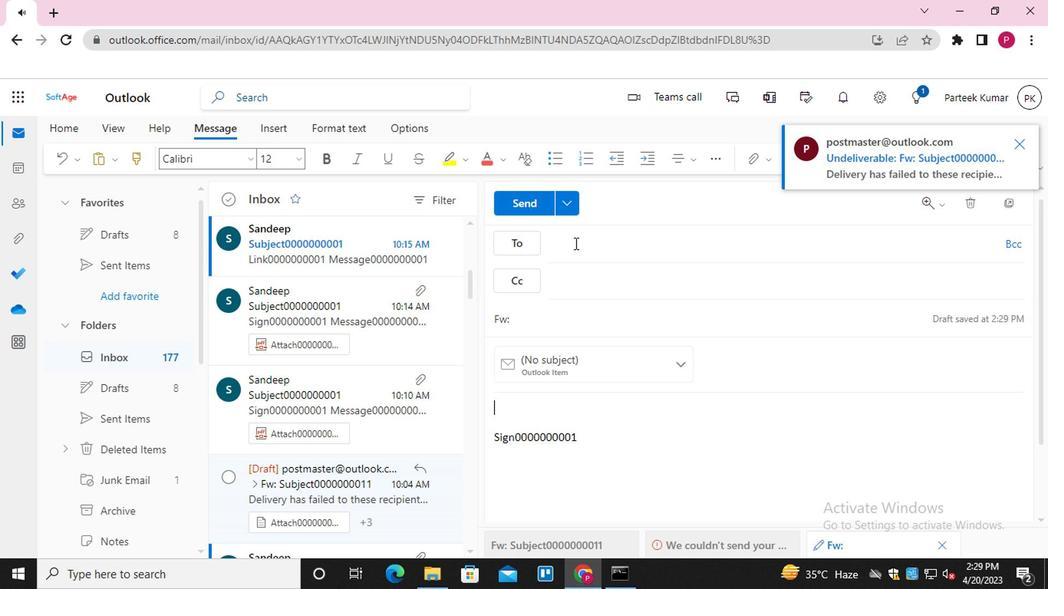 
Action: Mouse pressed left at (587, 243)
Screenshot: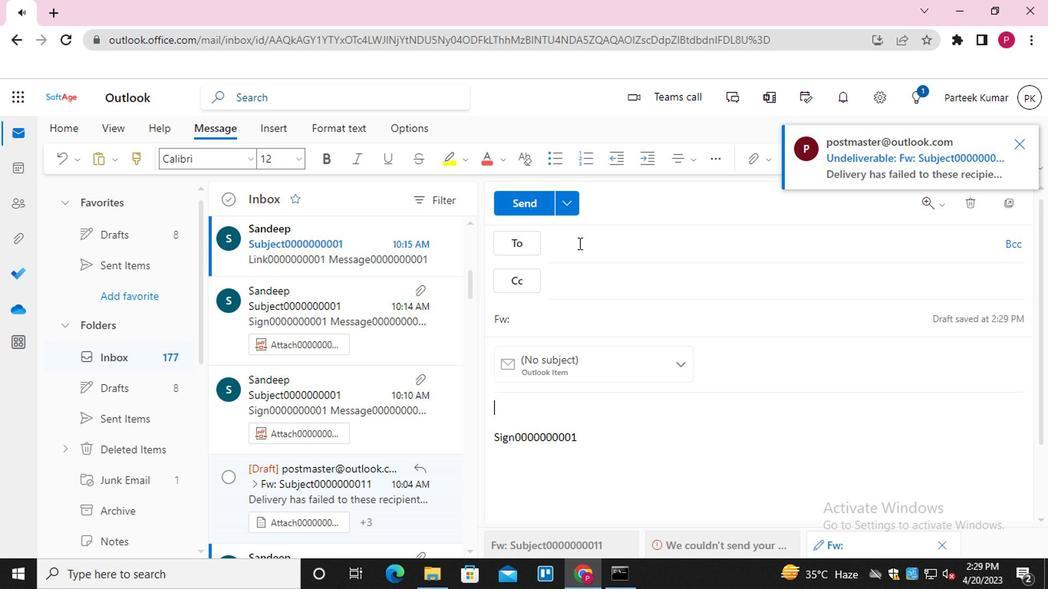 
Action: Mouse moved to (621, 352)
Screenshot: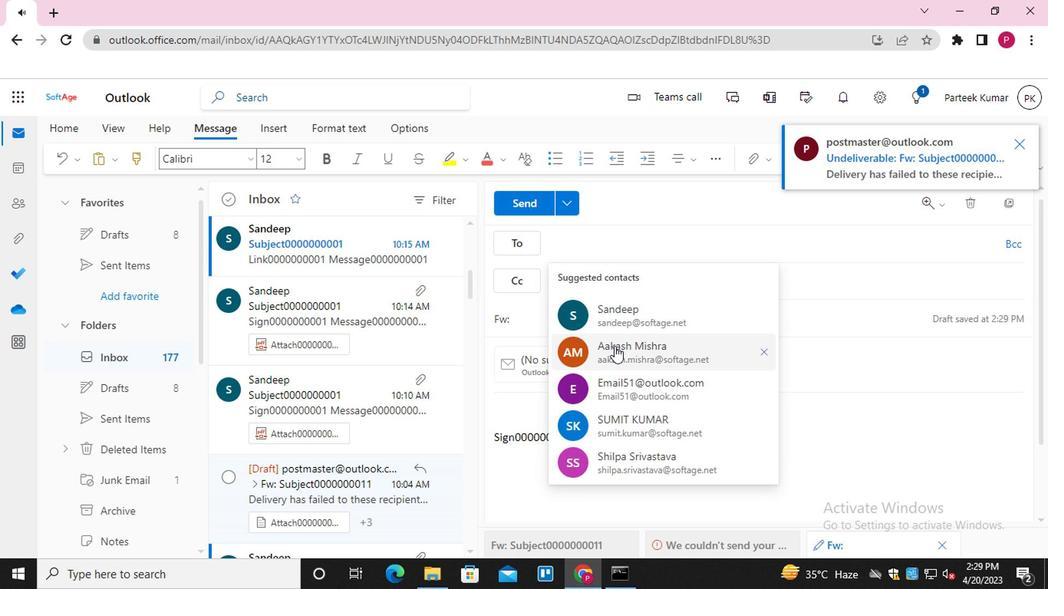 
Action: Mouse pressed left at (621, 352)
Screenshot: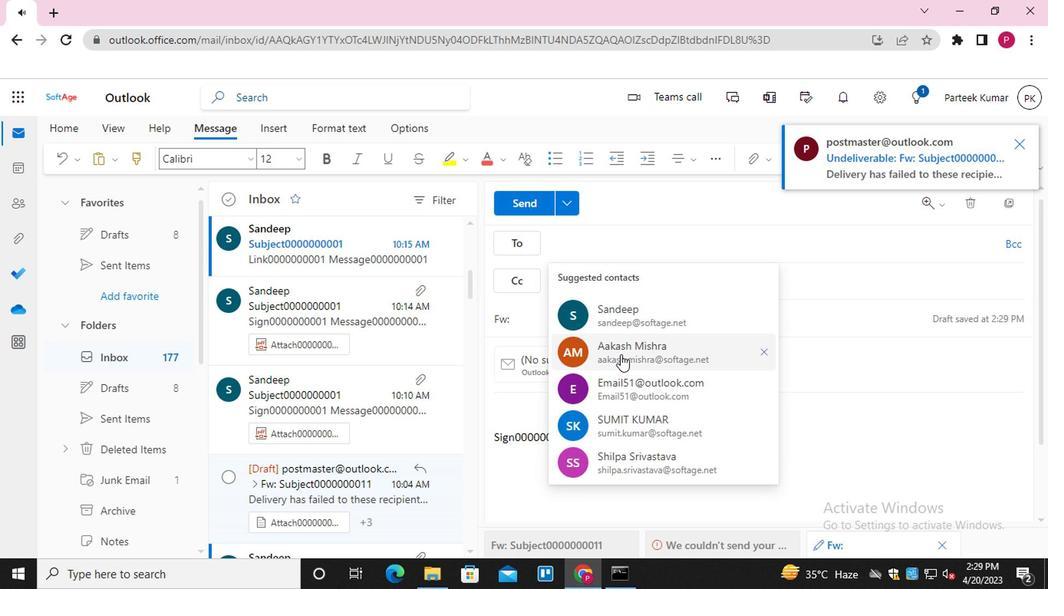 
Action: Mouse moved to (617, 297)
Screenshot: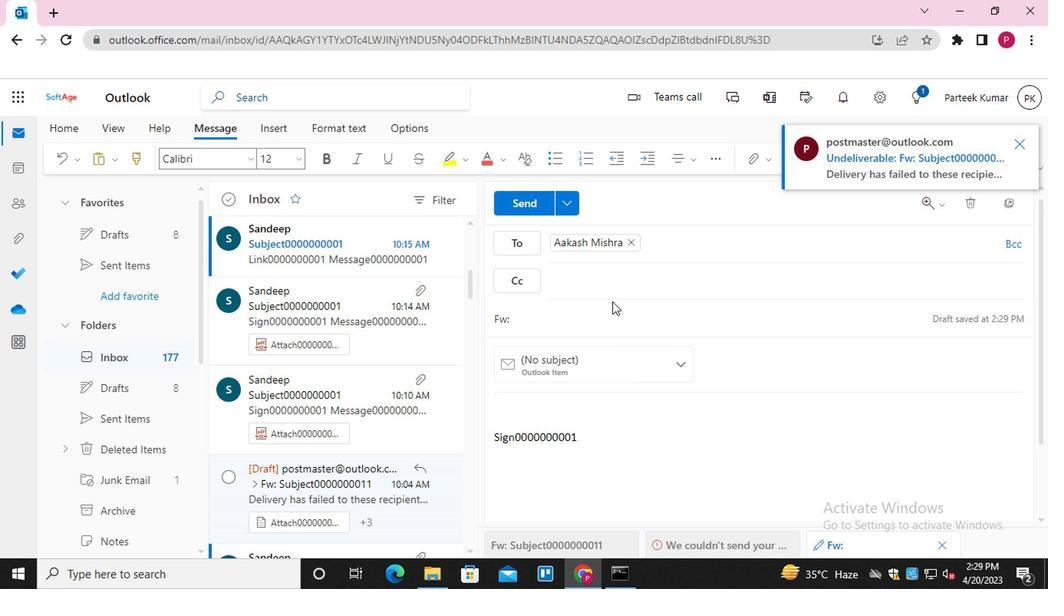 
Action: Mouse pressed left at (617, 297)
Screenshot: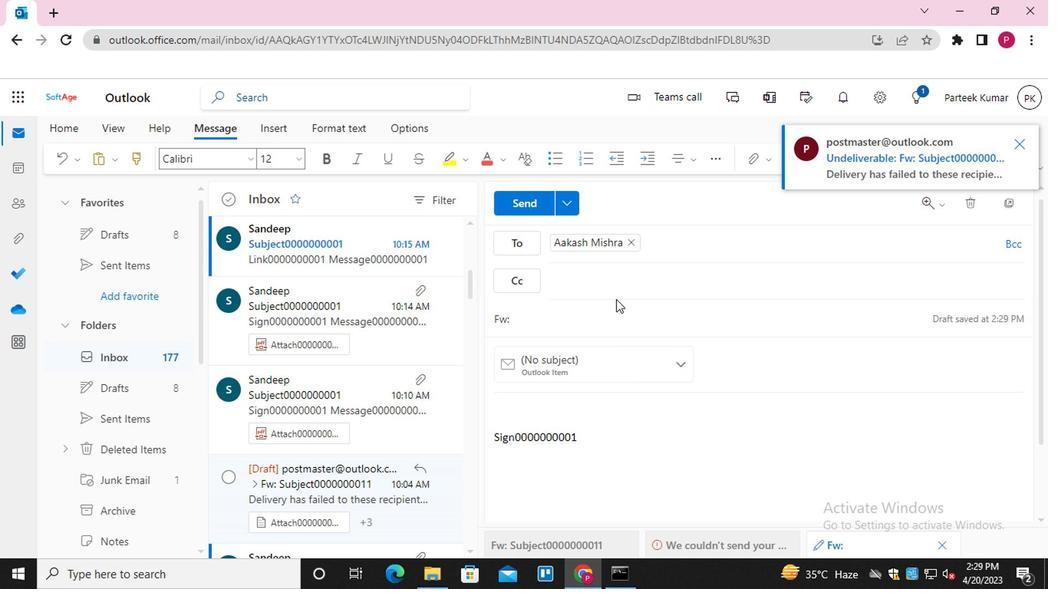 
Action: Mouse moved to (628, 287)
Screenshot: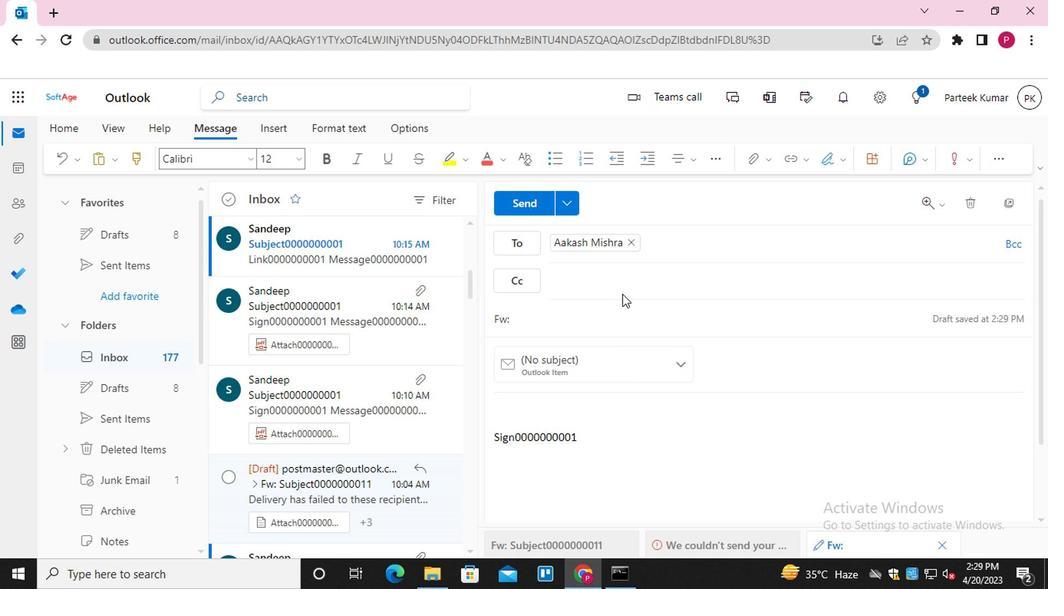
Action: Mouse pressed left at (628, 287)
Screenshot: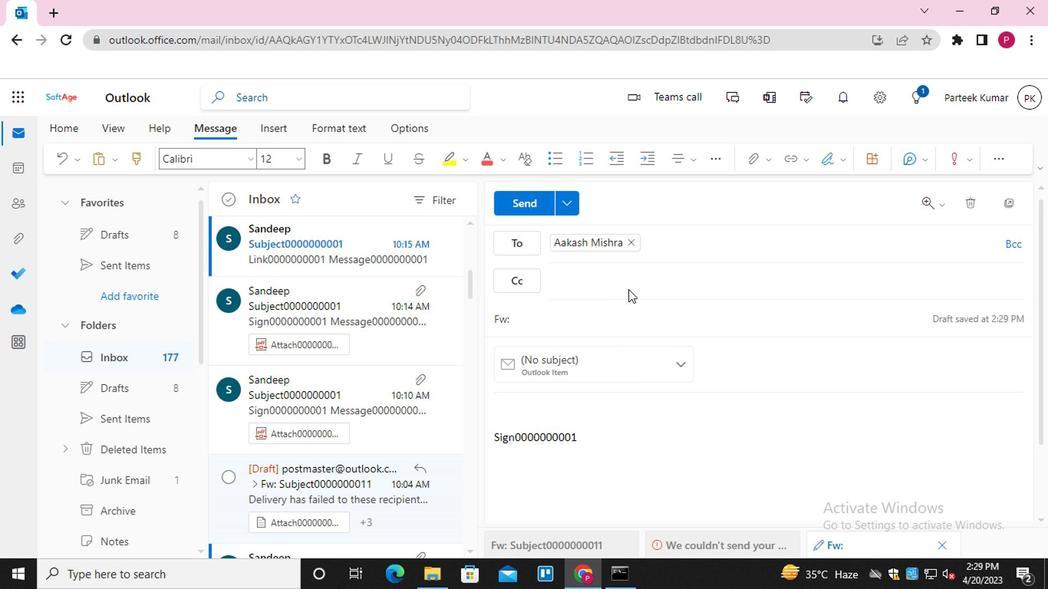 
Action: Key pressed <Key.shift>EMAIL0000000002<Key.enter>
Screenshot: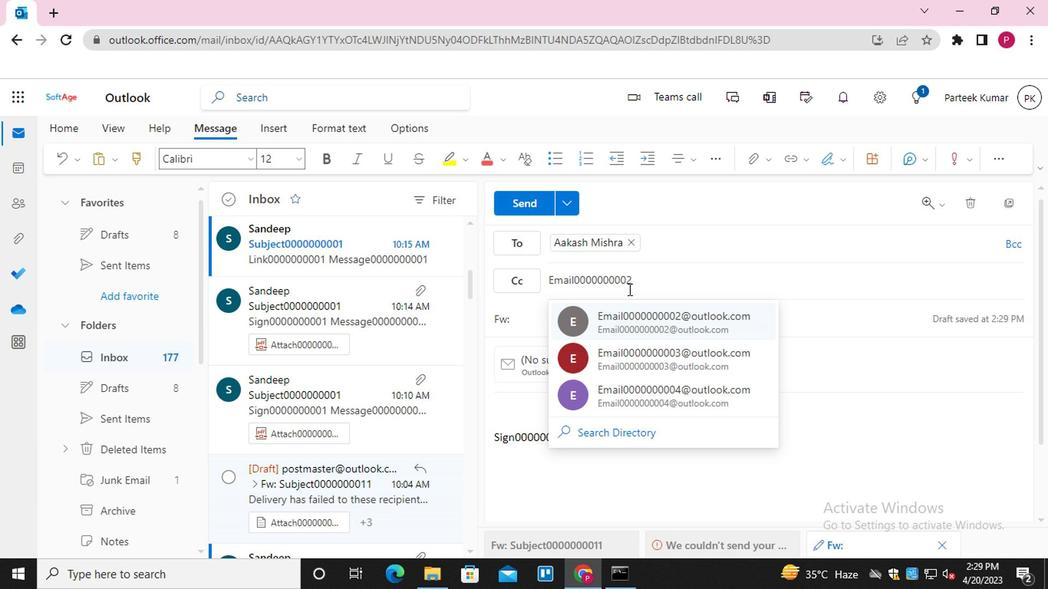 
Action: Mouse moved to (1017, 240)
Screenshot: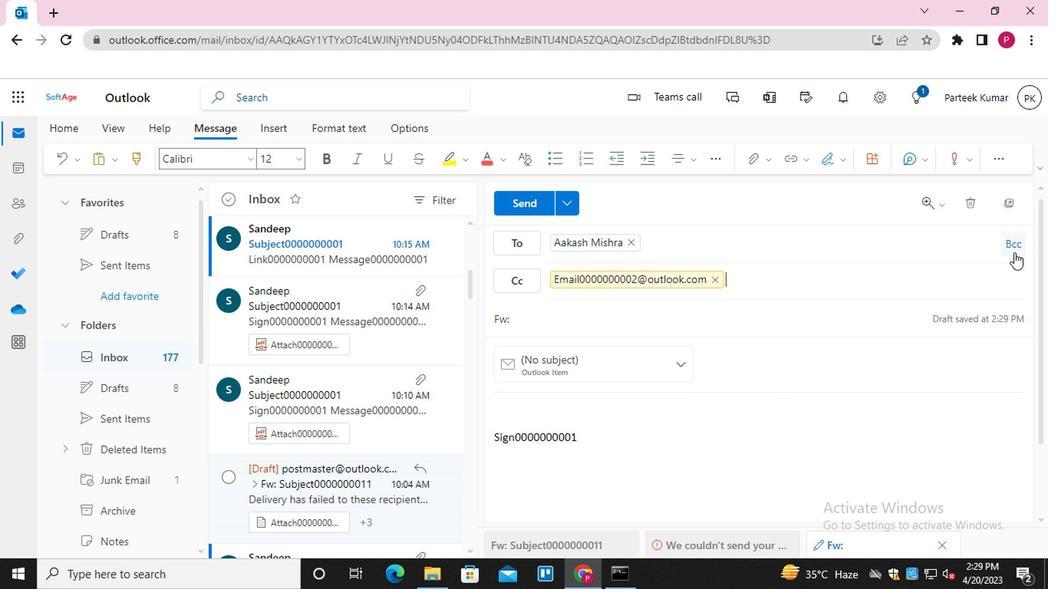 
Action: Mouse pressed left at (1017, 240)
Screenshot: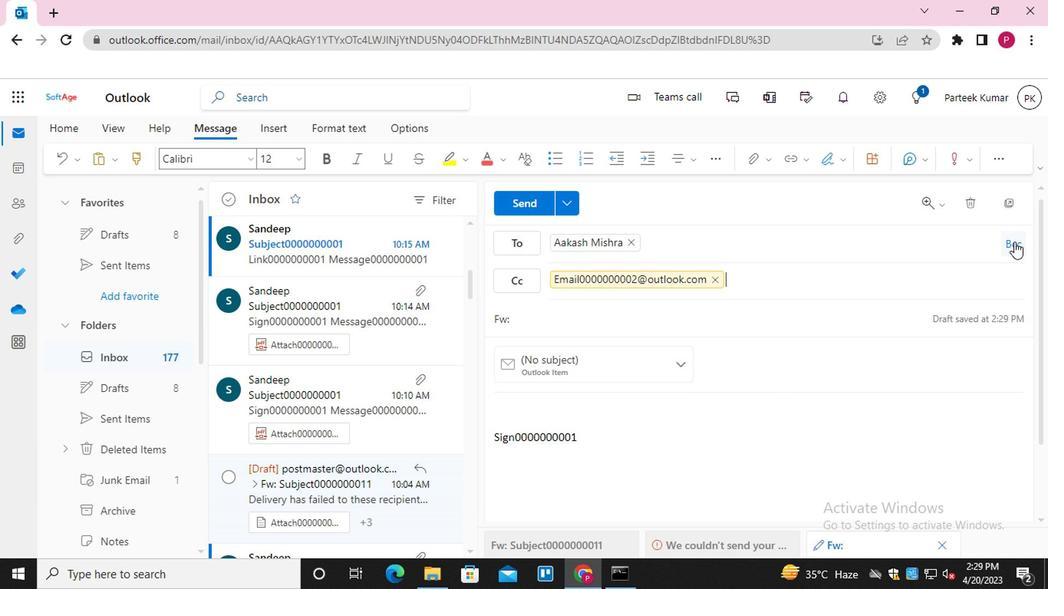 
Action: Mouse moved to (616, 318)
Screenshot: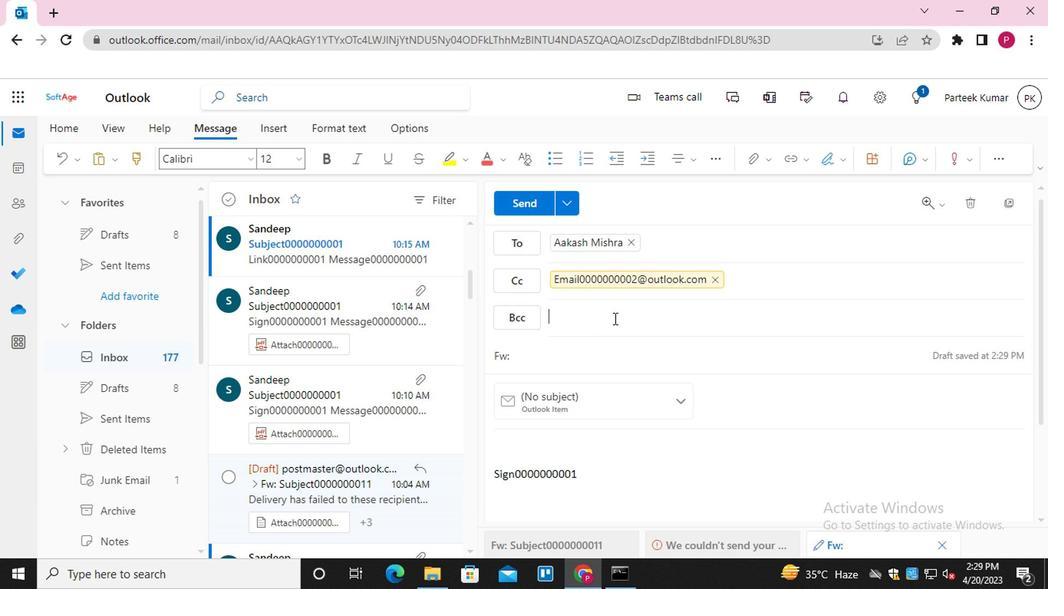 
Action: Key pressed <Key.shift>EMAILOOOOO<Key.backspace><Key.backspace><Key.backspace><Key.backspace><Key.backspace>0000000003<Key.enter>
Screenshot: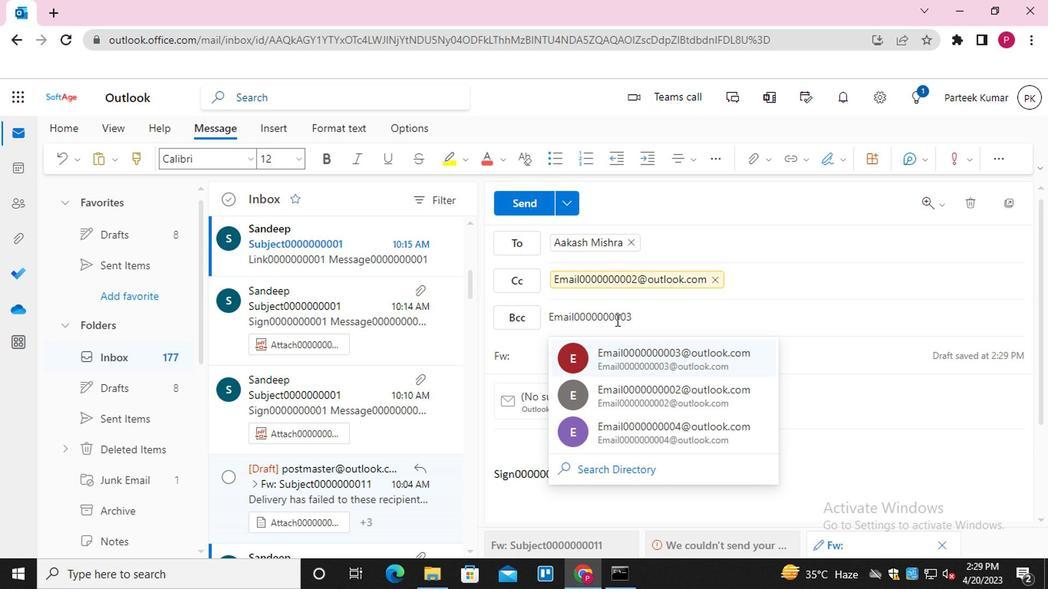 
Action: Mouse moved to (592, 350)
Screenshot: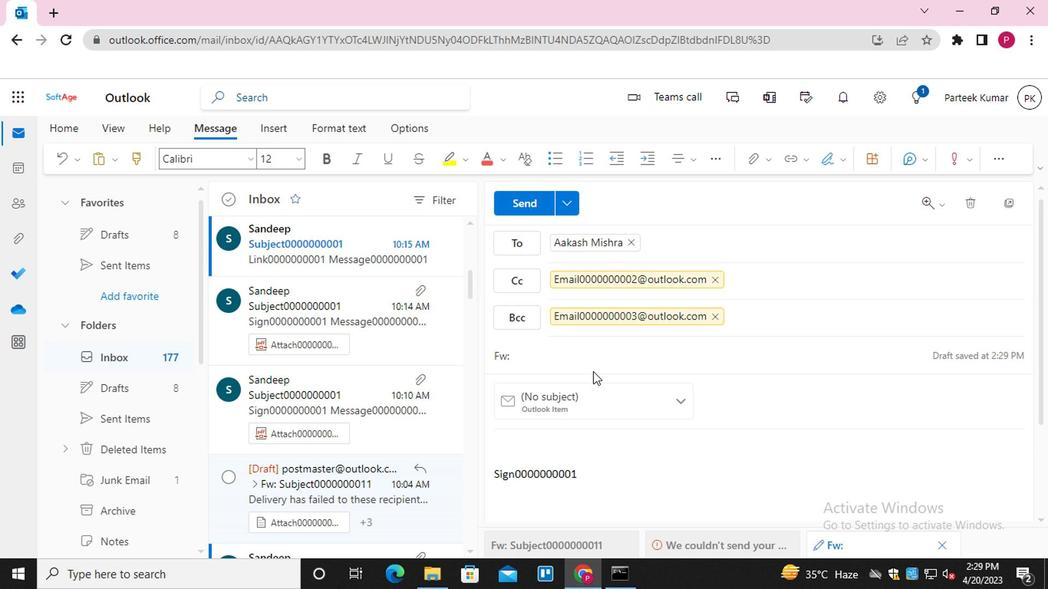 
Action: Mouse pressed left at (592, 350)
Screenshot: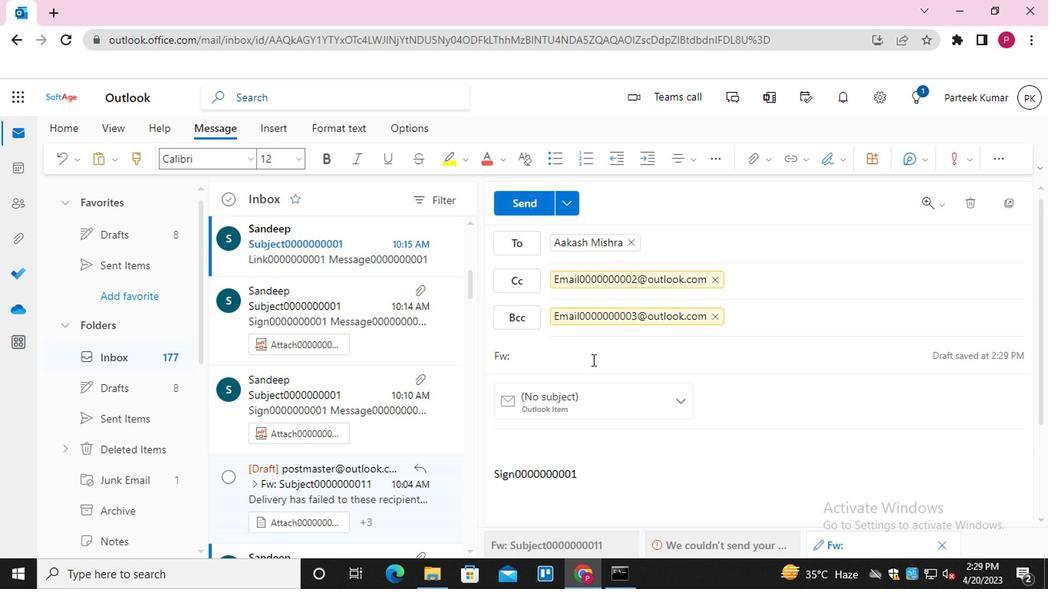 
Action: Mouse moved to (592, 350)
Screenshot: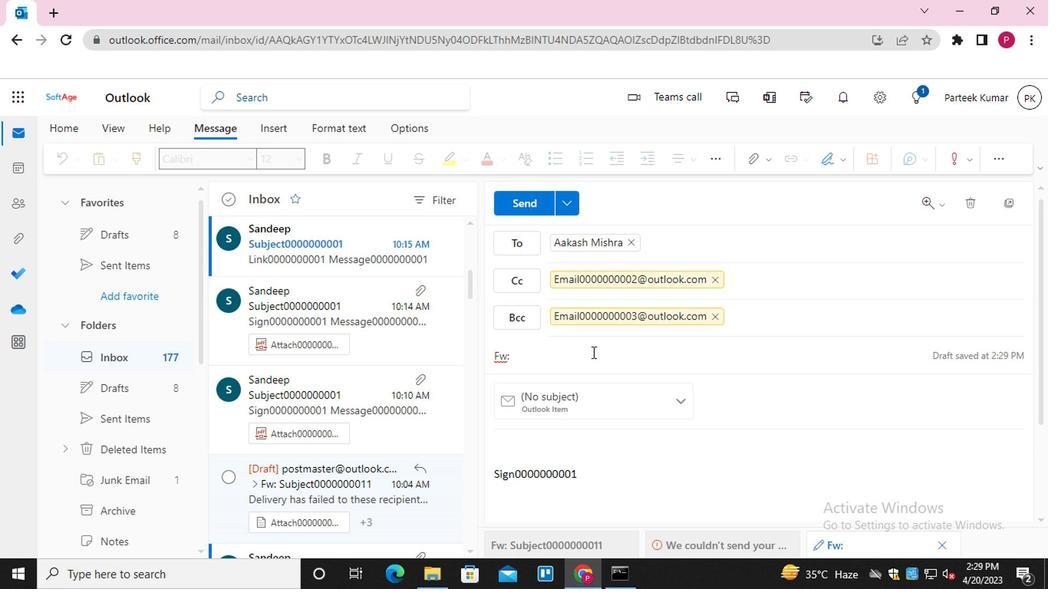 
Action: Key pressed <Key.shift>SUBJECT0000000011
Screenshot: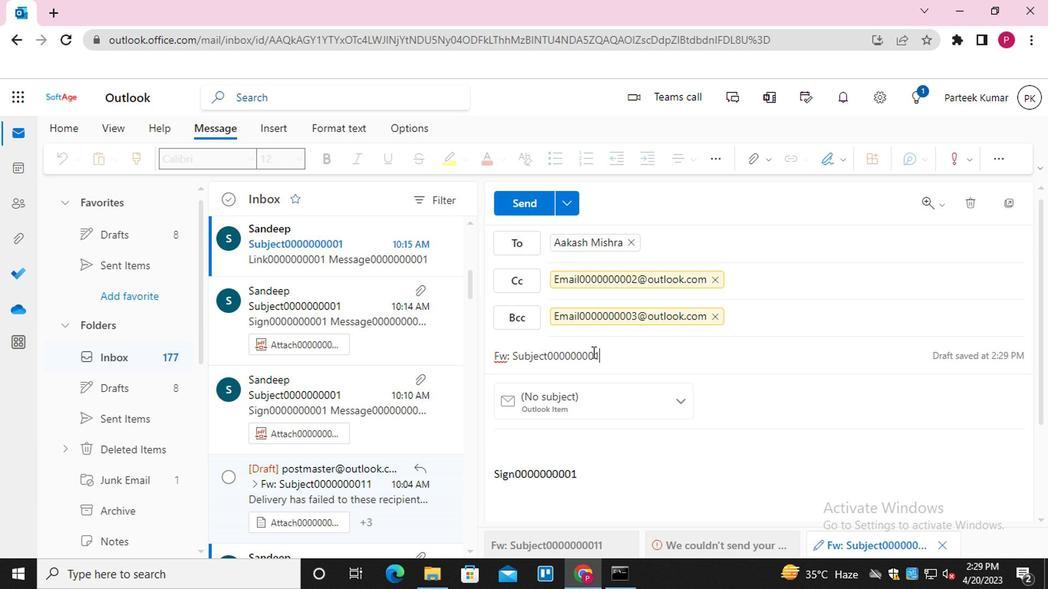 
Action: Mouse moved to (558, 452)
Screenshot: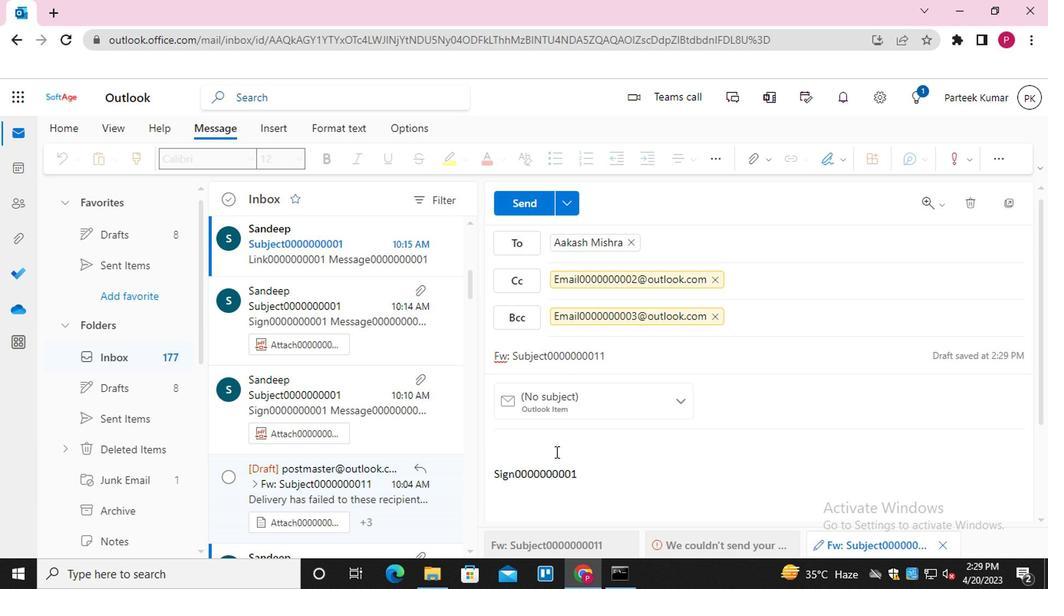 
Action: Mouse pressed left at (558, 452)
Screenshot: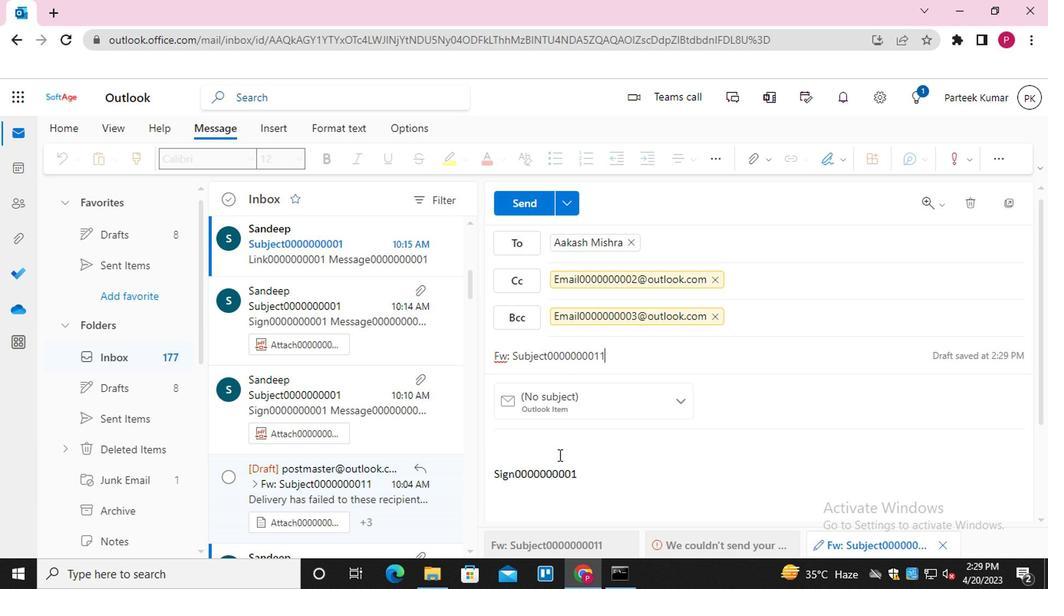 
Action: Key pressed <Key.shift_r>MESSAGE0000000013
Screenshot: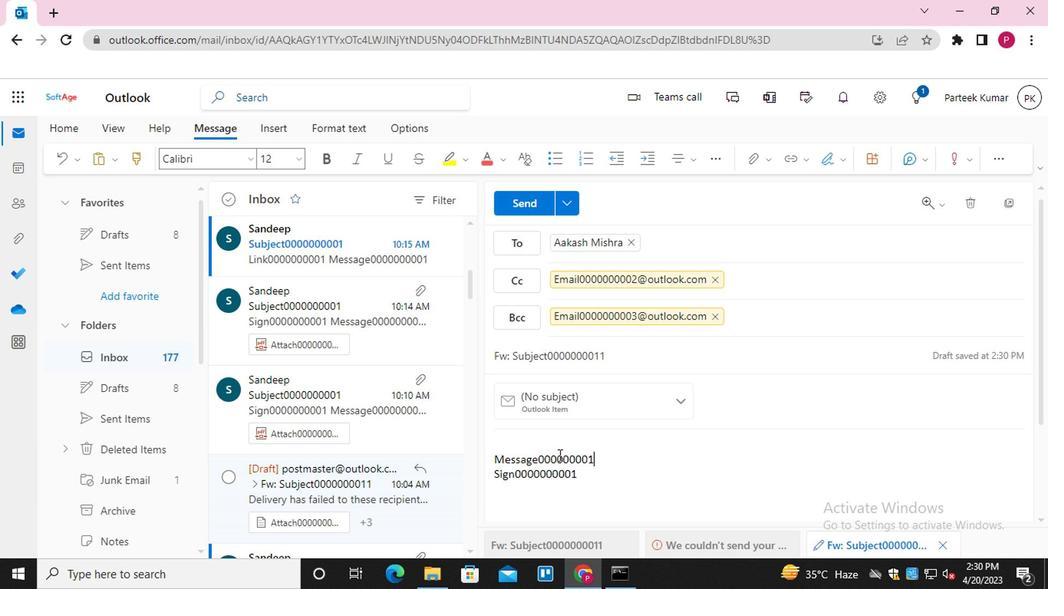 
Action: Mouse moved to (751, 156)
Screenshot: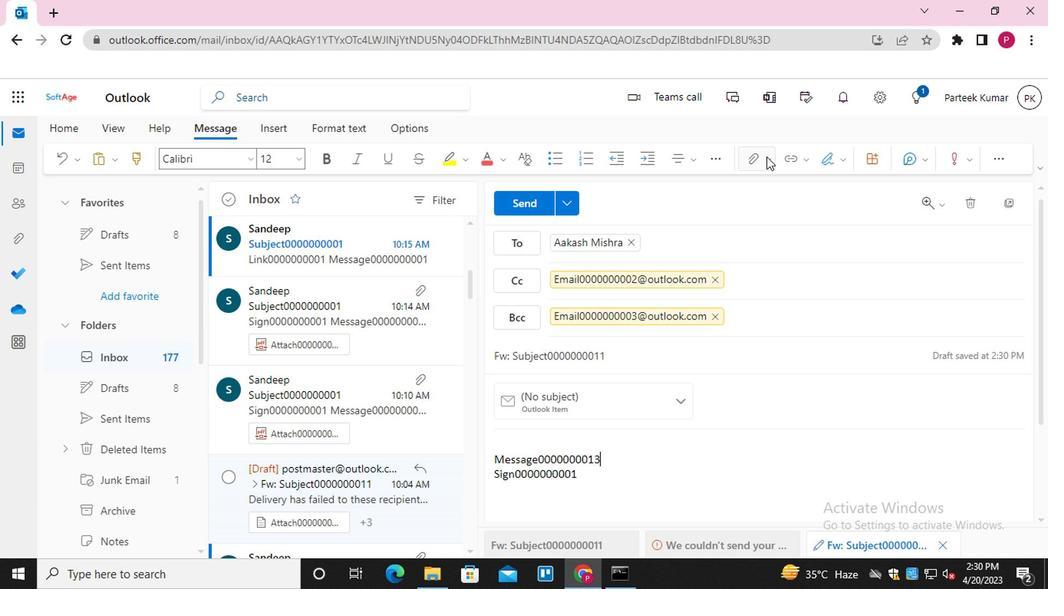 
Action: Mouse pressed left at (751, 156)
Screenshot: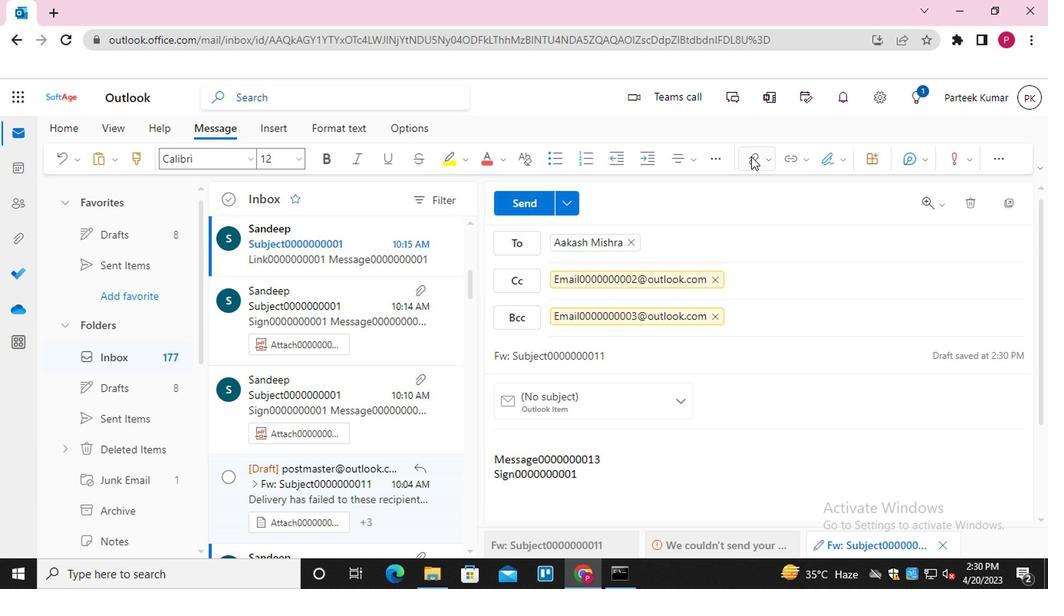 
Action: Mouse moved to (707, 187)
Screenshot: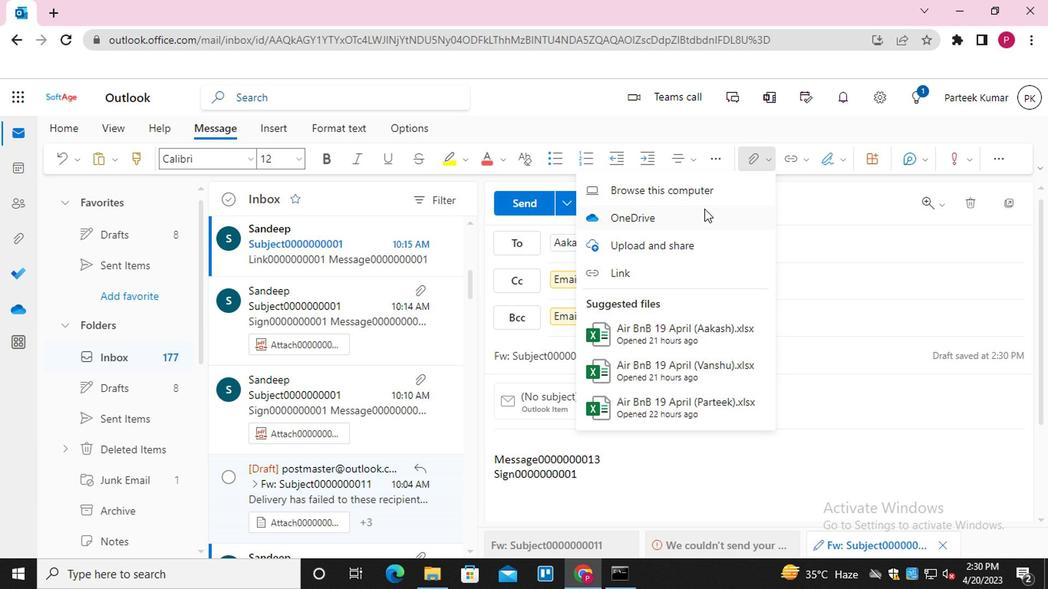 
Action: Mouse pressed left at (707, 187)
Screenshot: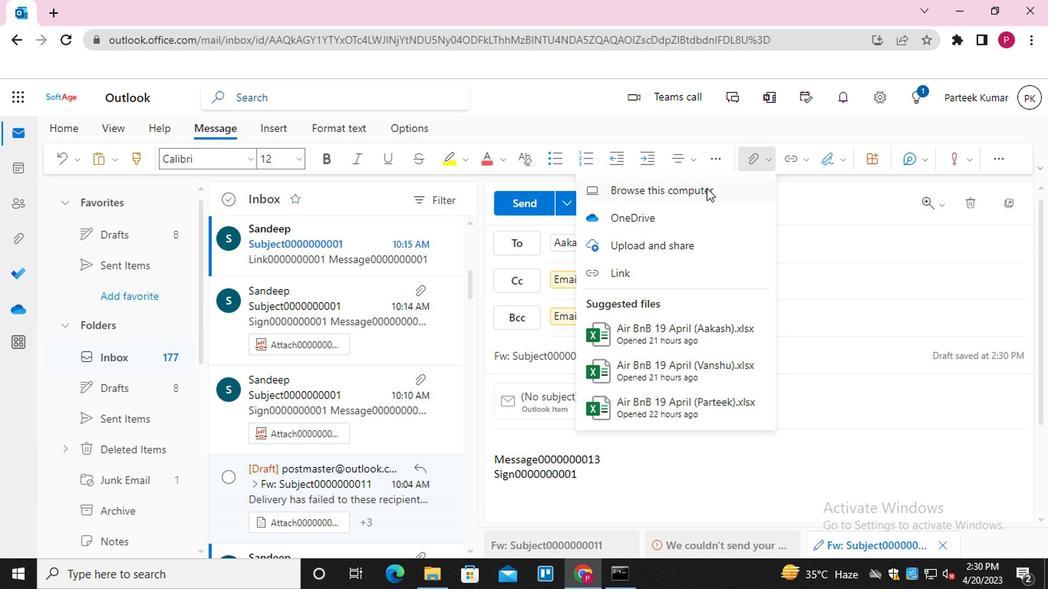 
Action: Mouse moved to (250, 145)
Screenshot: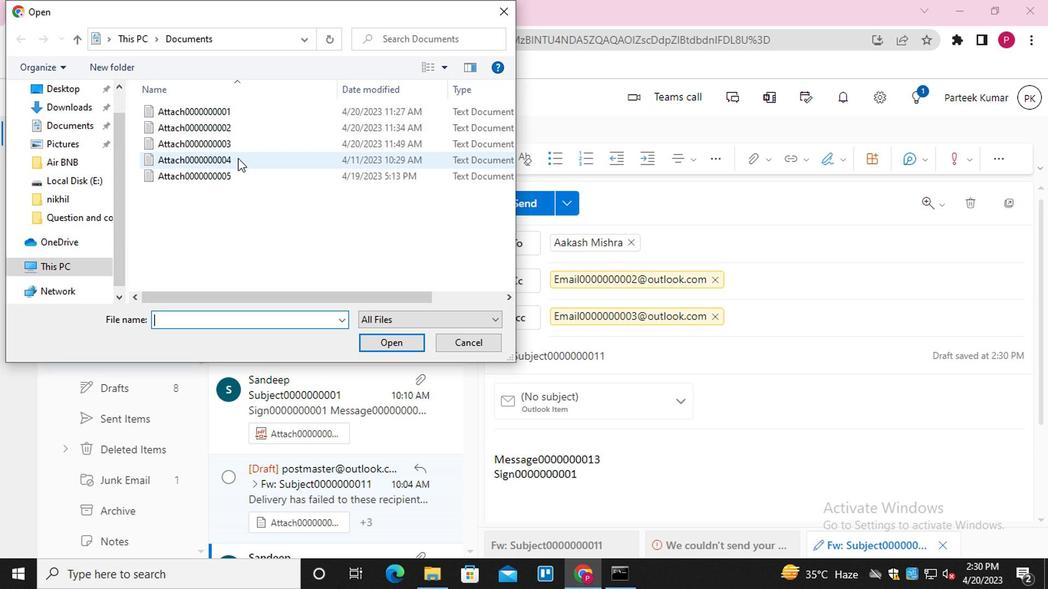 
Action: Mouse pressed left at (250, 145)
Screenshot: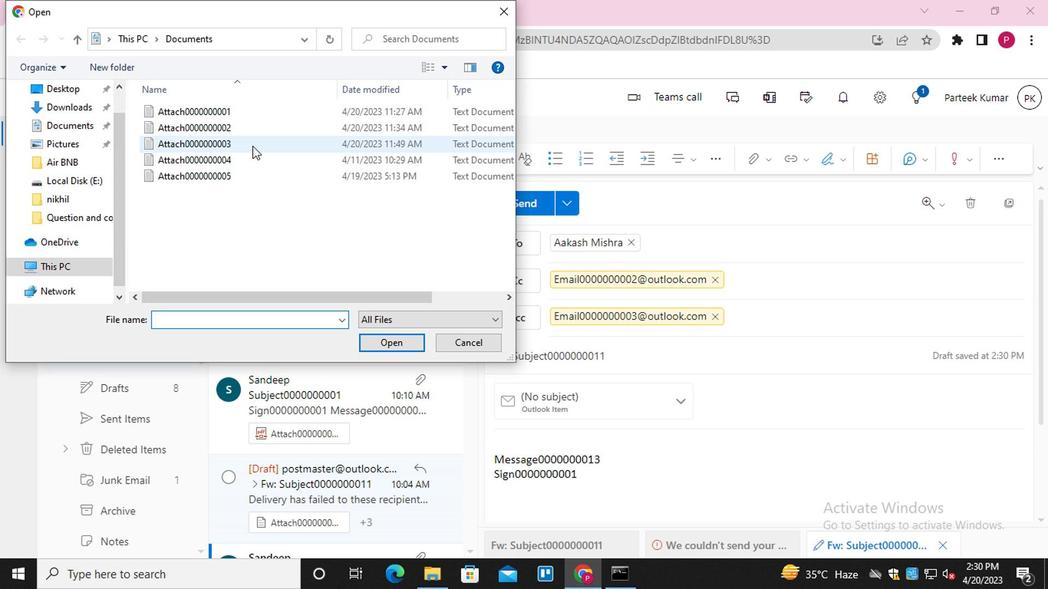 
Action: Mouse moved to (400, 341)
Screenshot: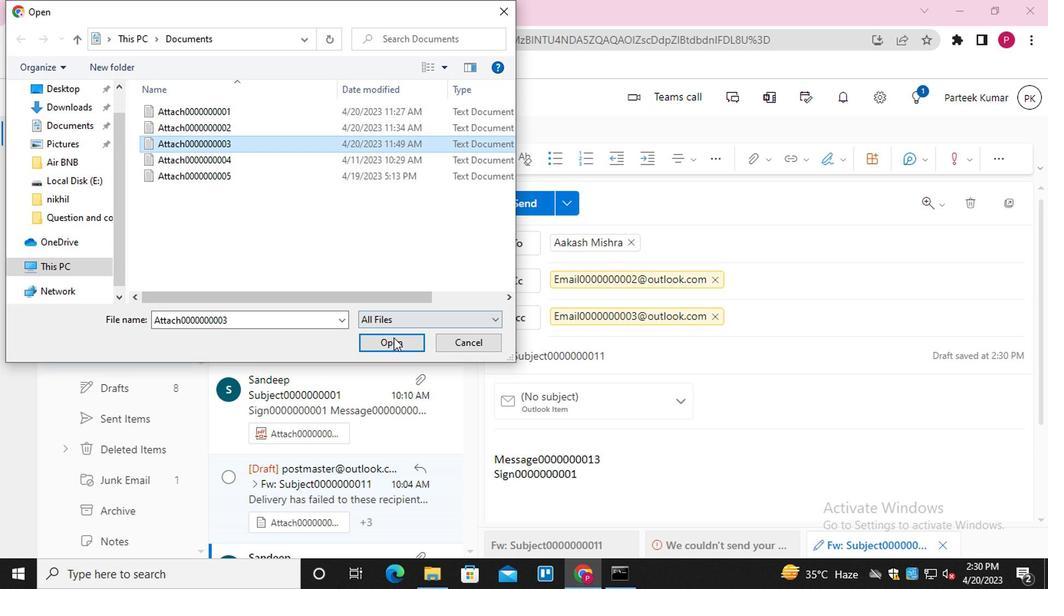 
Action: Mouse pressed left at (400, 341)
Screenshot: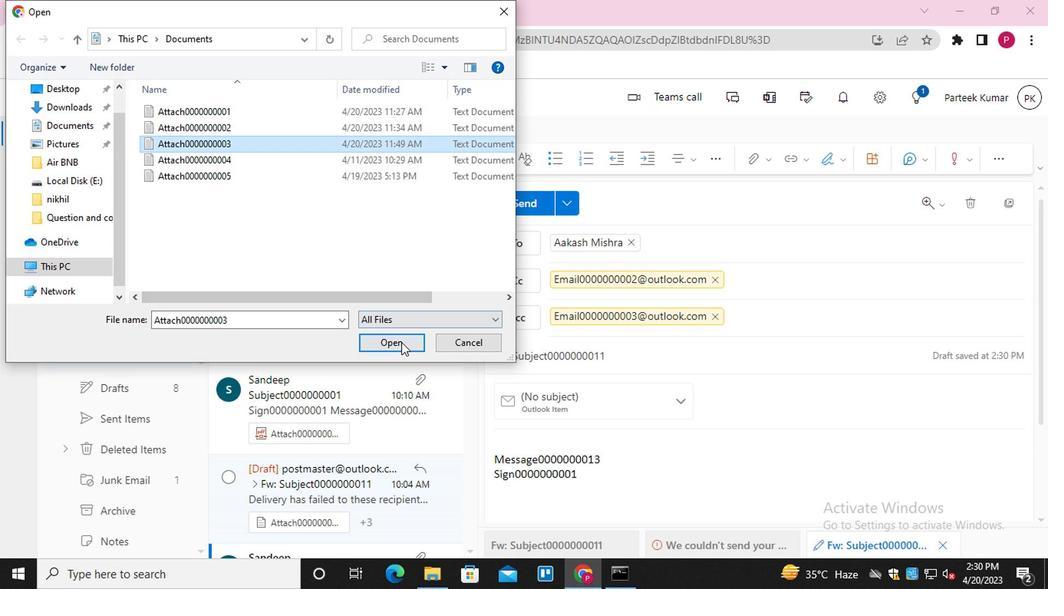 
Action: Mouse moved to (529, 205)
Screenshot: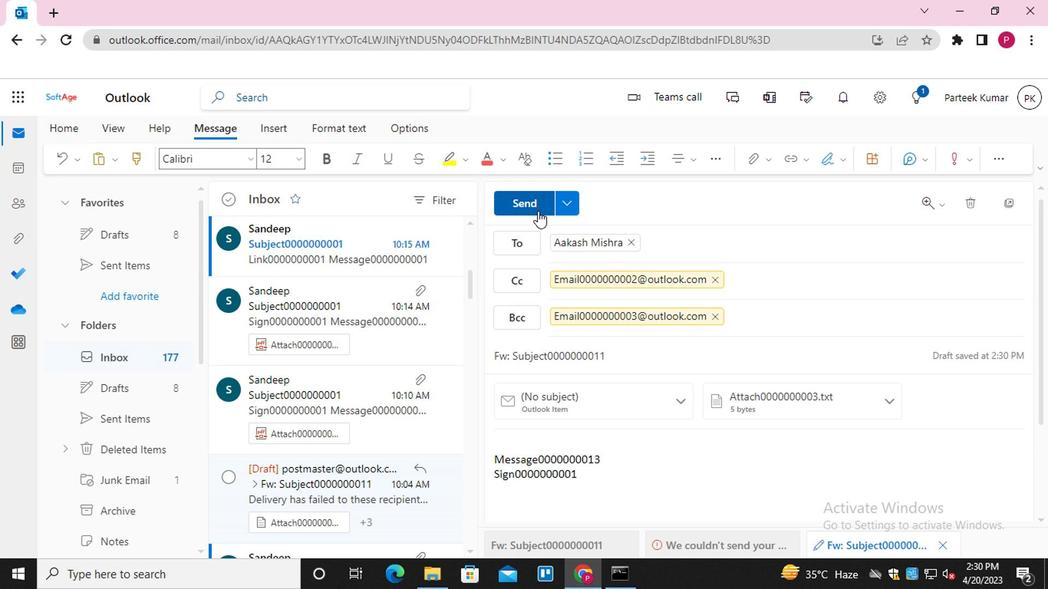 
Action: Mouse pressed left at (529, 205)
Screenshot: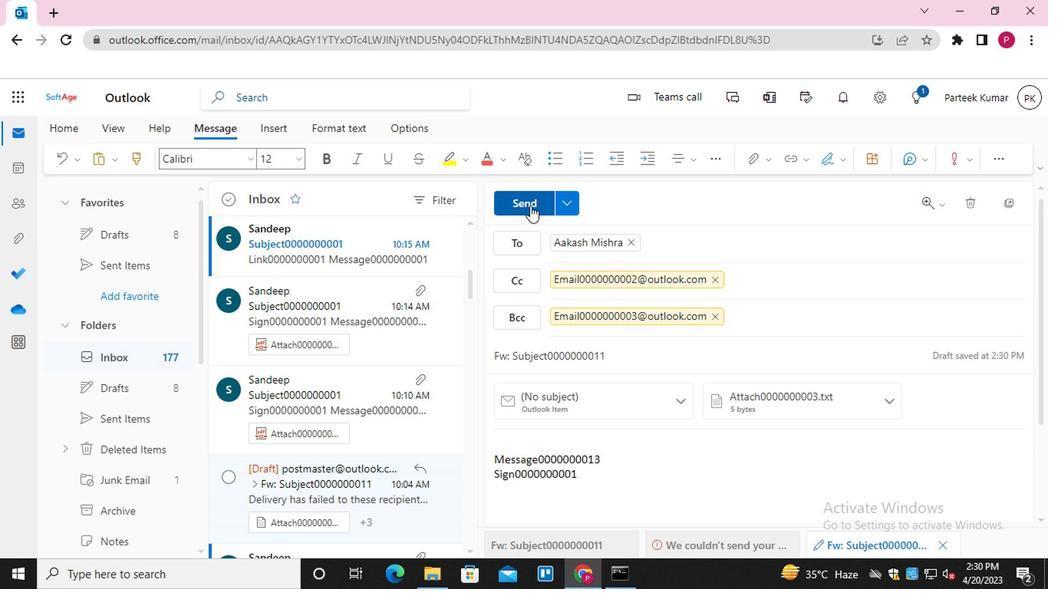 
Action: Mouse moved to (547, 272)
Screenshot: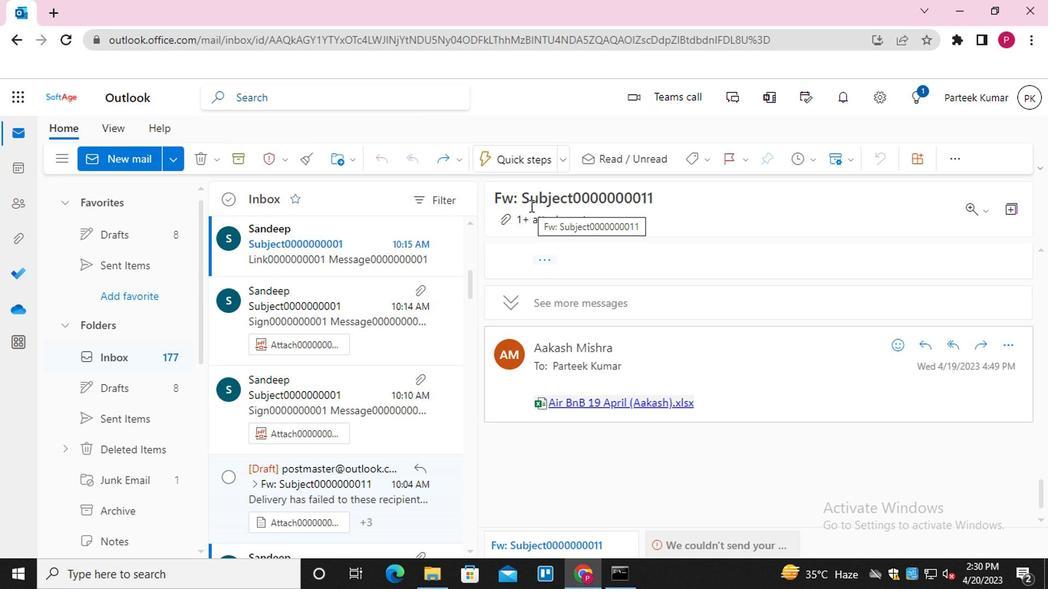 
Action: Key pressed <Key.f8>
Screenshot: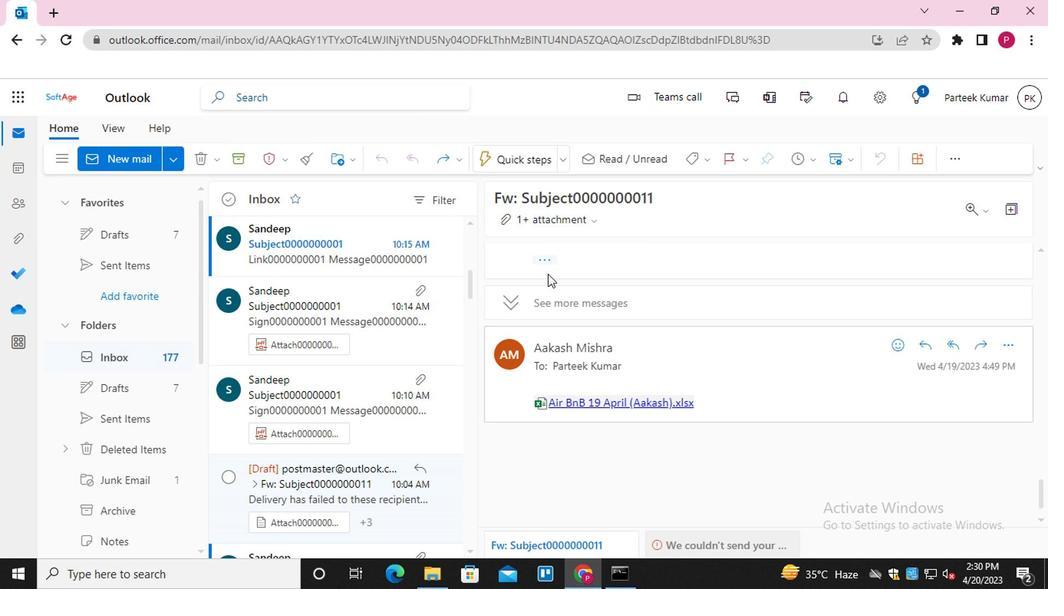 
